 Task: Select Smart Home Devices from Echo & Alexa. Add to cart Amazon Smart Garage Hub (Smart Garage Door Opener with Alexa)-2-. Place order for _x000D_
1043 Spring Hill Rd_x000D_
Sparta, Missouri(MO), 65753, Cell Number (417) 278-4018
Action: Mouse moved to (185, 110)
Screenshot: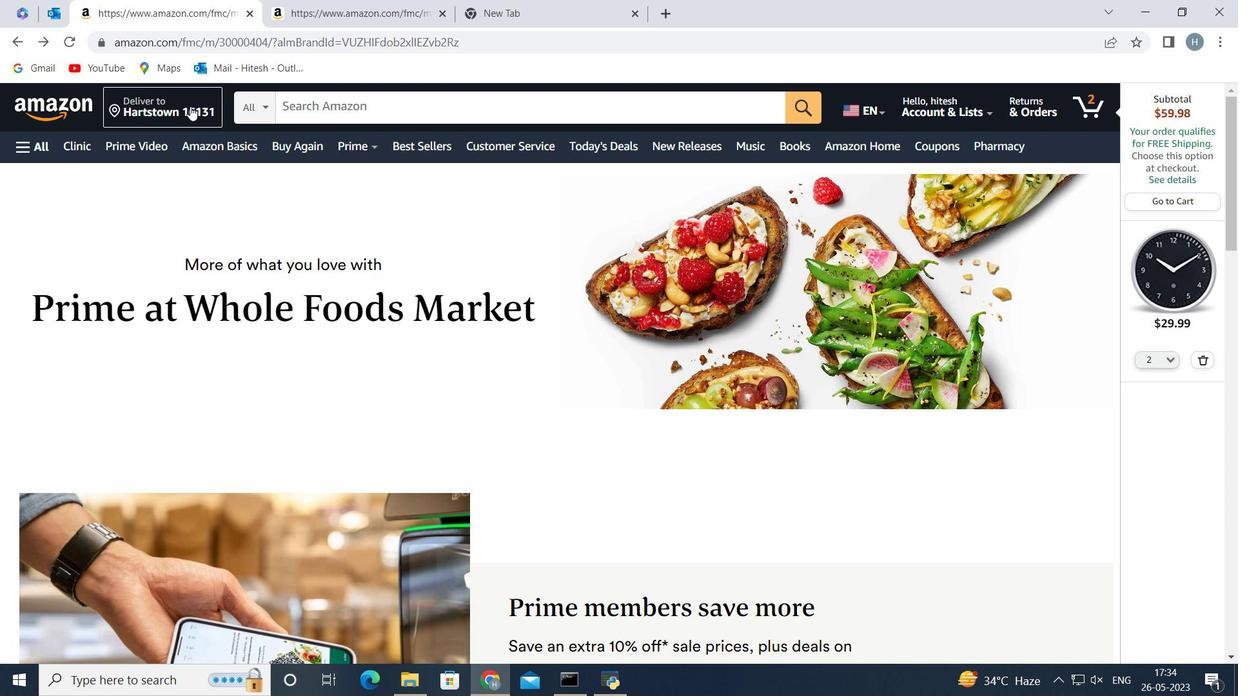 
Action: Mouse pressed left at (185, 110)
Screenshot: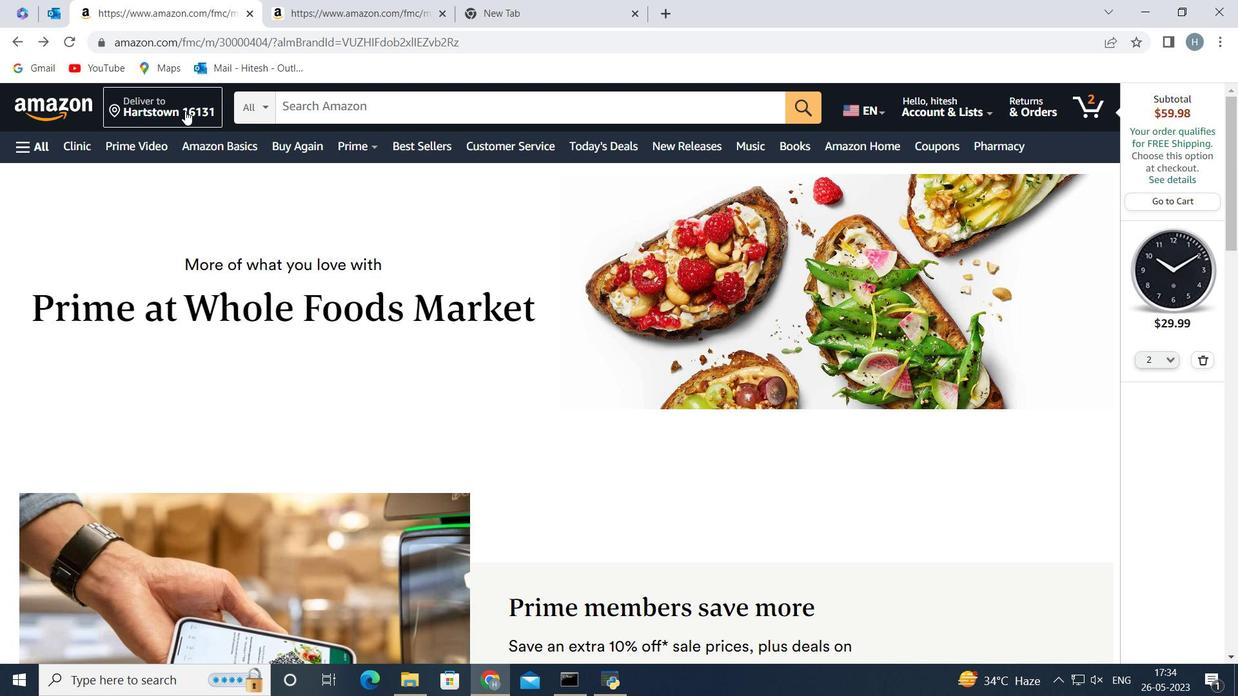 
Action: Mouse moved to (599, 450)
Screenshot: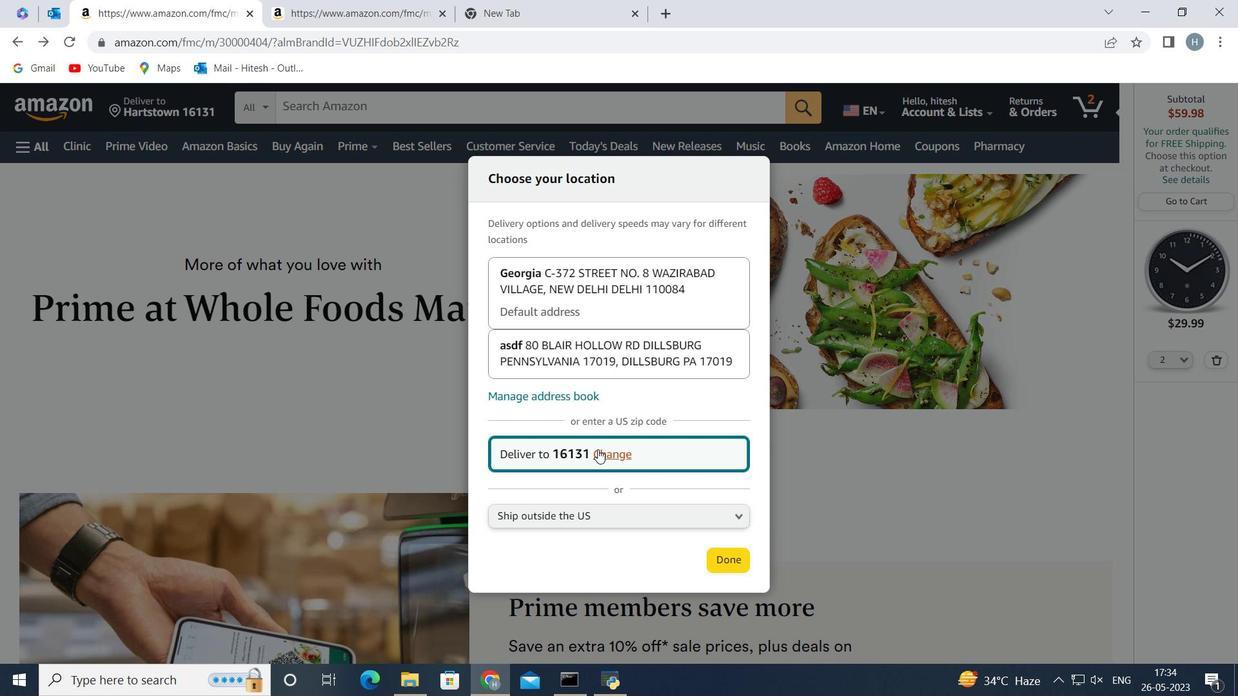 
Action: Mouse pressed left at (599, 450)
Screenshot: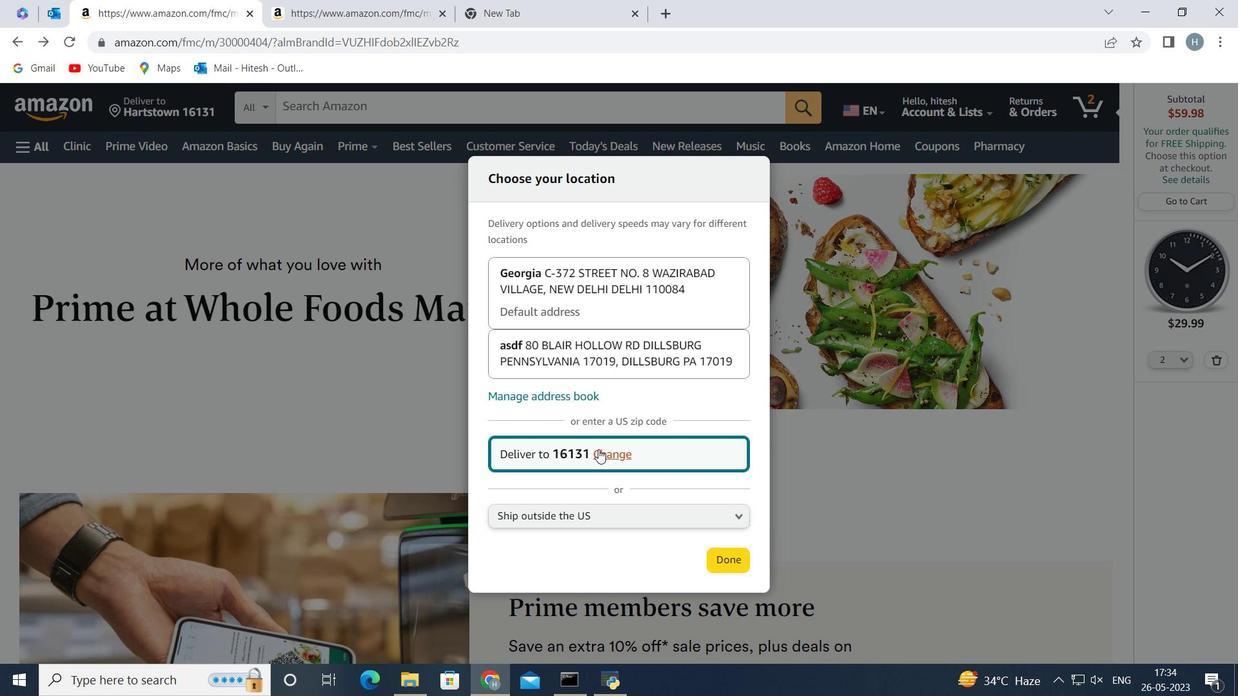 
Action: Mouse moved to (586, 454)
Screenshot: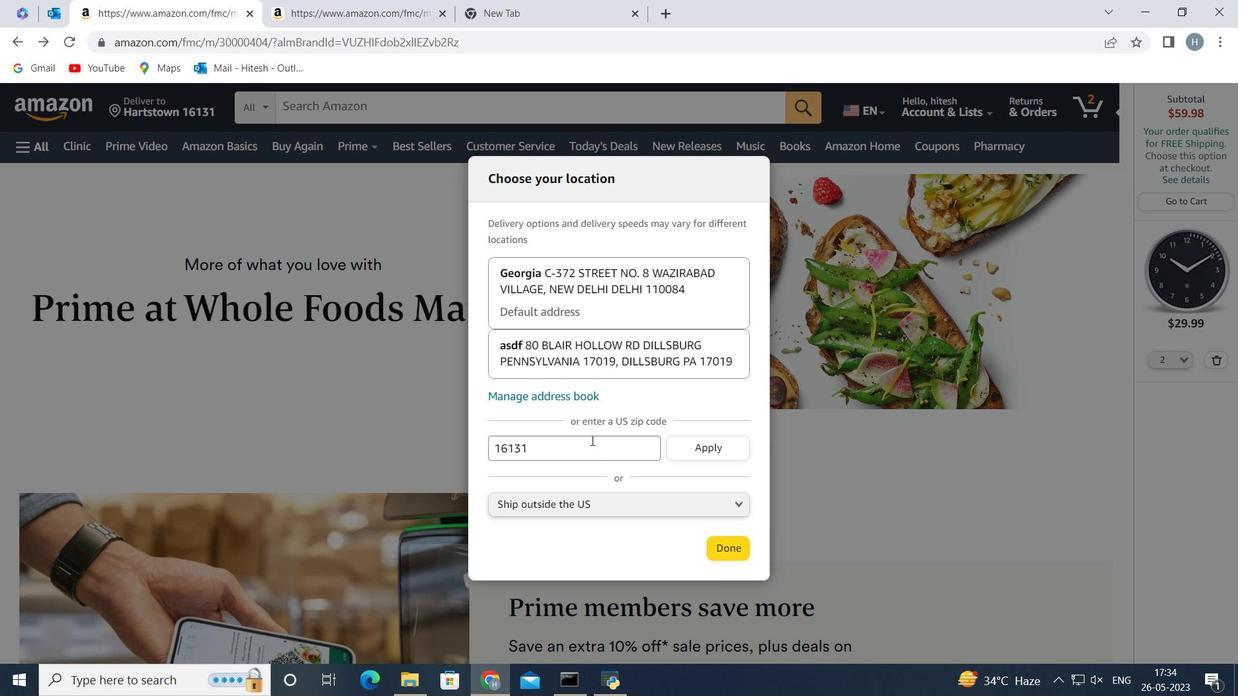 
Action: Mouse pressed left at (586, 454)
Screenshot: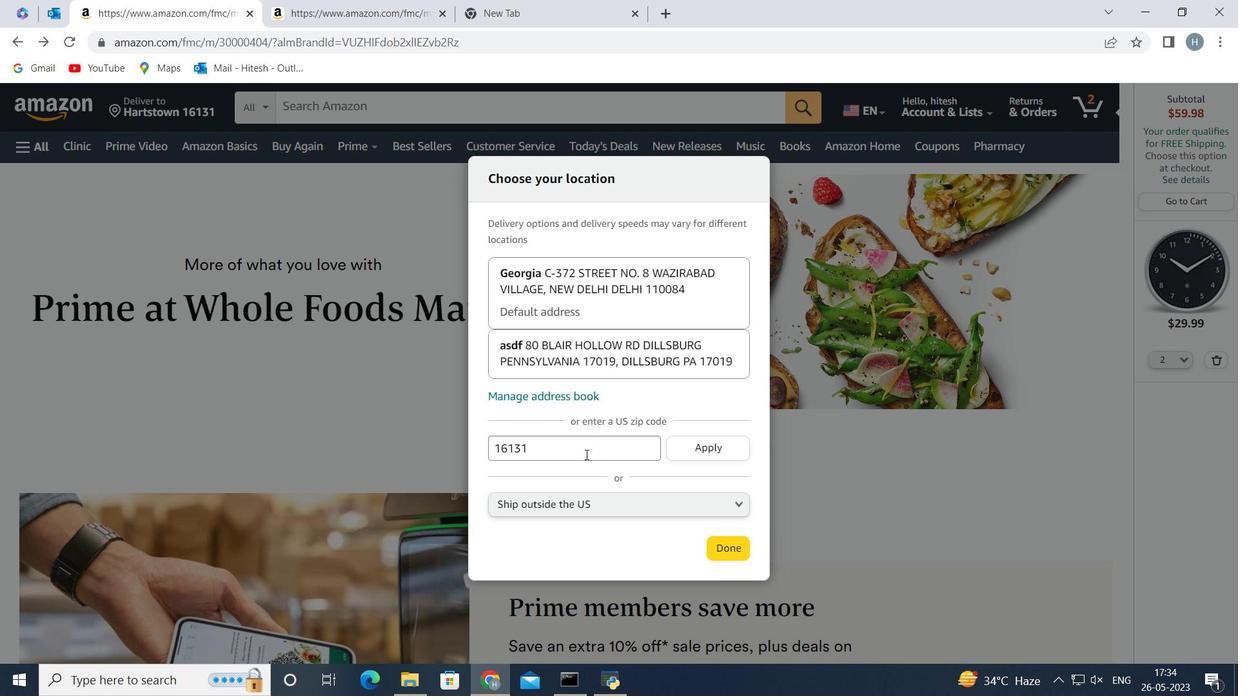 
Action: Mouse moved to (584, 454)
Screenshot: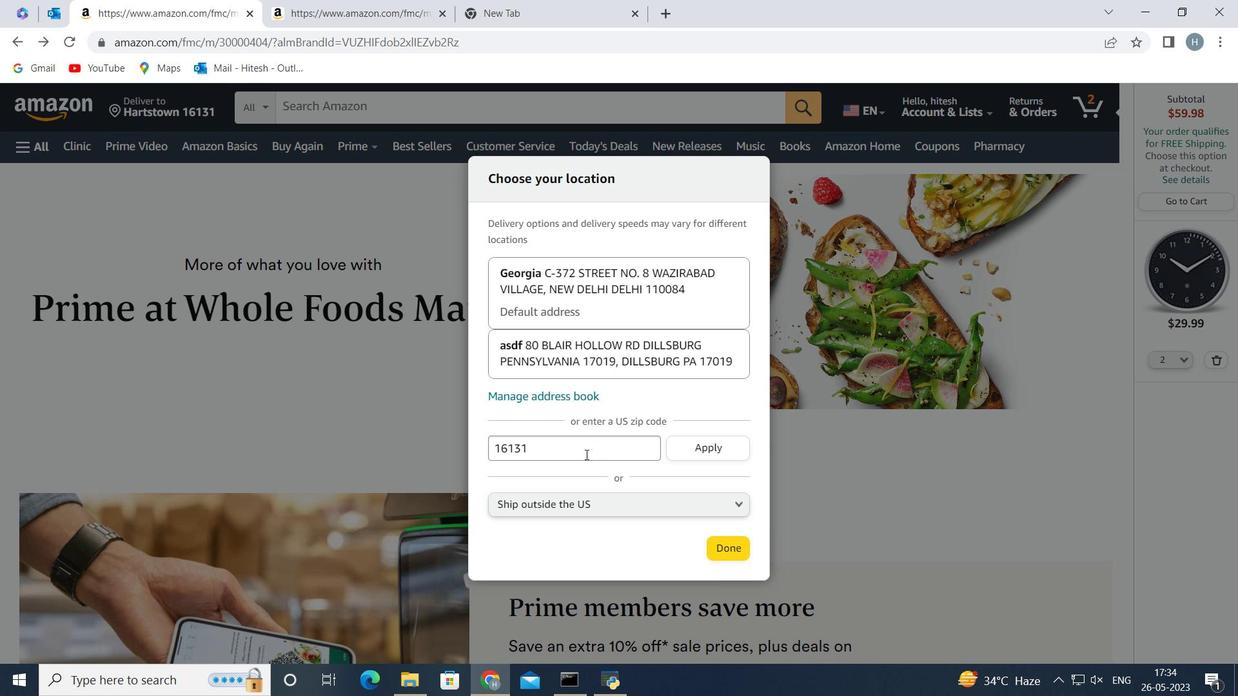 
Action: Key pressed <Key.backspace><Key.backspace><Key.backspace><Key.backspace><Key.backspace><Key.backspace><Key.backspace><Key.backspace><Key.backspace><Key.backspace><Key.backspace><Key.backspace><Key.backspace><Key.backspace><Key.backspace>65753
Screenshot: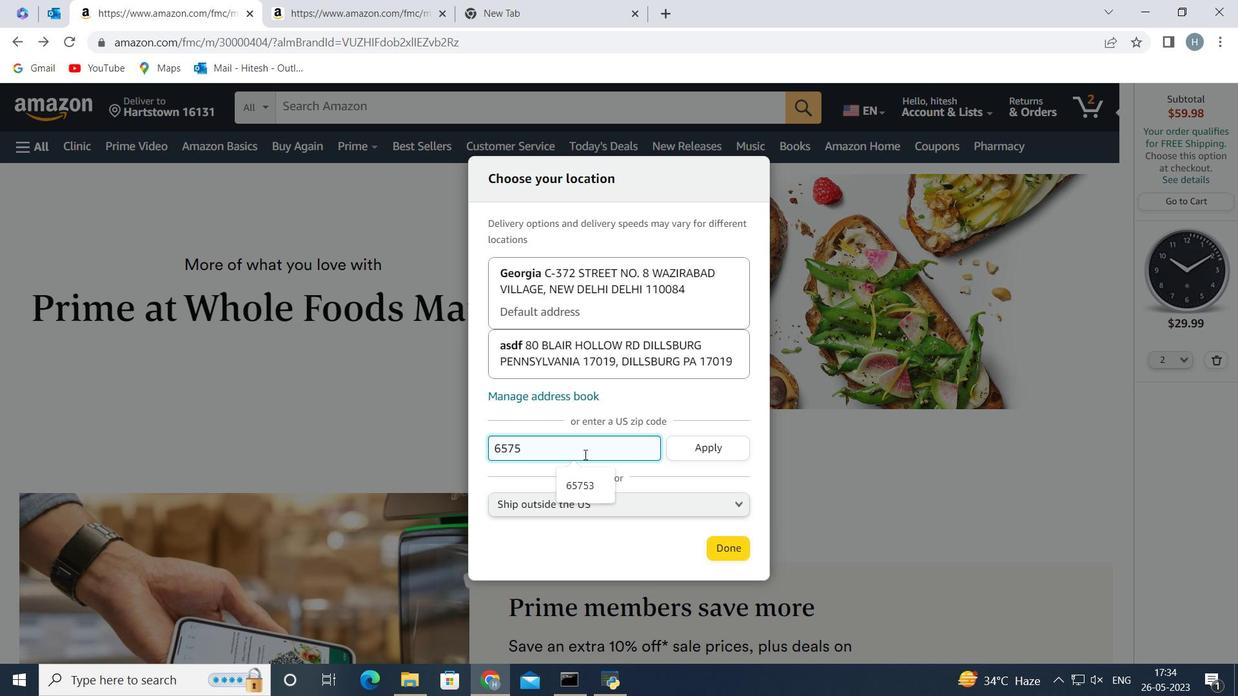 
Action: Mouse moved to (690, 445)
Screenshot: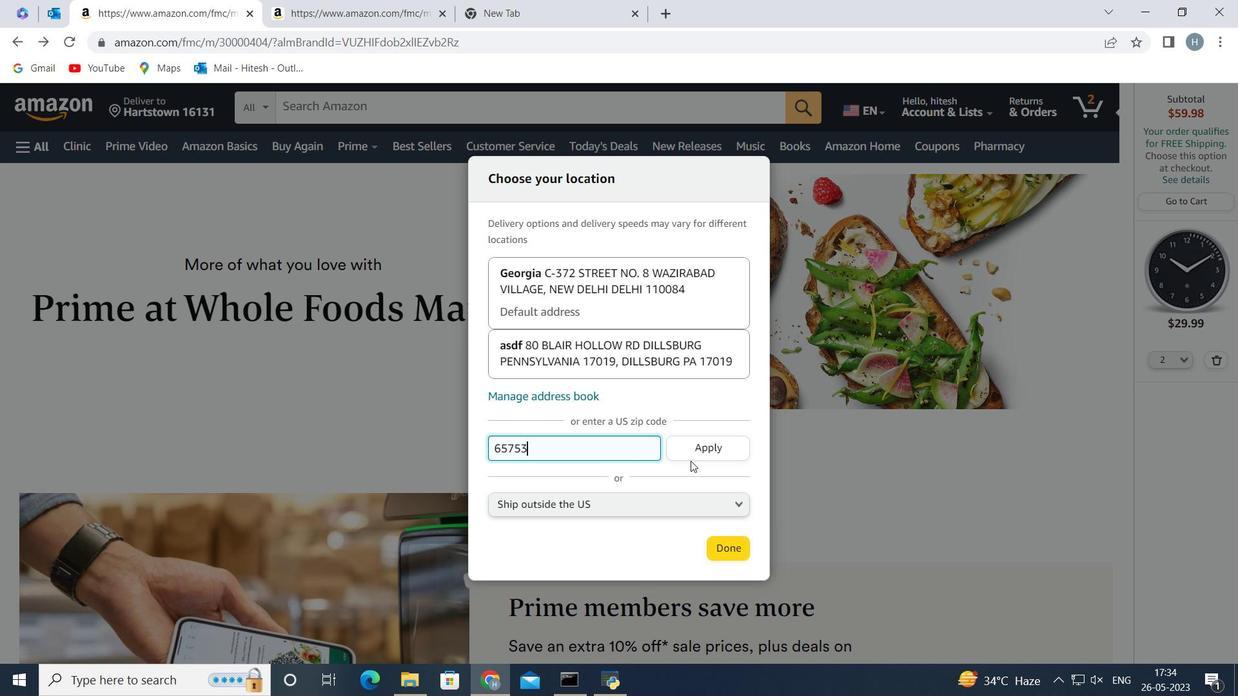 
Action: Mouse pressed left at (690, 445)
Screenshot: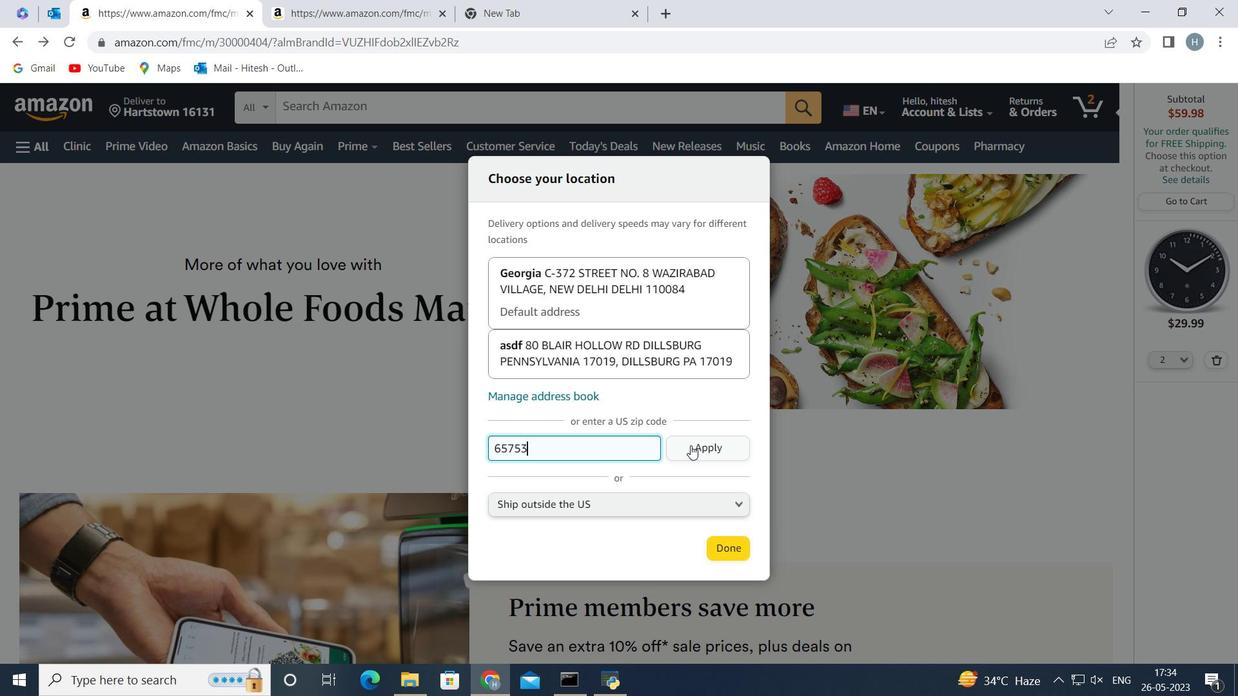 
Action: Mouse moved to (732, 558)
Screenshot: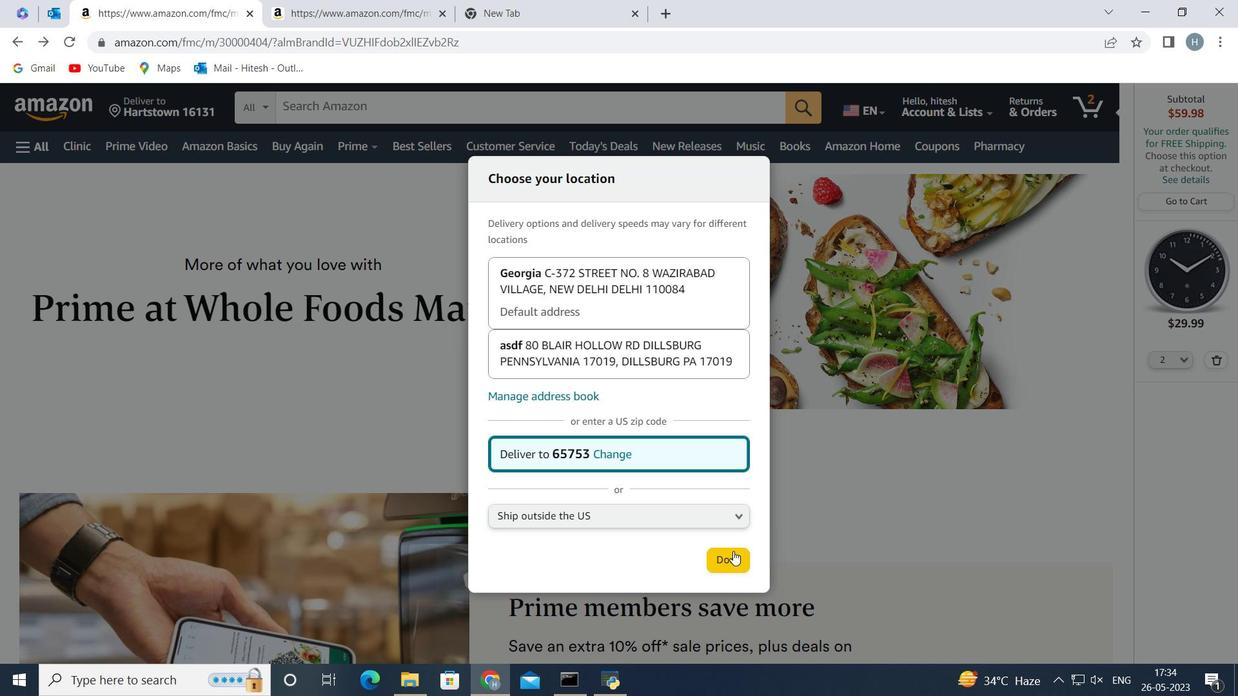 
Action: Mouse pressed left at (732, 558)
Screenshot: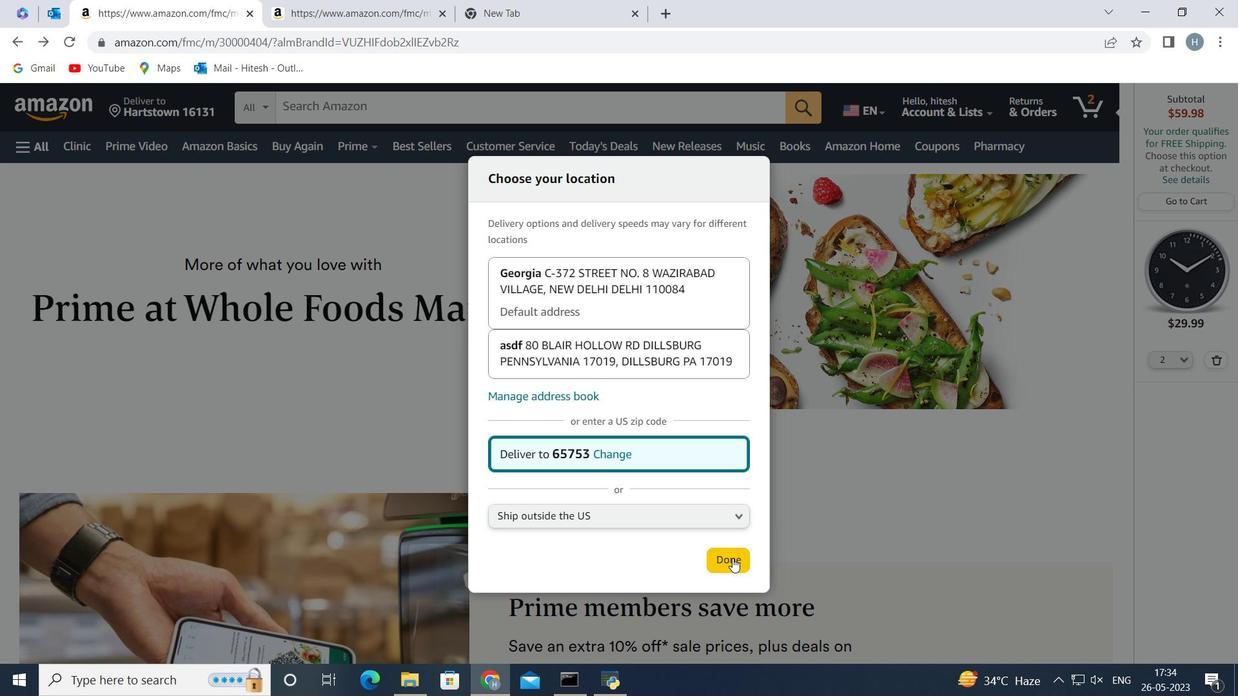 
Action: Mouse moved to (41, 147)
Screenshot: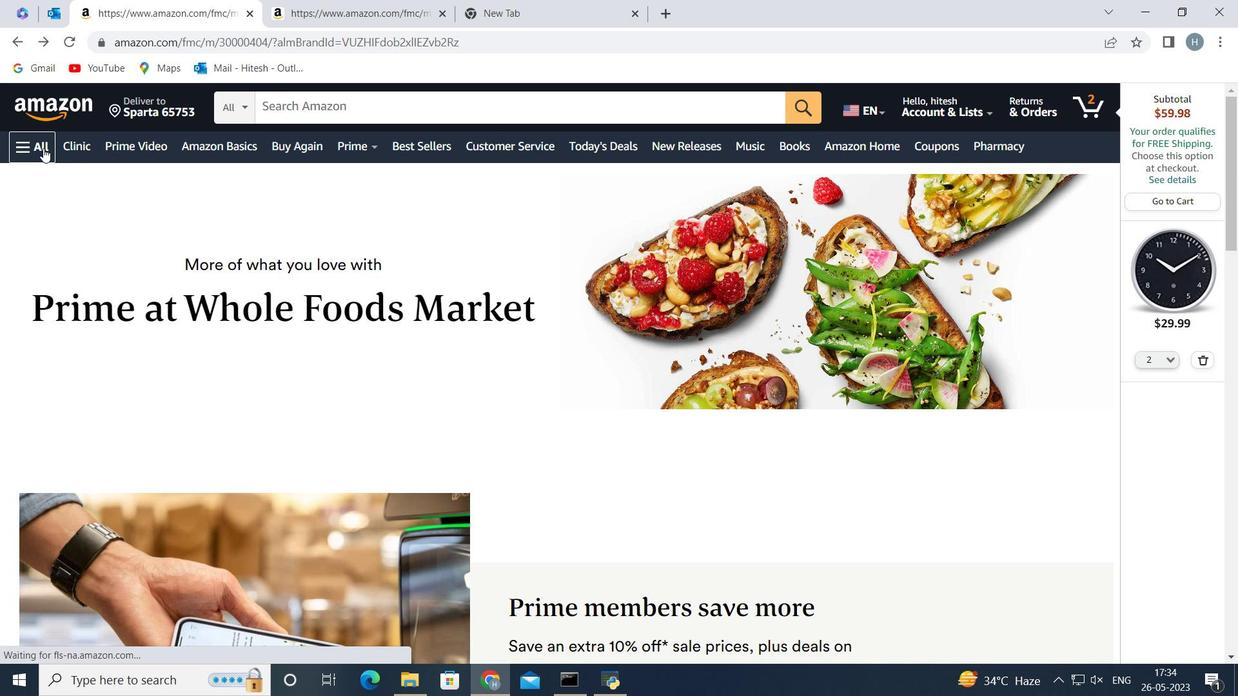 
Action: Mouse pressed left at (41, 147)
Screenshot: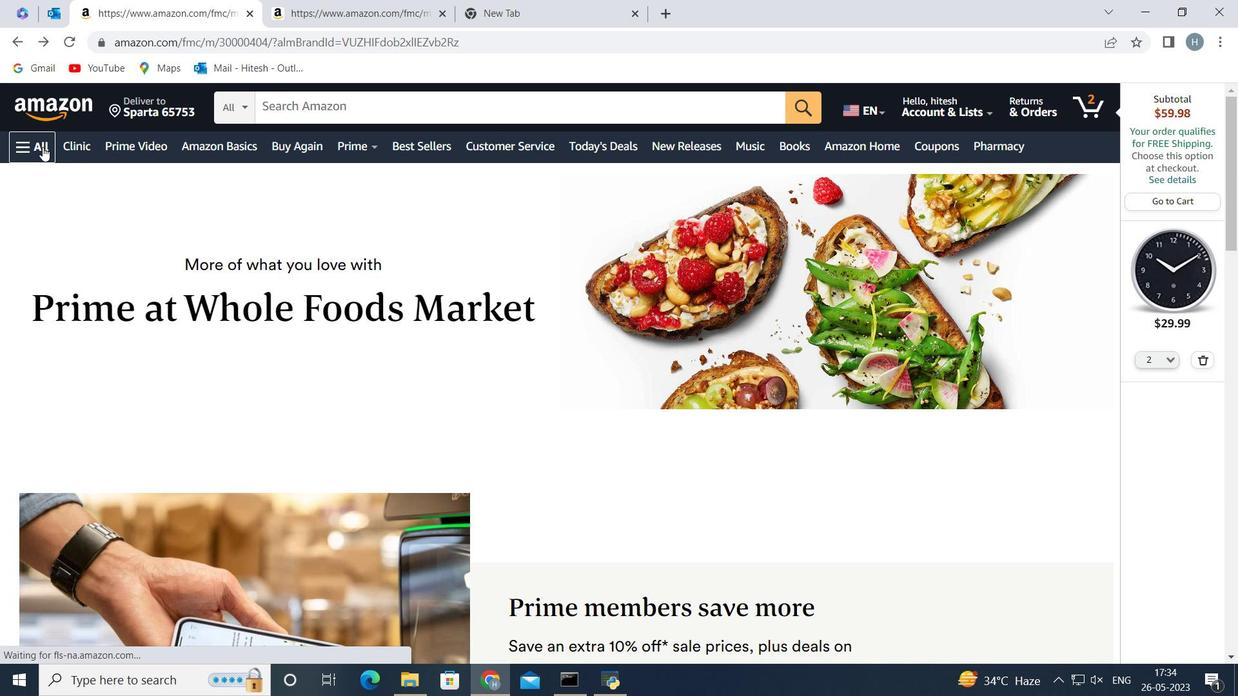 
Action: Mouse moved to (108, 254)
Screenshot: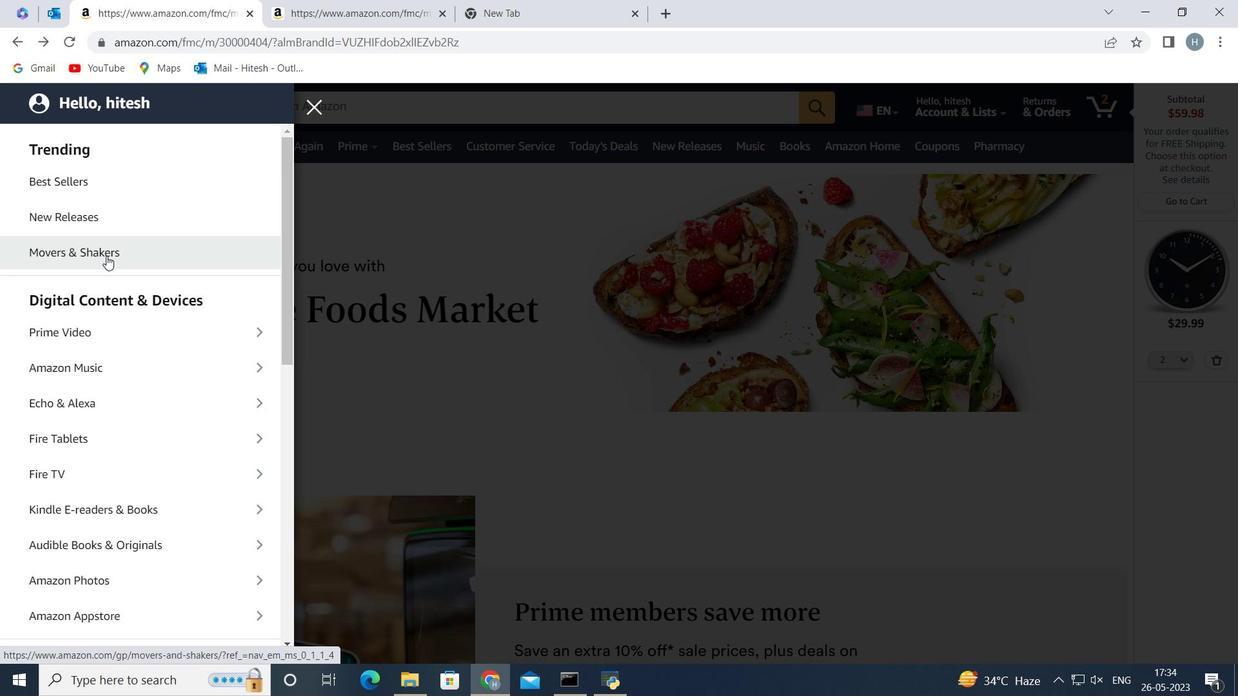 
Action: Mouse scrolled (108, 254) with delta (0, 0)
Screenshot: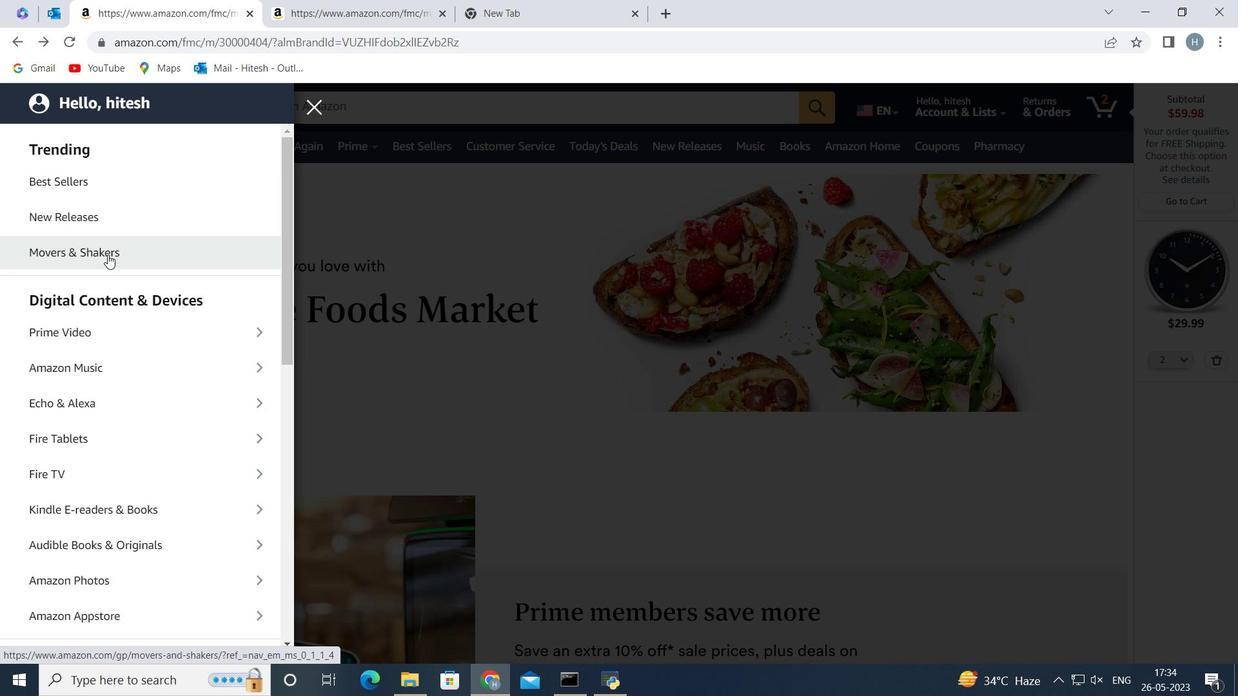 
Action: Mouse scrolled (108, 254) with delta (0, 0)
Screenshot: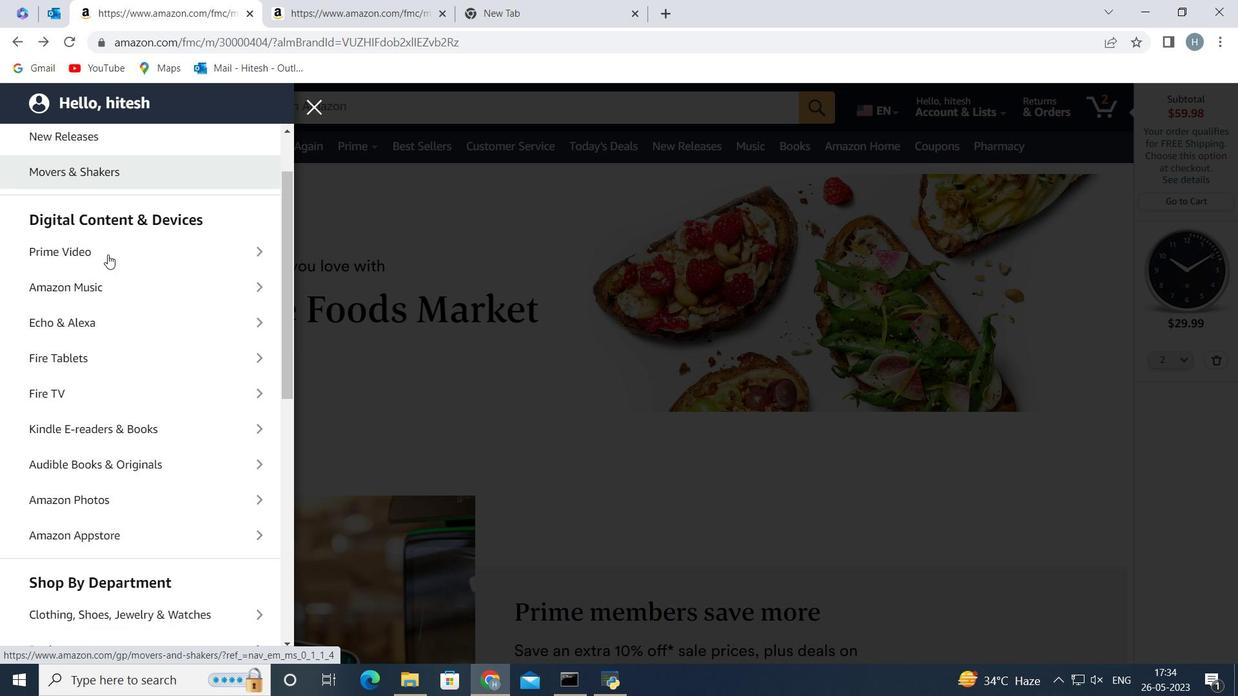 
Action: Mouse moved to (128, 418)
Screenshot: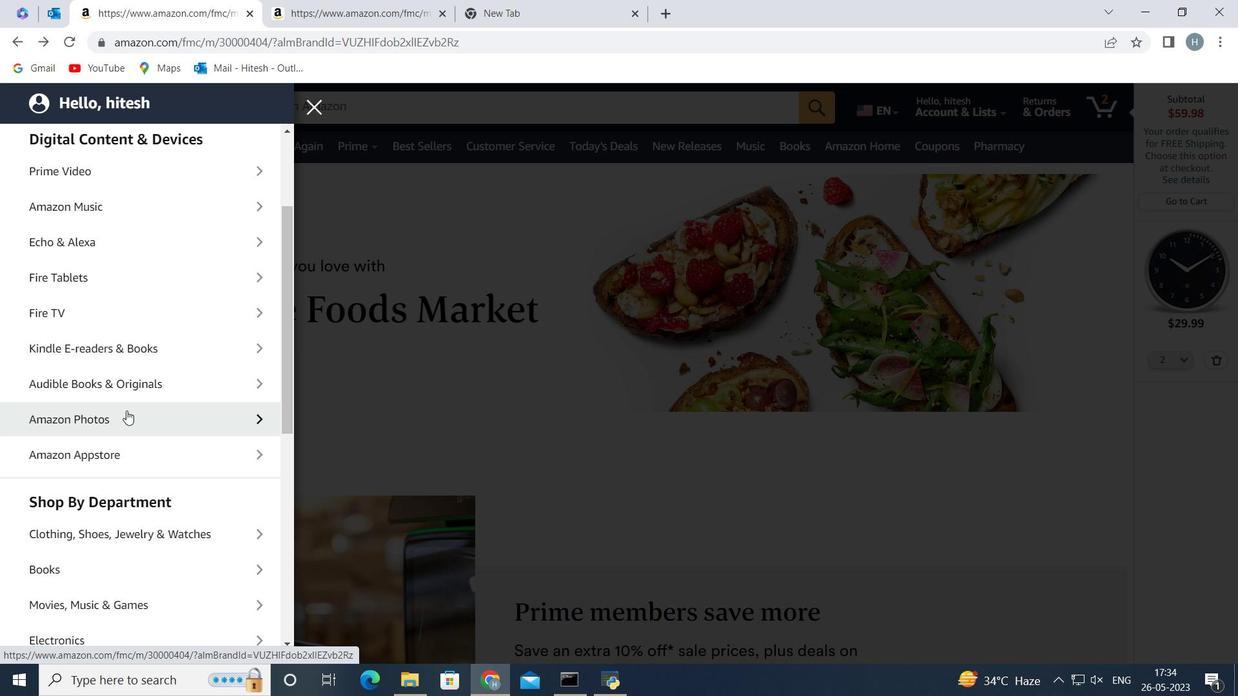 
Action: Mouse scrolled (128, 418) with delta (0, 0)
Screenshot: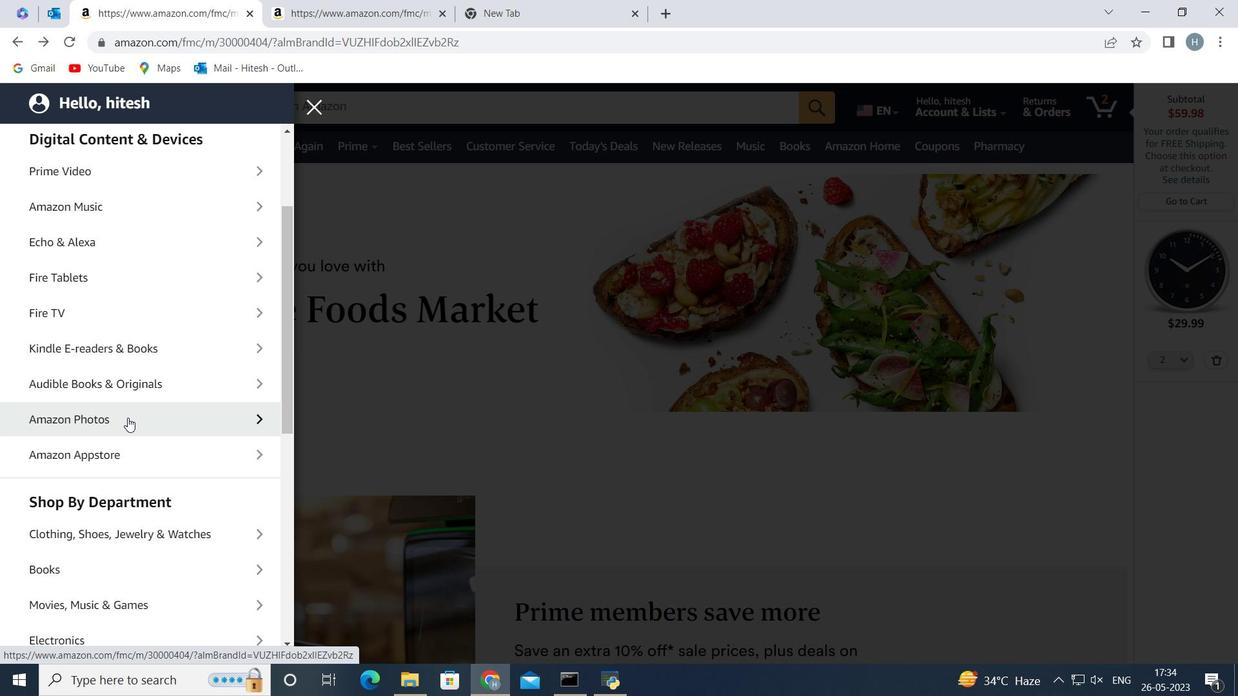 
Action: Mouse scrolled (128, 418) with delta (0, 0)
Screenshot: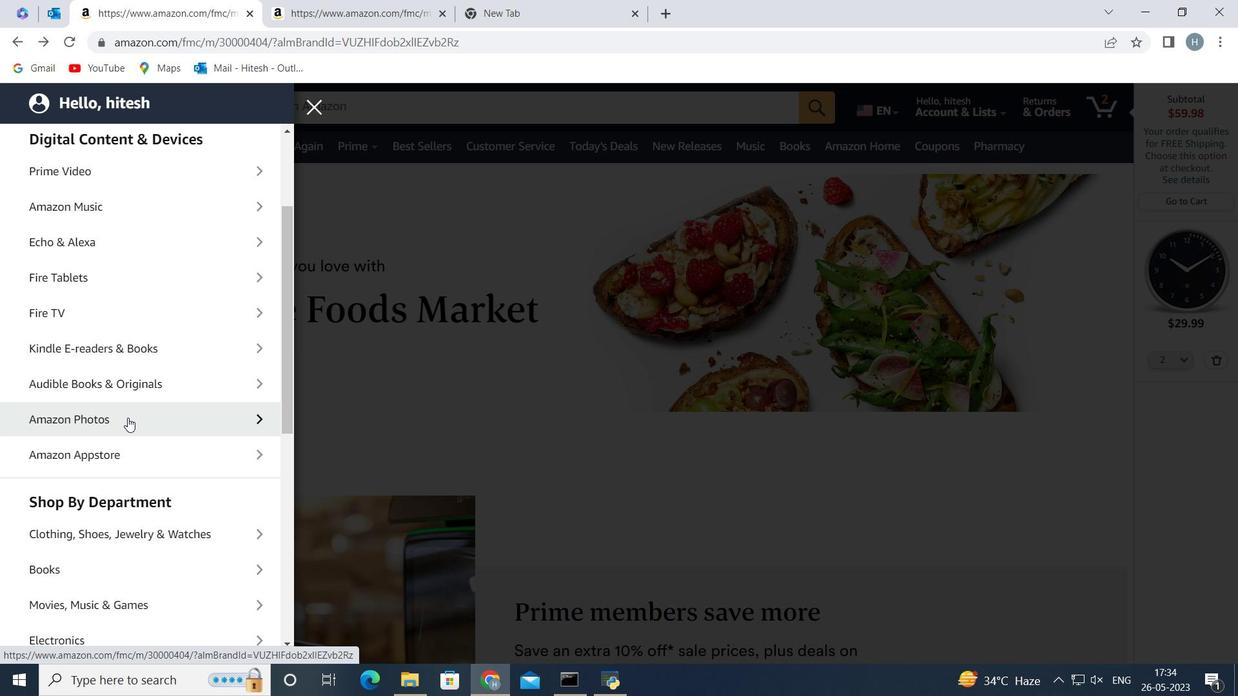 
Action: Mouse moved to (126, 444)
Screenshot: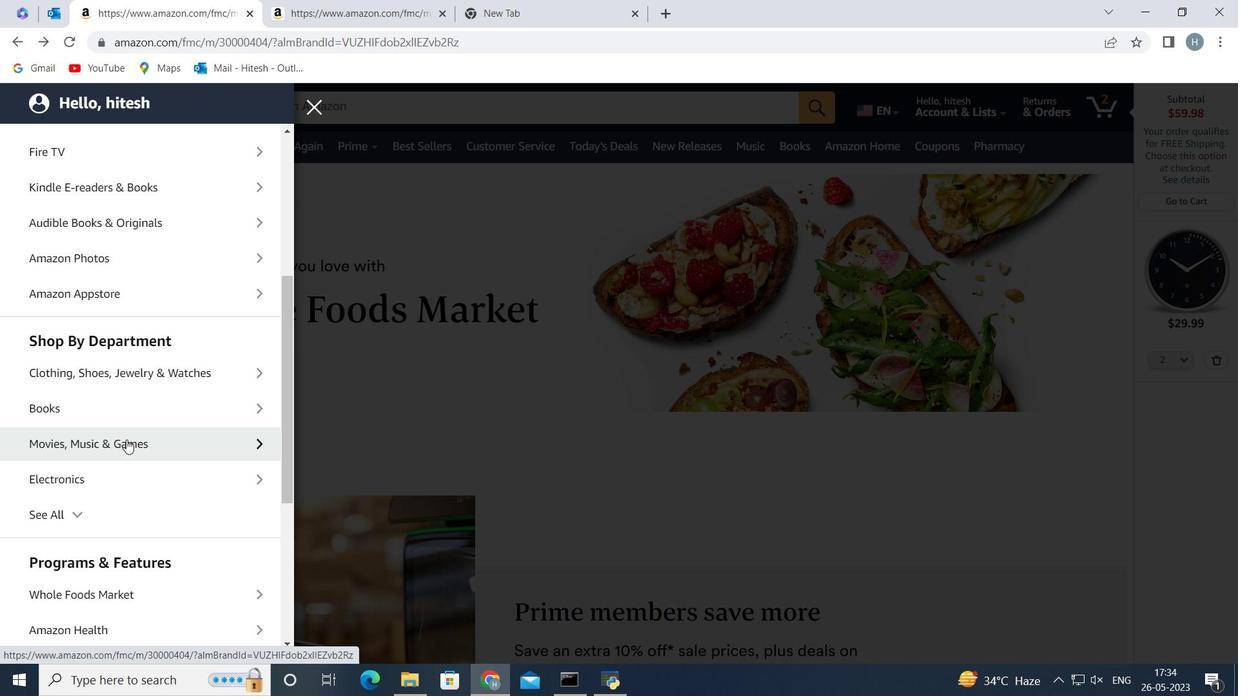 
Action: Mouse scrolled (126, 443) with delta (0, 0)
Screenshot: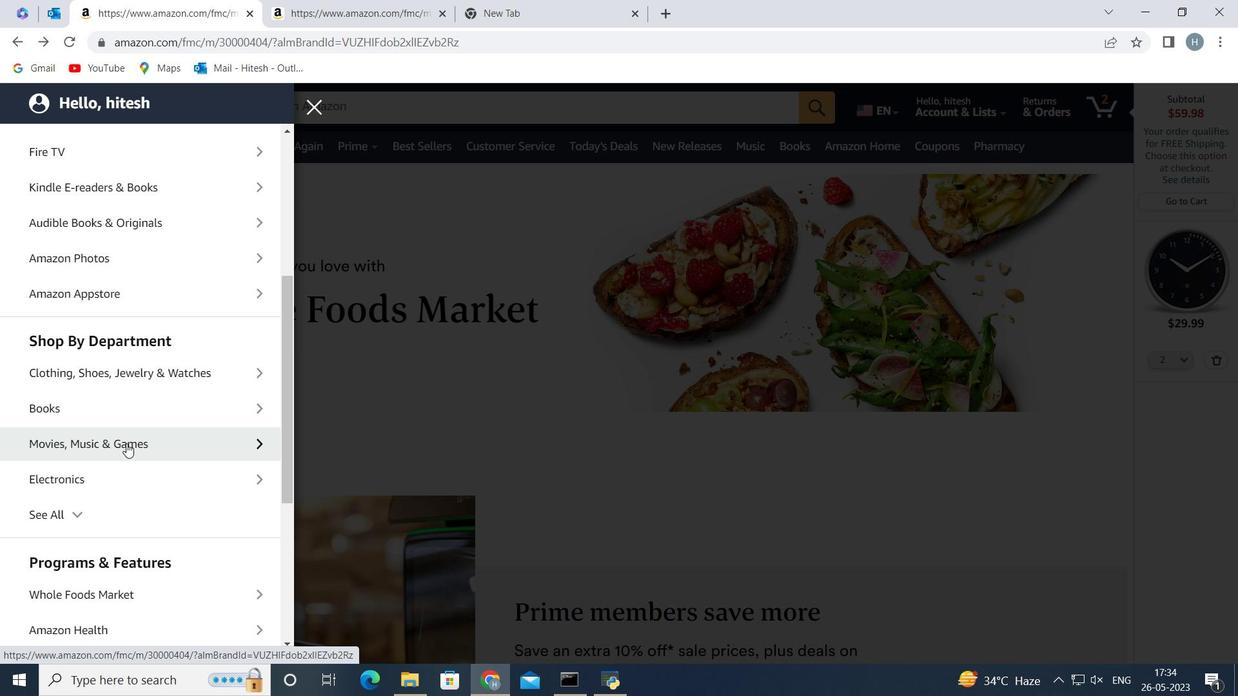 
Action: Mouse moved to (136, 432)
Screenshot: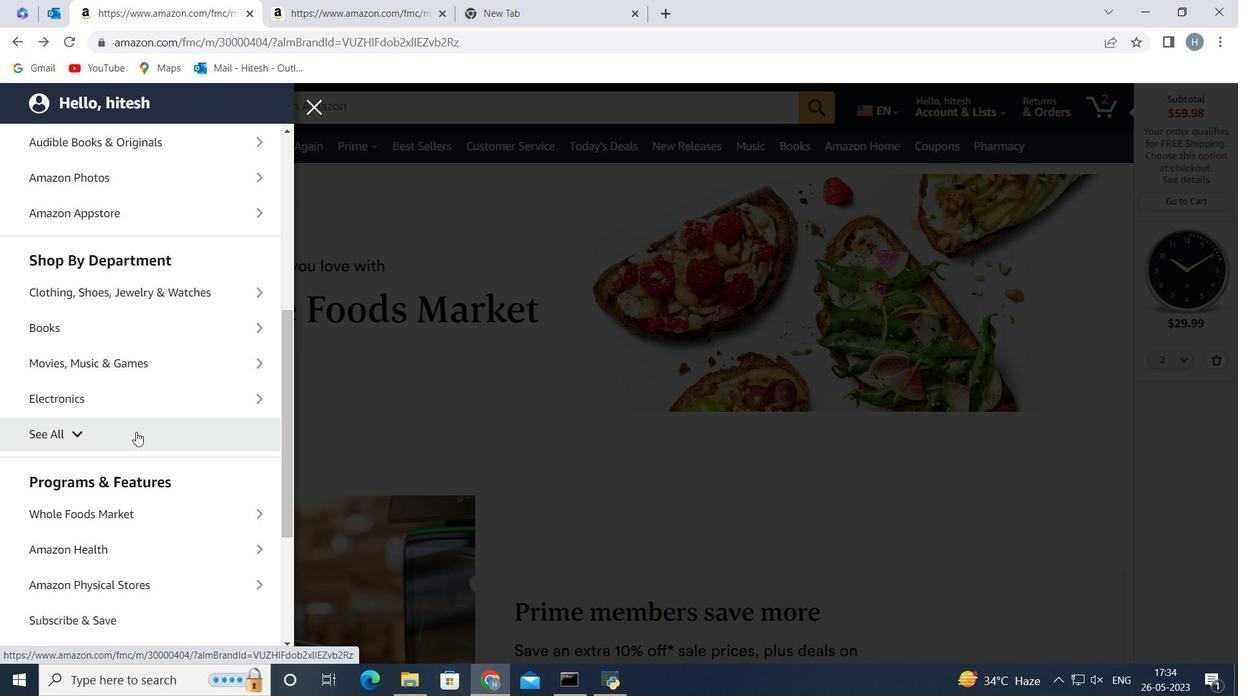 
Action: Mouse scrolled (136, 431) with delta (0, 0)
Screenshot: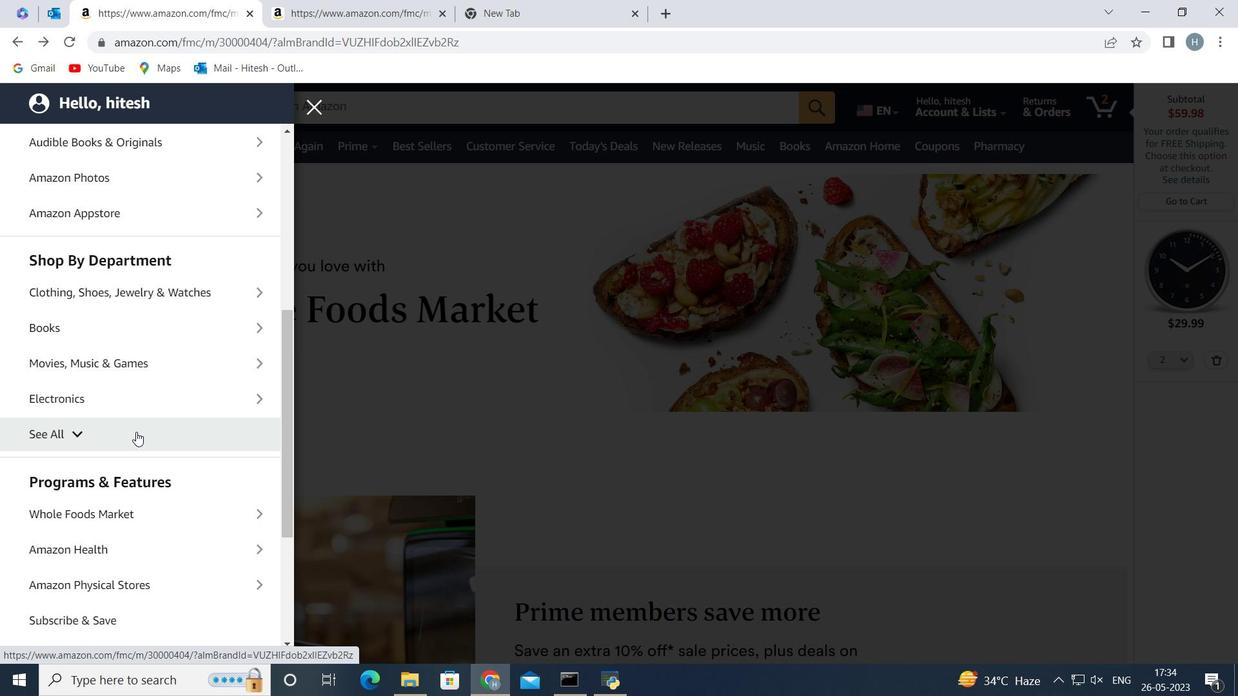 
Action: Mouse scrolled (136, 431) with delta (0, 0)
Screenshot: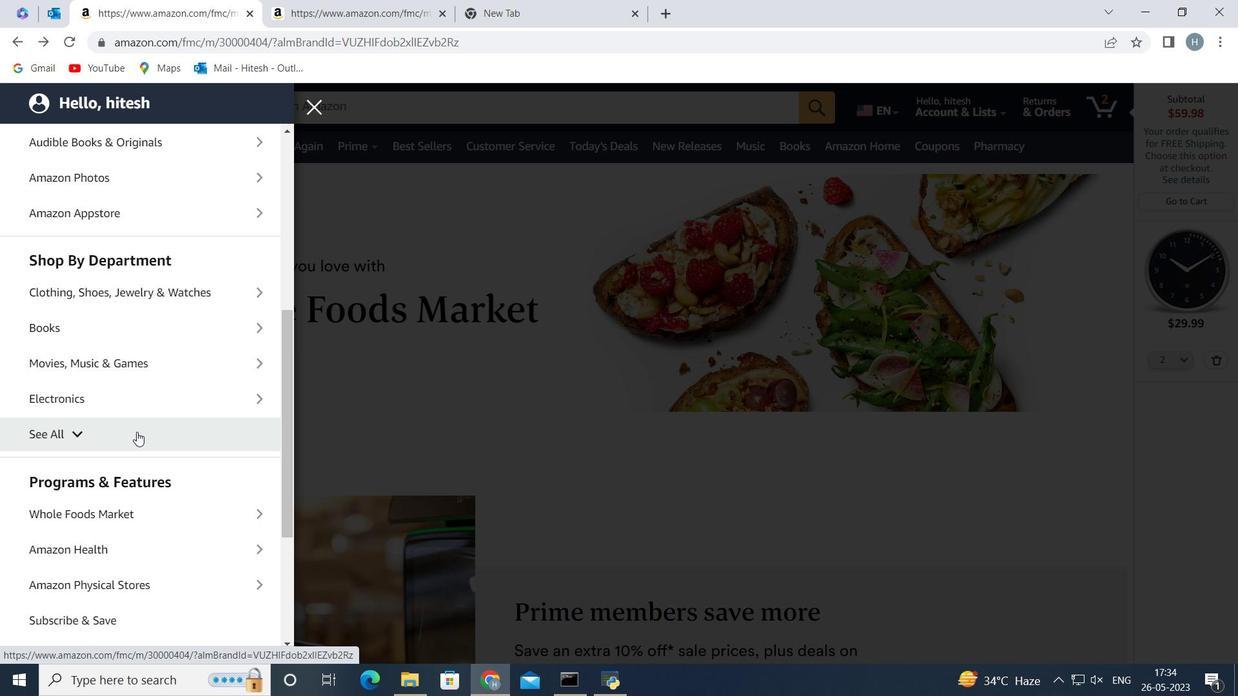 
Action: Mouse moved to (85, 496)
Screenshot: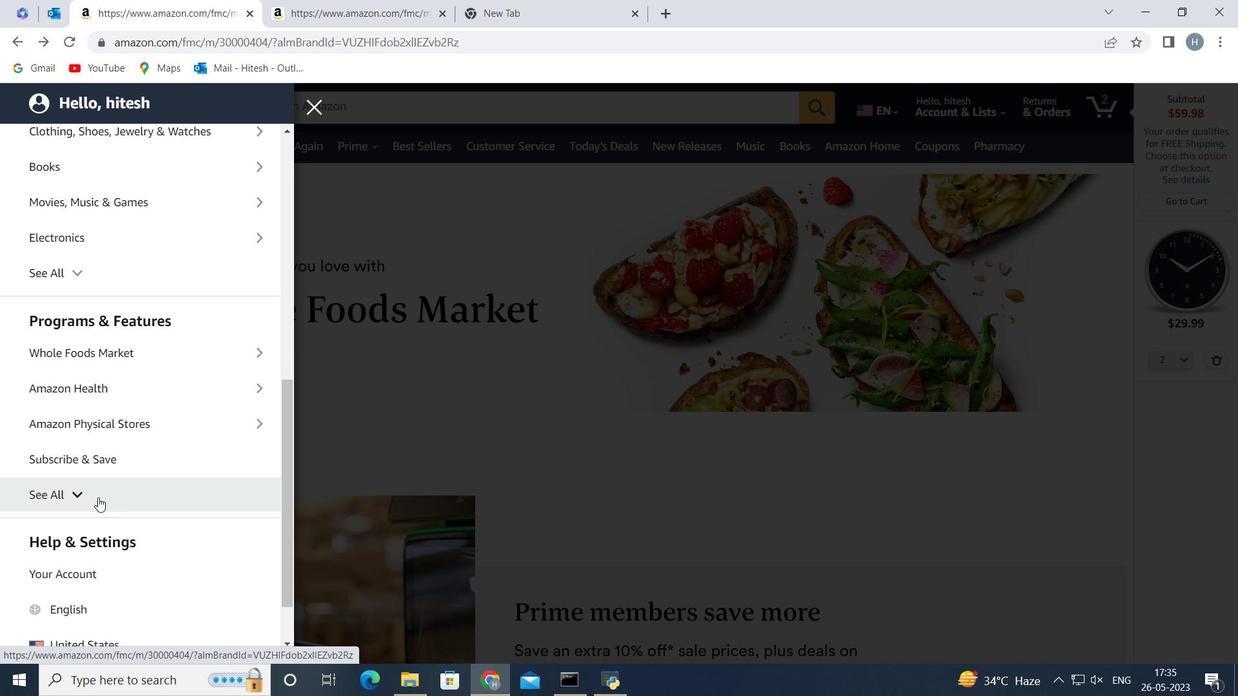 
Action: Mouse pressed left at (85, 496)
Screenshot: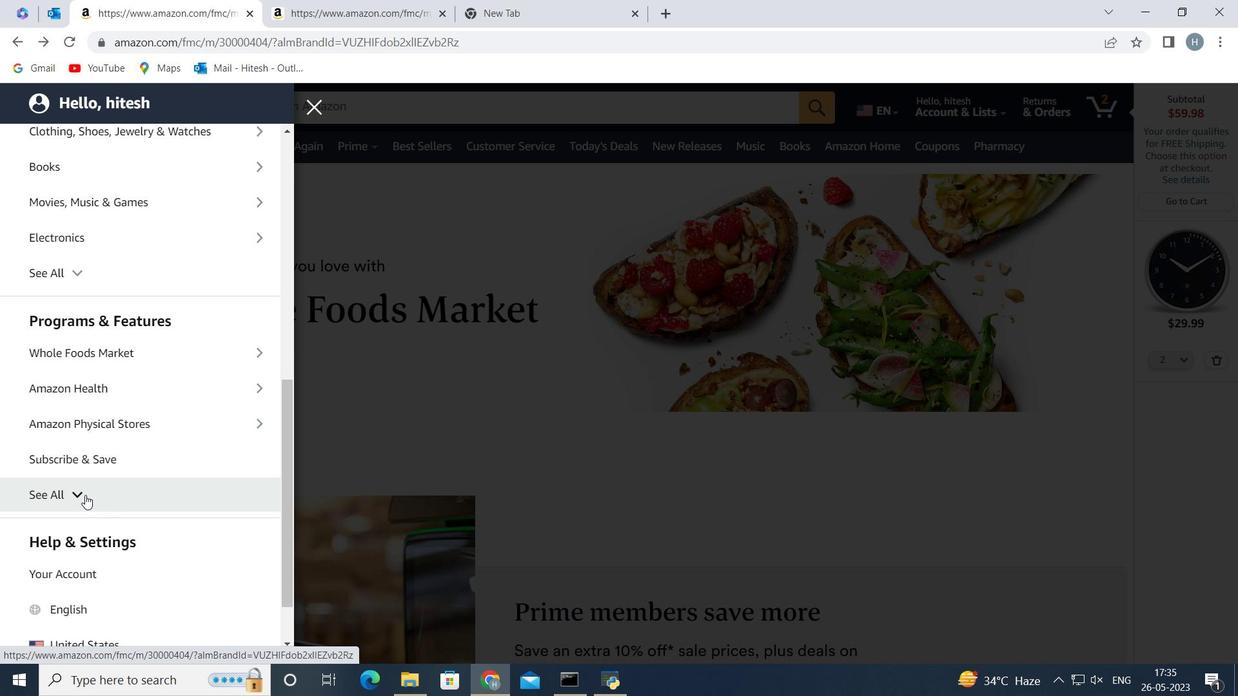 
Action: Mouse moved to (172, 449)
Screenshot: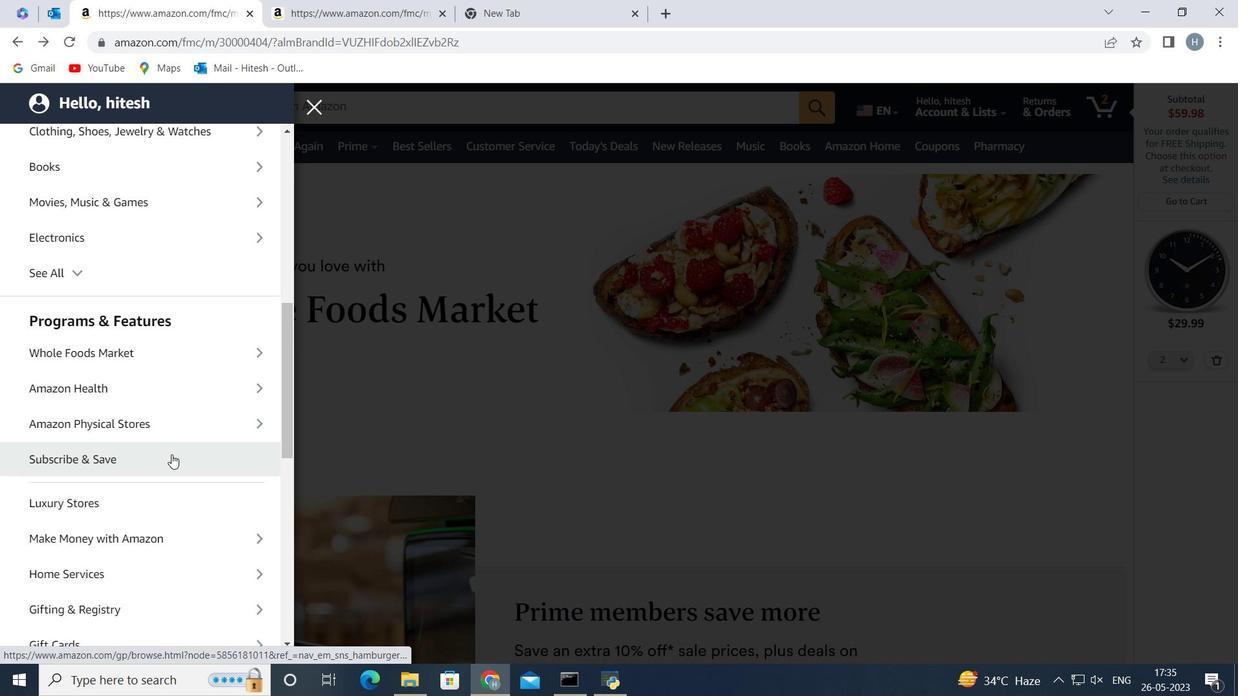 
Action: Mouse scrolled (172, 449) with delta (0, 0)
Screenshot: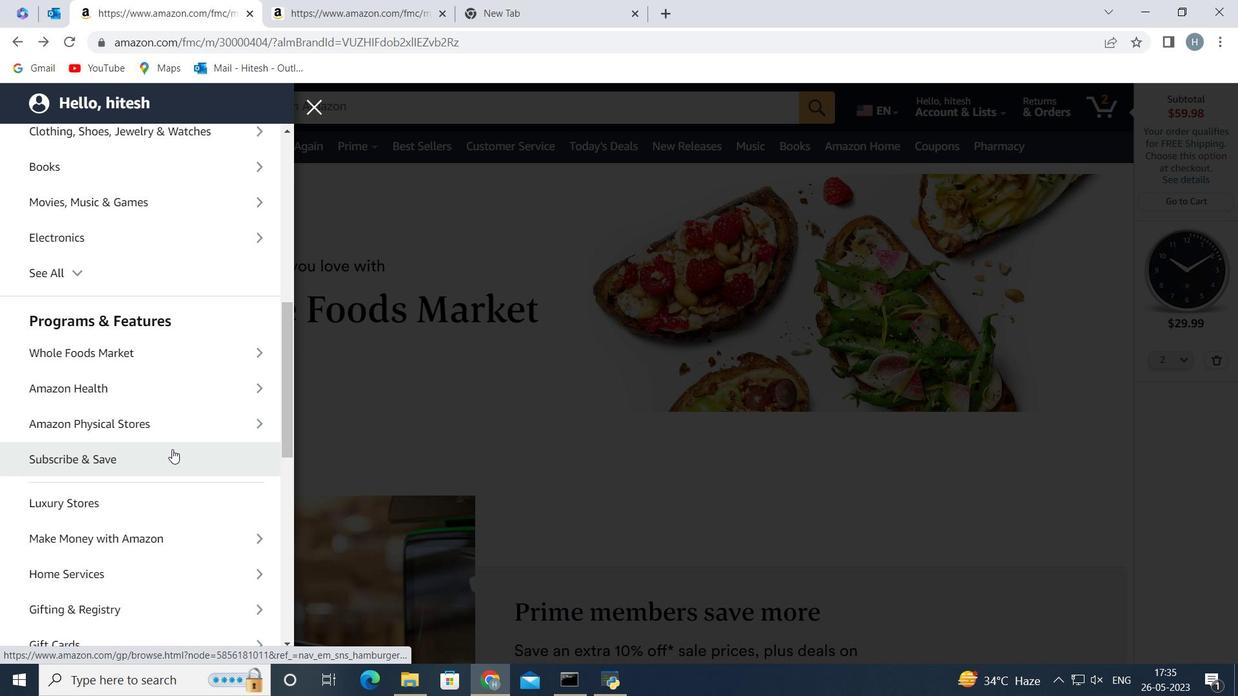 
Action: Mouse moved to (150, 463)
Screenshot: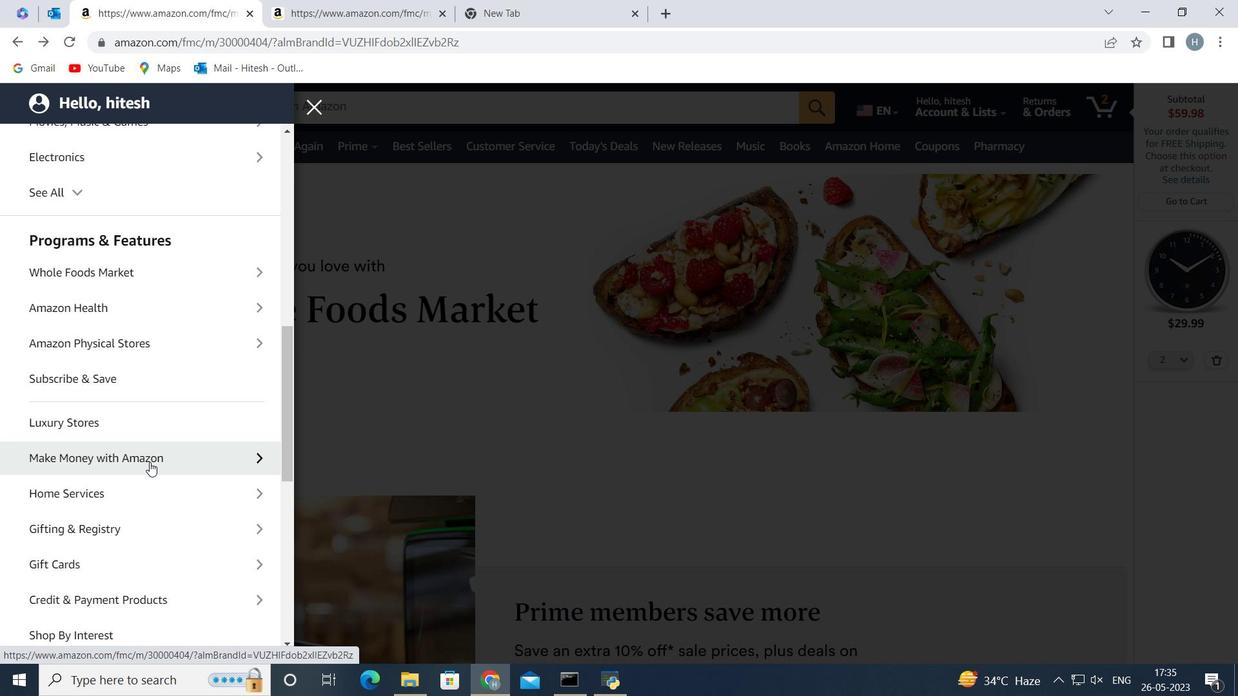 
Action: Mouse scrolled (150, 462) with delta (0, 0)
Screenshot: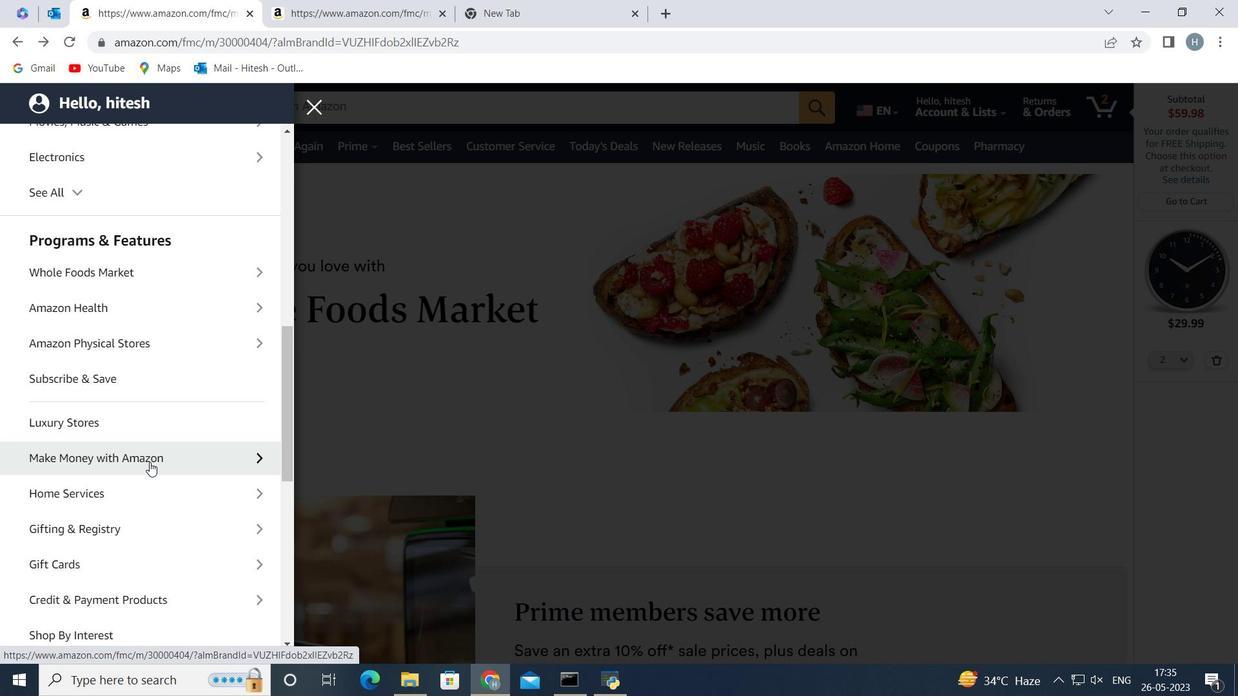 
Action: Mouse moved to (134, 430)
Screenshot: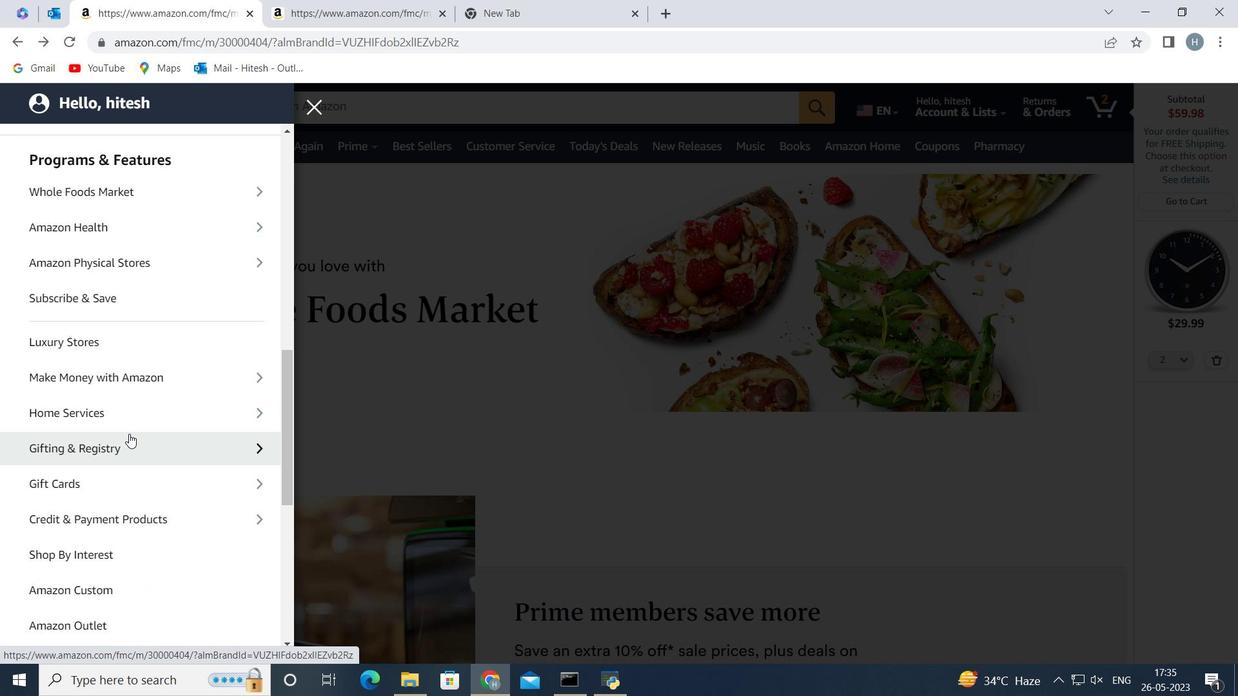 
Action: Mouse scrolled (134, 430) with delta (0, 0)
Screenshot: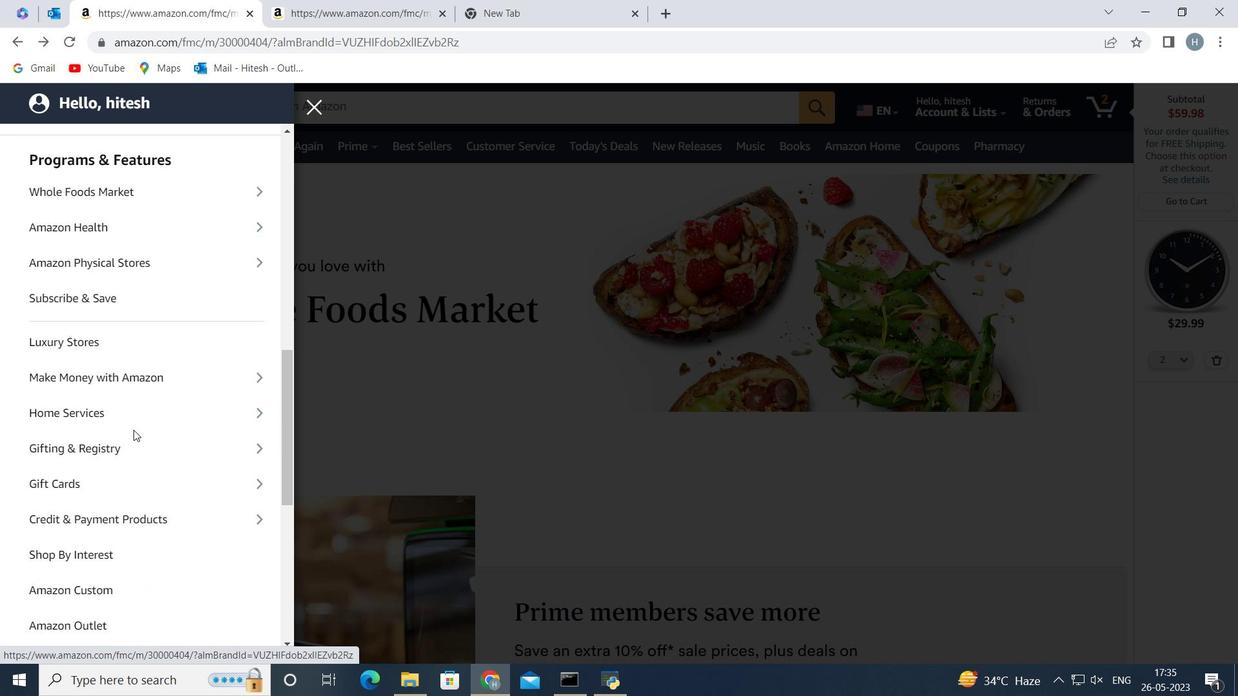 
Action: Mouse moved to (134, 428)
Screenshot: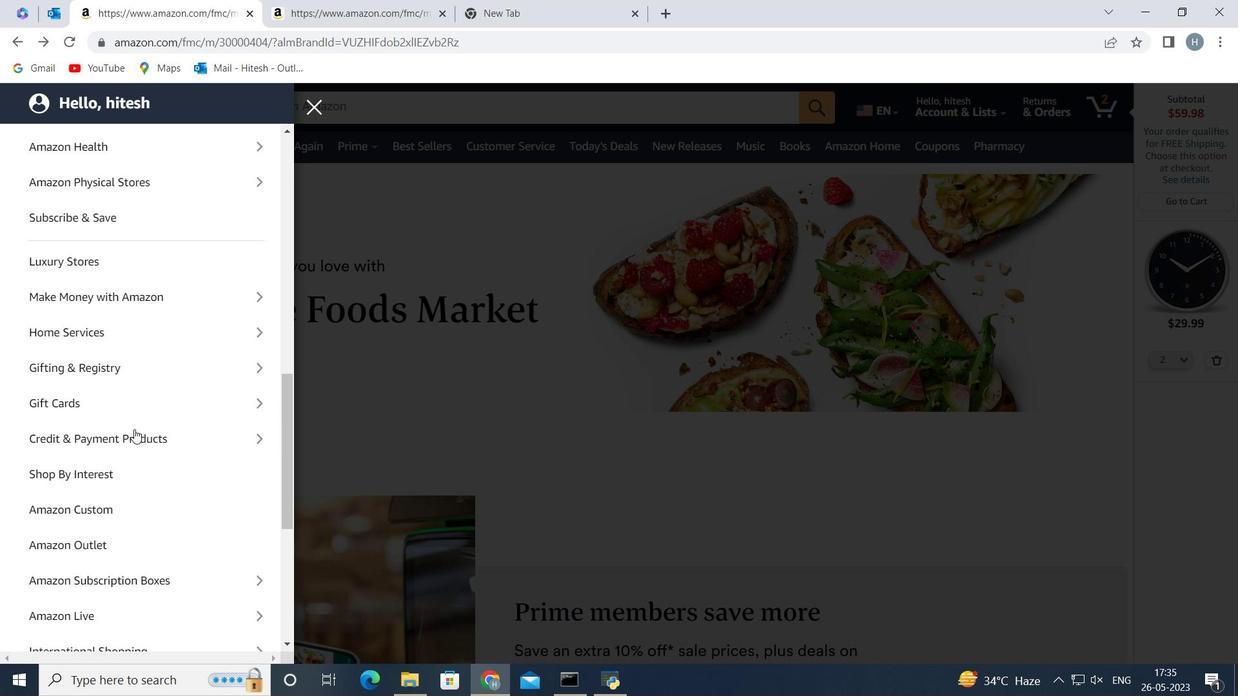 
Action: Mouse scrolled (134, 427) with delta (0, 0)
Screenshot: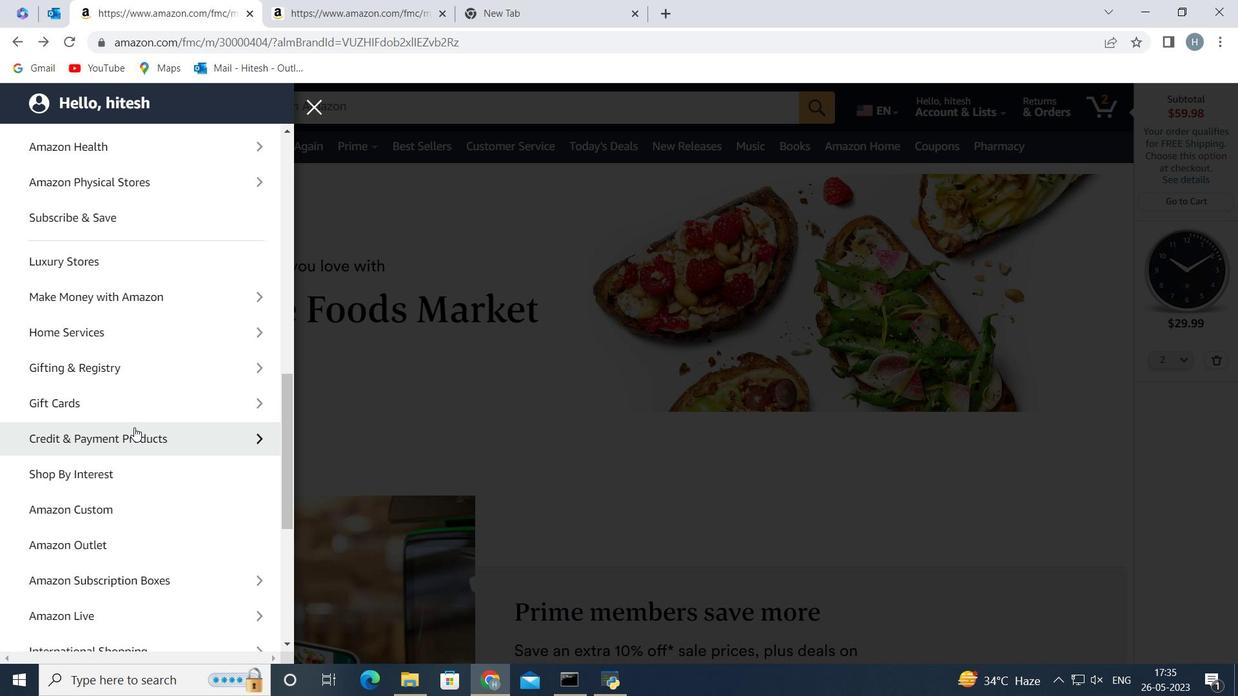 
Action: Mouse scrolled (134, 427) with delta (0, 0)
Screenshot: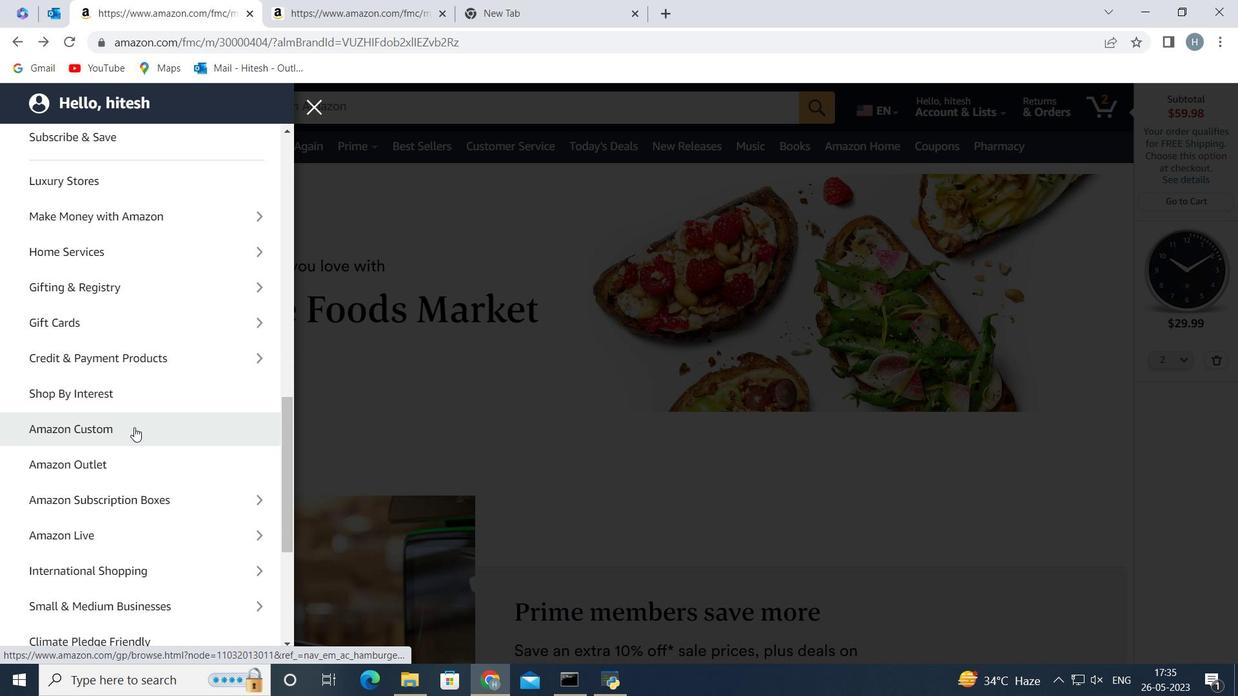 
Action: Mouse scrolled (134, 427) with delta (0, 0)
Screenshot: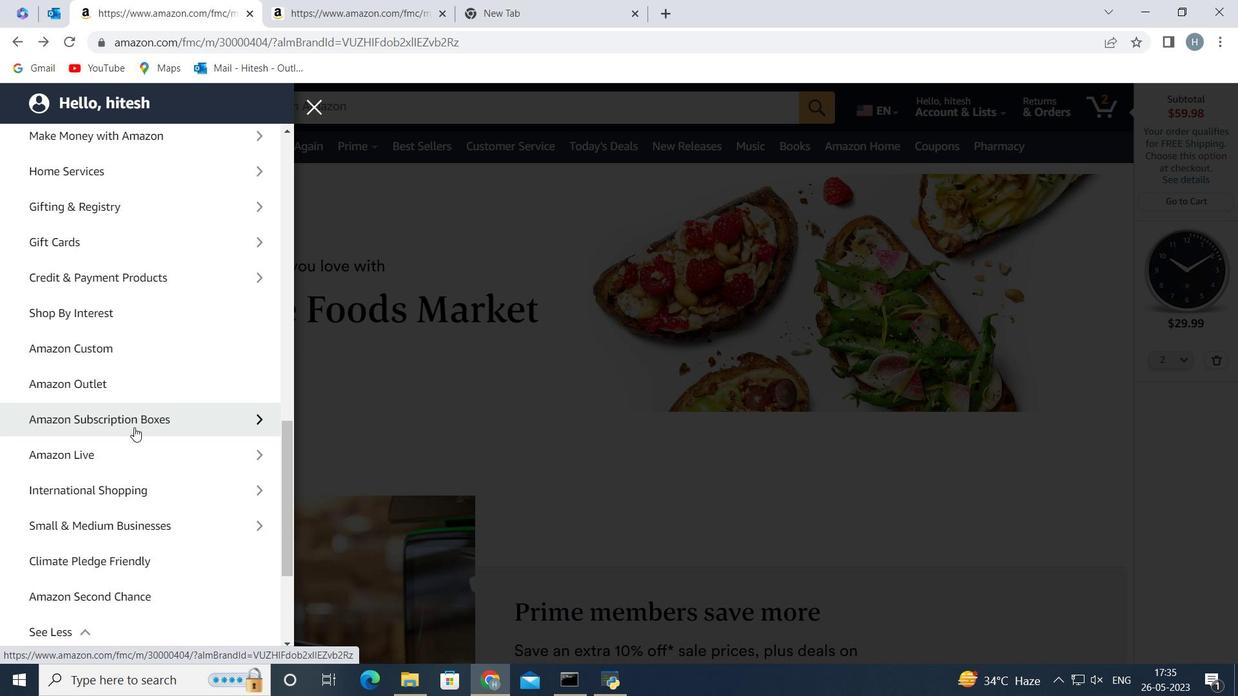 
Action: Mouse moved to (172, 407)
Screenshot: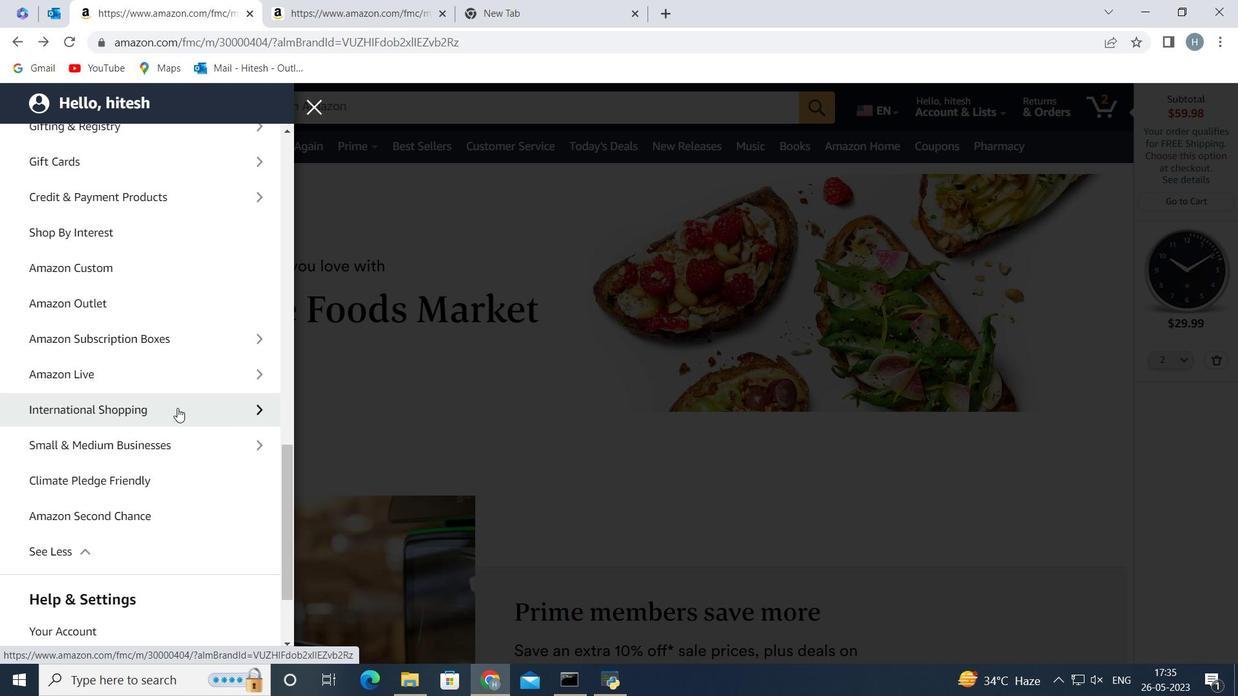 
Action: Mouse scrolled (172, 407) with delta (0, 0)
Screenshot: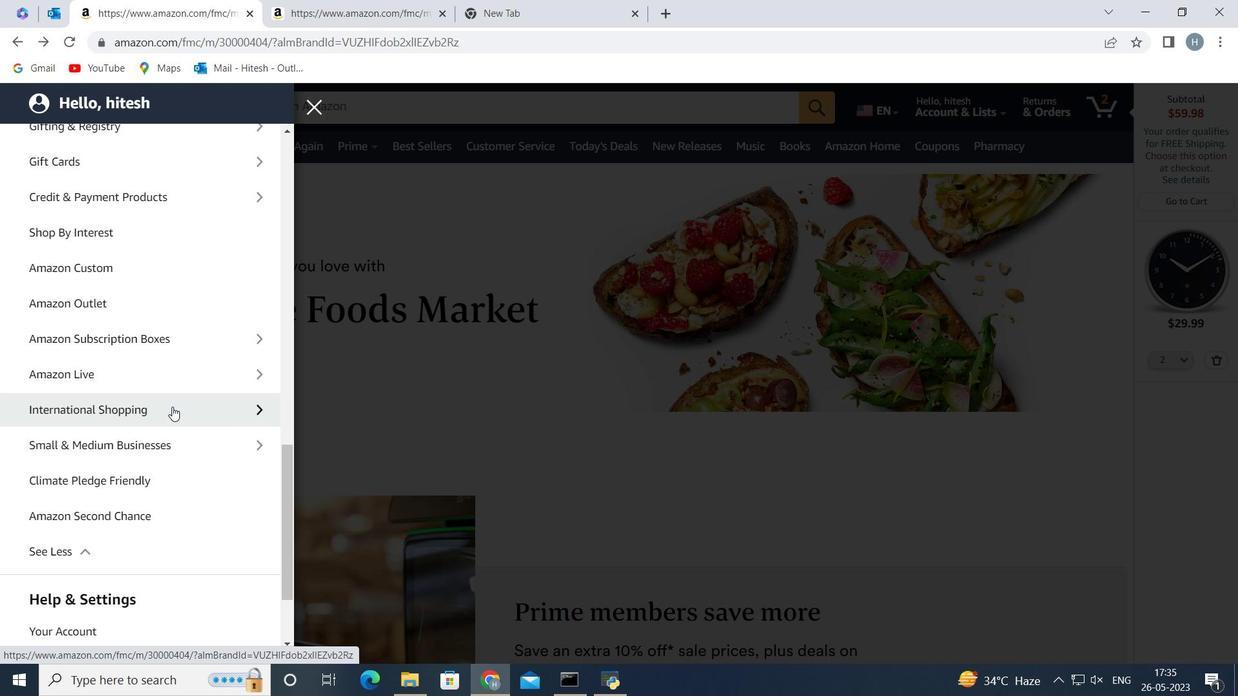 
Action: Mouse scrolled (172, 407) with delta (0, 0)
Screenshot: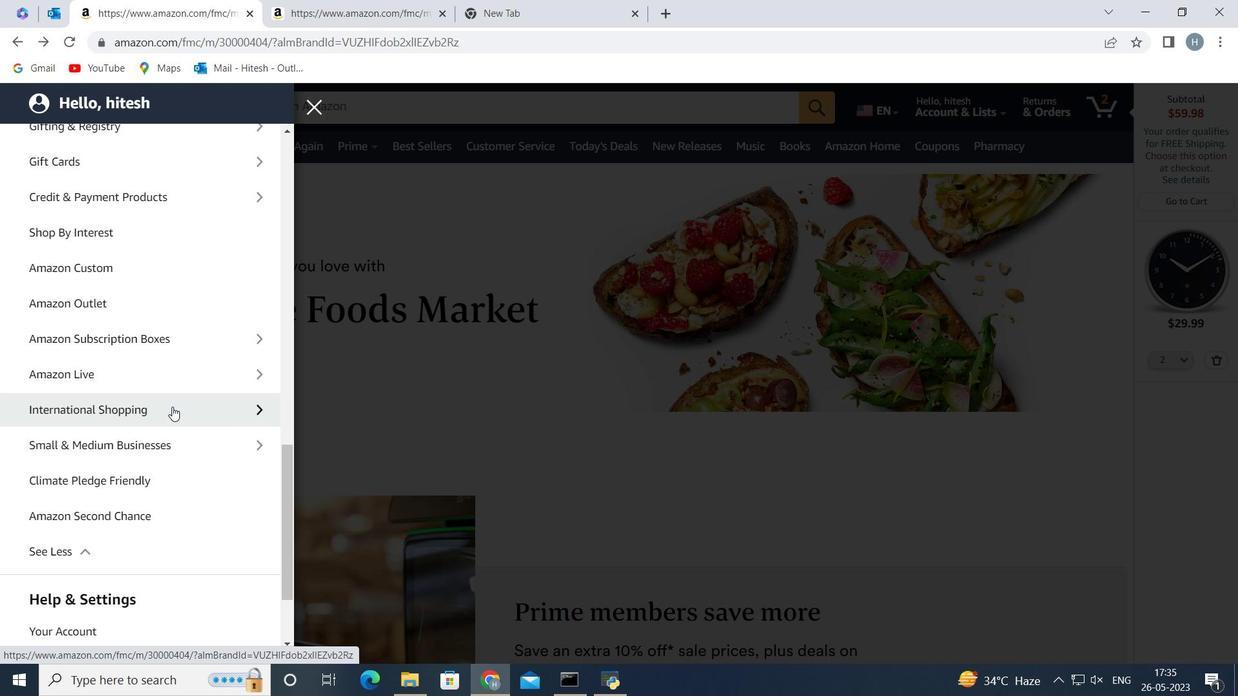 
Action: Mouse scrolled (172, 406) with delta (0, 0)
Screenshot: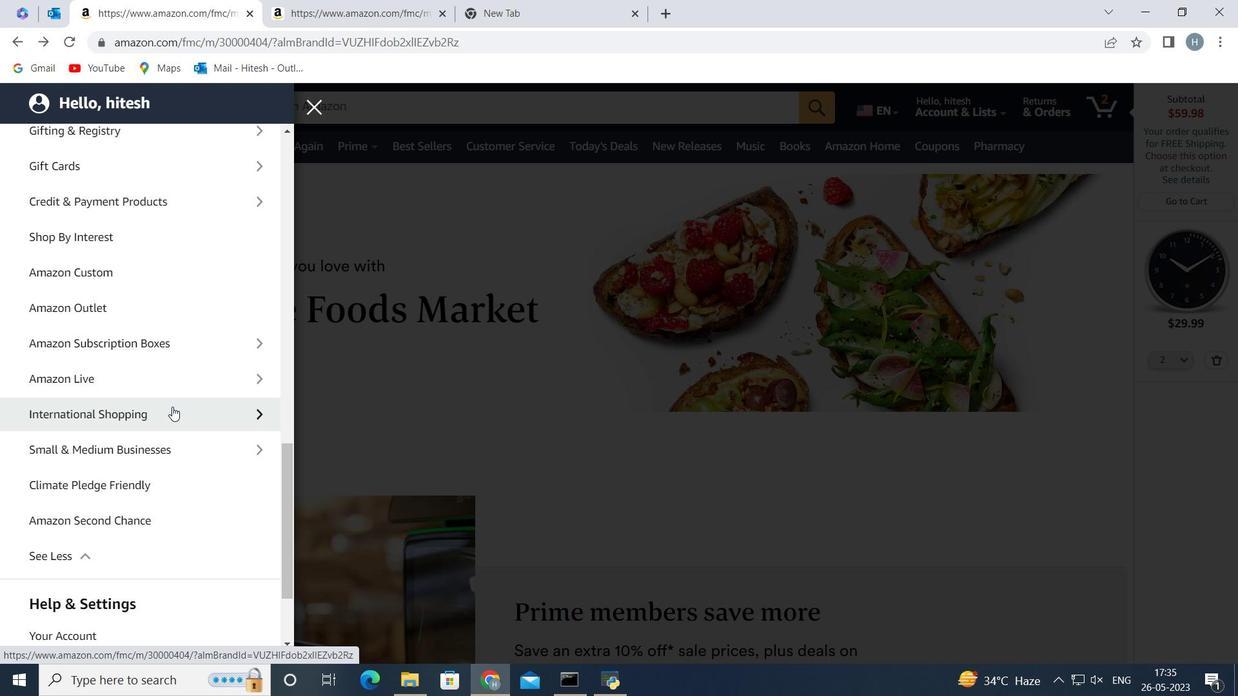 
Action: Mouse scrolled (172, 406) with delta (0, 0)
Screenshot: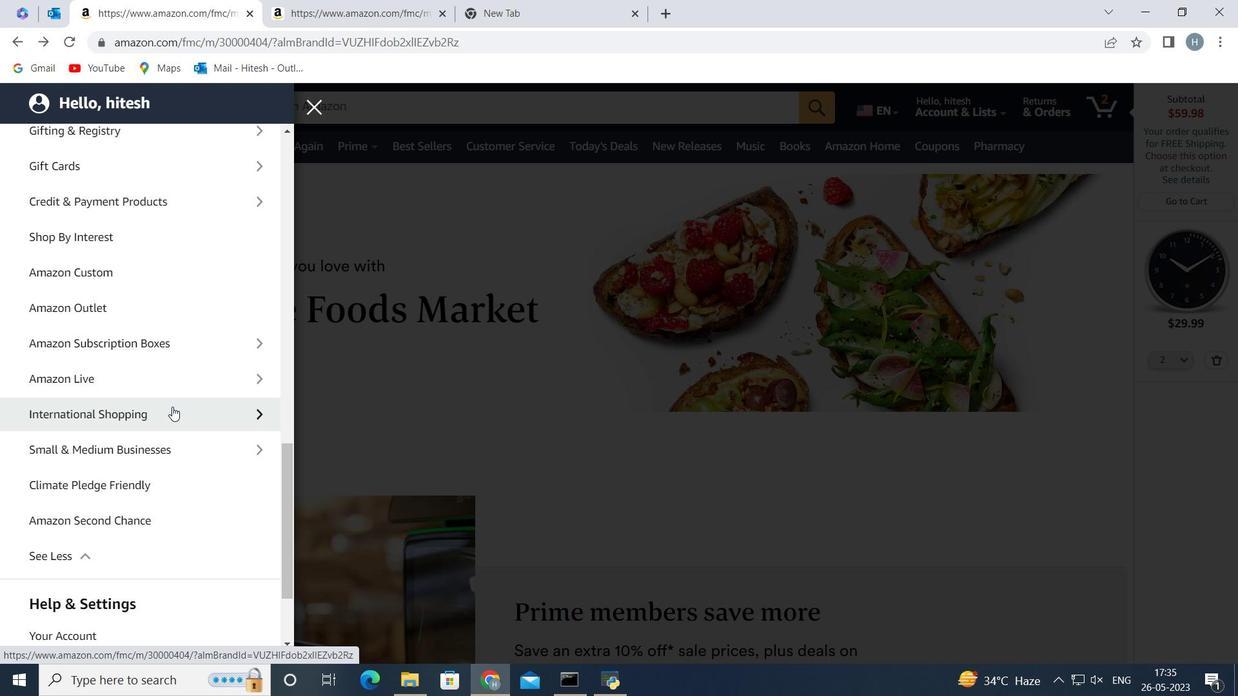 
Action: Mouse scrolled (172, 406) with delta (0, 0)
Screenshot: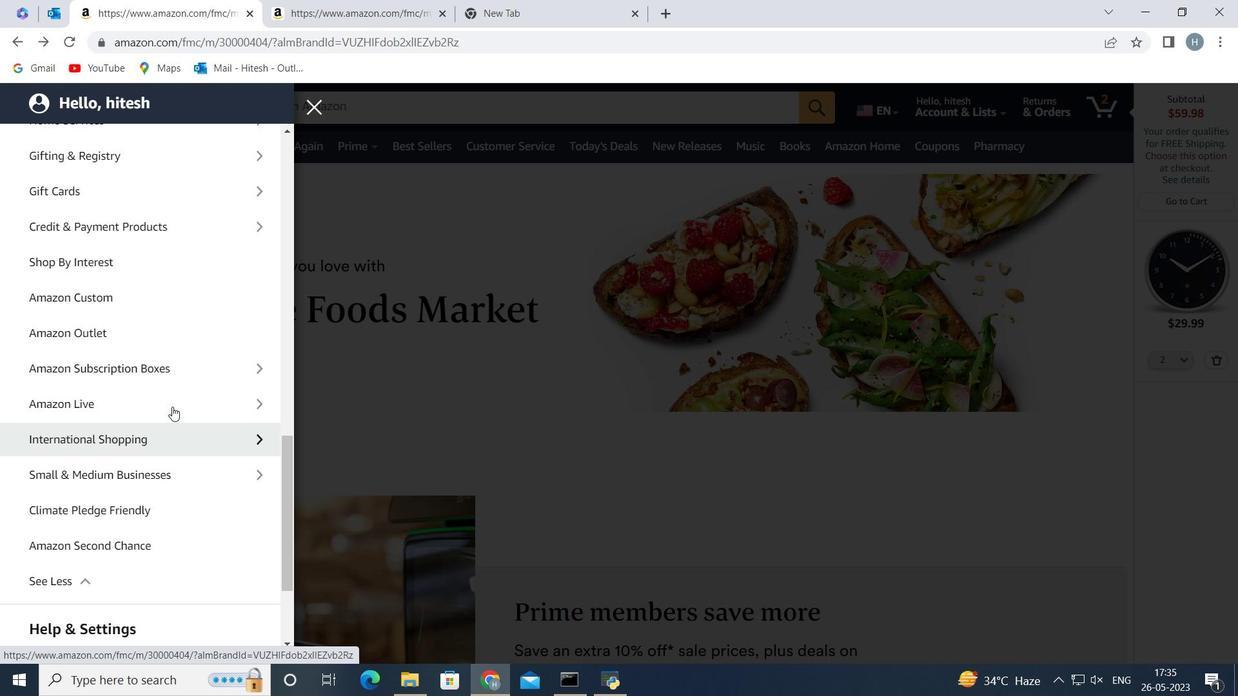 
Action: Mouse scrolled (172, 406) with delta (0, 0)
Screenshot: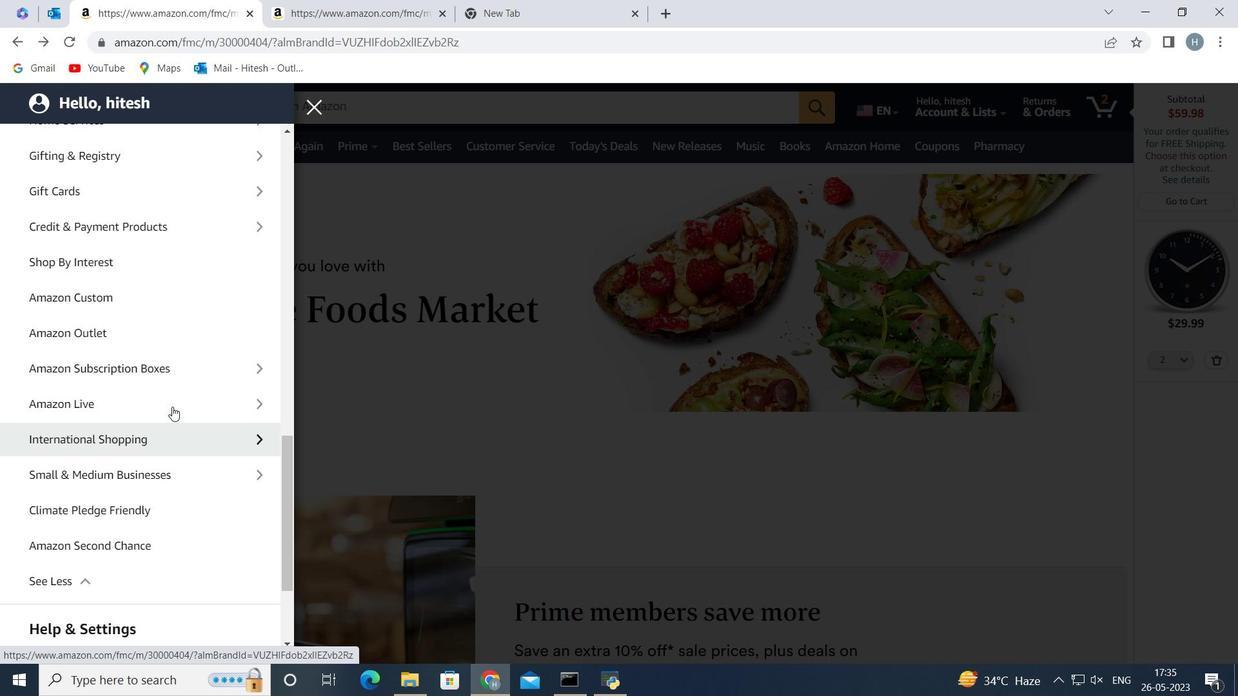 
Action: Mouse scrolled (172, 406) with delta (0, 0)
Screenshot: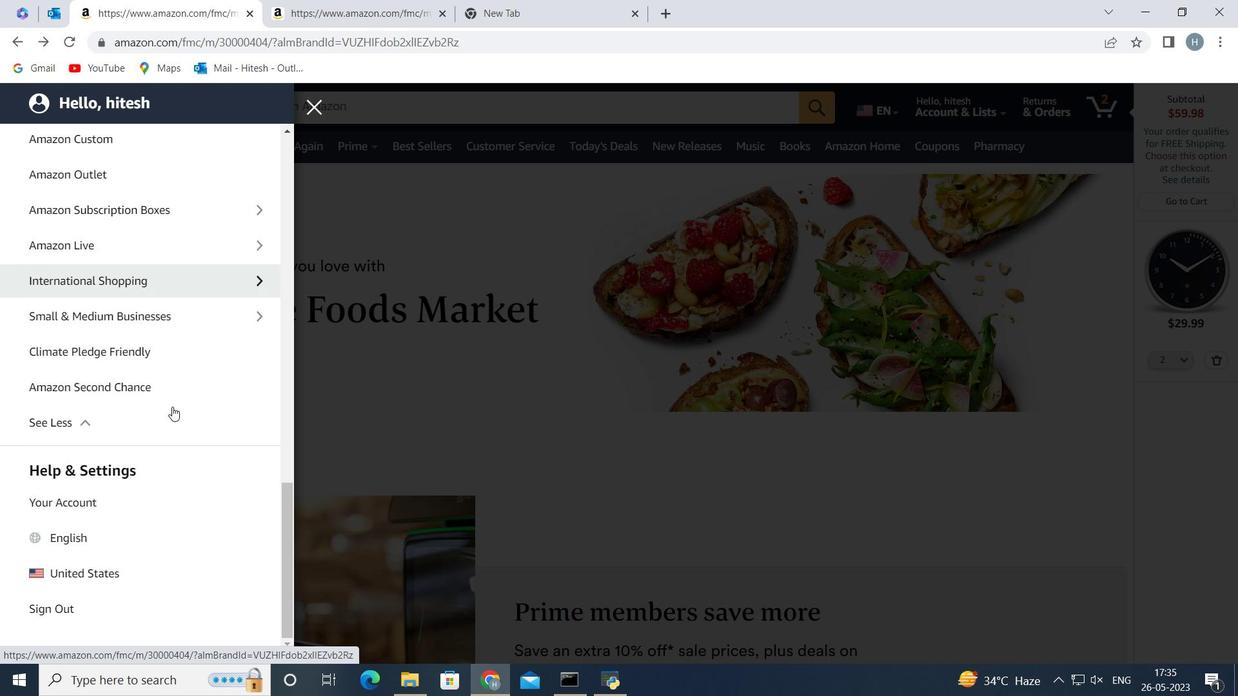 
Action: Mouse scrolled (172, 406) with delta (0, 0)
Screenshot: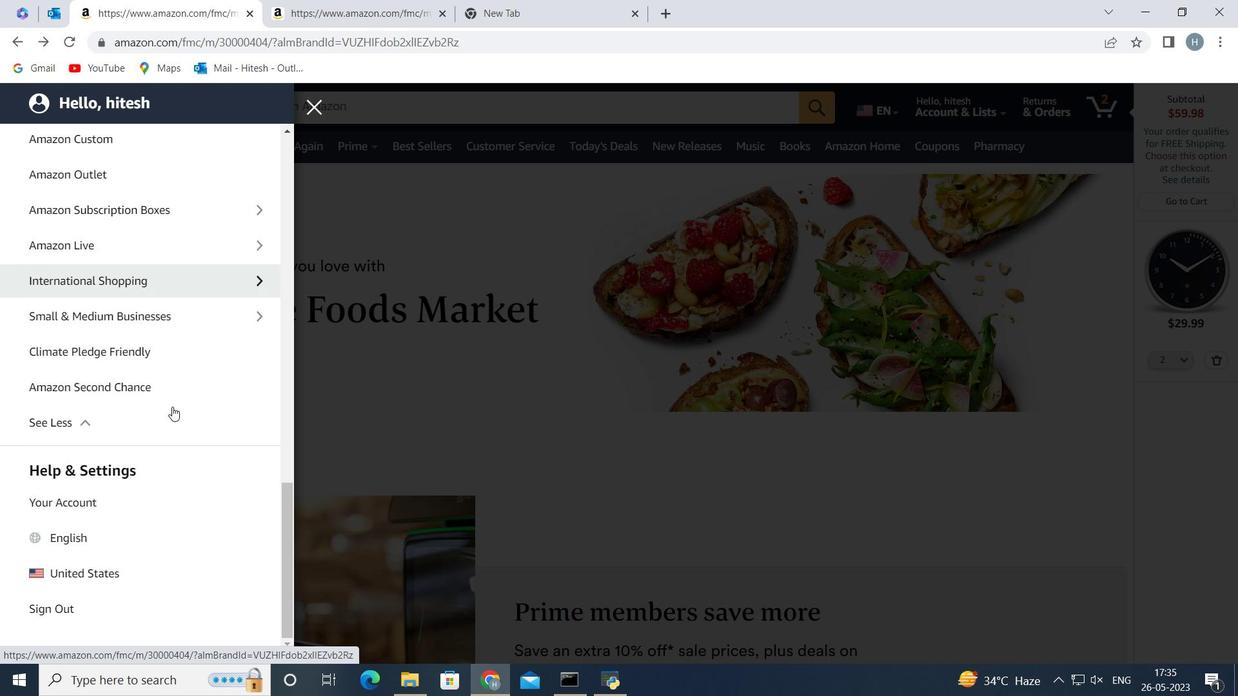 
Action: Mouse scrolled (172, 406) with delta (0, 0)
Screenshot: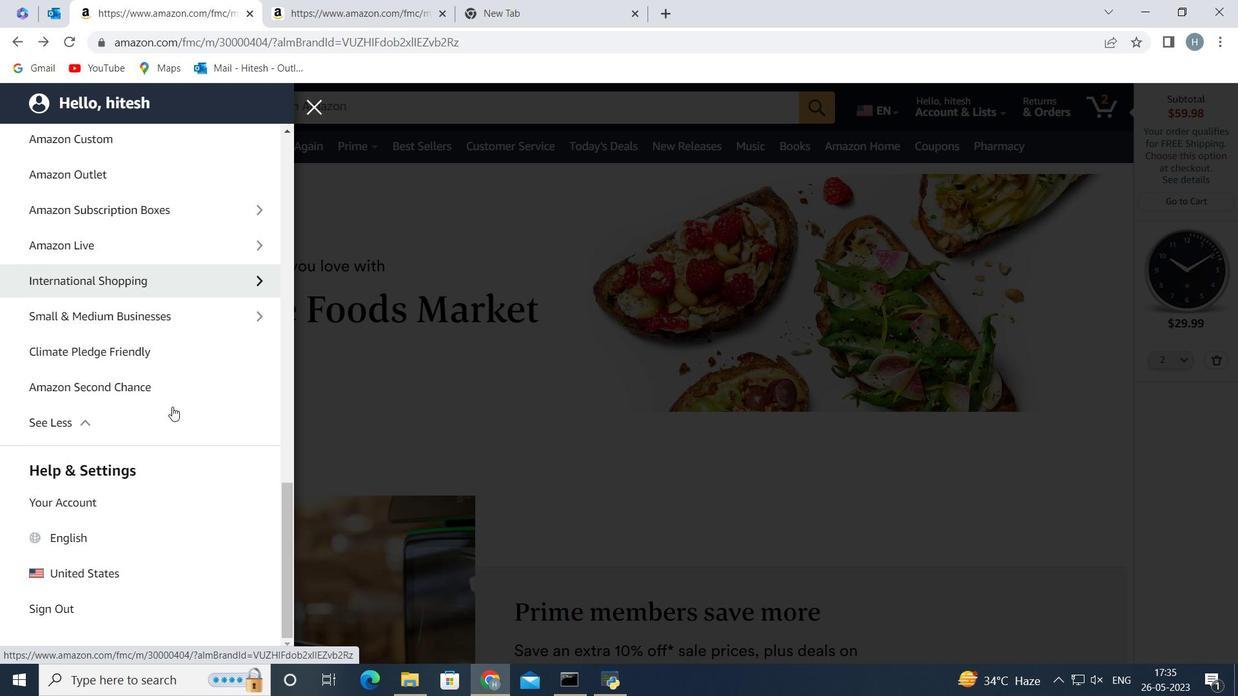 
Action: Mouse moved to (167, 407)
Screenshot: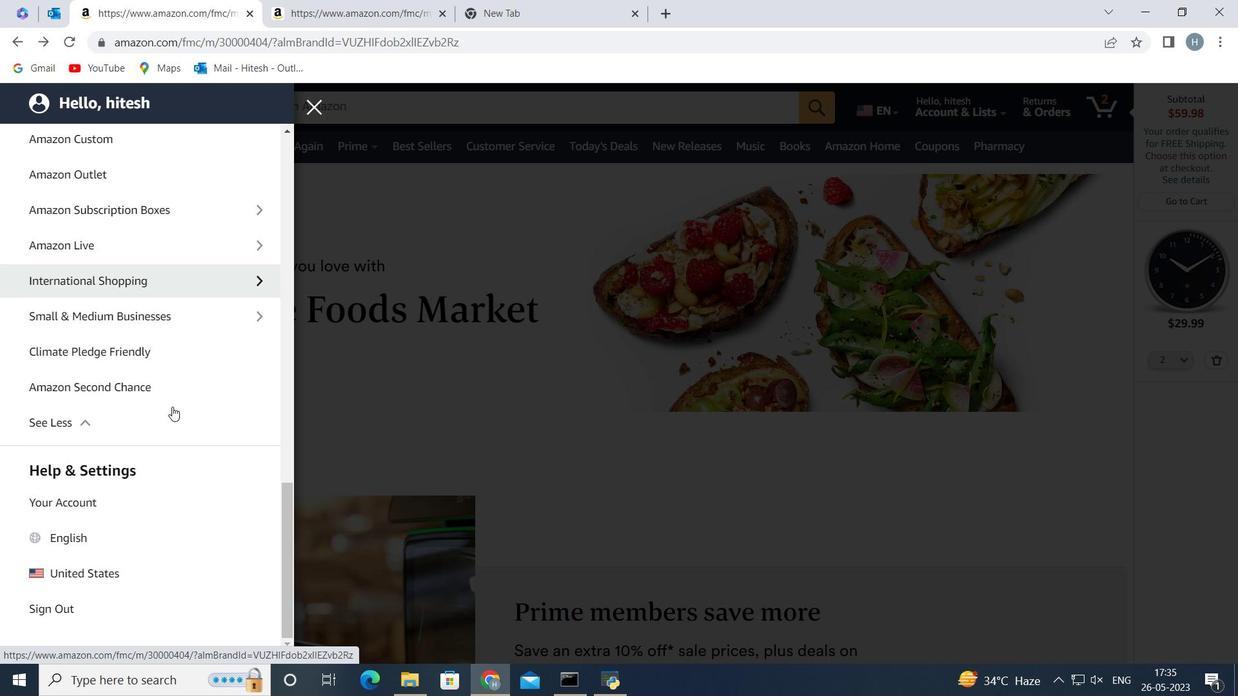 
Action: Mouse scrolled (167, 407) with delta (0, 0)
Screenshot: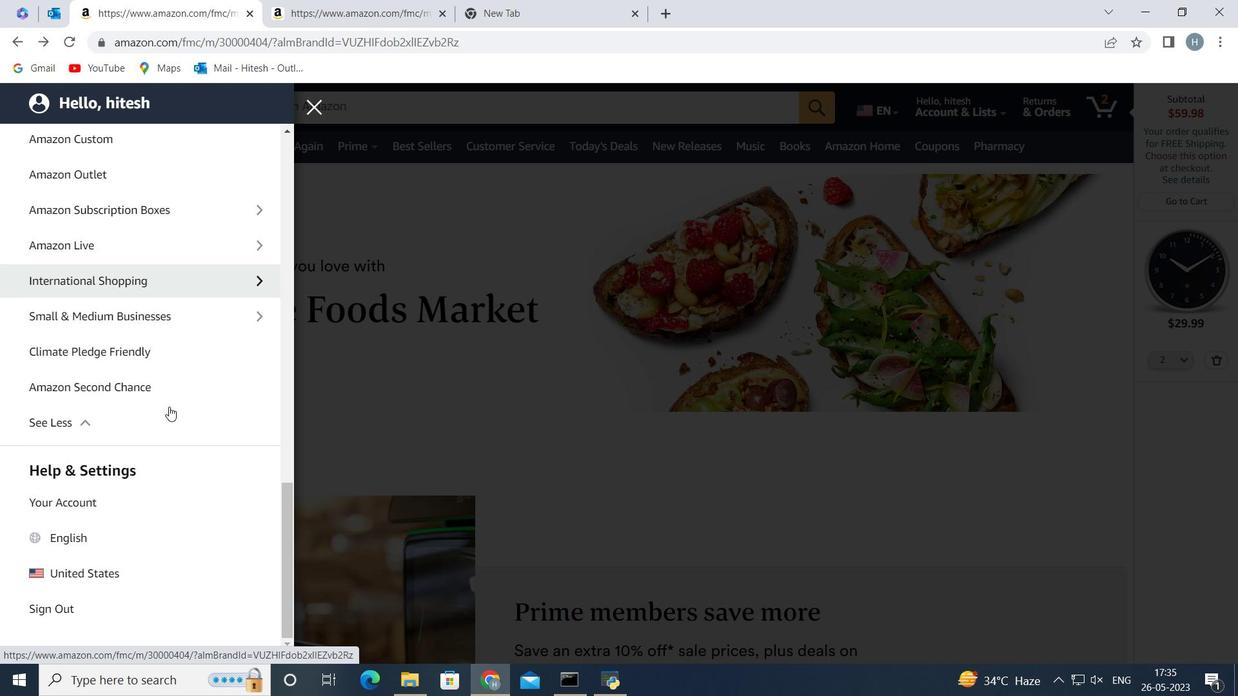 
Action: Mouse scrolled (167, 407) with delta (0, 0)
Screenshot: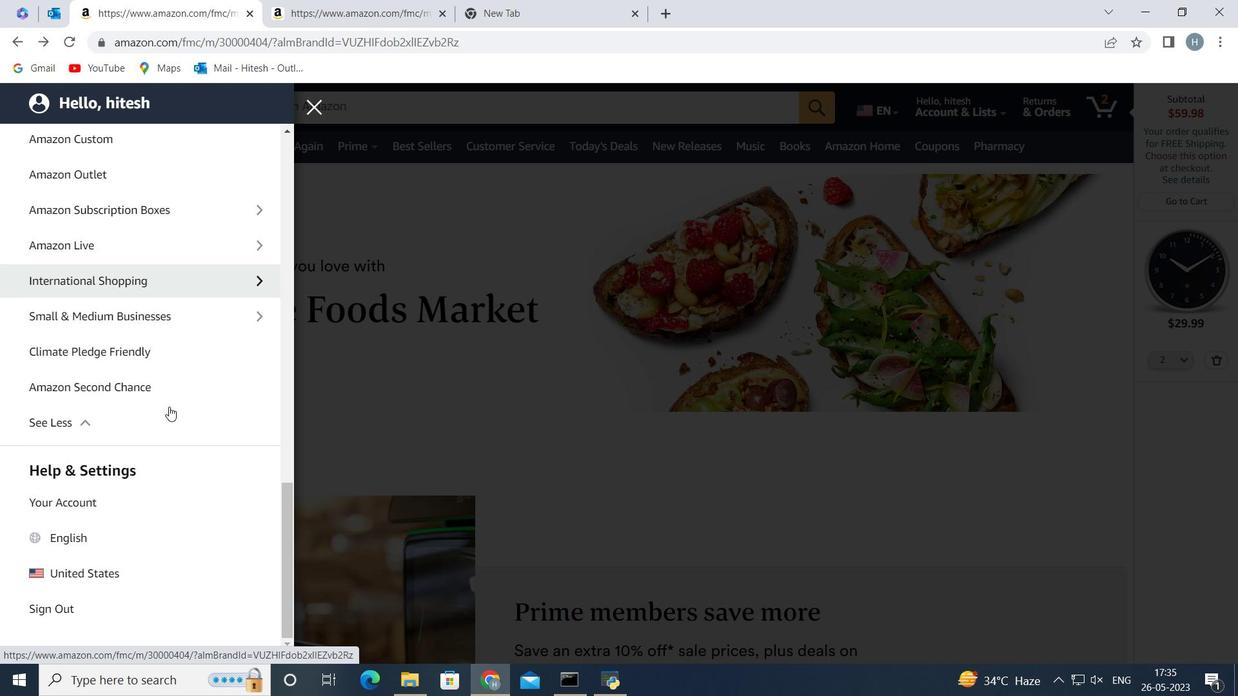 
Action: Mouse scrolled (167, 407) with delta (0, 0)
Screenshot: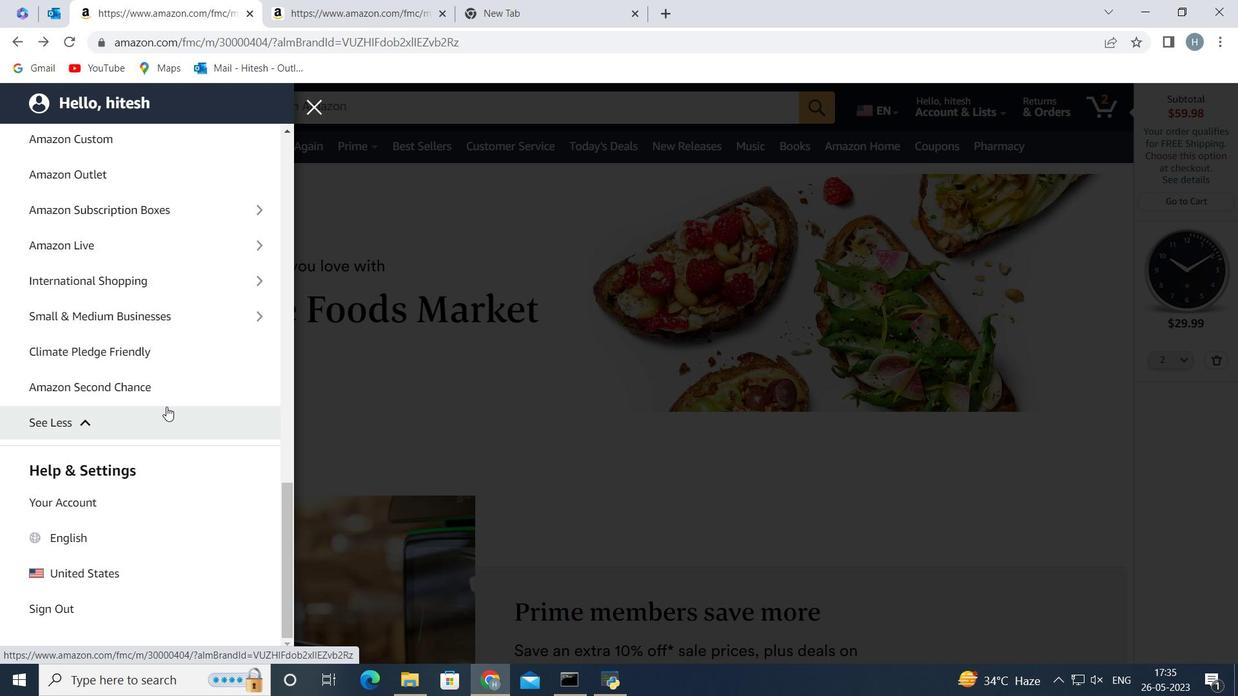 
Action: Mouse scrolled (167, 407) with delta (0, 0)
Screenshot: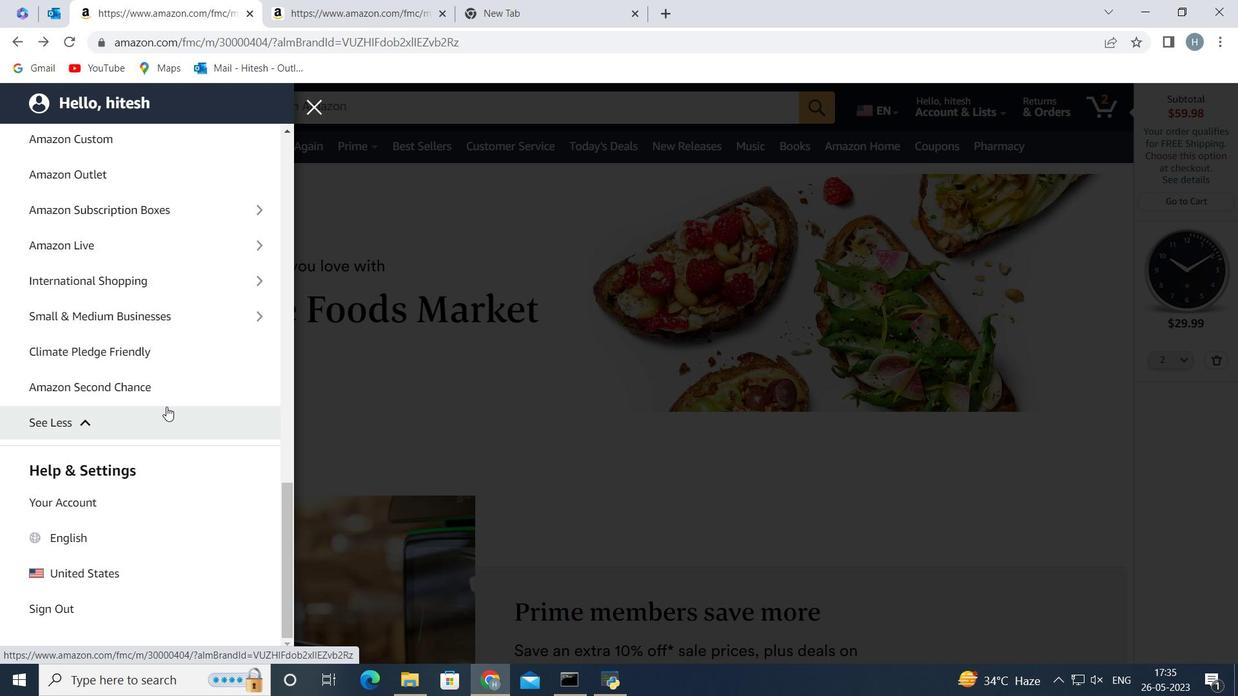 
Action: Mouse scrolled (167, 407) with delta (0, 0)
Screenshot: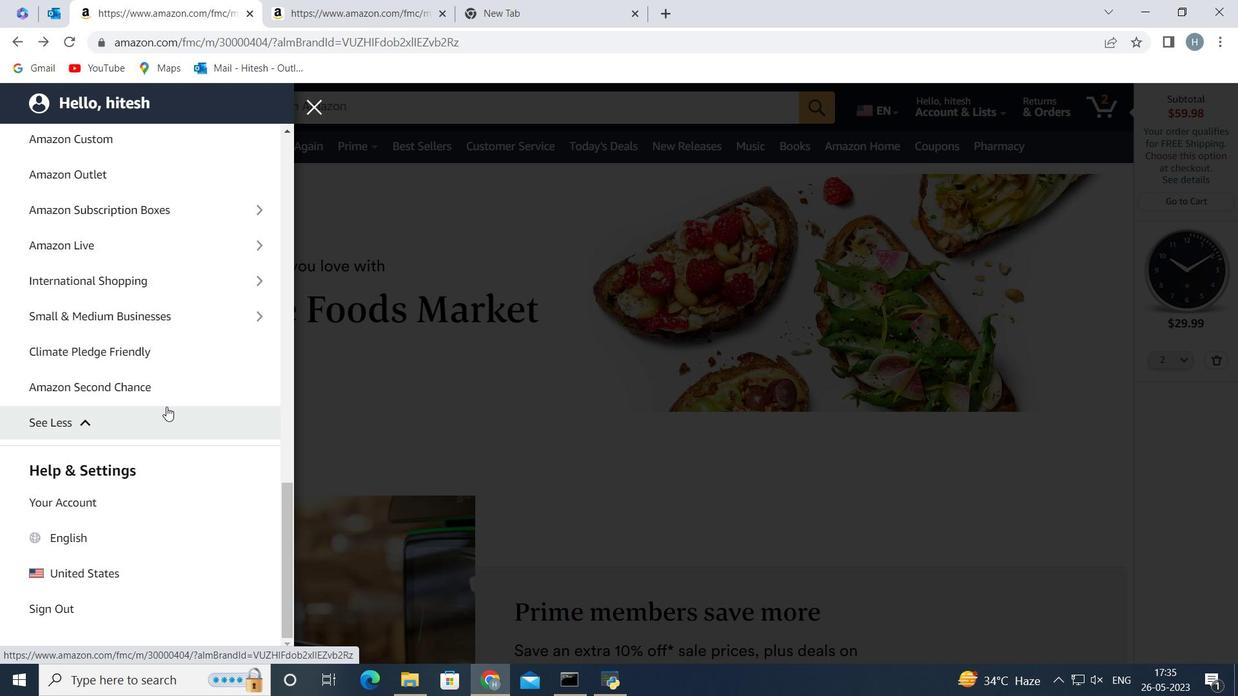 
Action: Mouse moved to (166, 407)
Screenshot: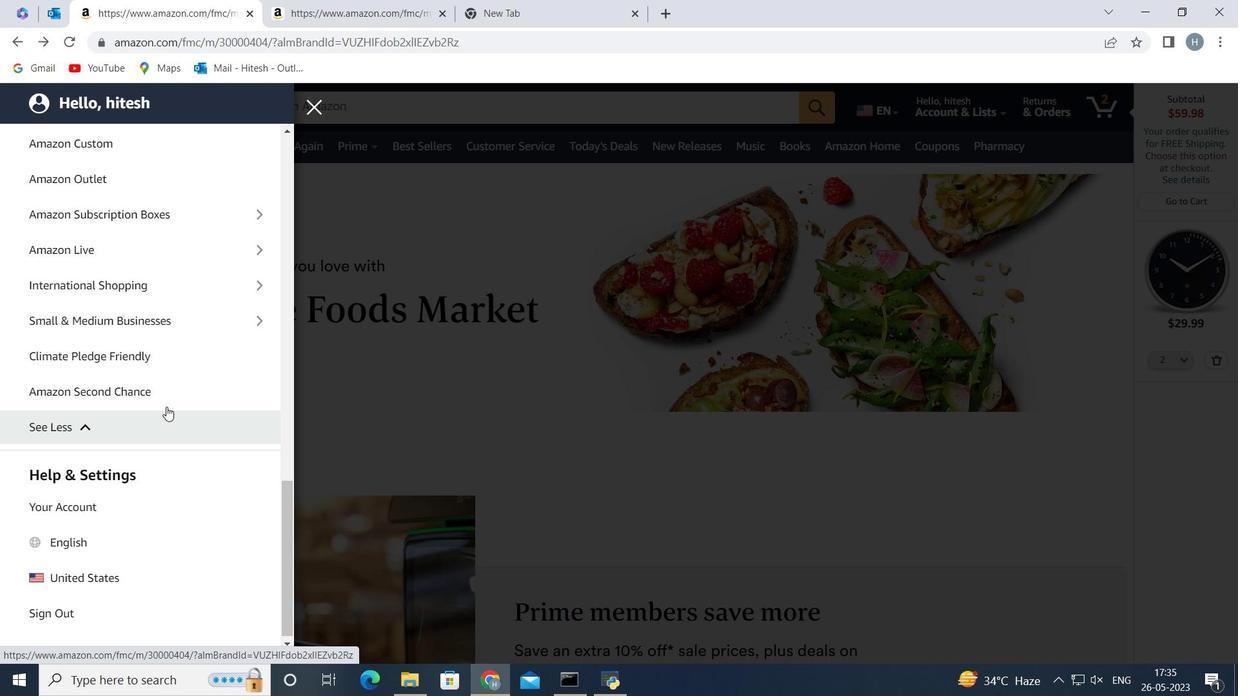 
Action: Mouse scrolled (166, 407) with delta (0, 0)
Screenshot: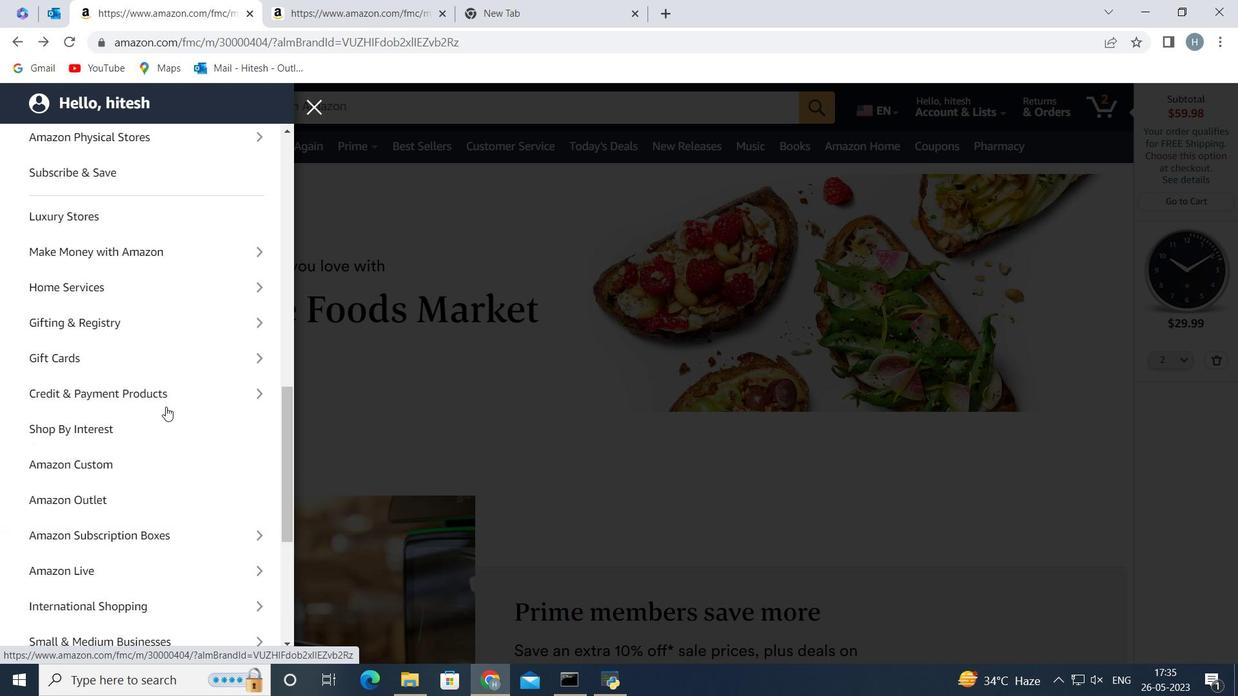 
Action: Mouse scrolled (166, 407) with delta (0, 0)
Screenshot: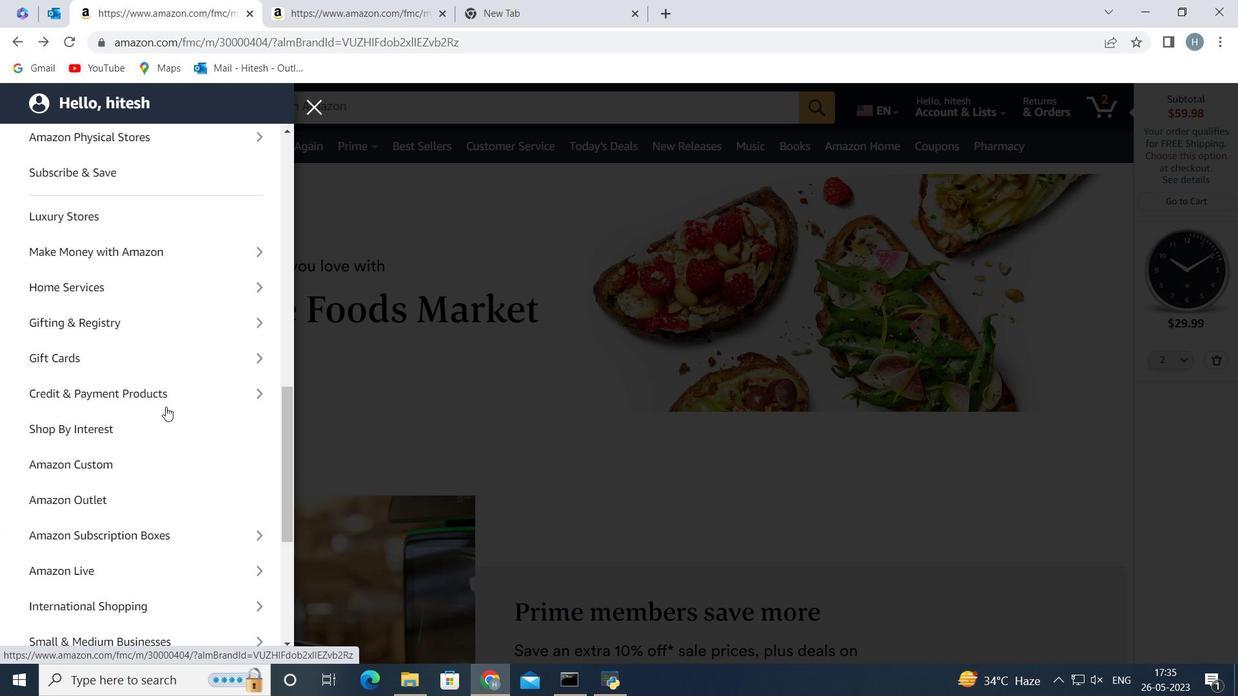 
Action: Mouse scrolled (166, 407) with delta (0, 0)
Screenshot: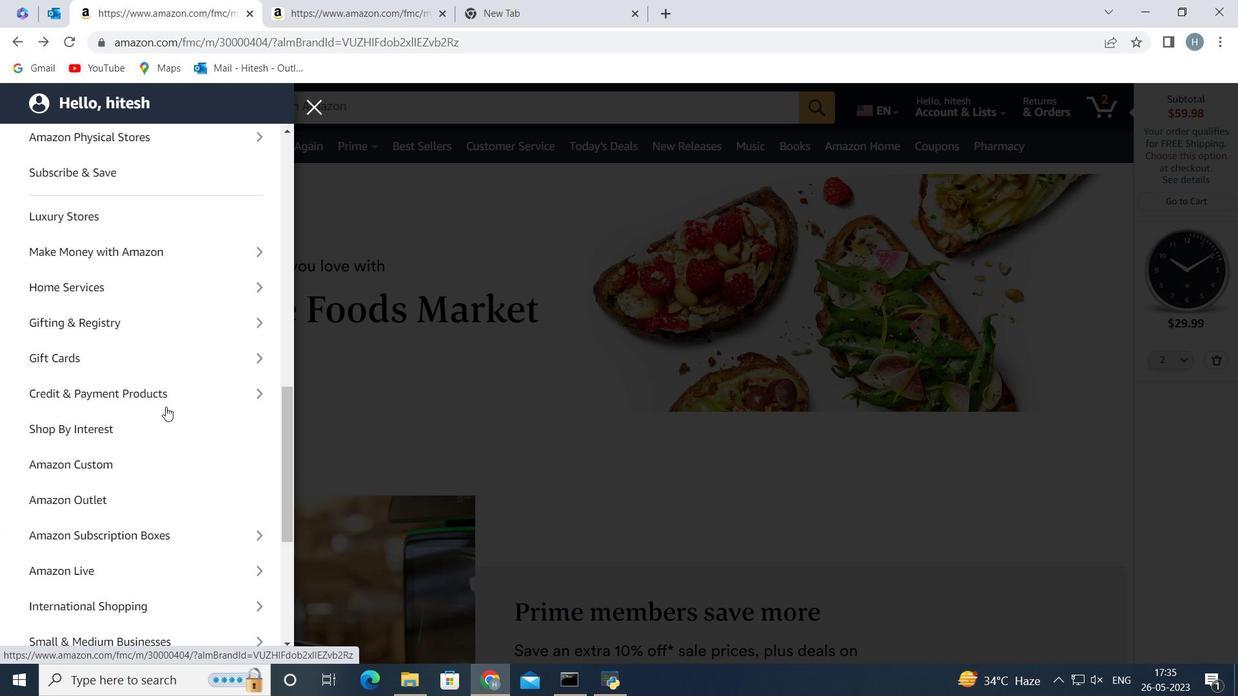
Action: Mouse scrolled (166, 407) with delta (0, 0)
Screenshot: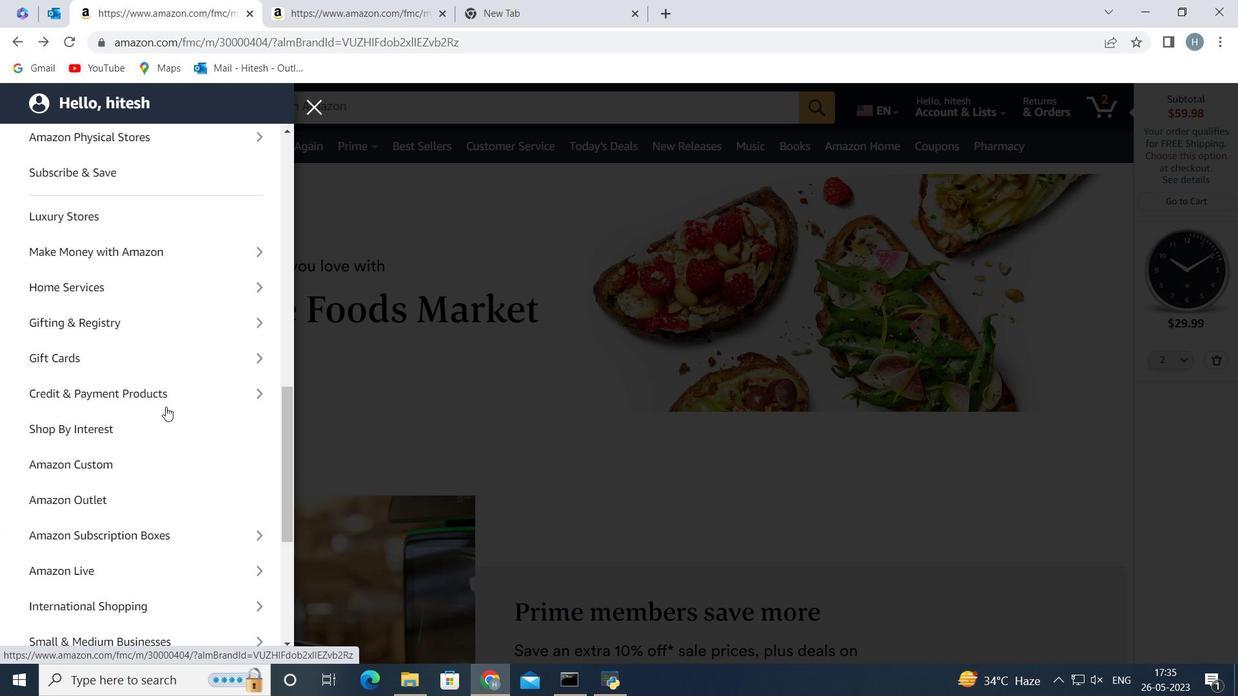 
Action: Mouse scrolled (166, 407) with delta (0, 0)
Screenshot: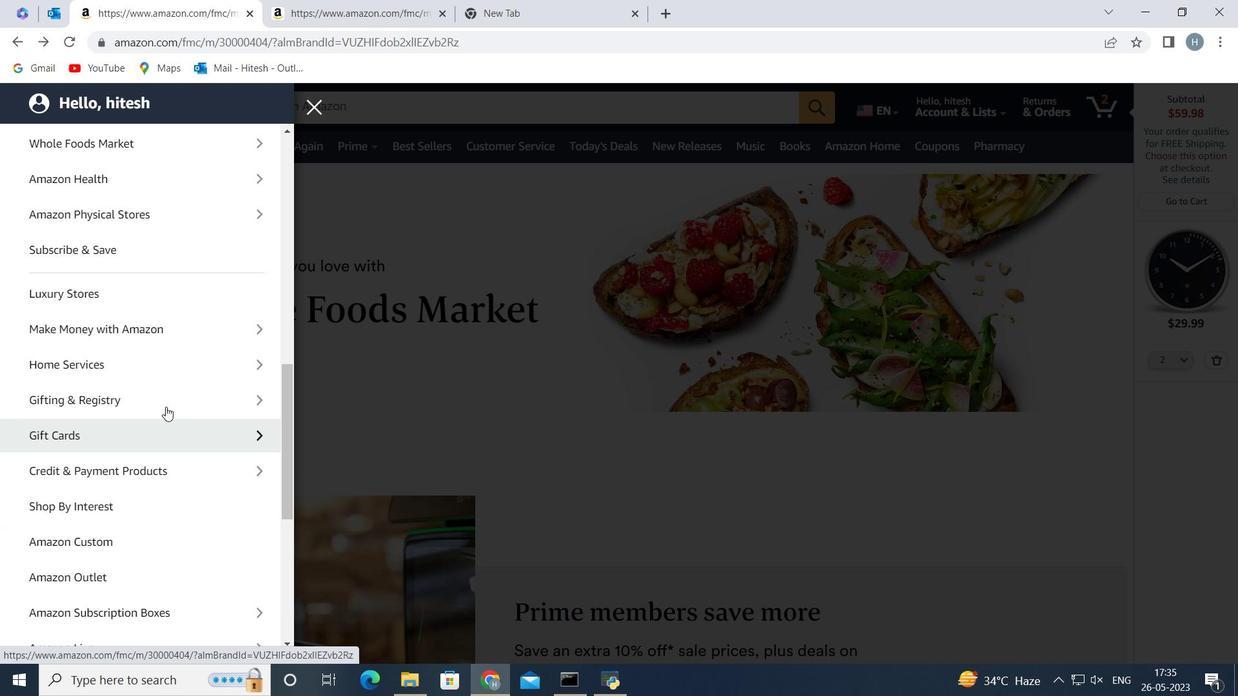 
Action: Mouse scrolled (166, 407) with delta (0, 0)
Screenshot: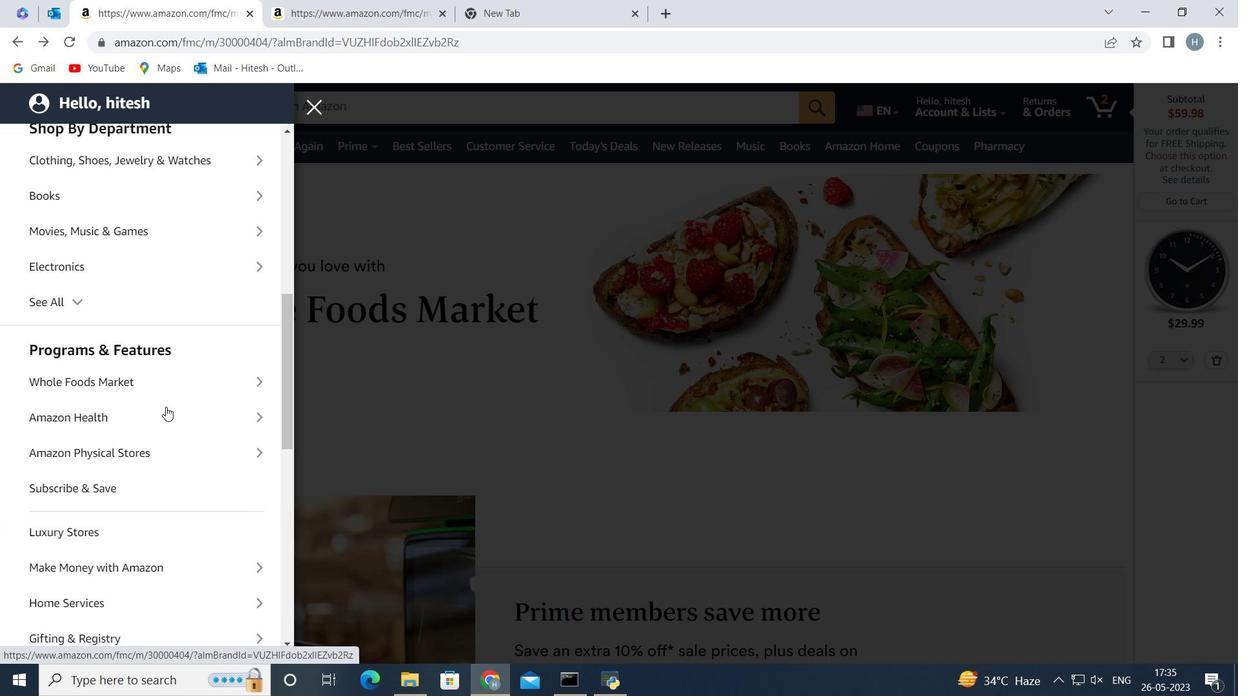 
Action: Mouse scrolled (166, 407) with delta (0, 0)
Screenshot: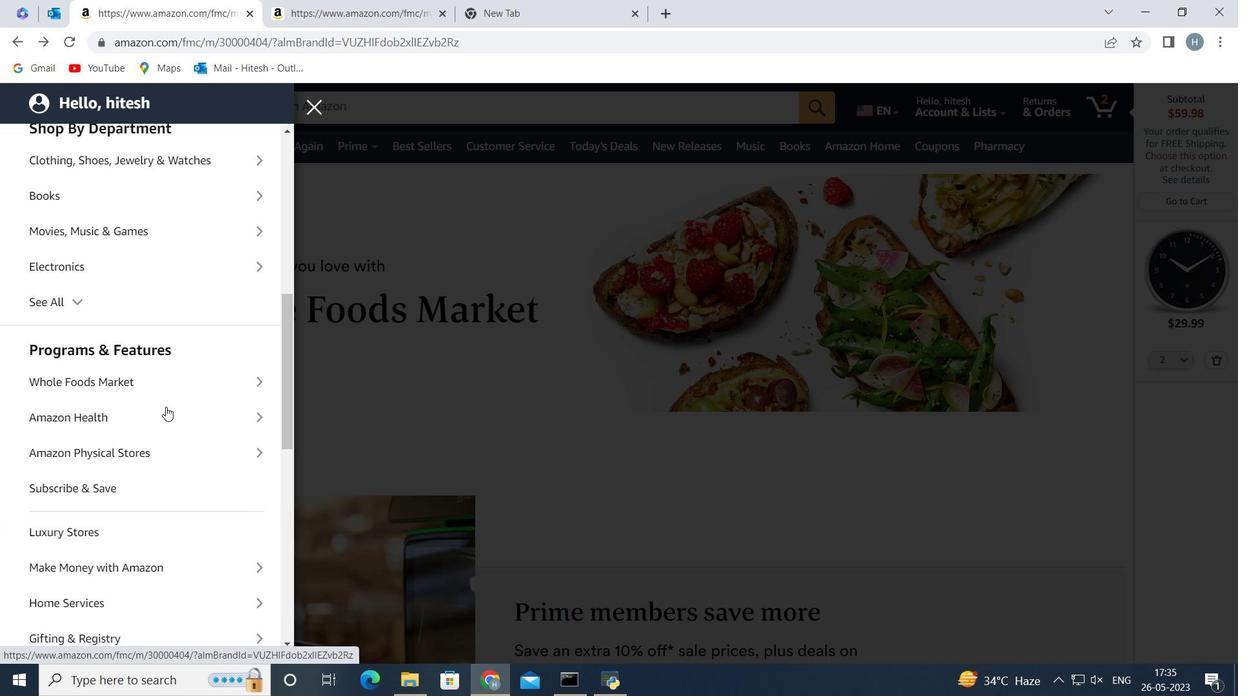
Action: Mouse scrolled (166, 407) with delta (0, 0)
Screenshot: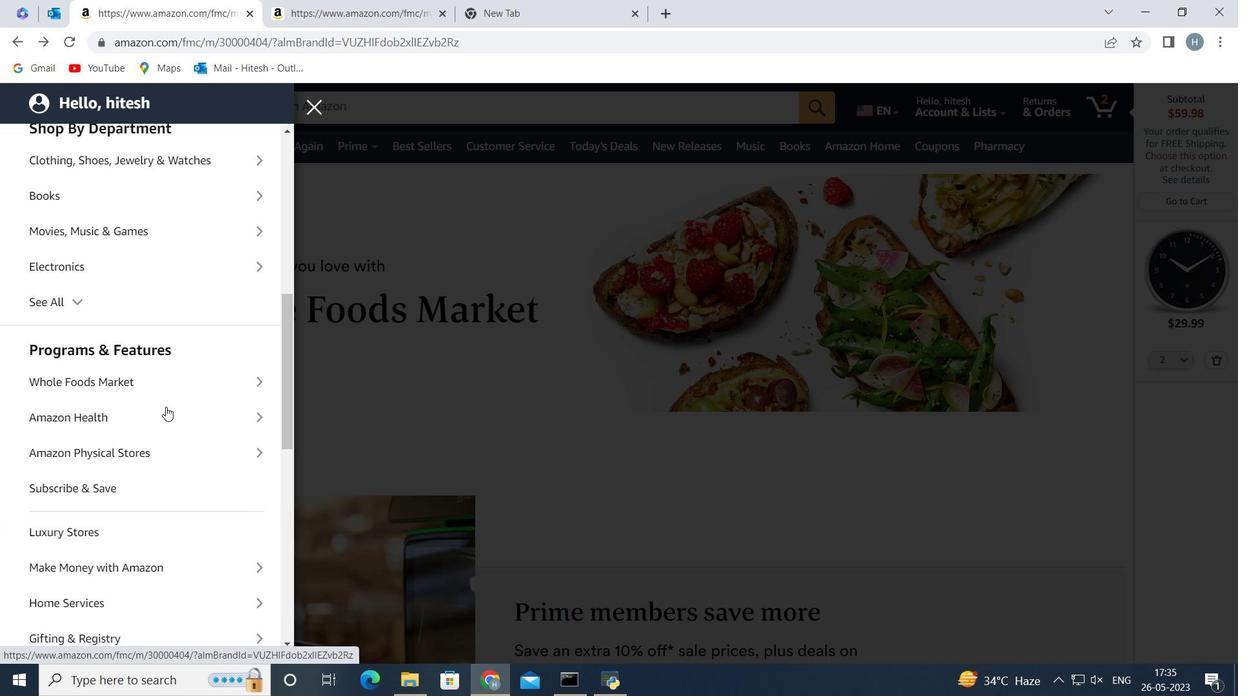 
Action: Mouse scrolled (166, 407) with delta (0, 0)
Screenshot: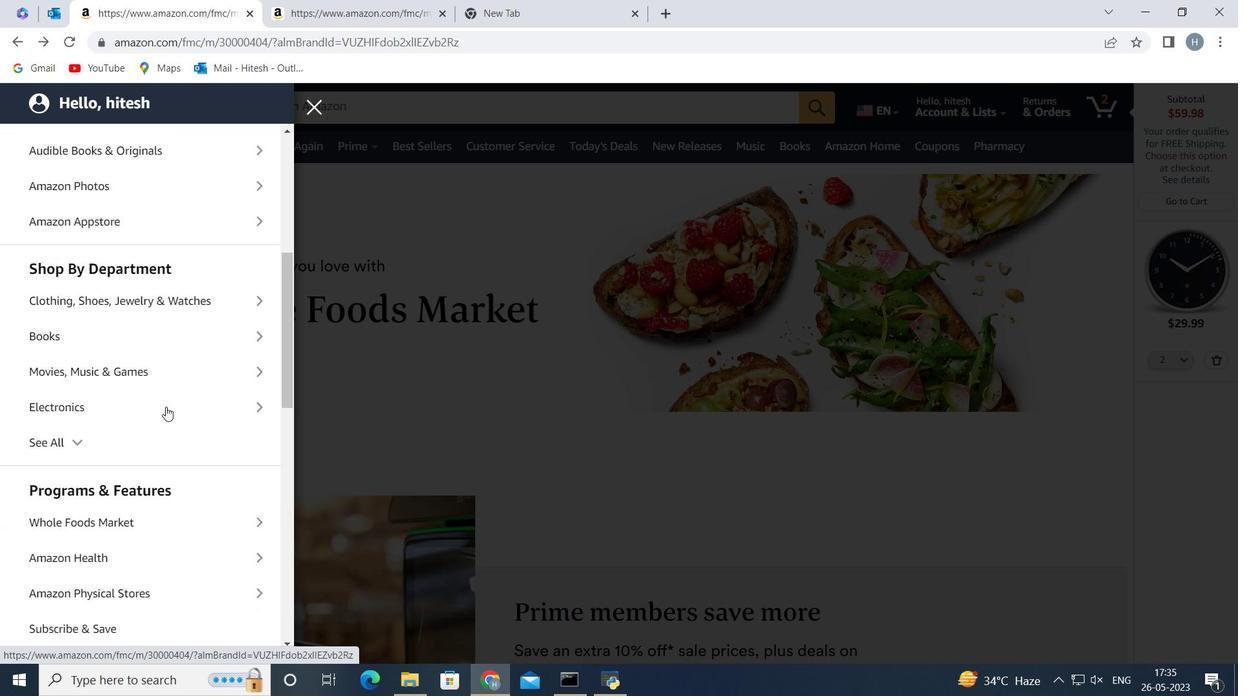 
Action: Mouse scrolled (166, 407) with delta (0, 0)
Screenshot: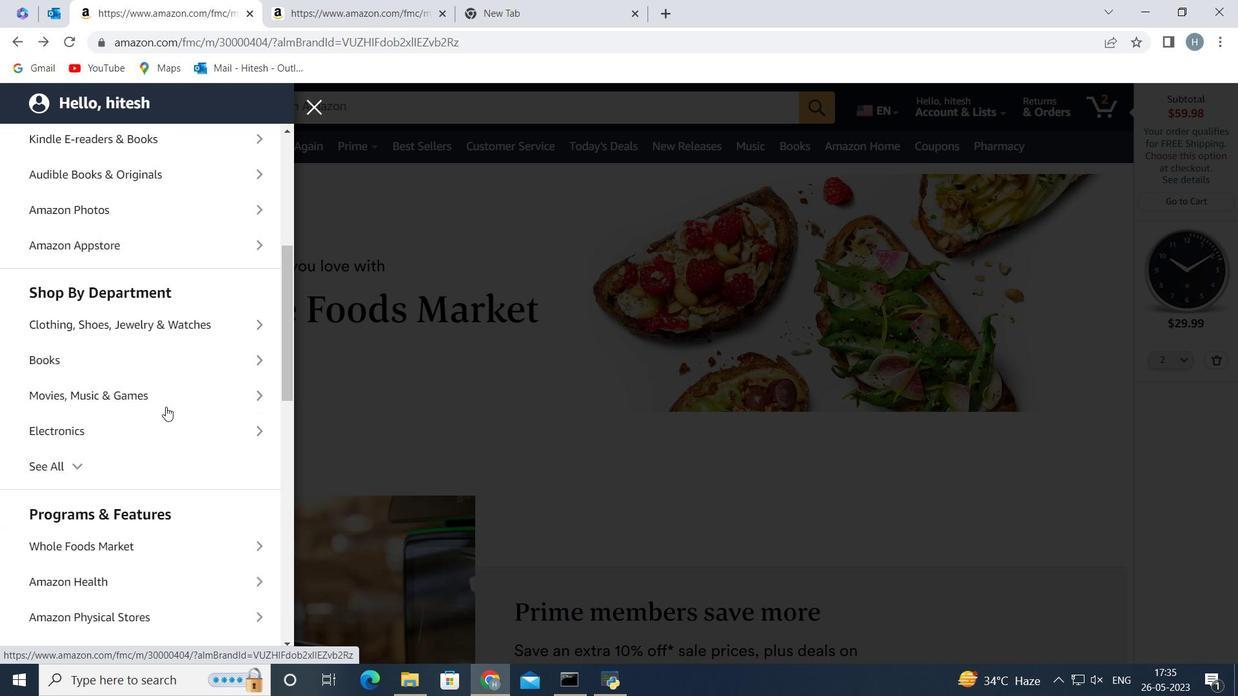 
Action: Mouse scrolled (166, 407) with delta (0, 0)
Screenshot: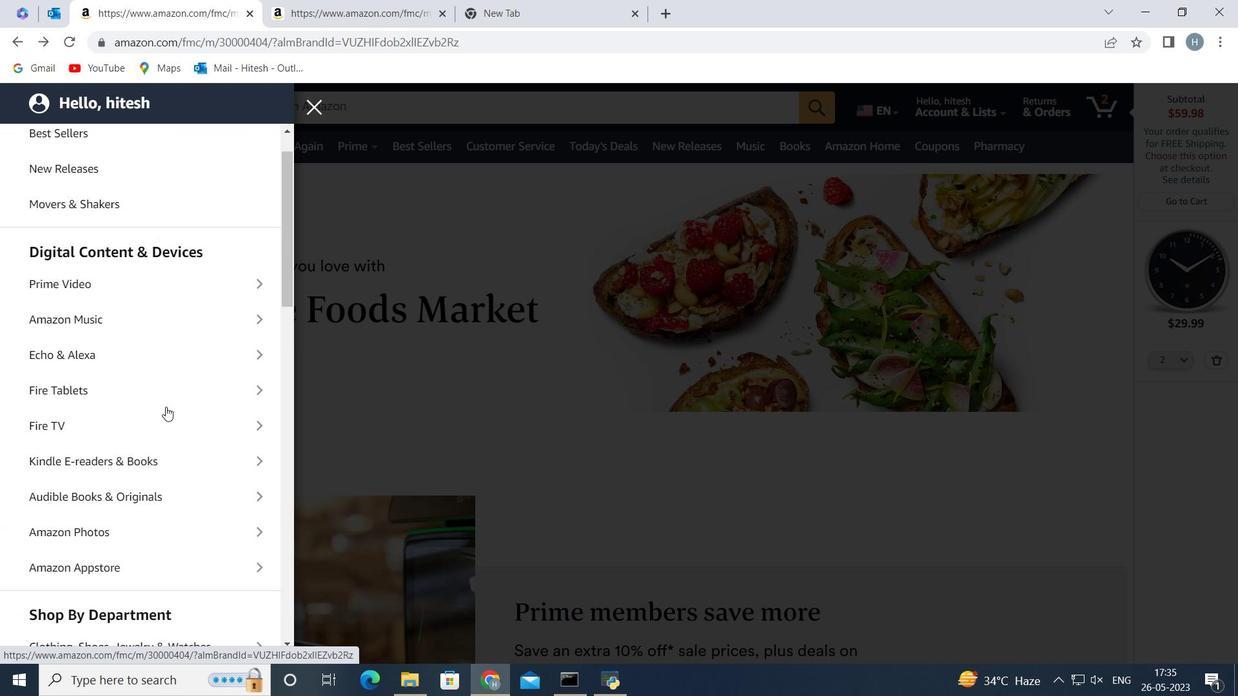 
Action: Mouse scrolled (166, 407) with delta (0, 0)
Screenshot: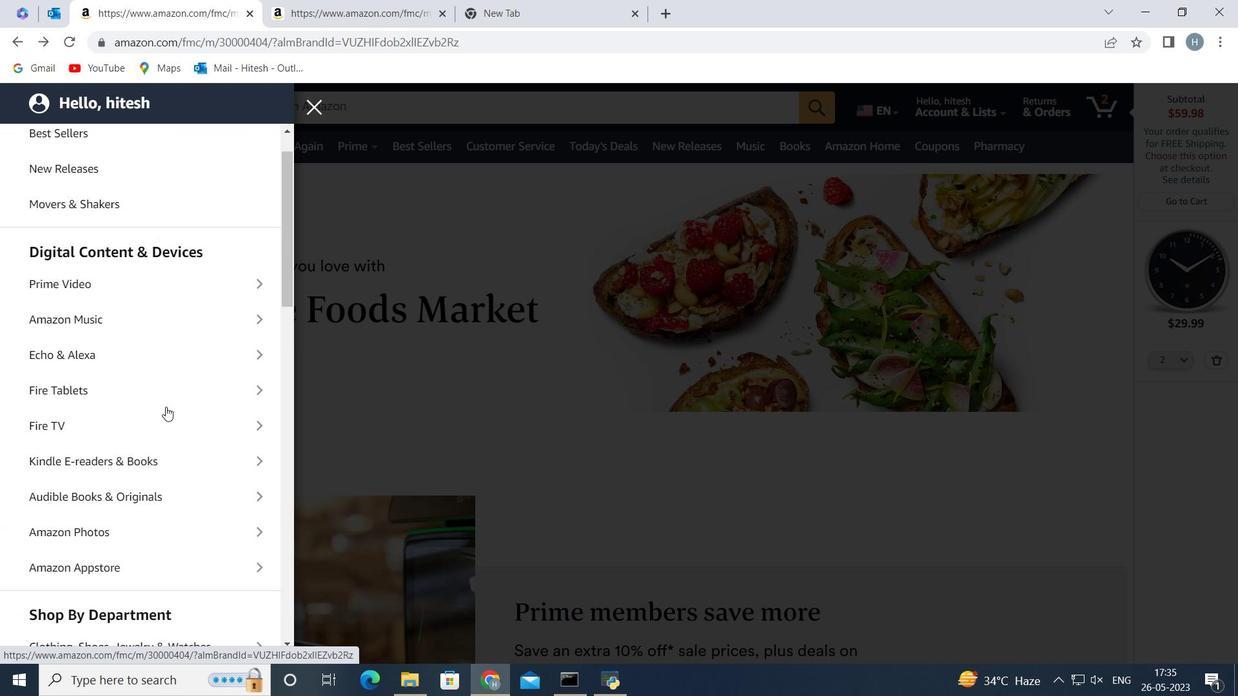 
Action: Mouse scrolled (166, 407) with delta (0, 0)
Screenshot: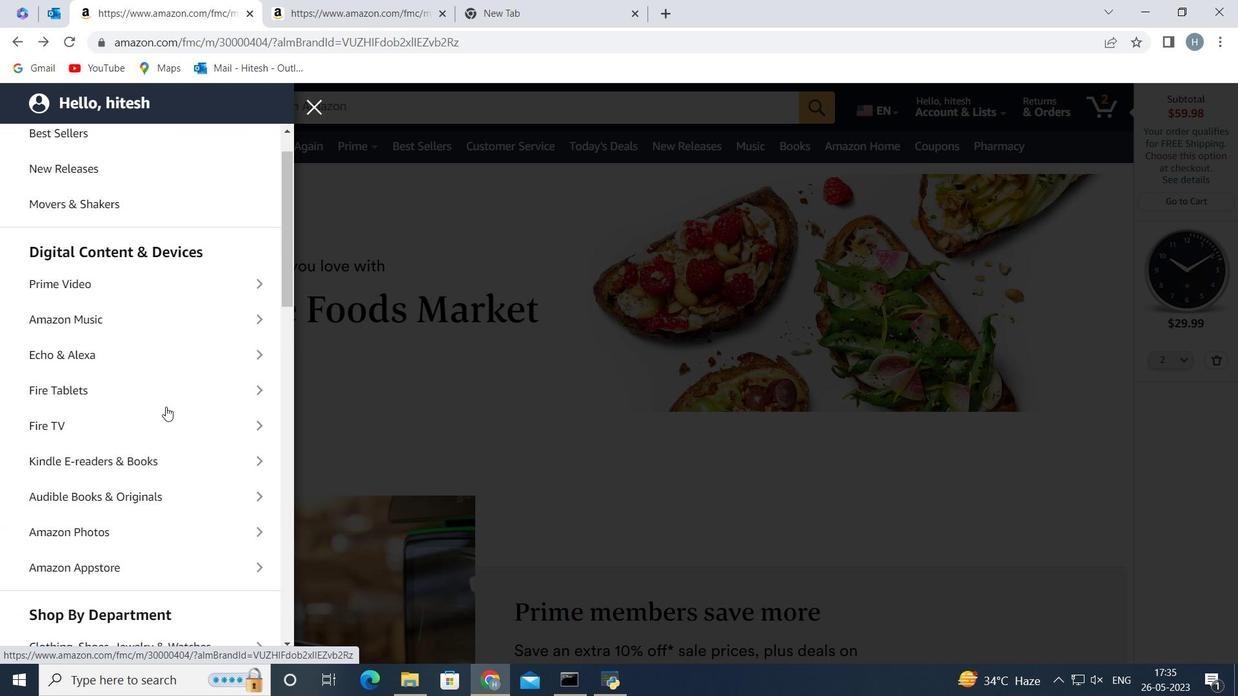 
Action: Mouse scrolled (166, 406) with delta (0, 0)
Screenshot: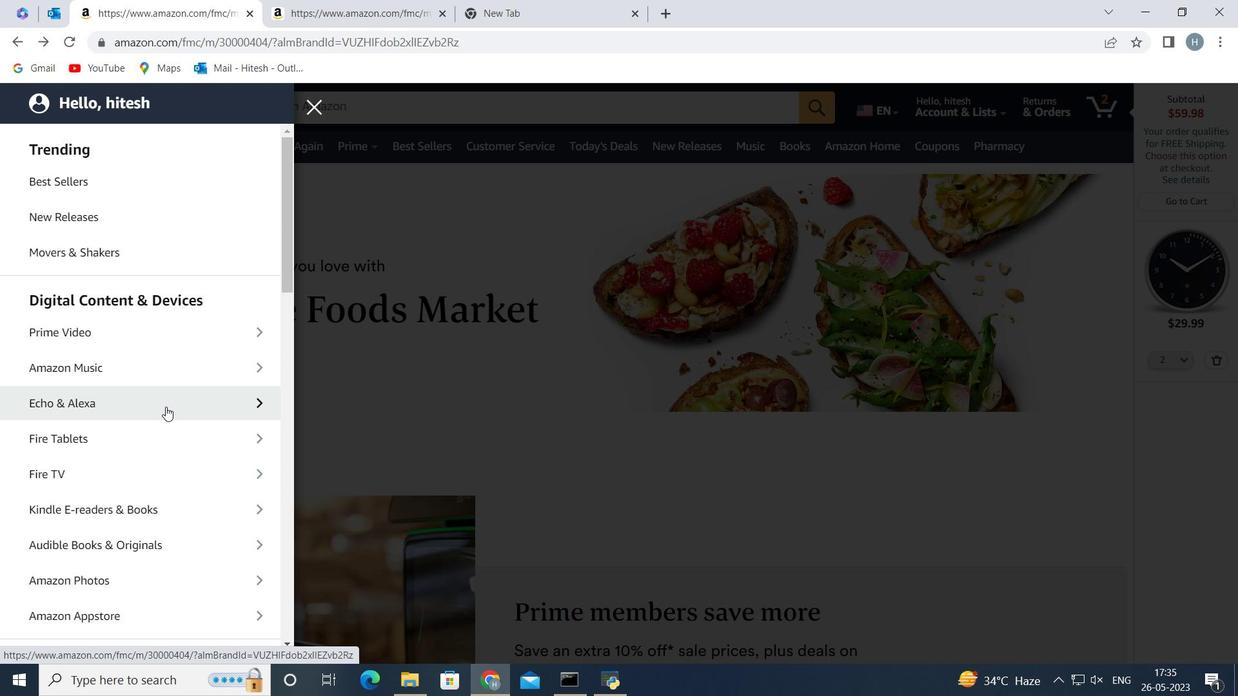 
Action: Mouse moved to (167, 320)
Screenshot: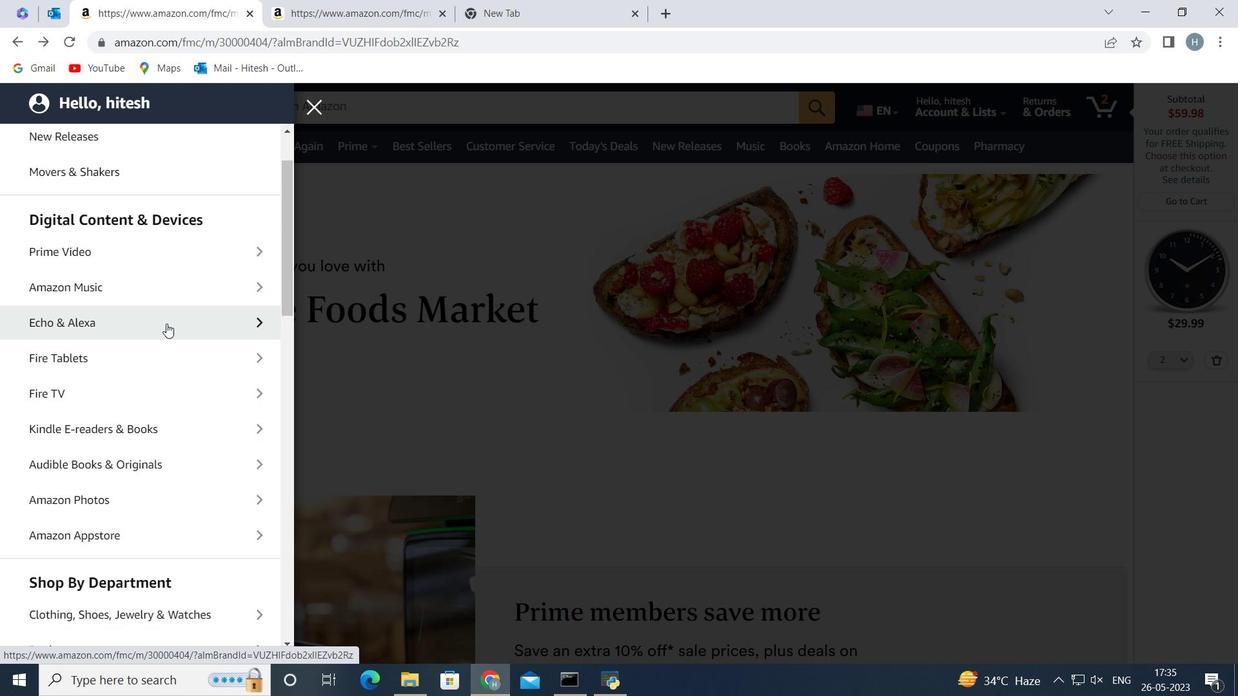 
Action: Mouse pressed left at (167, 320)
Screenshot: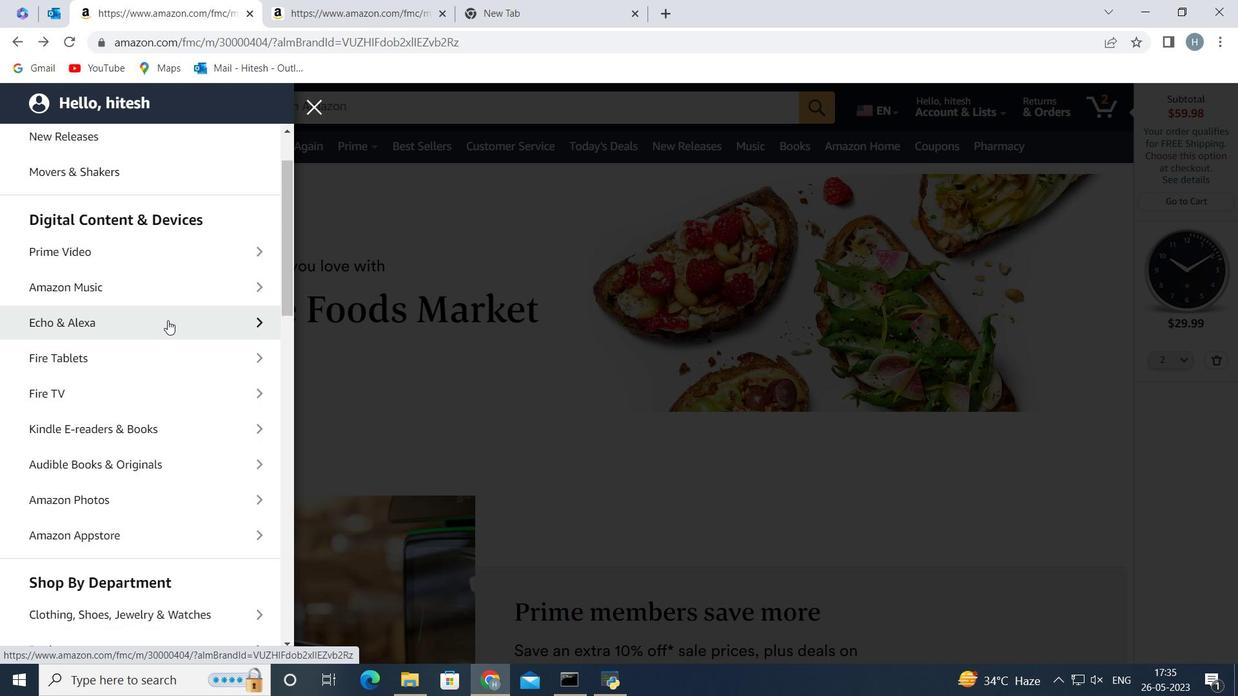 
Action: Mouse moved to (165, 240)
Screenshot: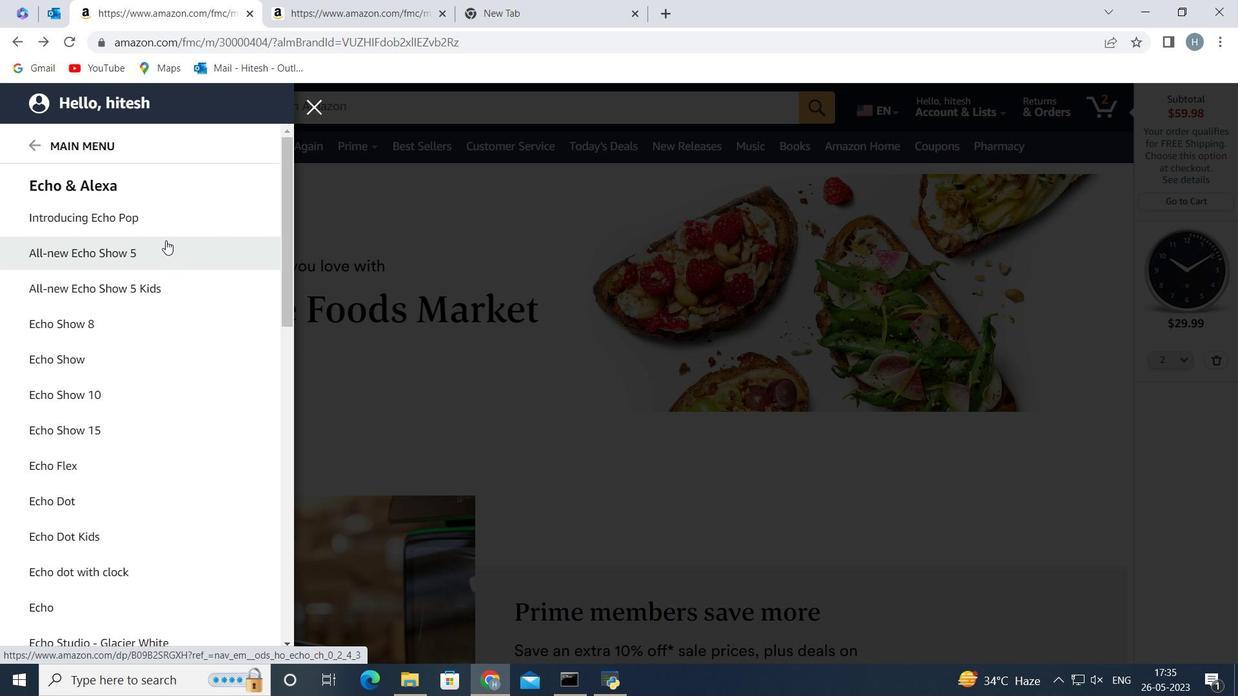 
Action: Mouse scrolled (165, 239) with delta (0, 0)
Screenshot: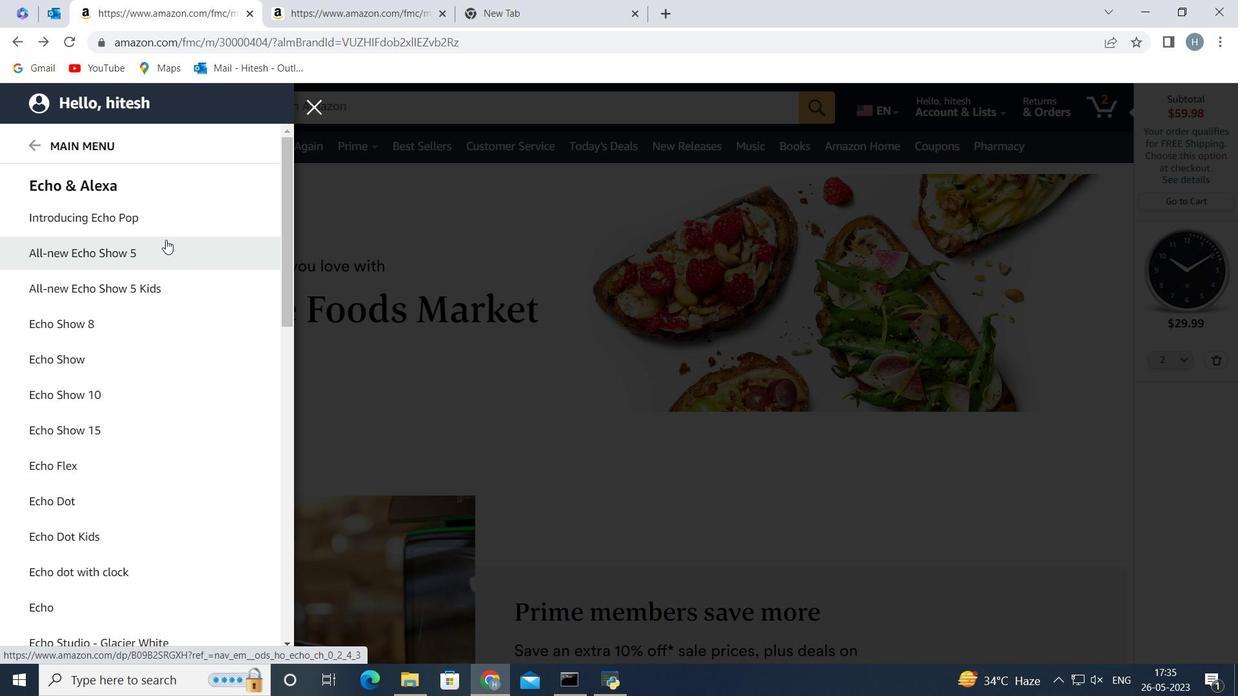 
Action: Mouse scrolled (165, 239) with delta (0, 0)
Screenshot: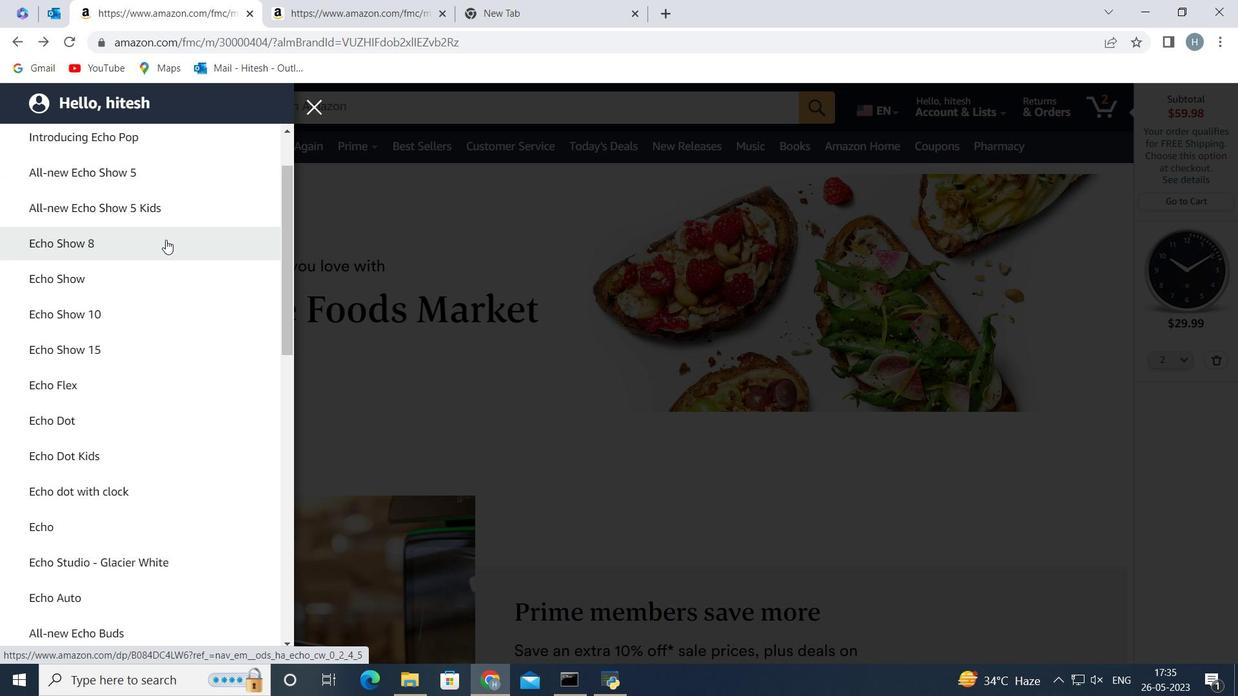 
Action: Mouse scrolled (165, 239) with delta (0, 0)
Screenshot: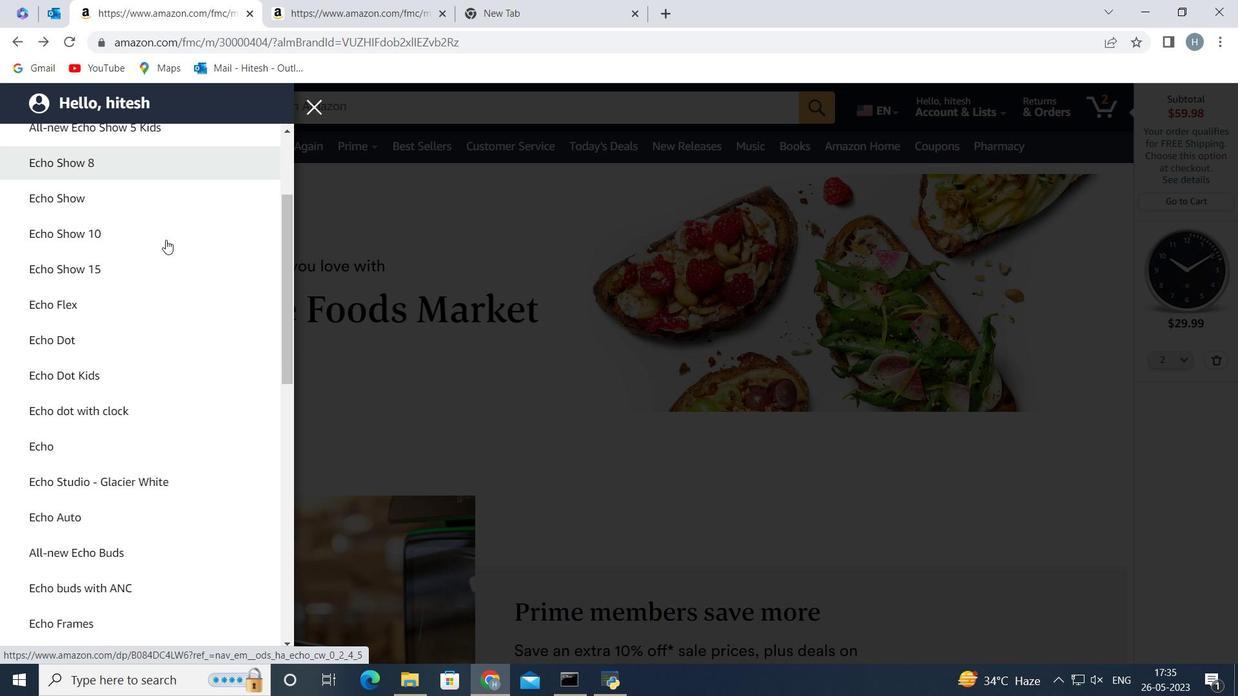 
Action: Mouse scrolled (165, 239) with delta (0, 0)
Screenshot: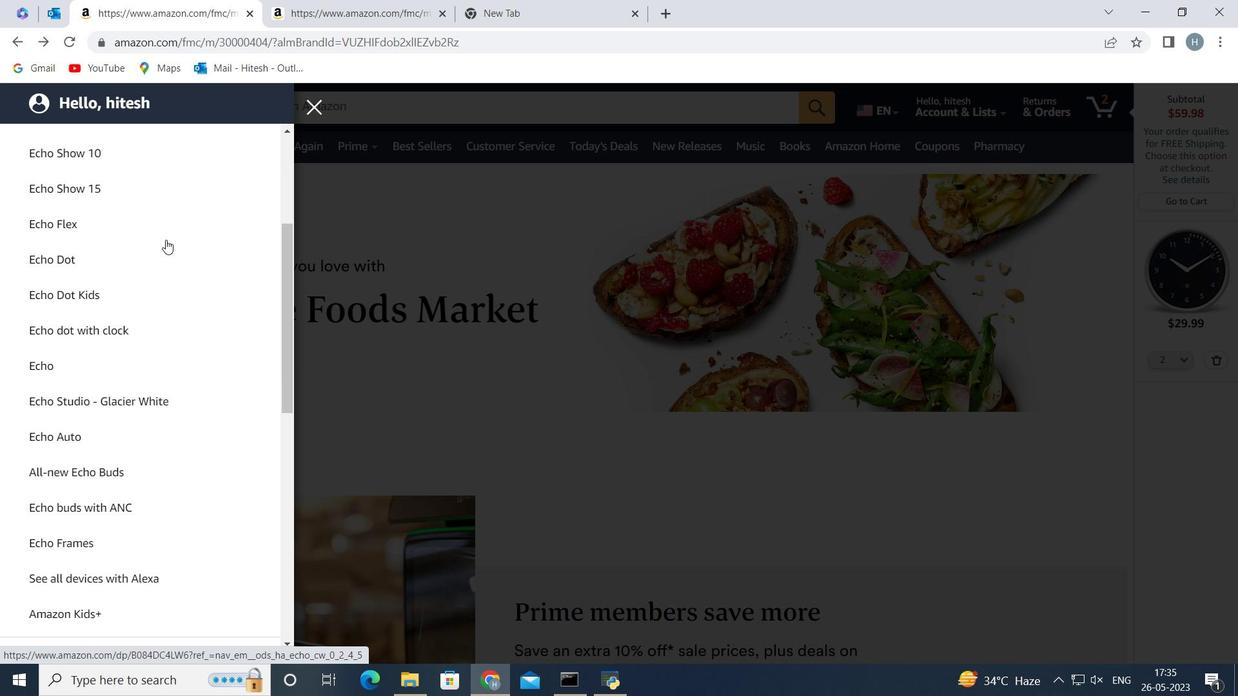 
Action: Mouse scrolled (165, 239) with delta (0, 0)
Screenshot: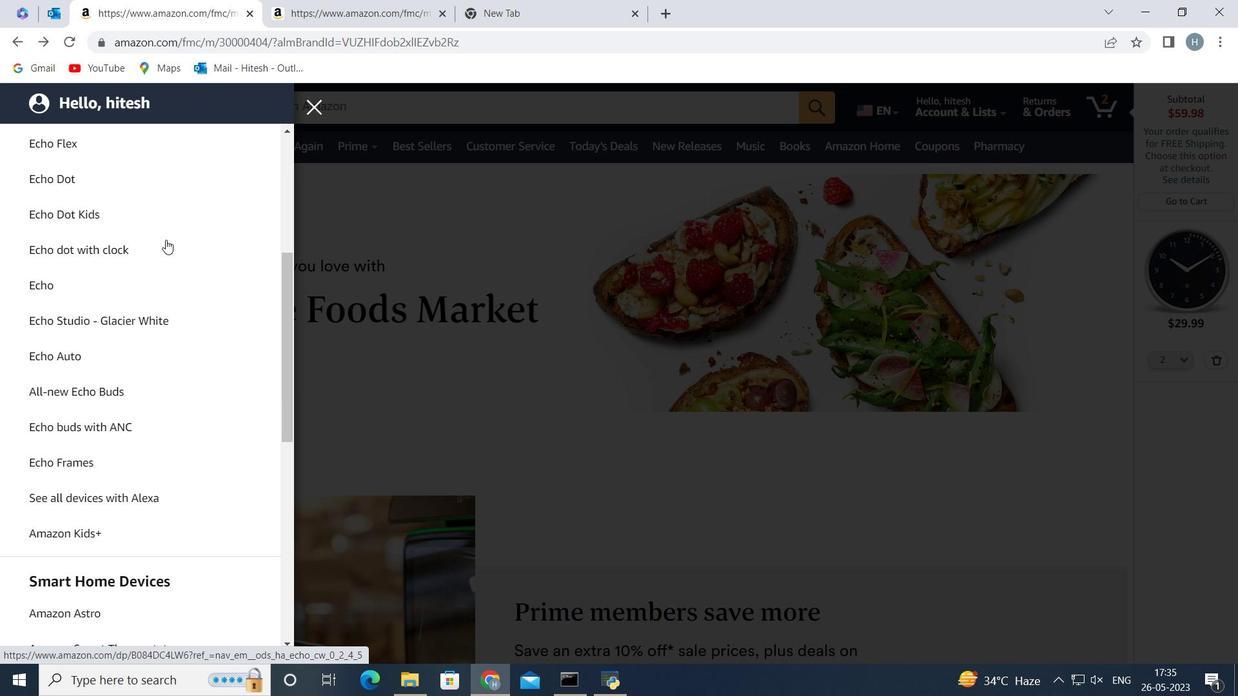 
Action: Mouse moved to (171, 329)
Screenshot: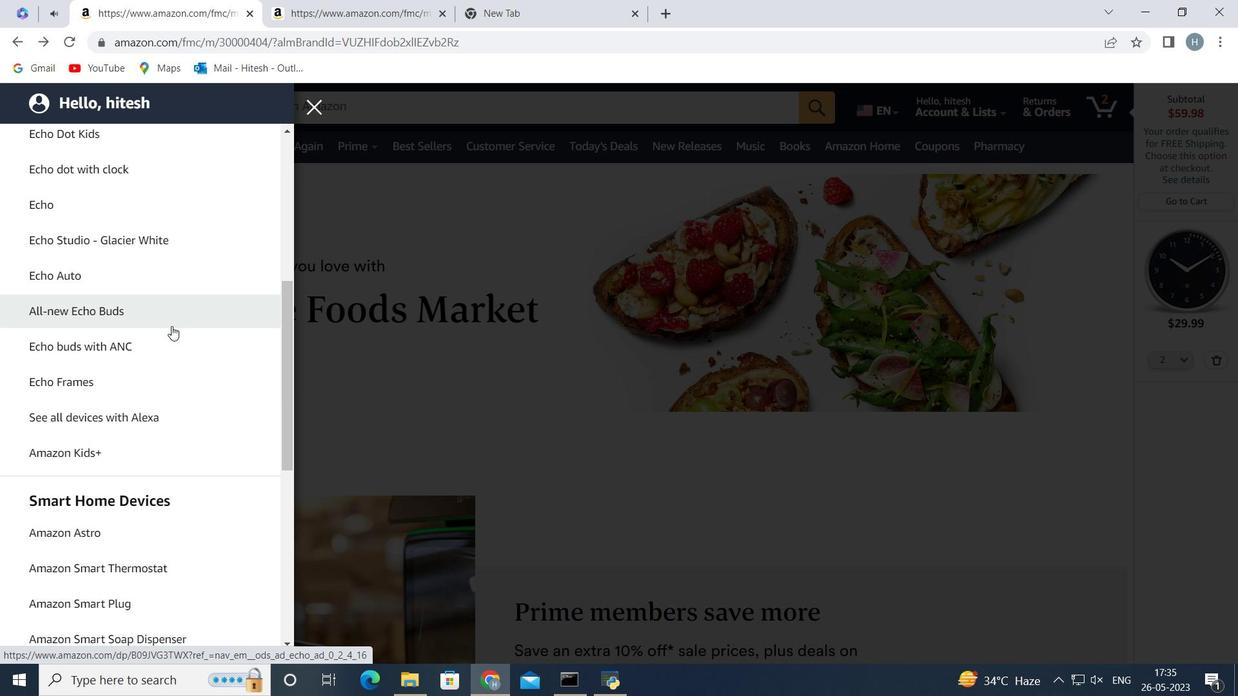 
Action: Mouse scrolled (171, 328) with delta (0, 0)
Screenshot: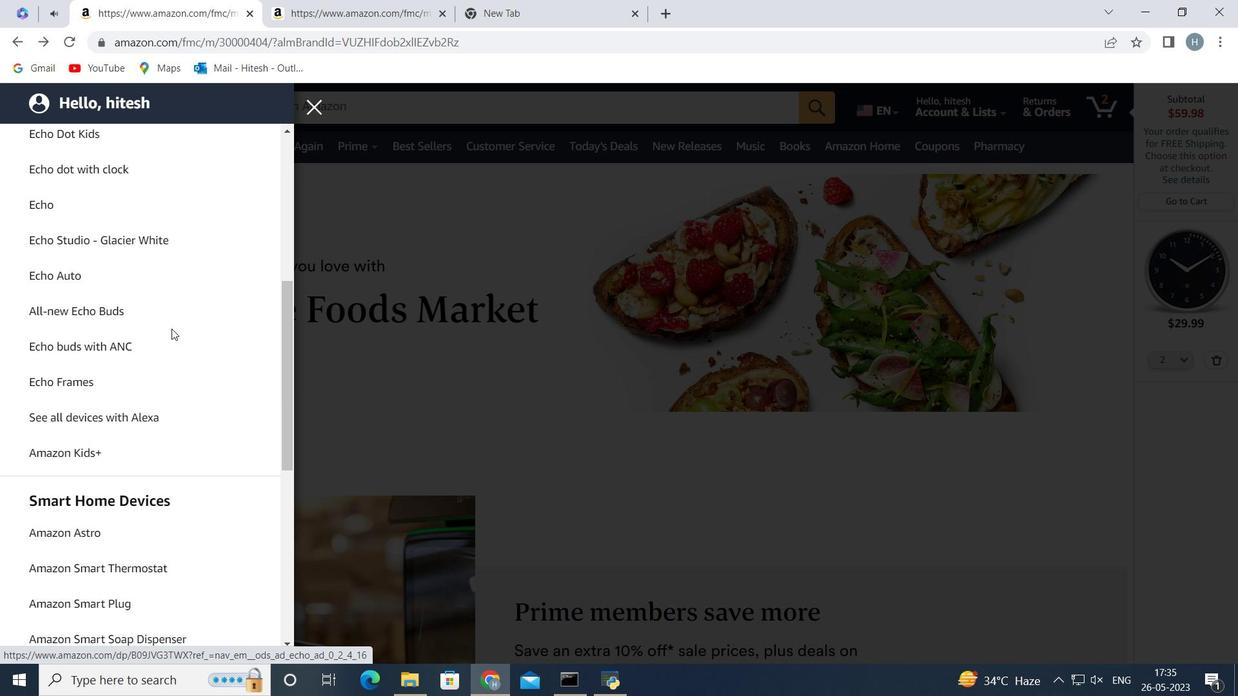 
Action: Mouse moved to (172, 325)
Screenshot: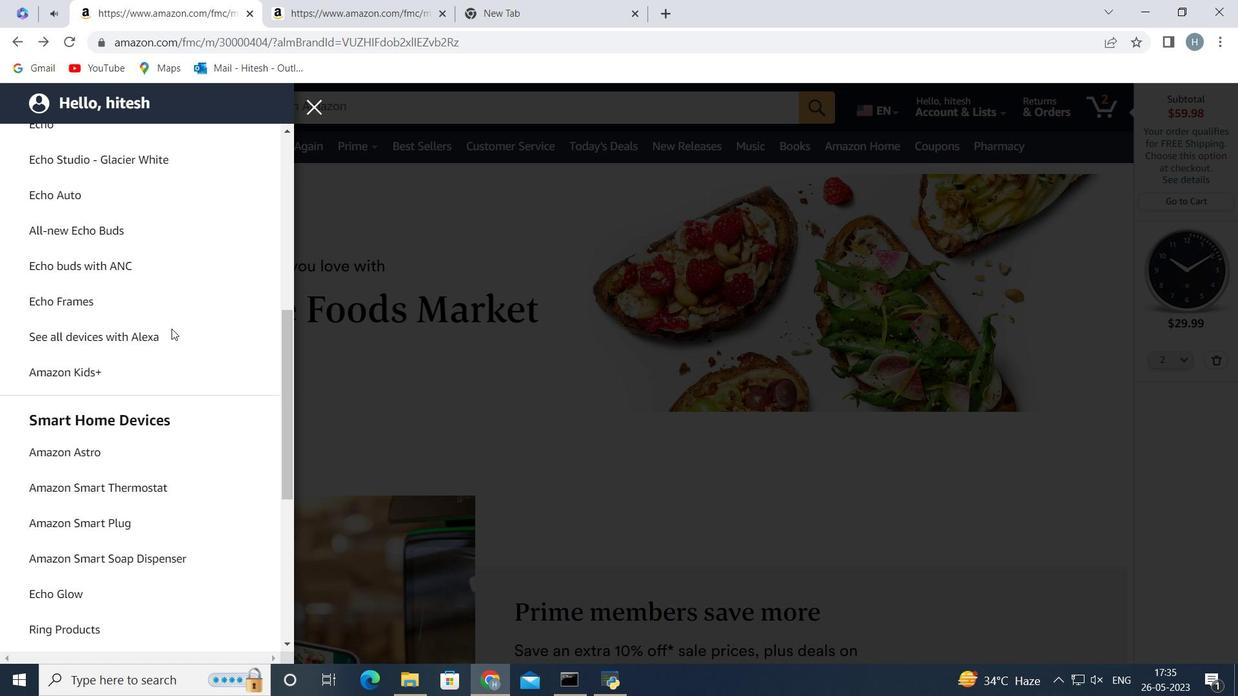 
Action: Mouse scrolled (172, 324) with delta (0, 0)
Screenshot: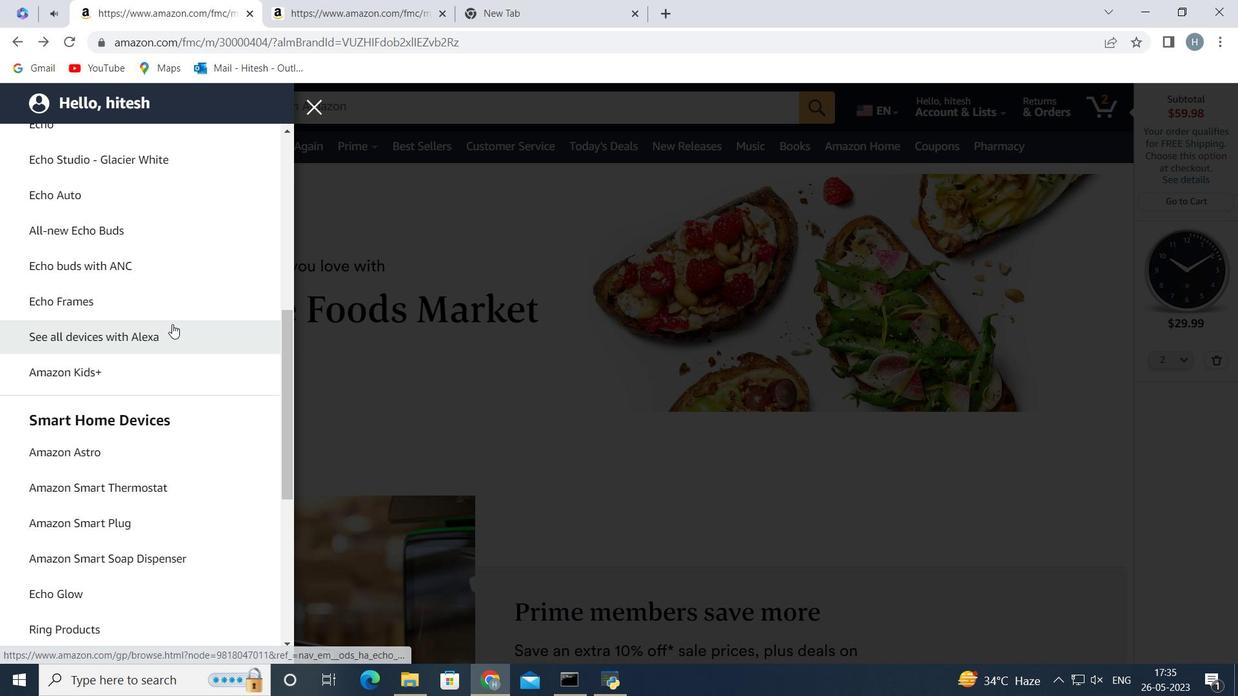 
Action: Mouse moved to (172, 324)
Screenshot: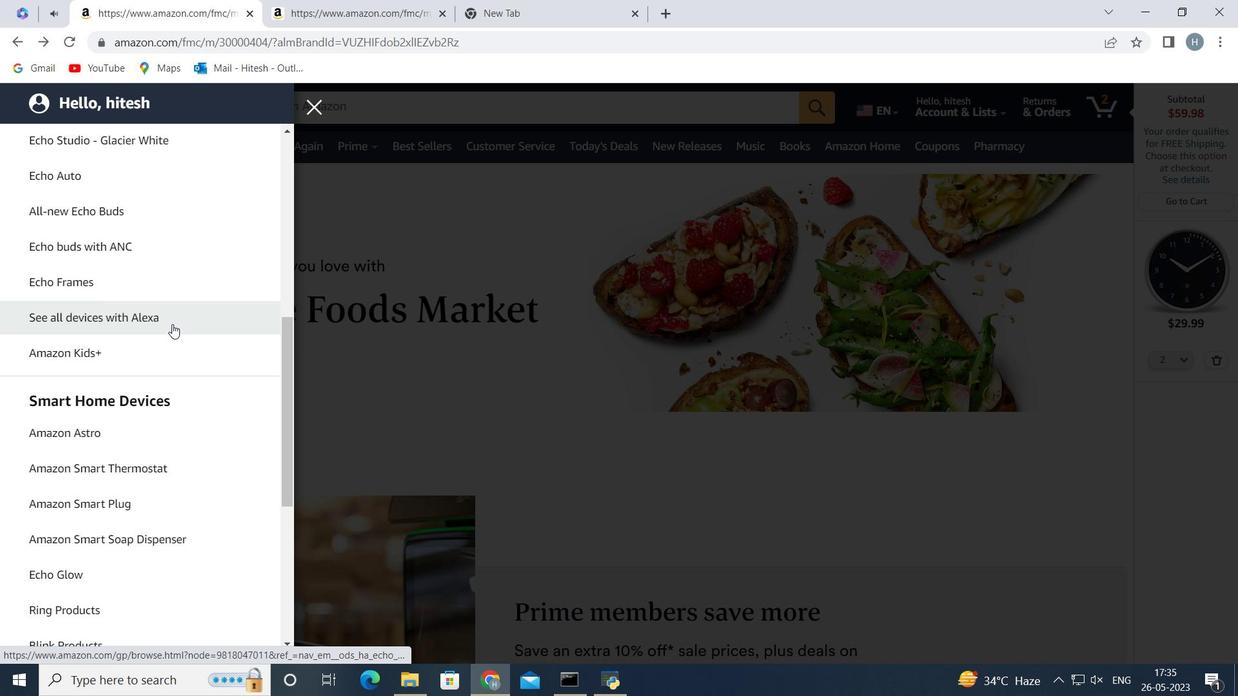 
Action: Mouse scrolled (172, 323) with delta (0, 0)
Screenshot: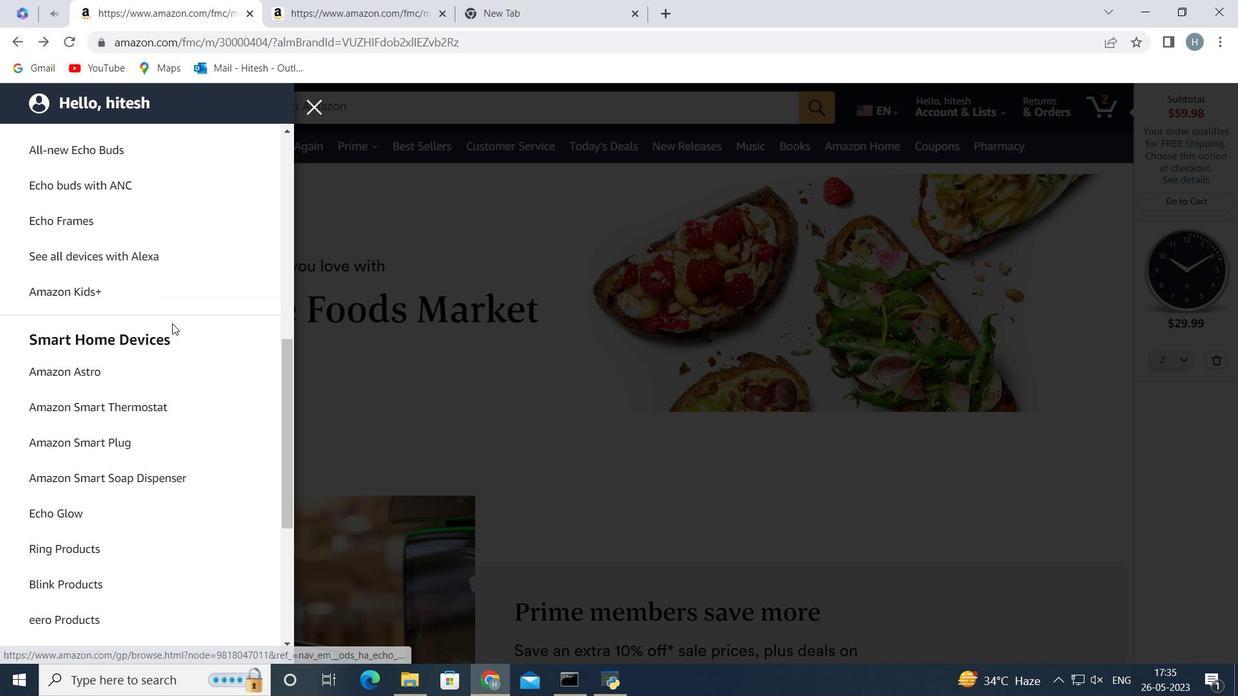 
Action: Mouse moved to (201, 332)
Screenshot: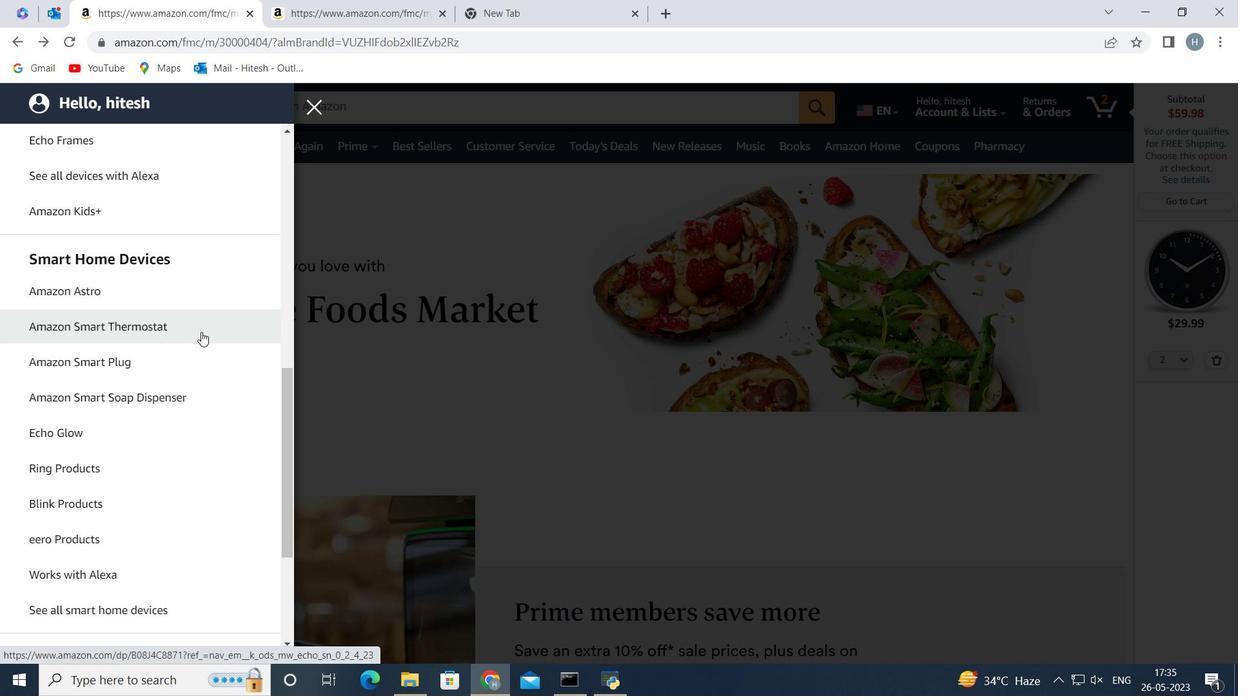 
Action: Mouse scrolled (201, 331) with delta (0, 0)
Screenshot: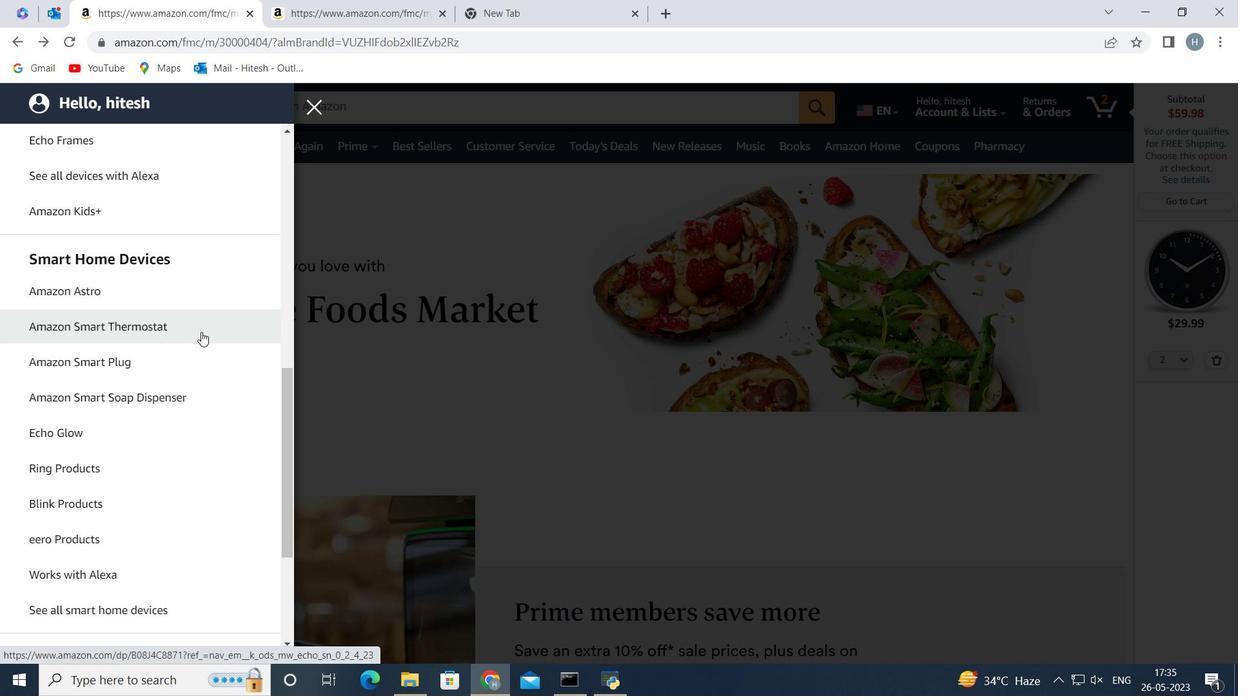
Action: Mouse moved to (207, 324)
Screenshot: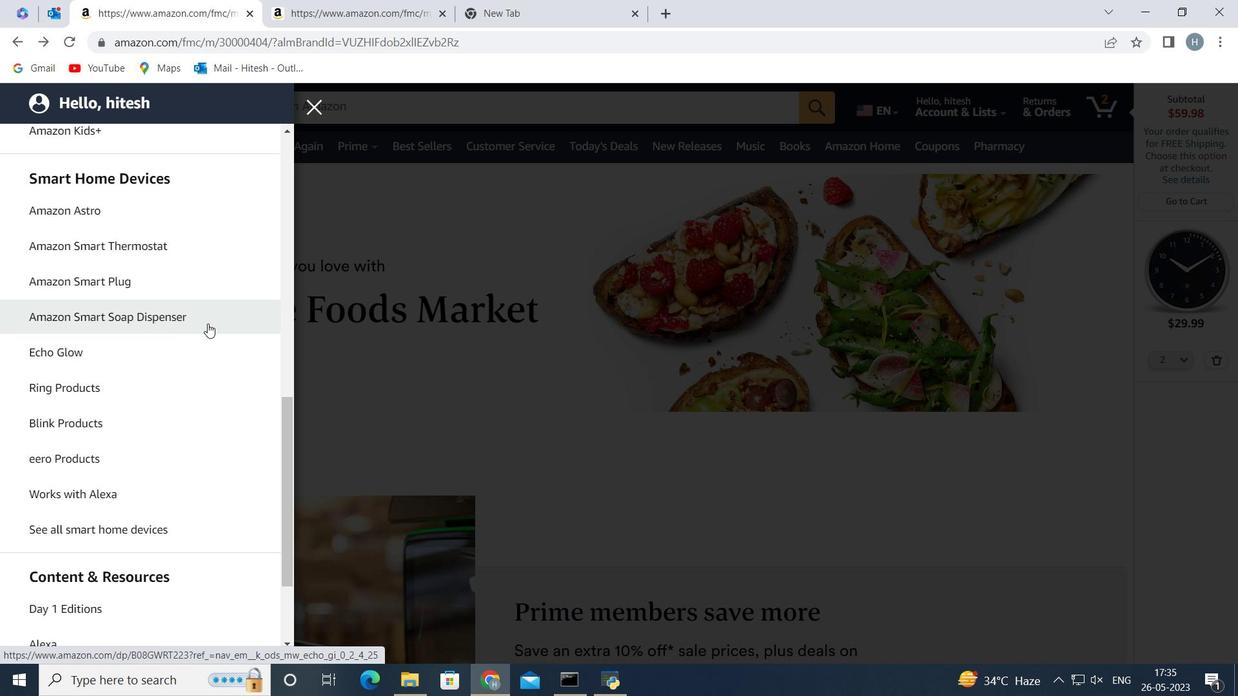 
Action: Mouse scrolled (207, 323) with delta (0, 0)
Screenshot: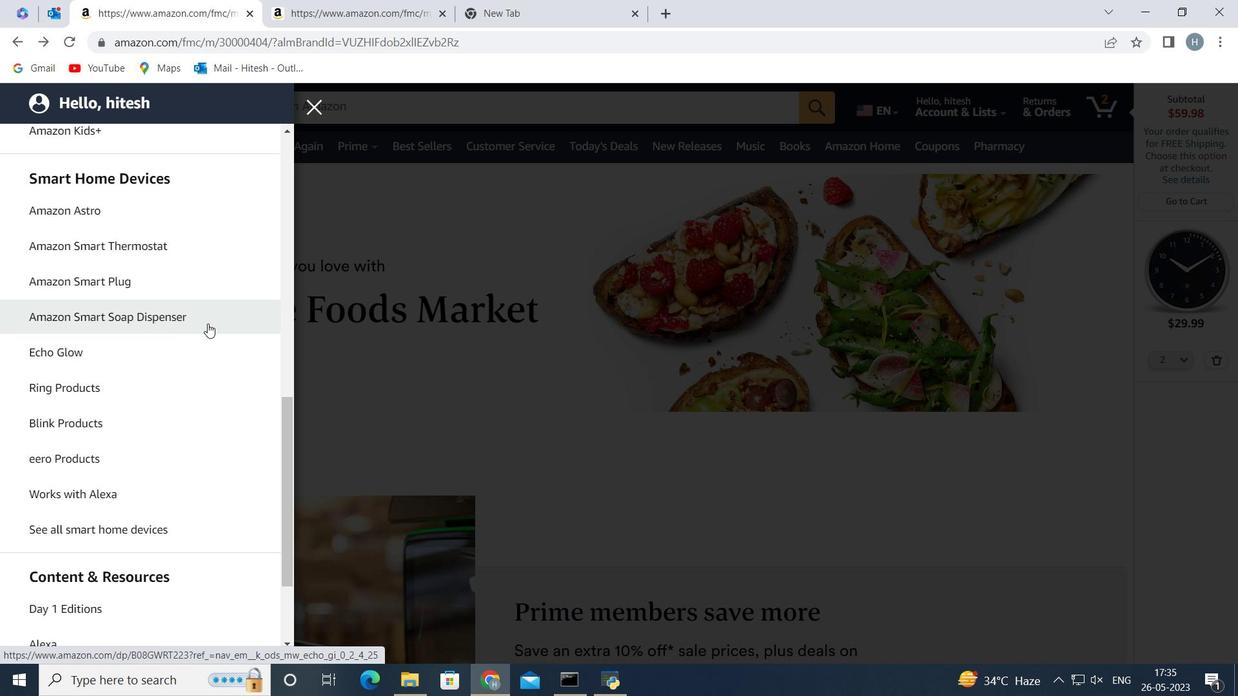 
Action: Mouse moved to (184, 335)
Screenshot: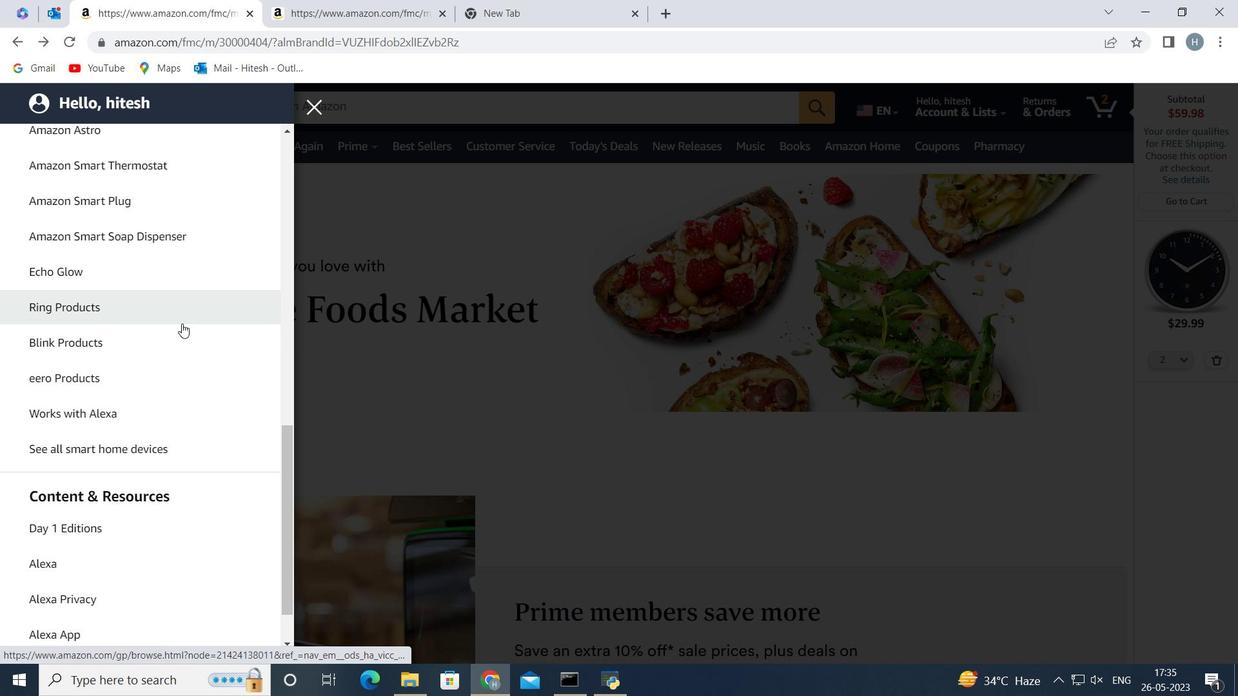 
Action: Mouse scrolled (184, 334) with delta (0, 0)
Screenshot: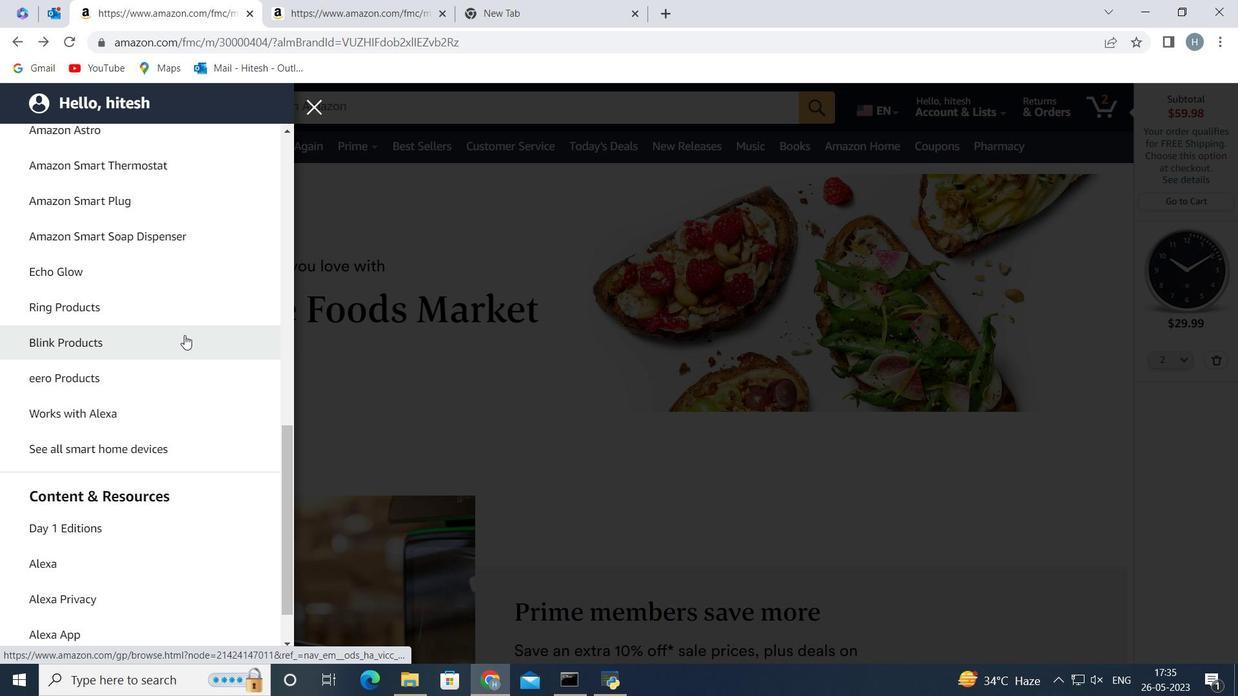 
Action: Mouse scrolled (184, 334) with delta (0, 0)
Screenshot: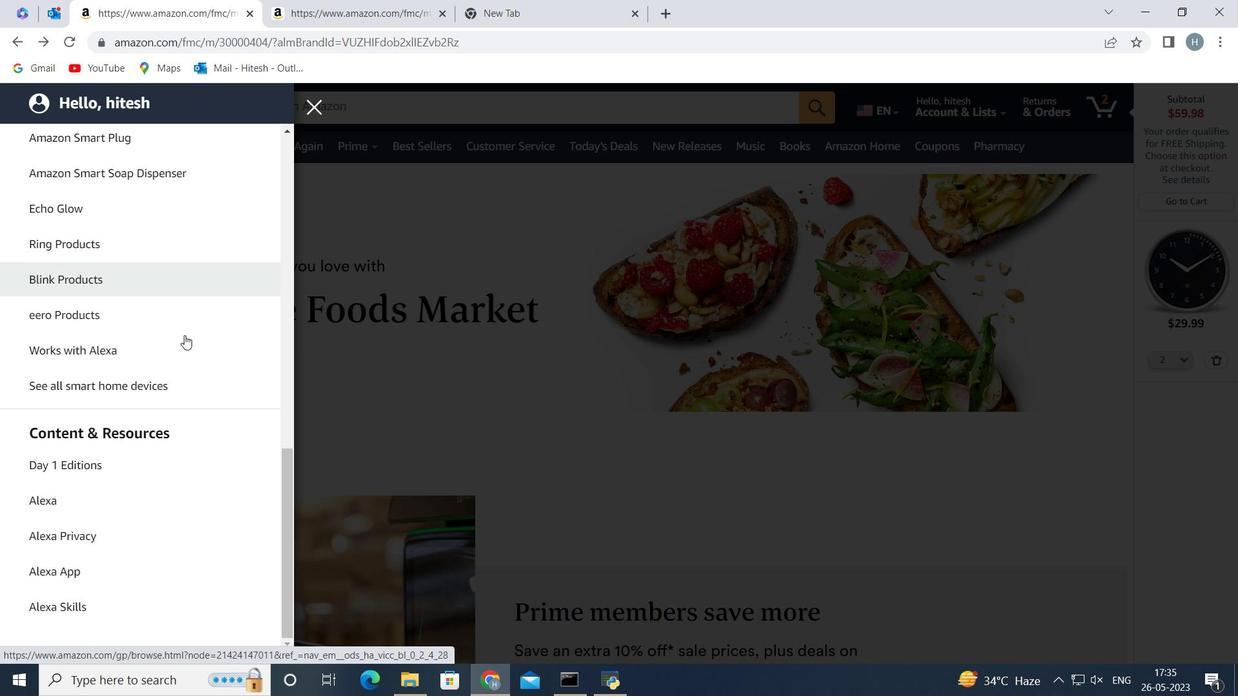 
Action: Mouse moved to (182, 426)
Screenshot: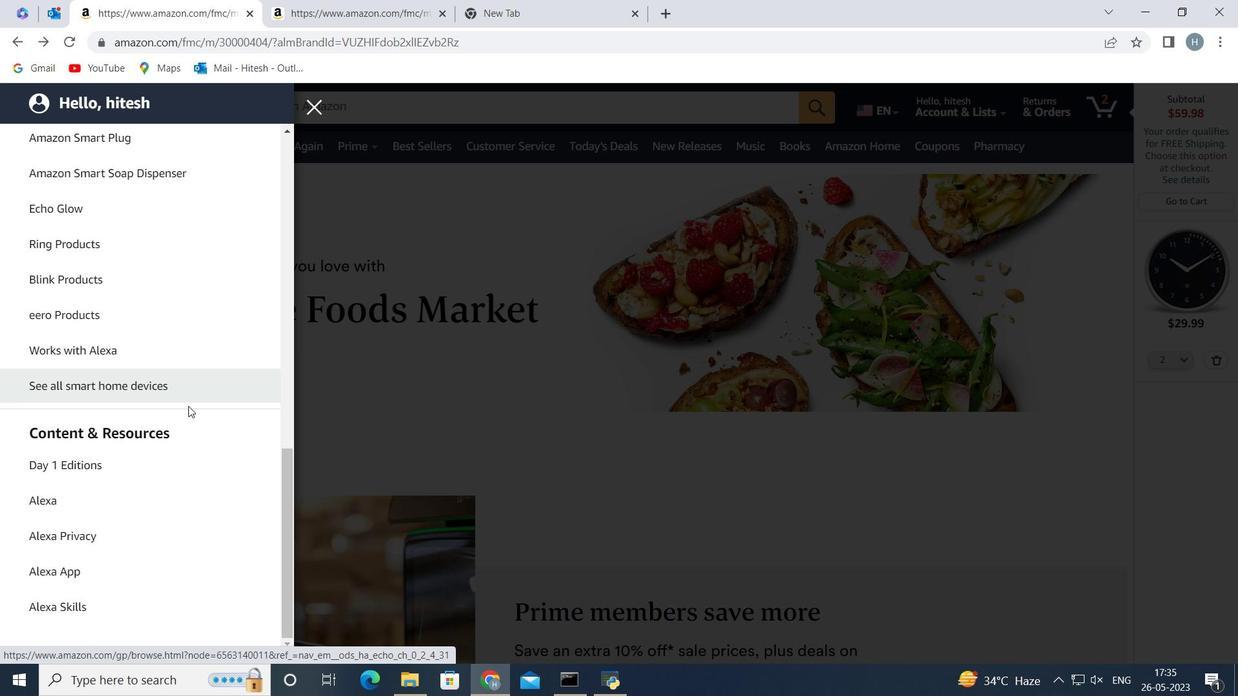 
Action: Mouse scrolled (182, 425) with delta (0, 0)
Screenshot: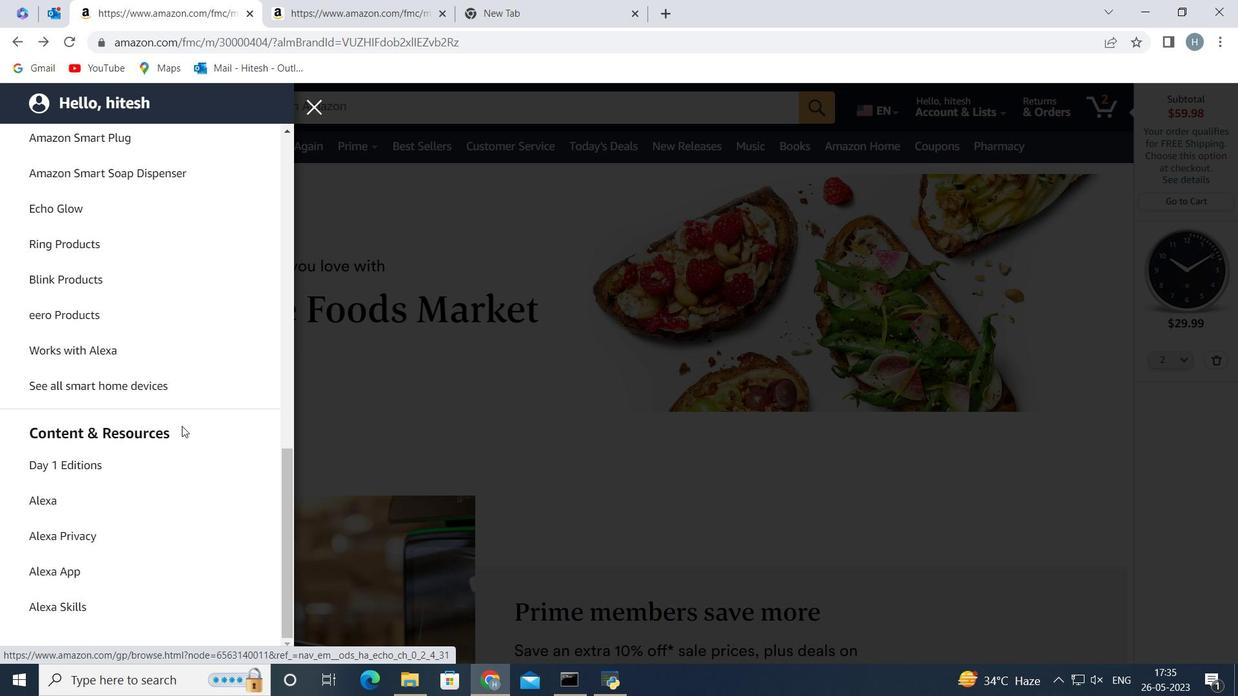 
Action: Mouse scrolled (182, 425) with delta (0, 0)
Screenshot: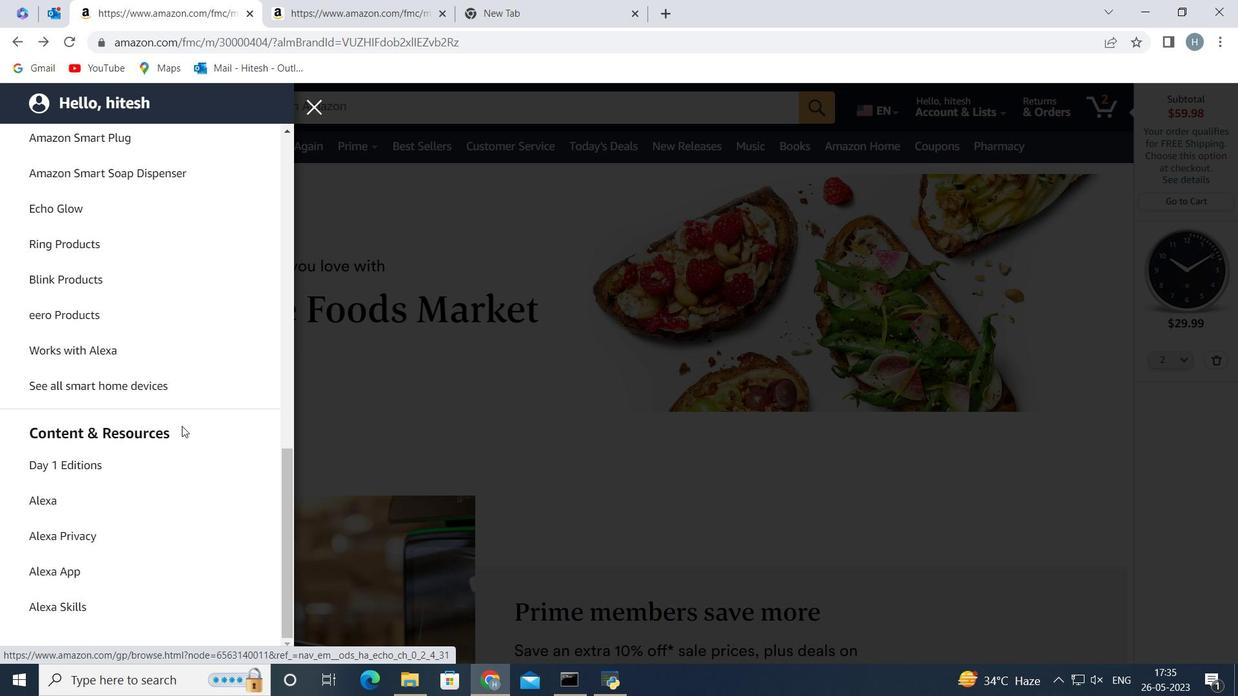 
Action: Mouse moved to (119, 520)
Screenshot: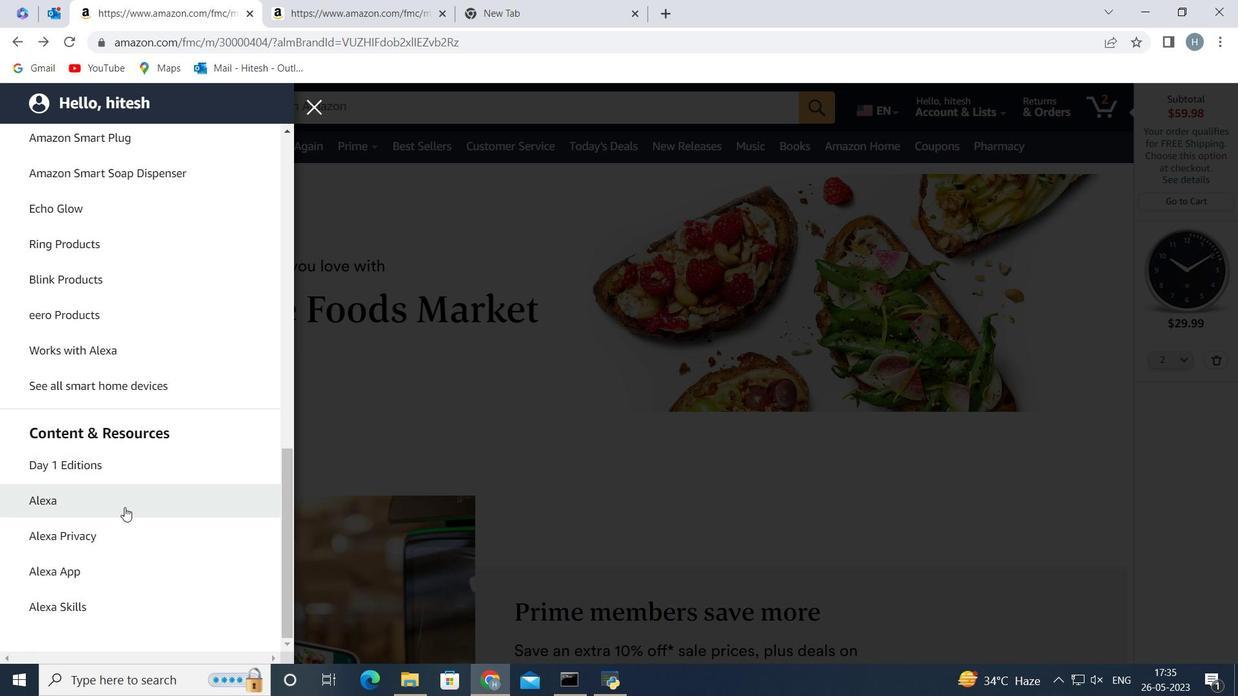
Action: Mouse scrolled (119, 520) with delta (0, 0)
Screenshot: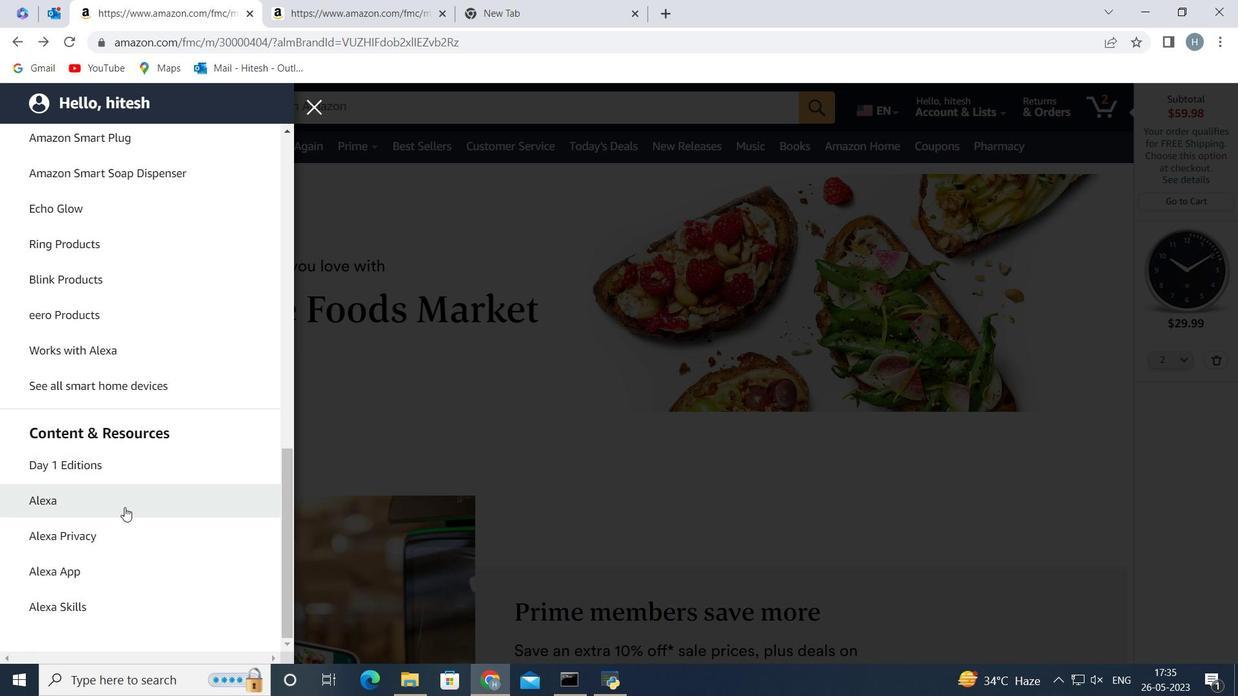 
Action: Mouse moved to (176, 371)
Screenshot: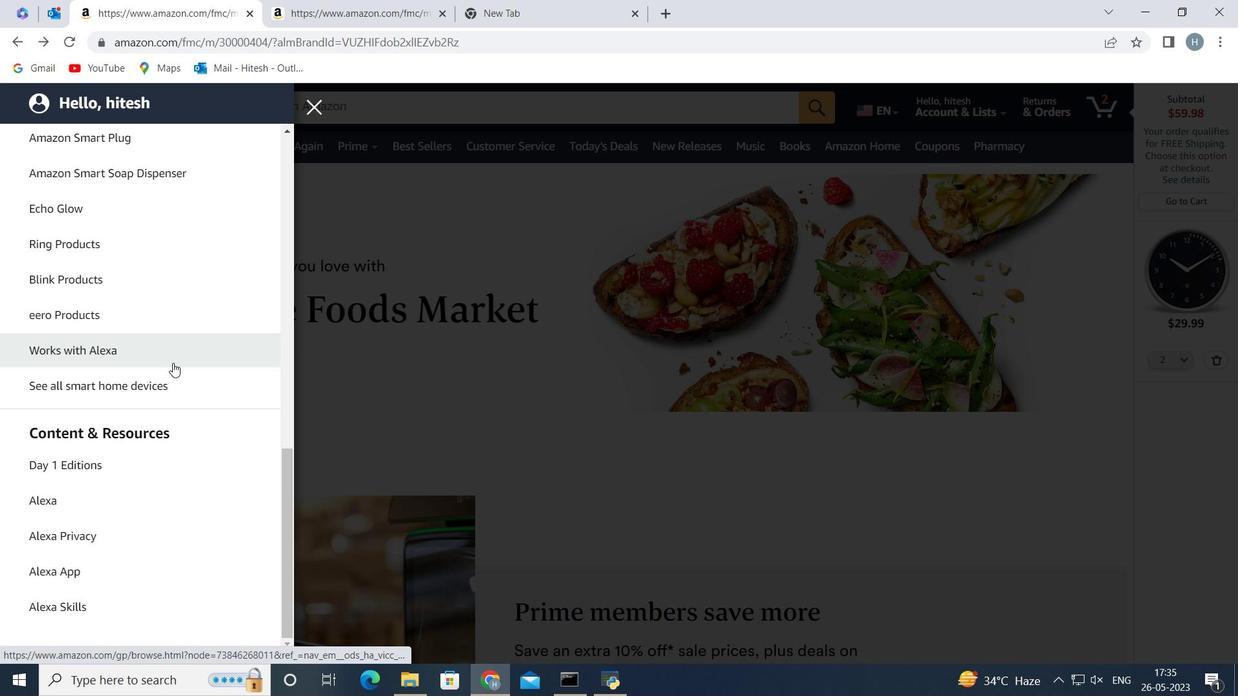 
Action: Mouse pressed left at (176, 371)
Screenshot: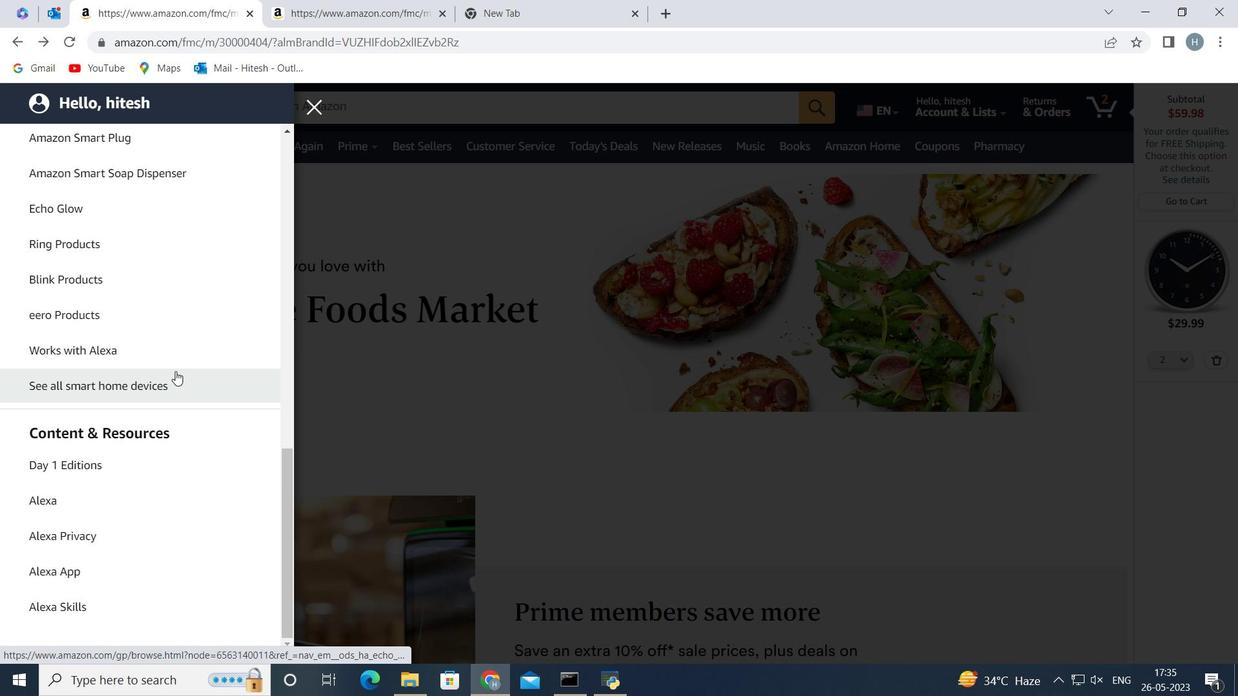 
Action: Mouse moved to (149, 394)
Screenshot: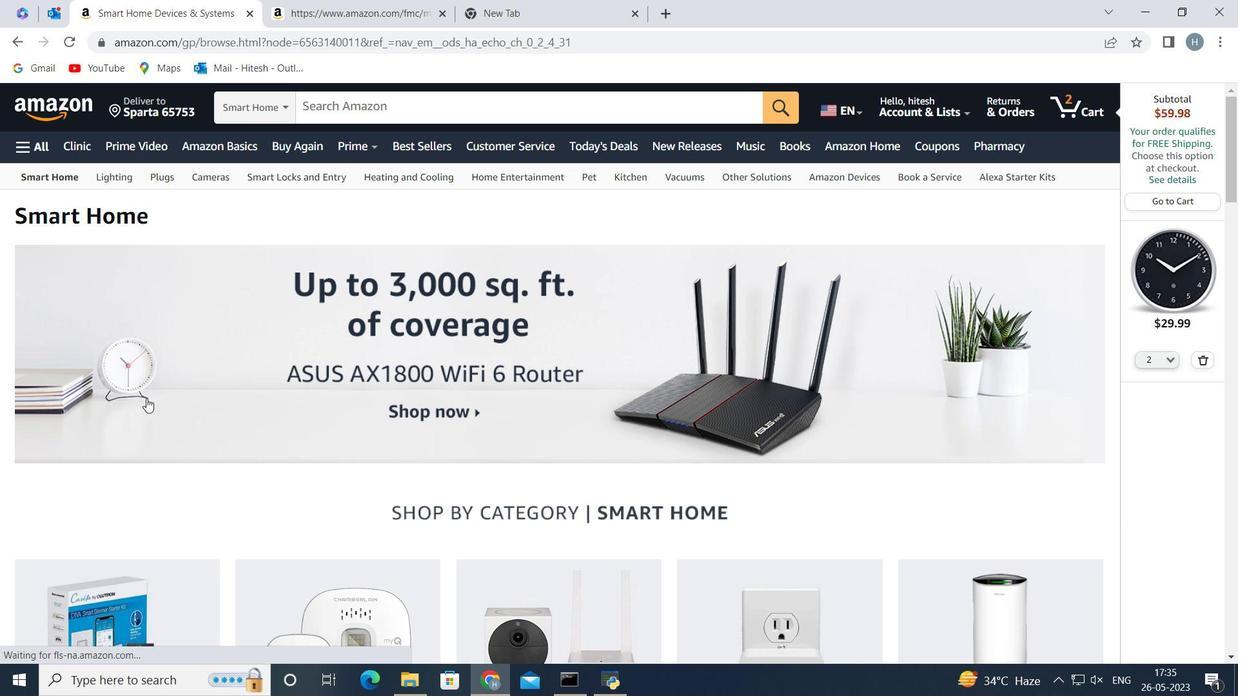 
Action: Mouse scrolled (149, 393) with delta (0, 0)
Screenshot: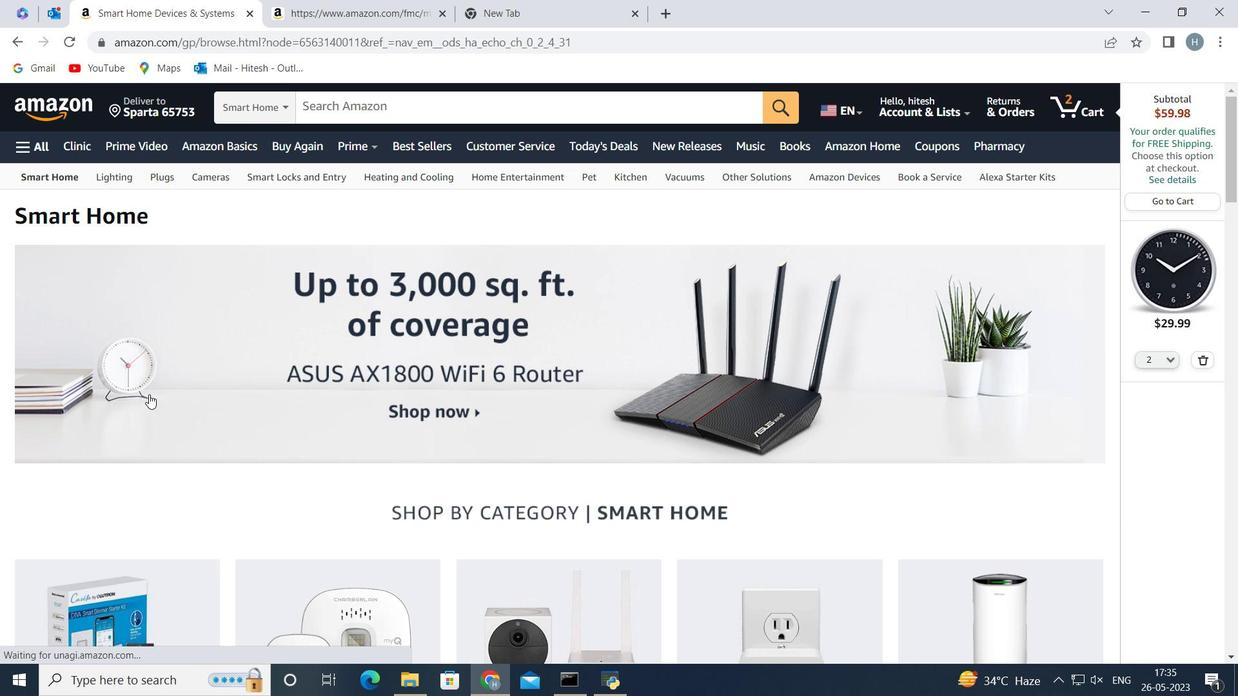 
Action: Mouse moved to (254, 370)
Screenshot: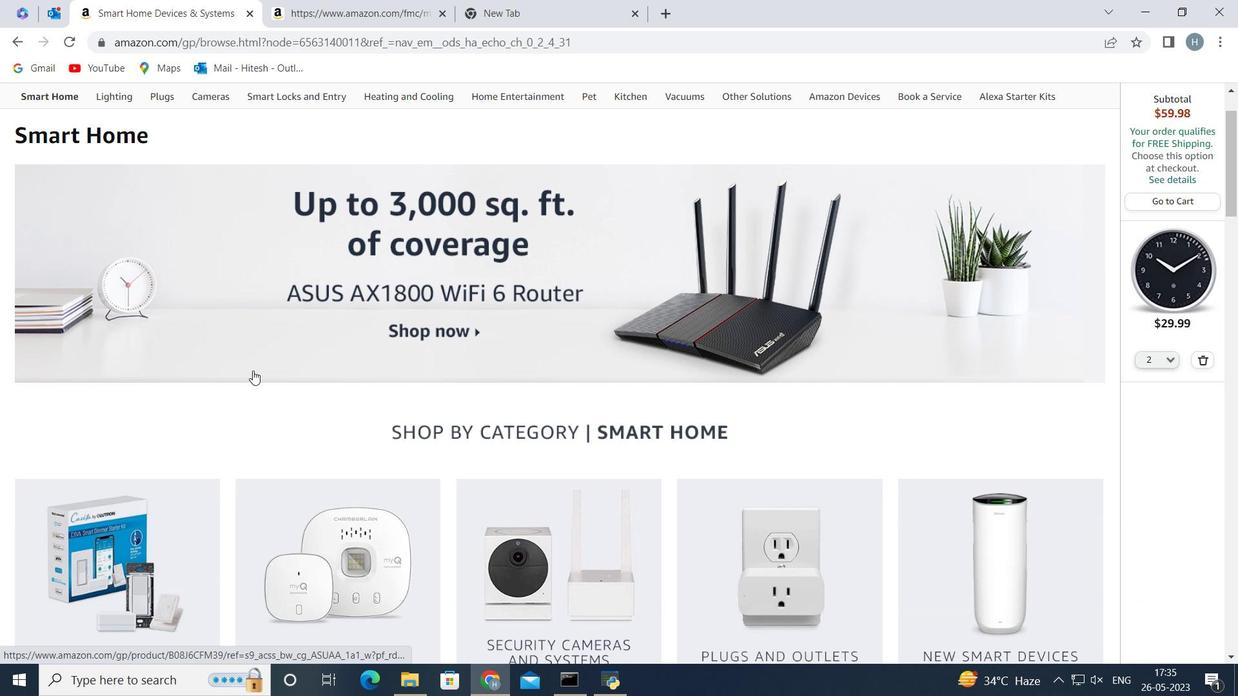 
Action: Mouse scrolled (254, 370) with delta (0, 0)
Screenshot: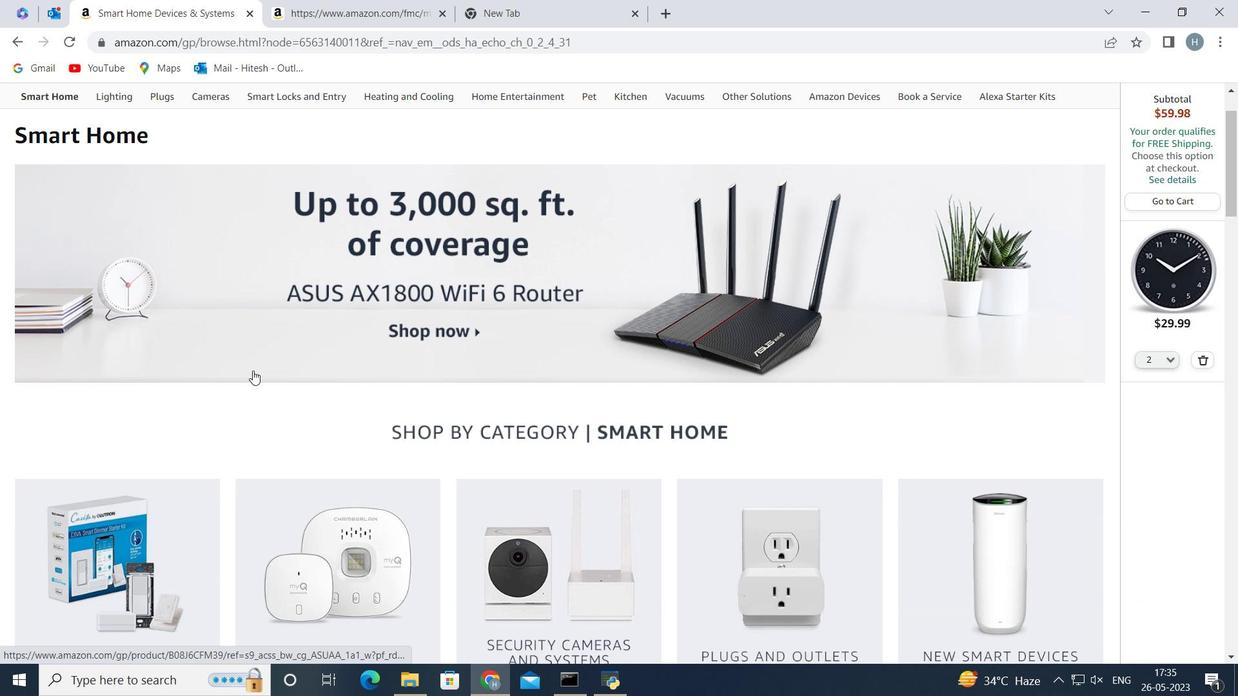 
Action: Mouse scrolled (254, 370) with delta (0, 0)
Screenshot: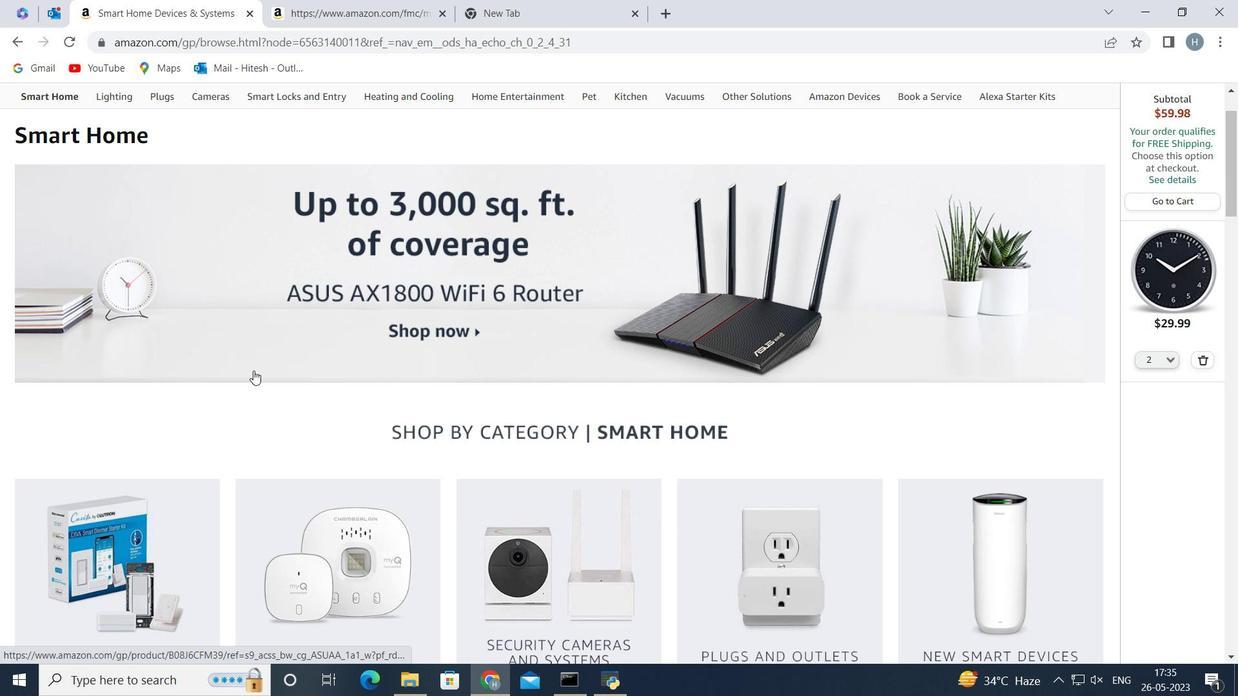 
Action: Mouse moved to (663, 427)
Screenshot: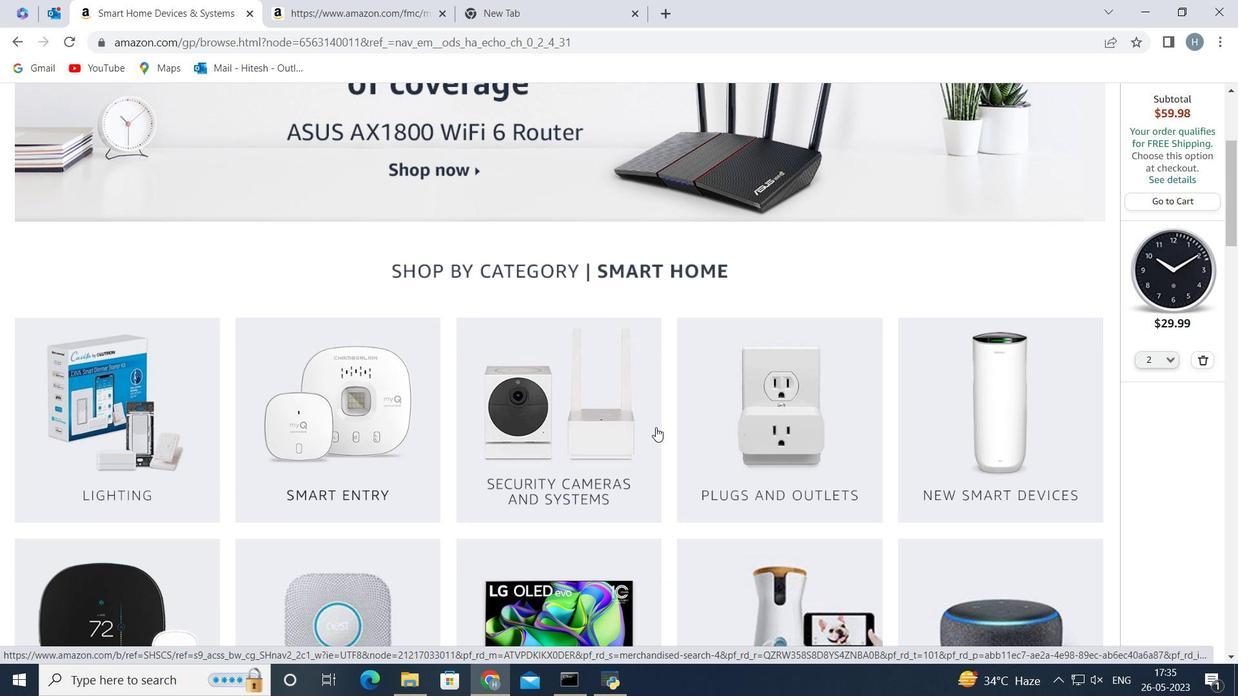 
Action: Mouse scrolled (663, 427) with delta (0, 0)
Screenshot: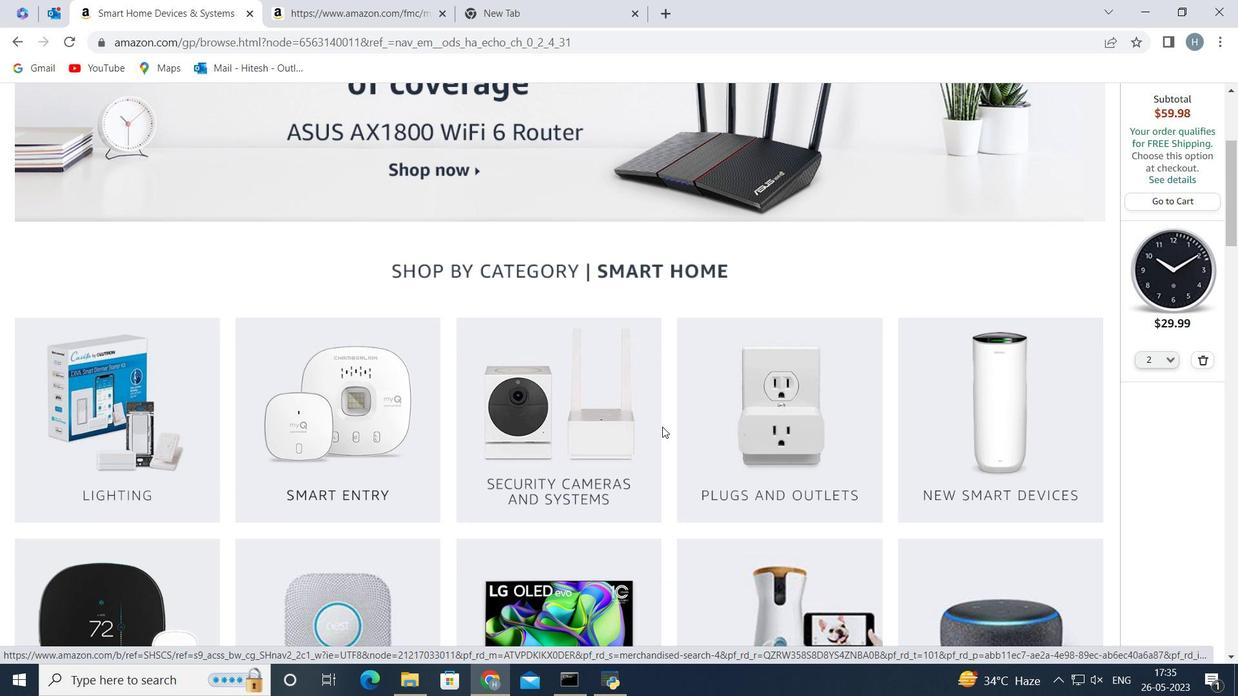 
Action: Mouse moved to (1023, 374)
Screenshot: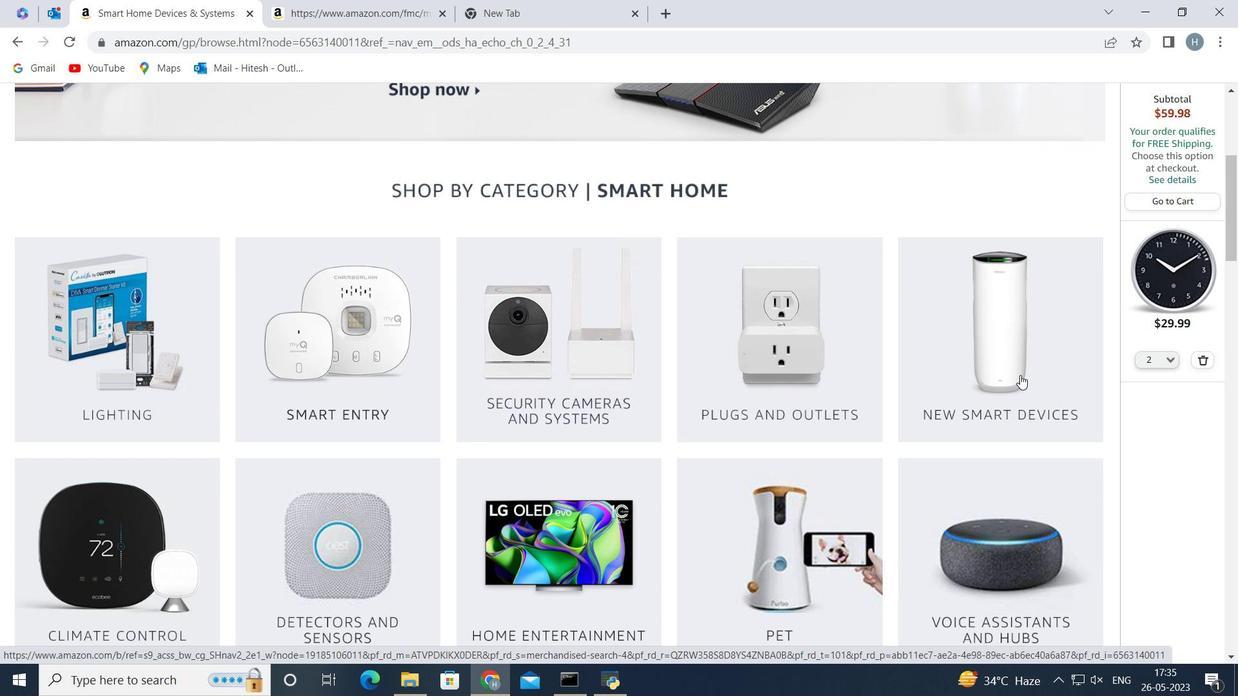 
Action: Mouse scrolled (1023, 374) with delta (0, 0)
Screenshot: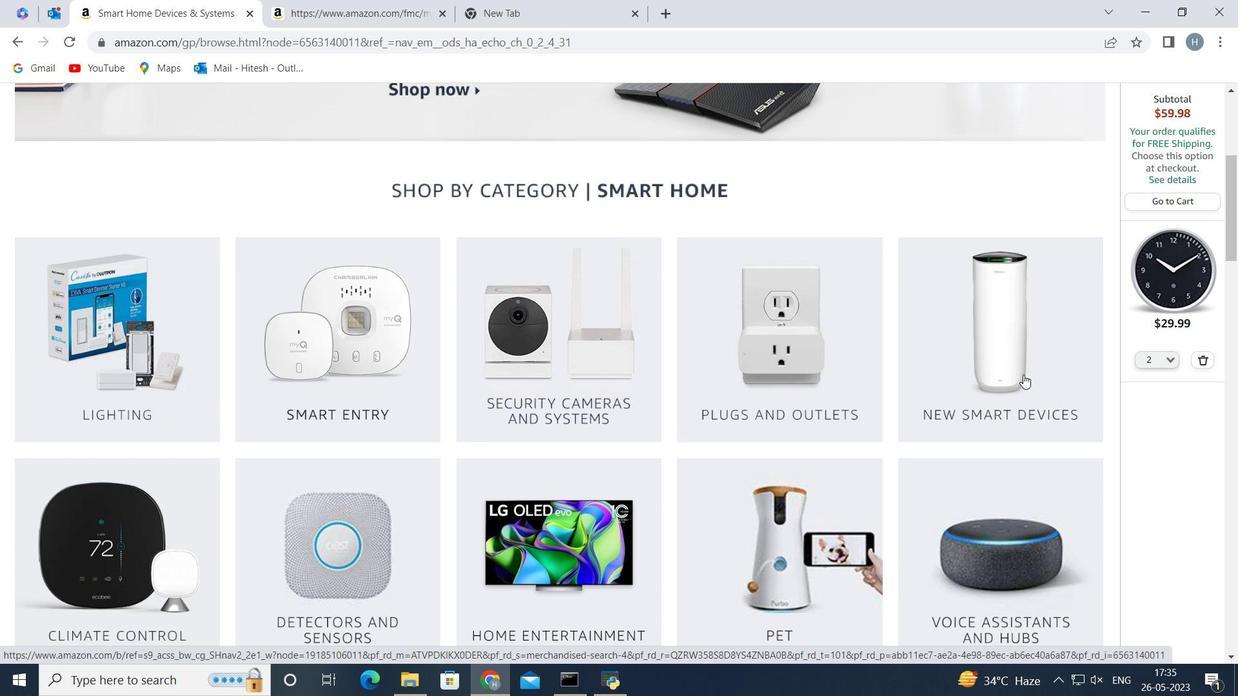 
Action: Mouse scrolled (1023, 374) with delta (0, 0)
Screenshot: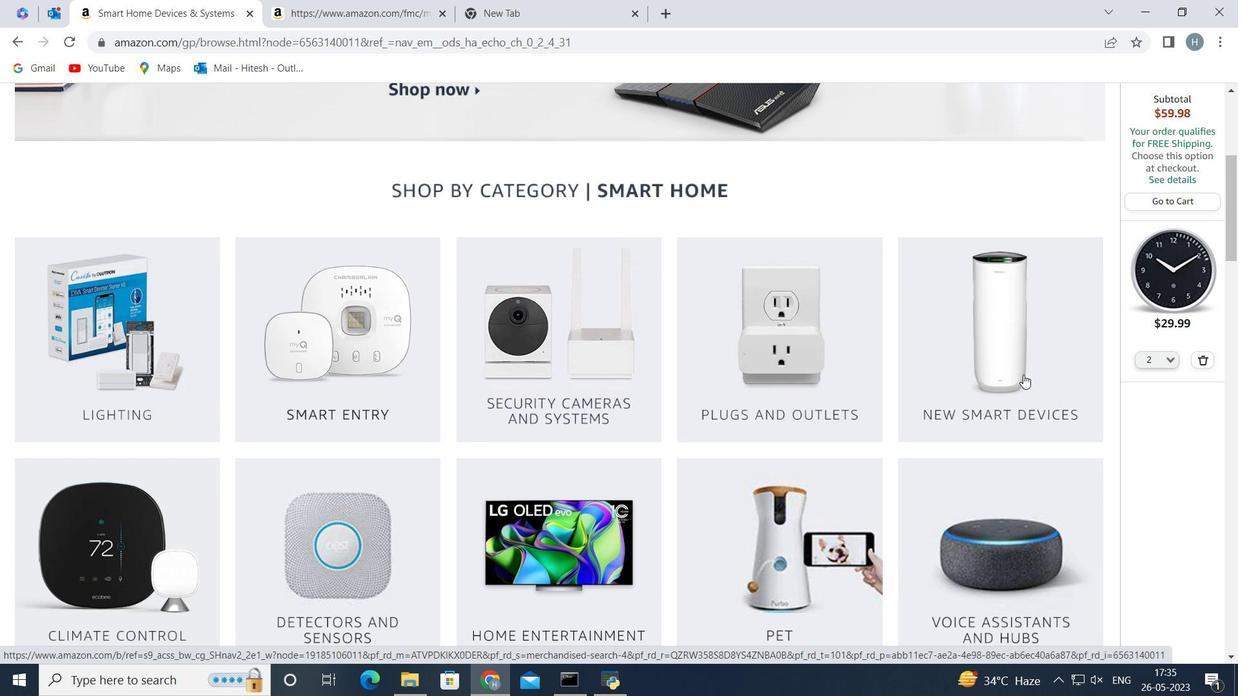 
Action: Mouse moved to (963, 421)
Screenshot: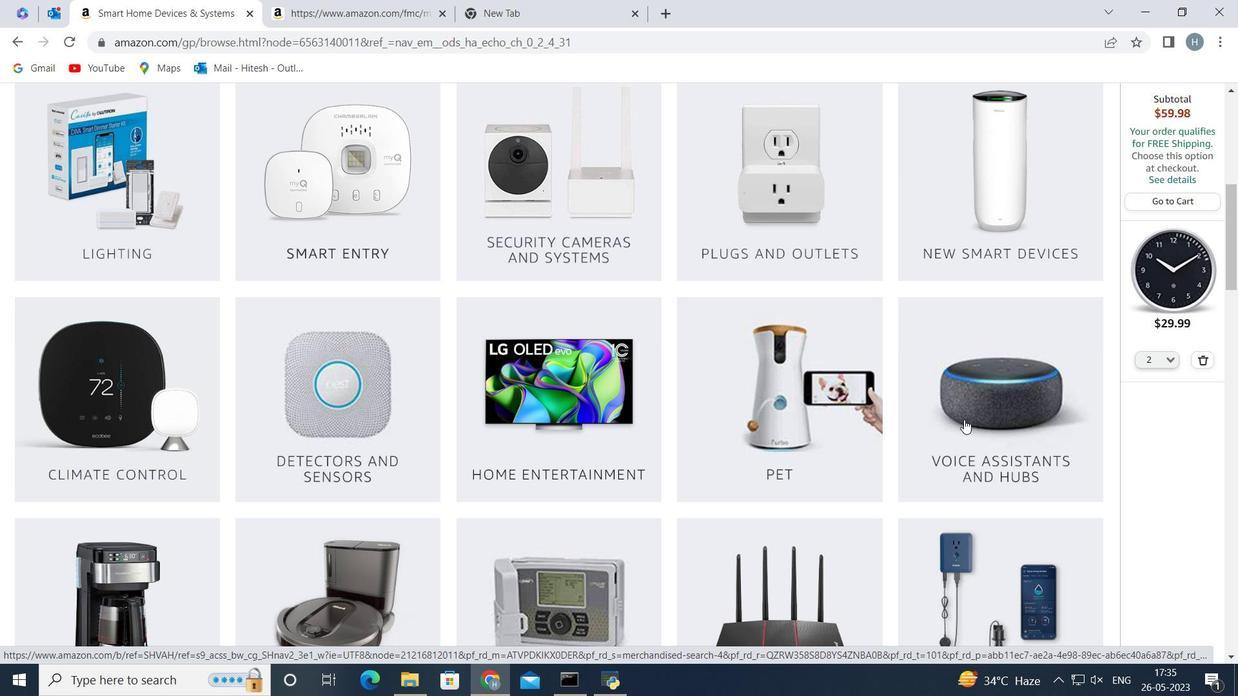 
Action: Mouse scrolled (963, 420) with delta (0, 0)
Screenshot: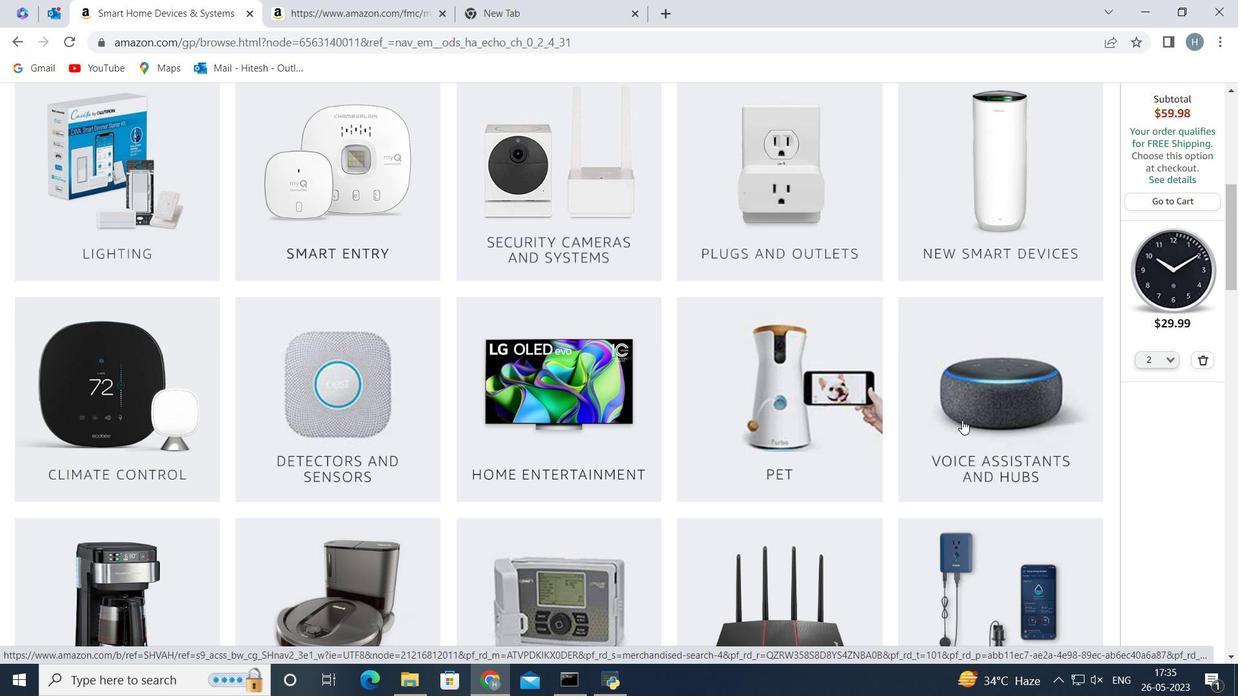 
Action: Mouse scrolled (963, 420) with delta (0, 0)
Screenshot: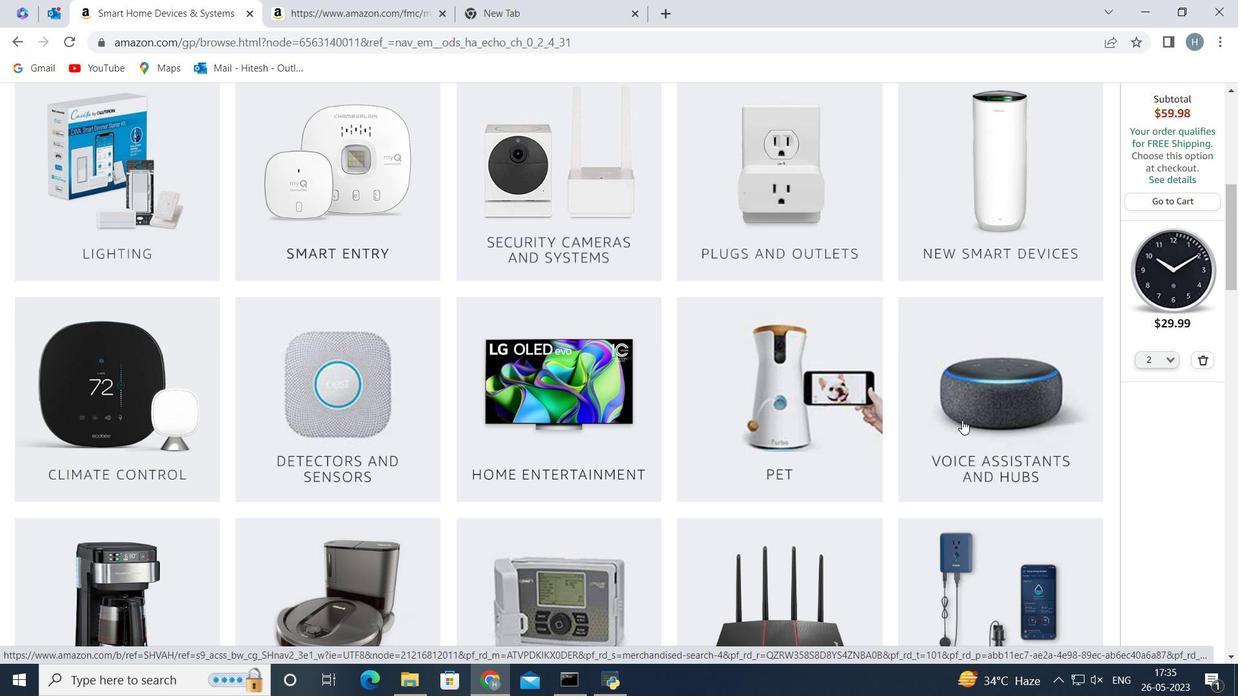 
Action: Mouse scrolled (963, 420) with delta (0, 0)
Screenshot: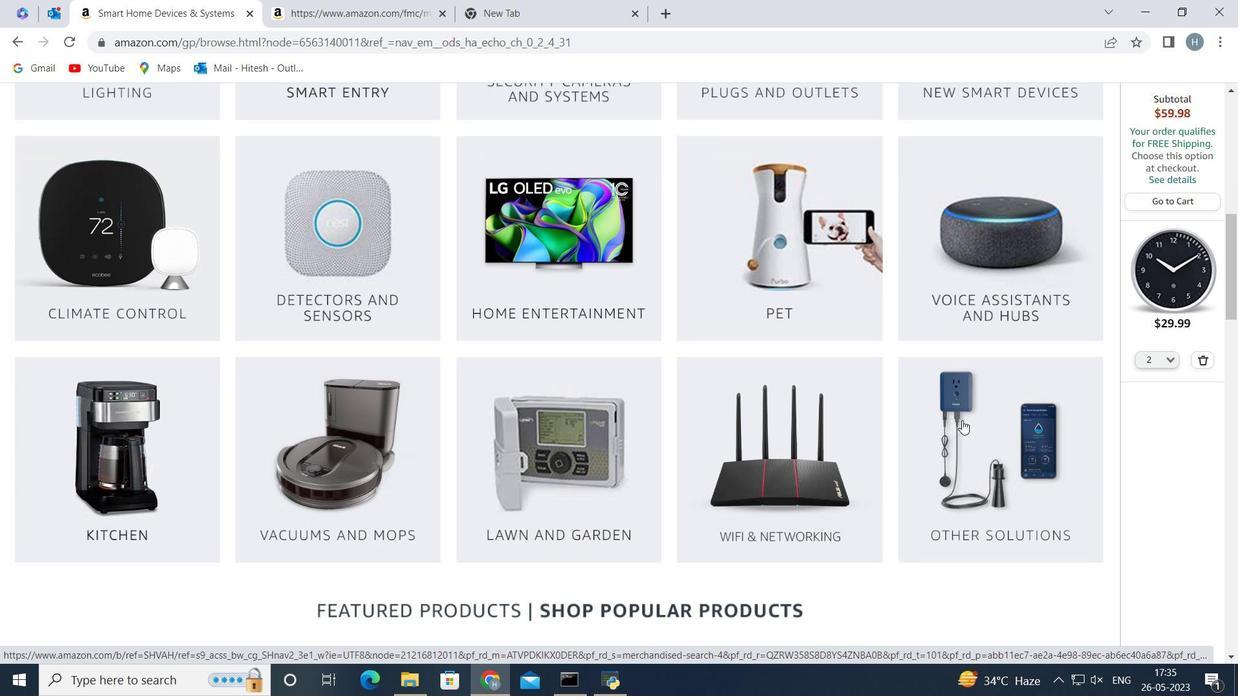 
Action: Mouse scrolled (963, 420) with delta (0, 0)
Screenshot: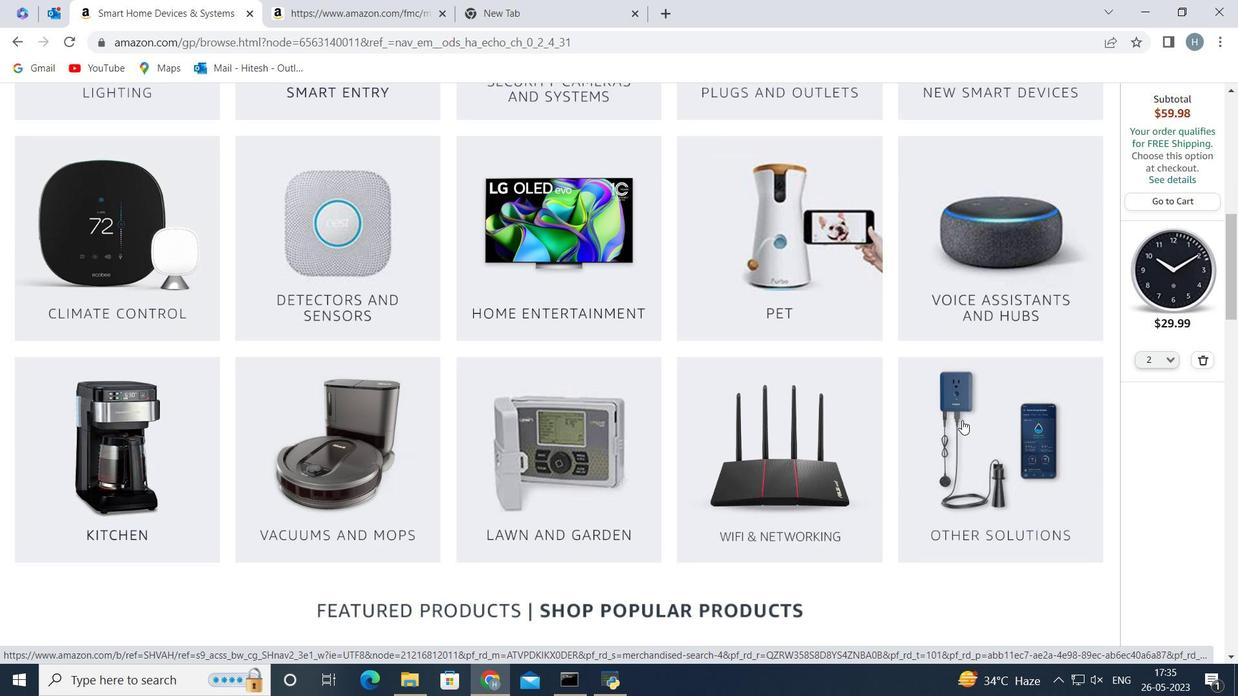 
Action: Mouse moved to (883, 423)
Screenshot: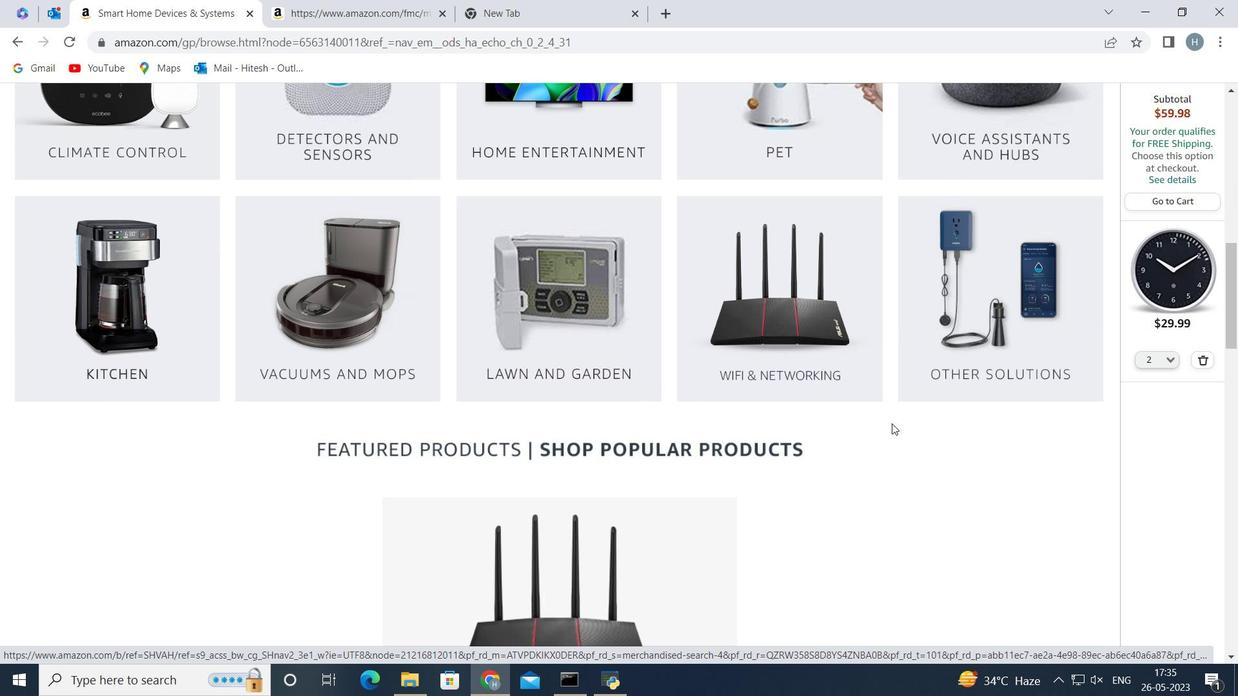 
Action: Mouse scrolled (883, 422) with delta (0, 0)
Screenshot: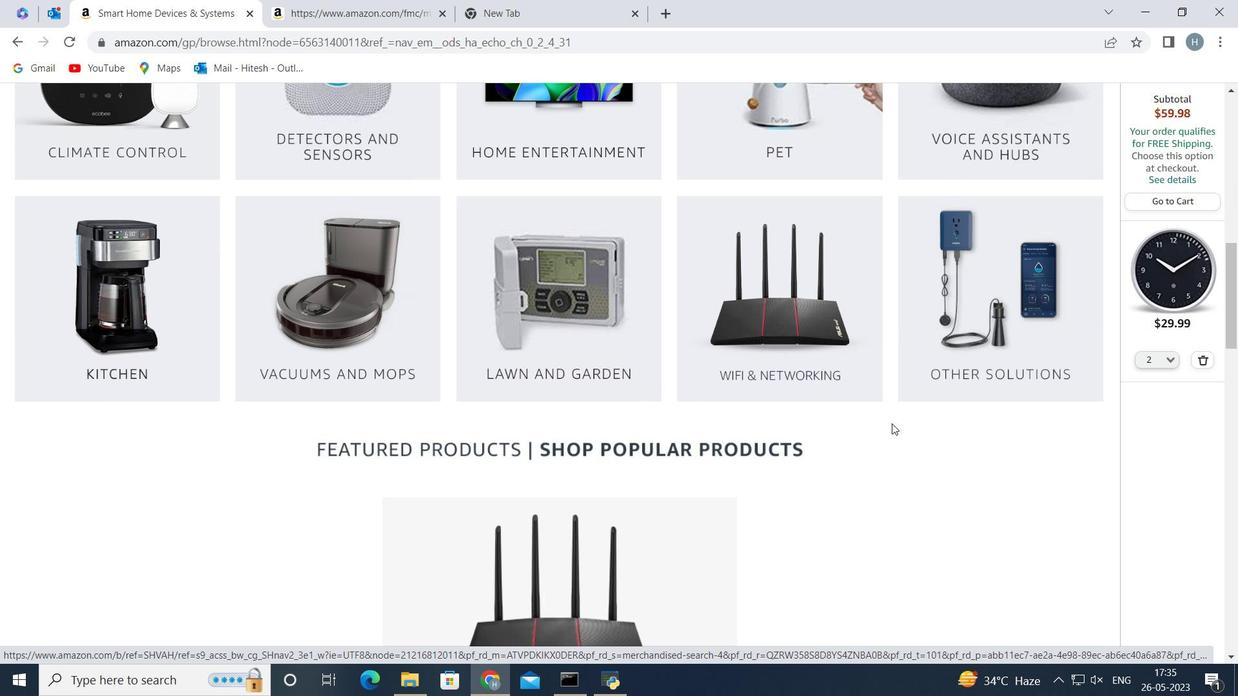 
Action: Mouse moved to (882, 423)
Screenshot: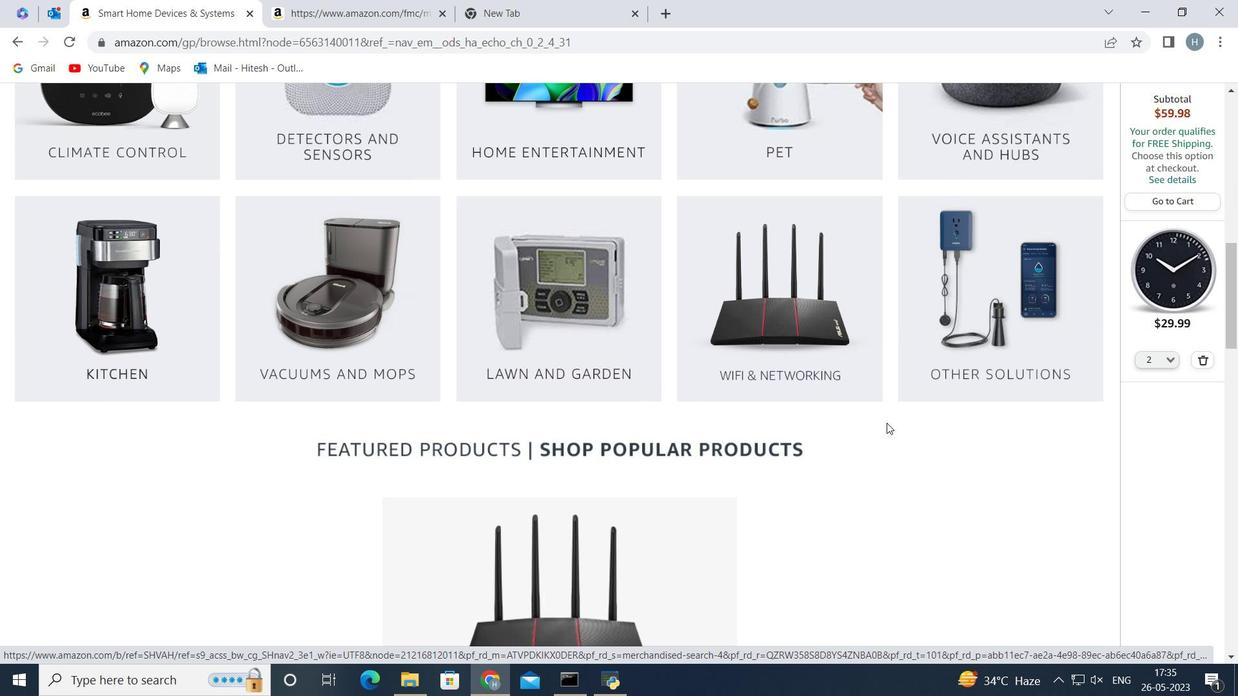 
Action: Mouse scrolled (882, 422) with delta (0, 0)
Screenshot: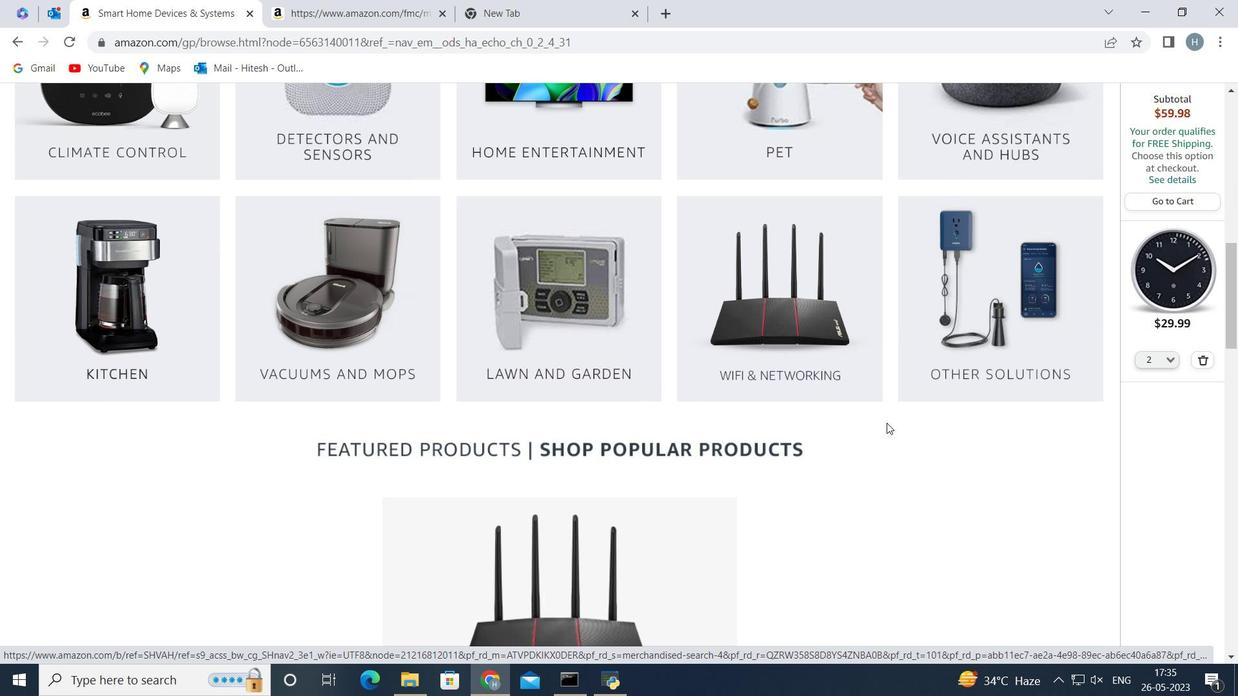 
Action: Mouse moved to (841, 418)
Screenshot: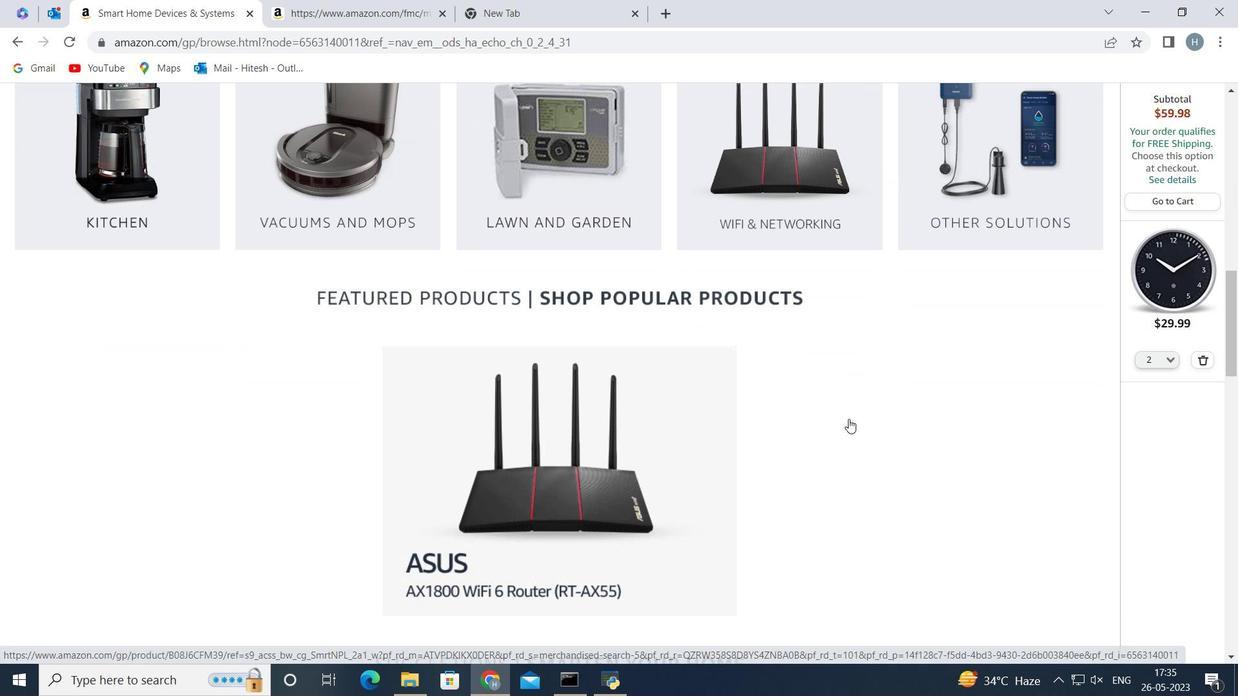 
Action: Mouse scrolled (841, 417) with delta (0, 0)
Screenshot: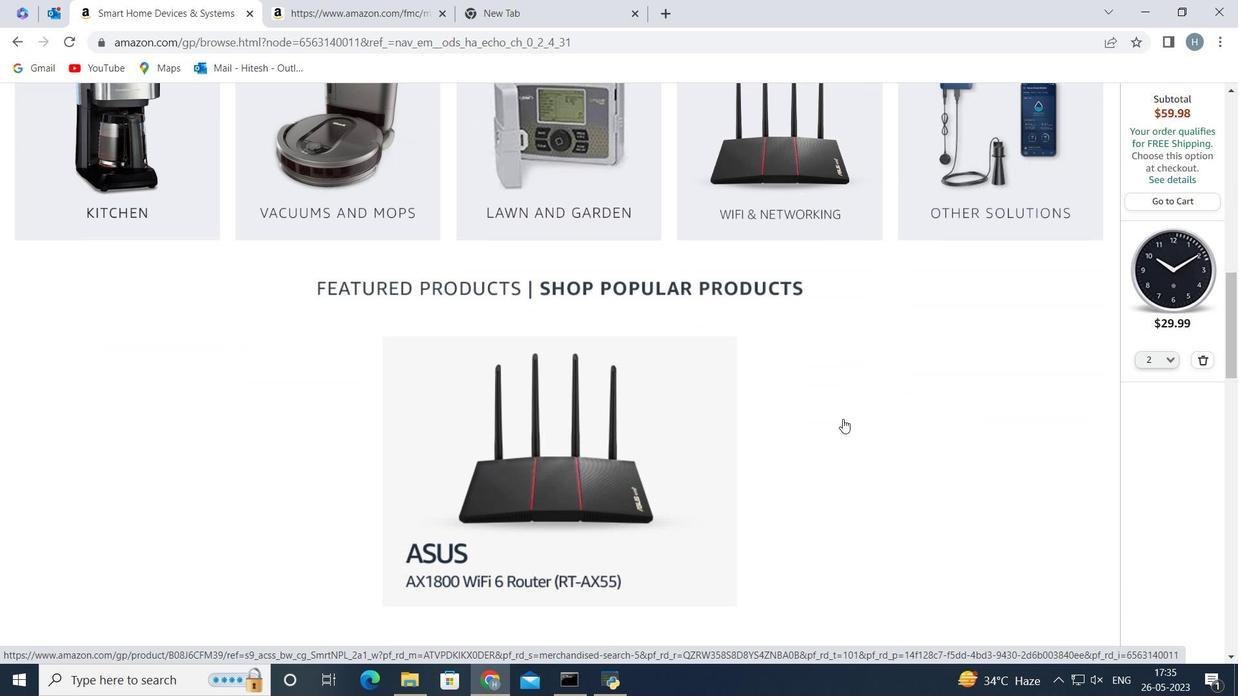 
Action: Mouse scrolled (841, 417) with delta (0, 0)
Screenshot: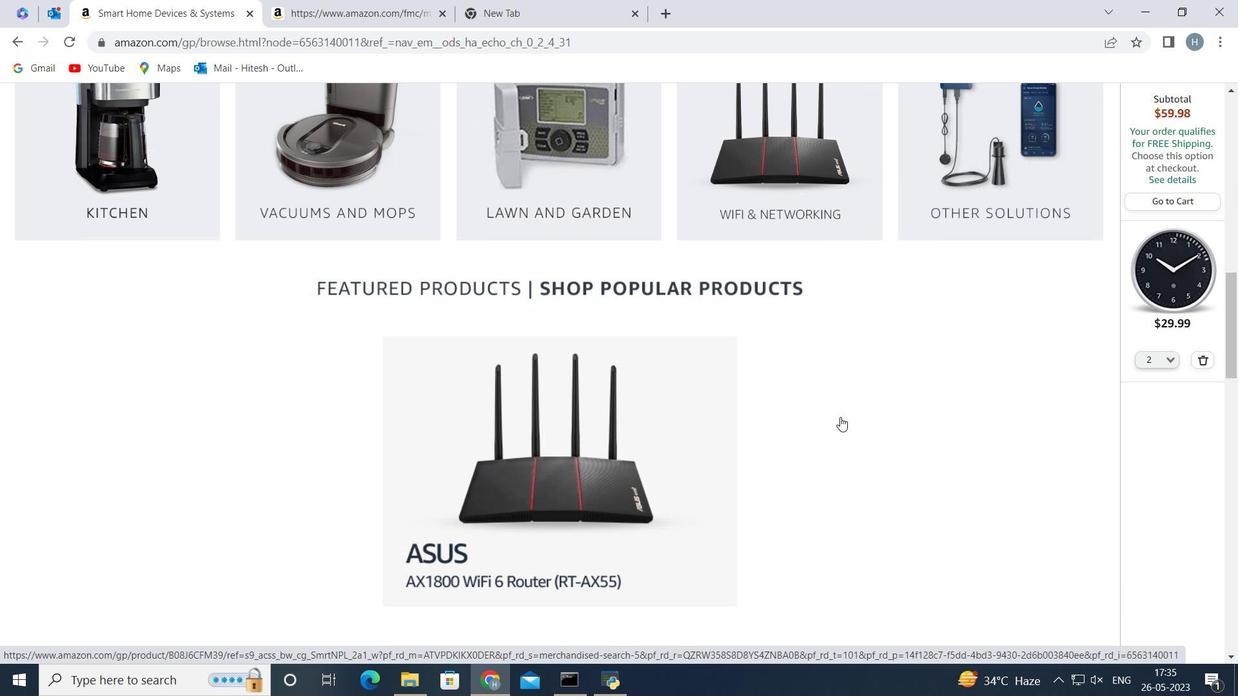 
Action: Mouse scrolled (841, 417) with delta (0, 0)
Screenshot: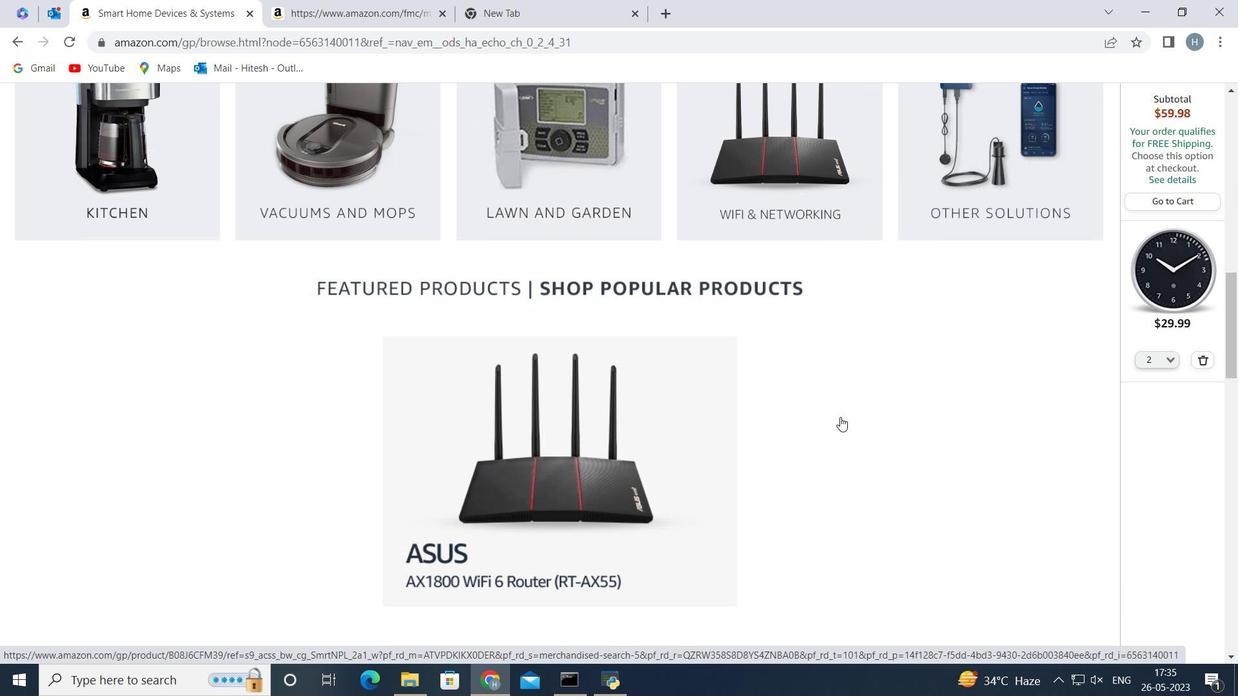 
Action: Mouse scrolled (841, 417) with delta (0, 0)
Screenshot: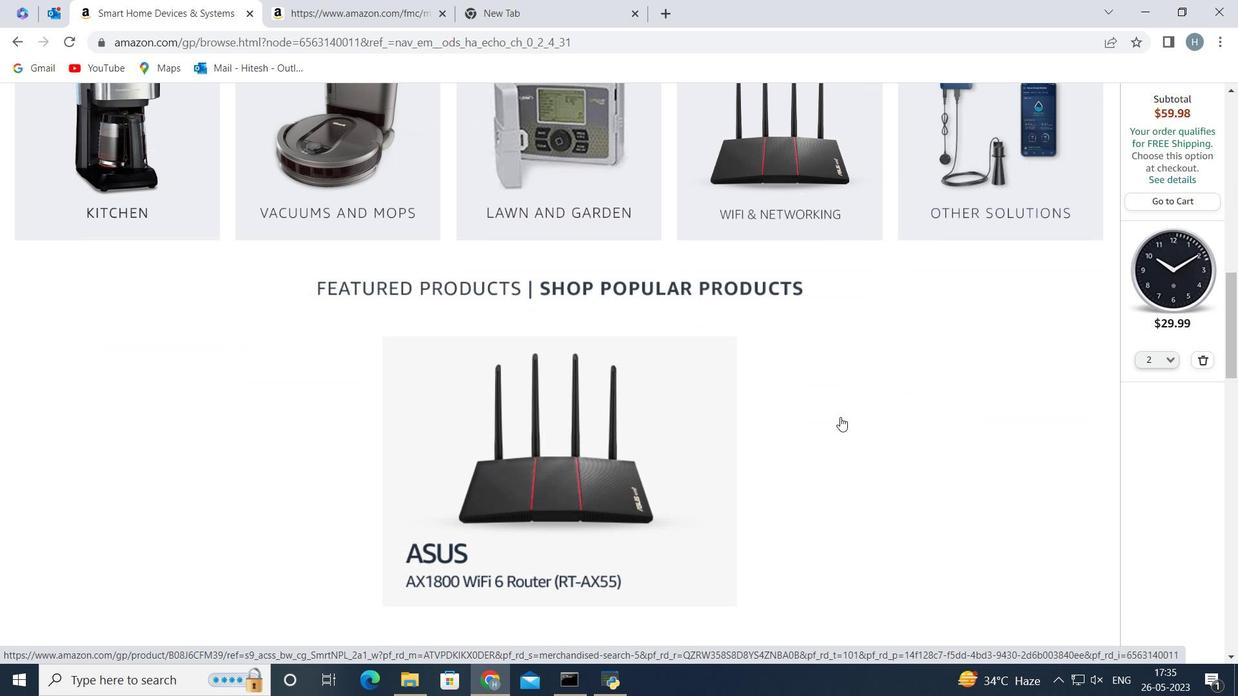 
Action: Mouse scrolled (841, 417) with delta (0, 0)
Screenshot: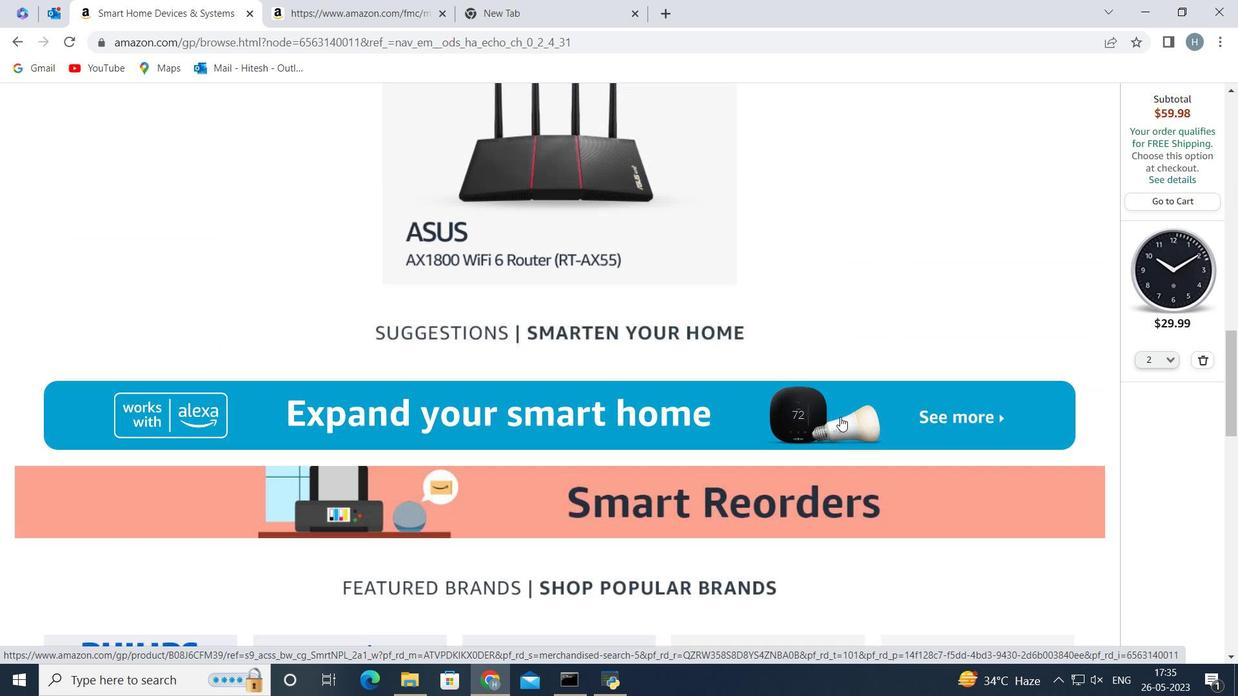 
Action: Mouse scrolled (841, 417) with delta (0, 0)
Screenshot: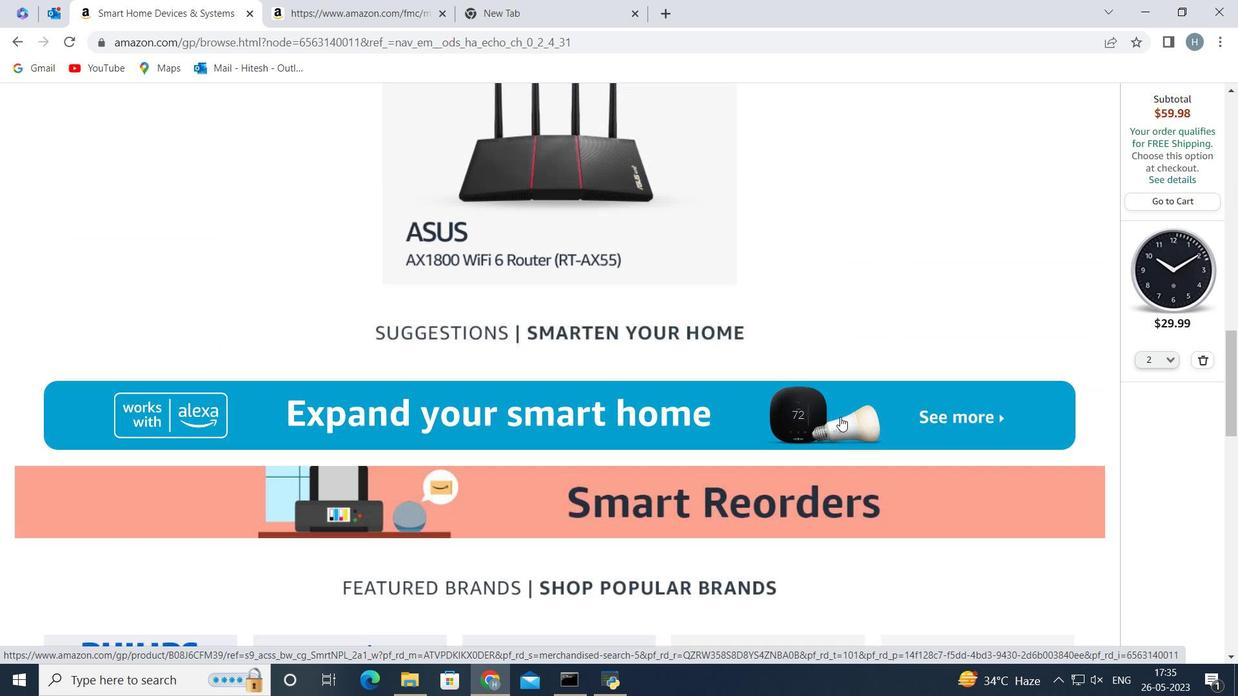 
Action: Mouse scrolled (841, 417) with delta (0, 0)
Screenshot: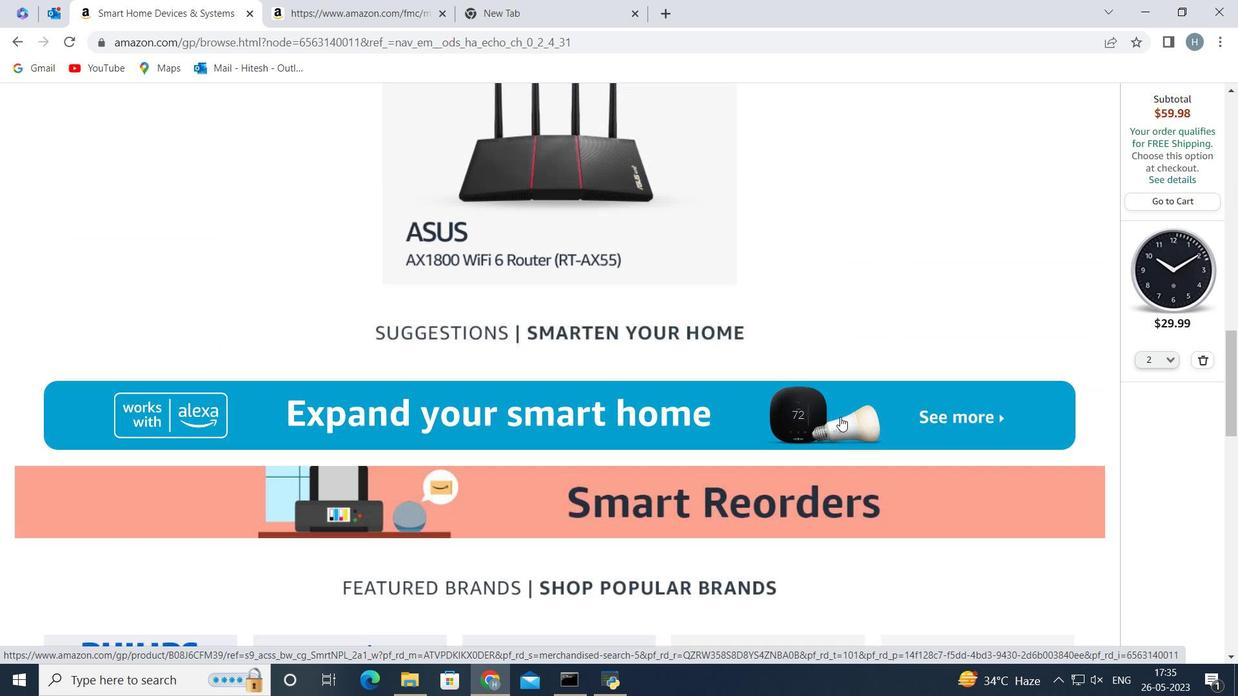 
Action: Mouse scrolled (841, 417) with delta (0, 0)
Screenshot: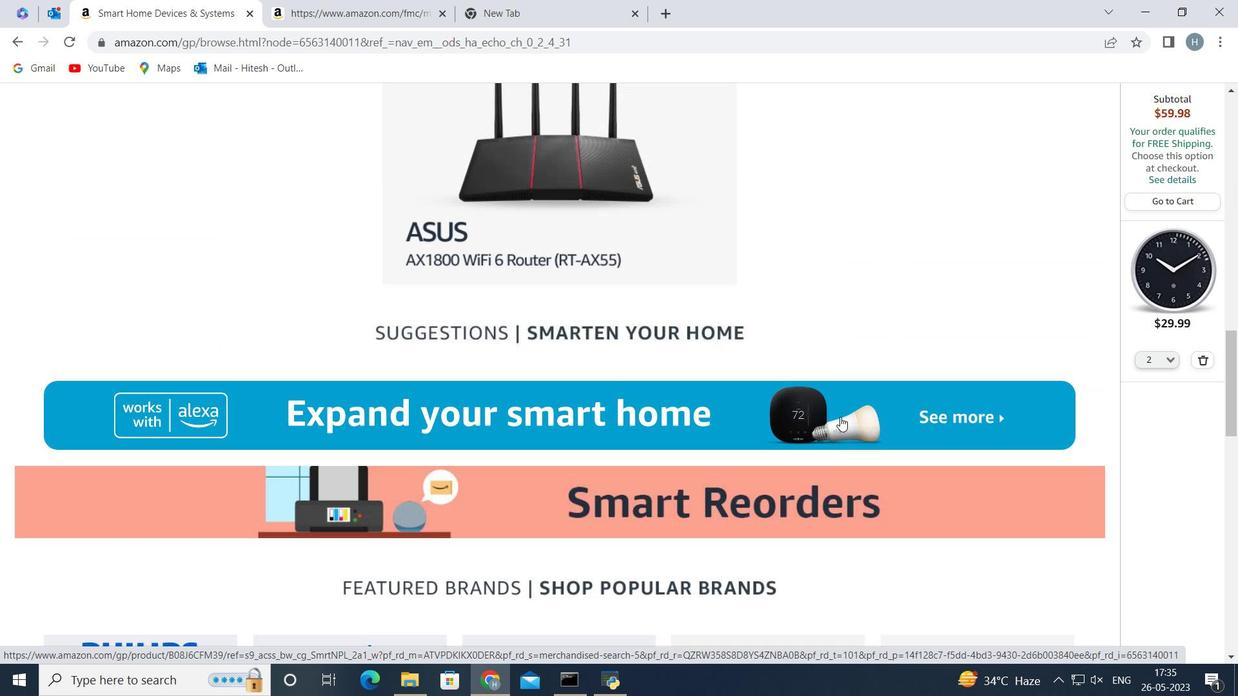 
Action: Mouse scrolled (841, 417) with delta (0, 0)
Screenshot: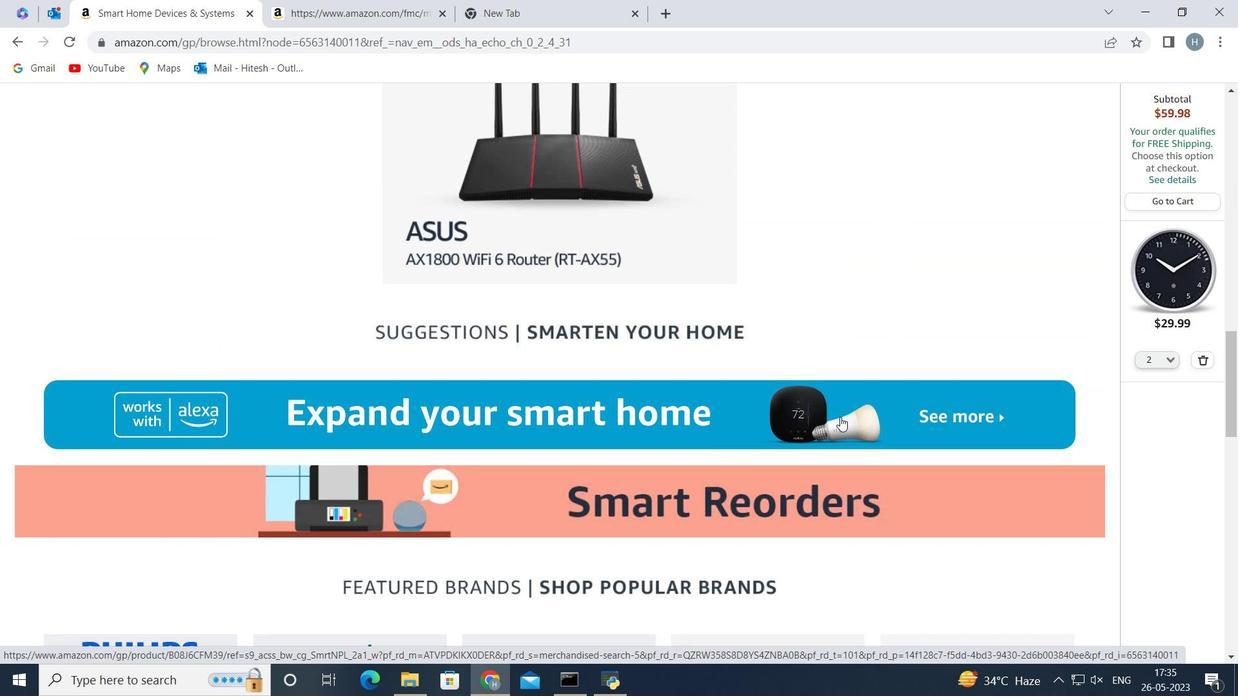 
Action: Mouse moved to (767, 411)
Screenshot: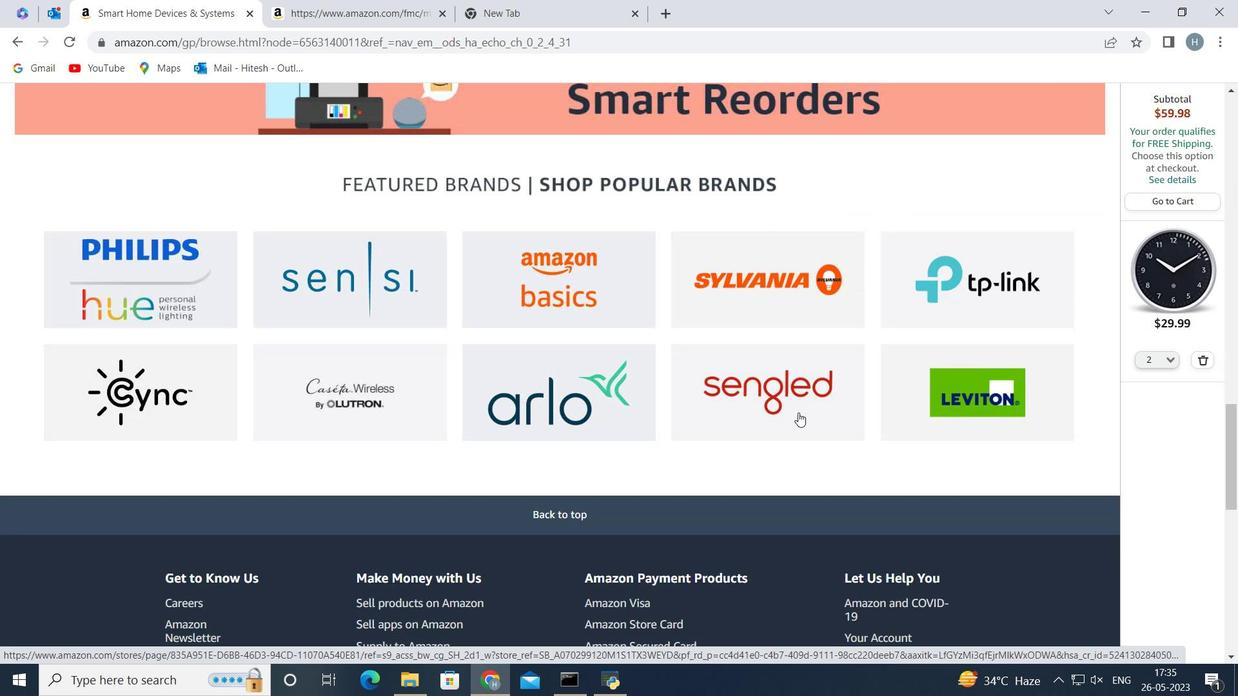 
Action: Mouse scrolled (767, 412) with delta (0, 0)
Screenshot: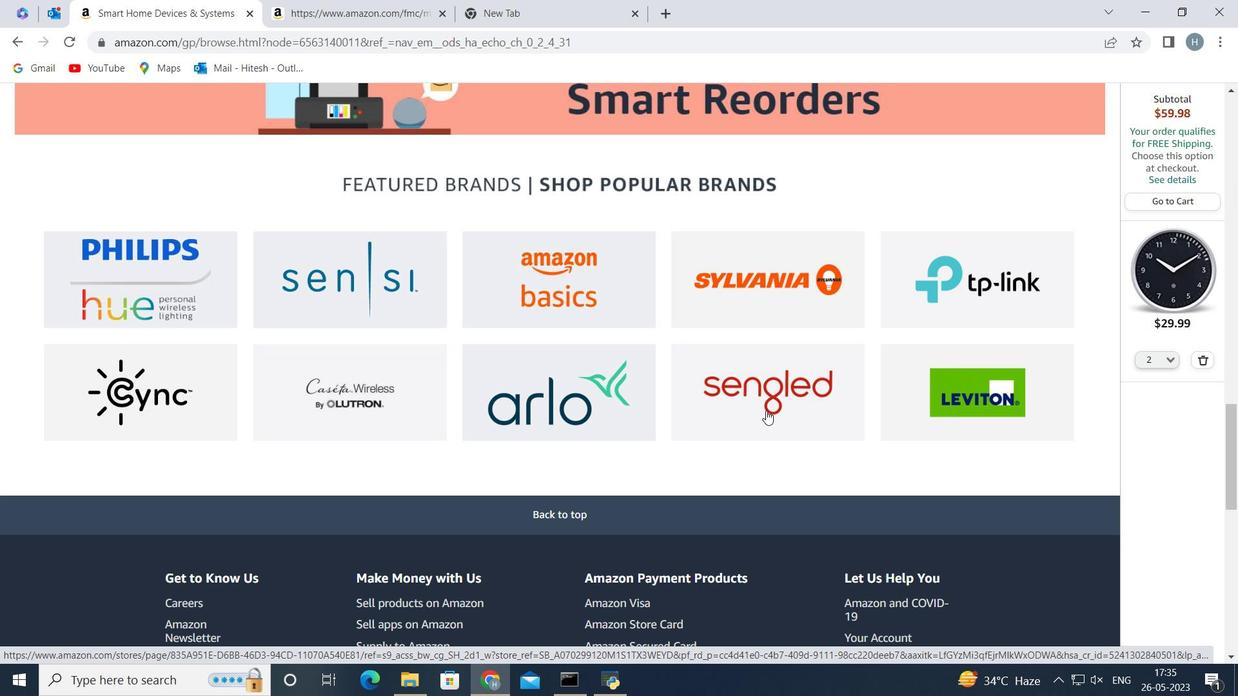 
Action: Mouse scrolled (767, 412) with delta (0, 0)
Screenshot: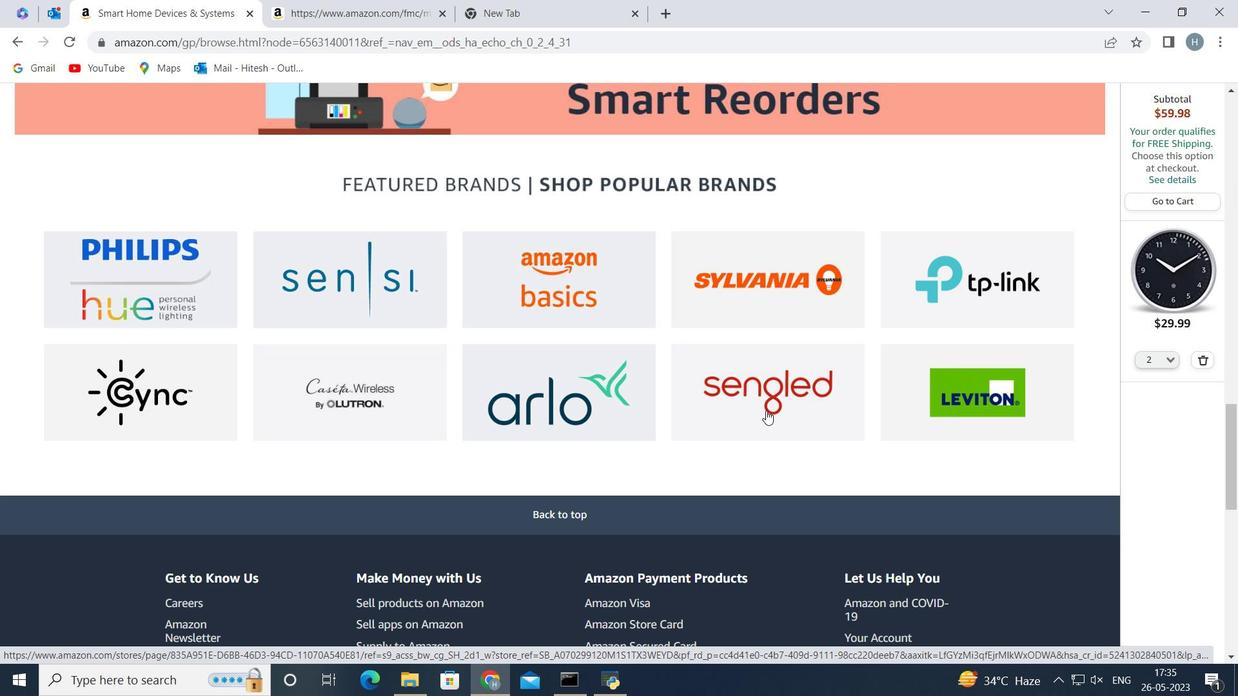 
Action: Mouse scrolled (767, 412) with delta (0, 0)
Screenshot: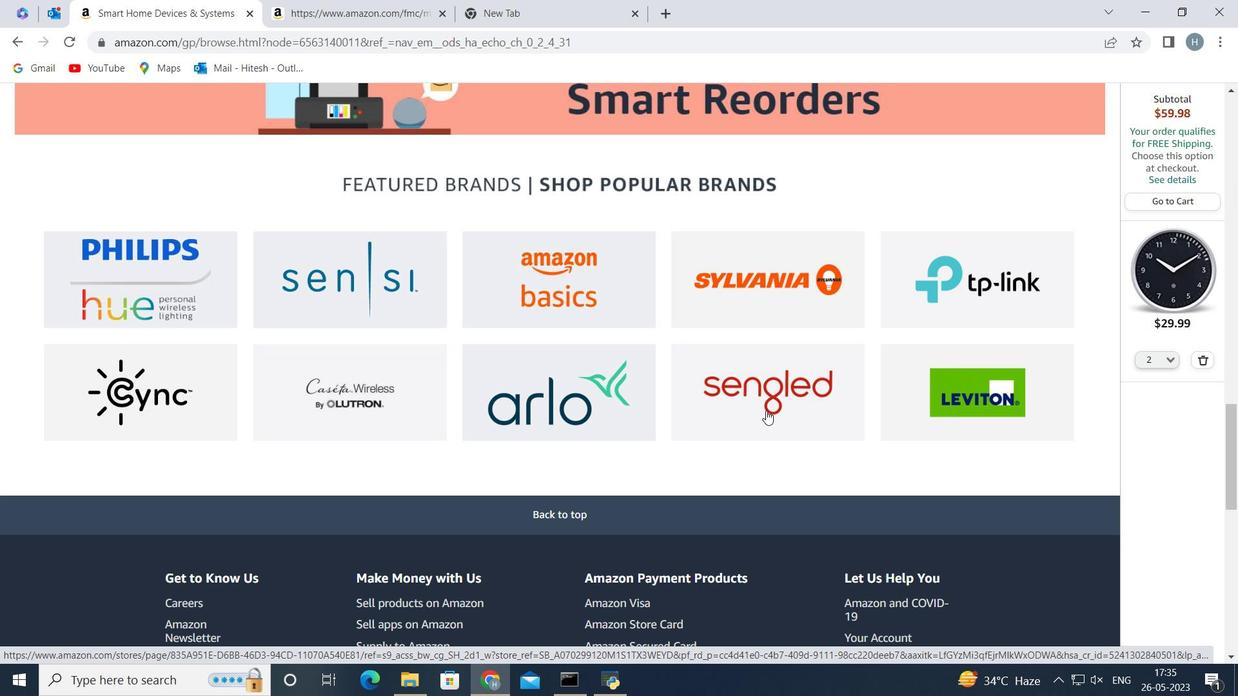 
Action: Mouse scrolled (767, 412) with delta (0, 0)
Screenshot: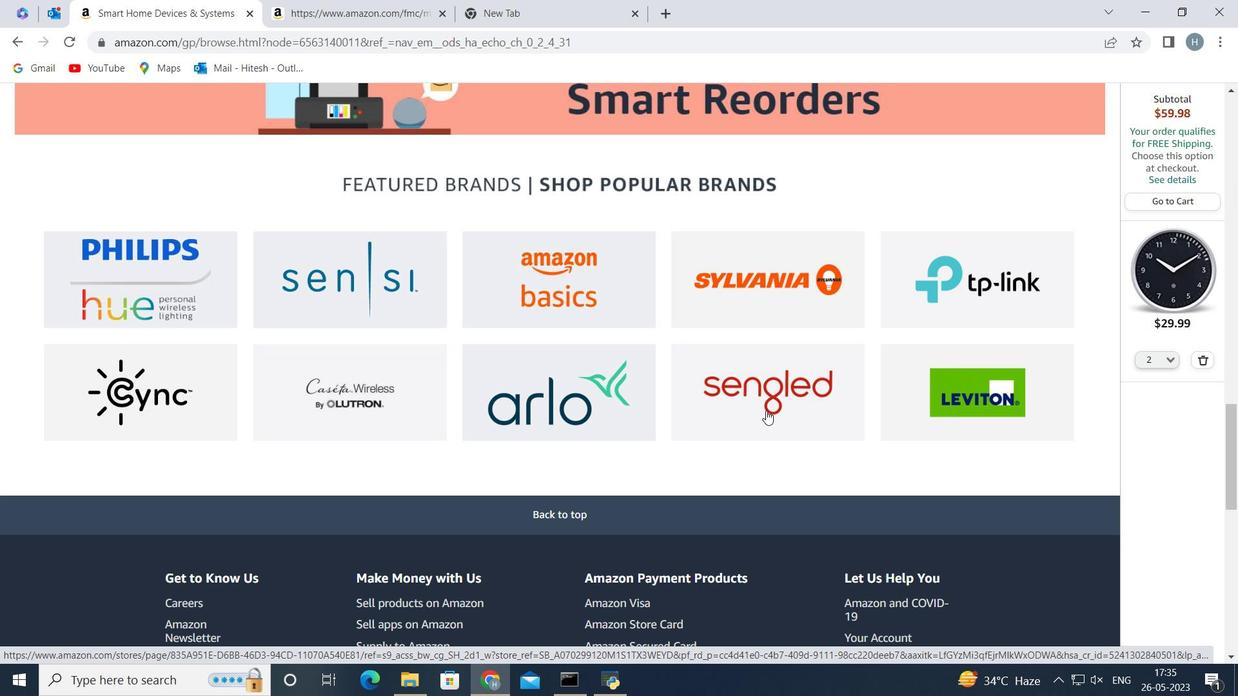 
Action: Mouse scrolled (767, 412) with delta (0, 0)
Screenshot: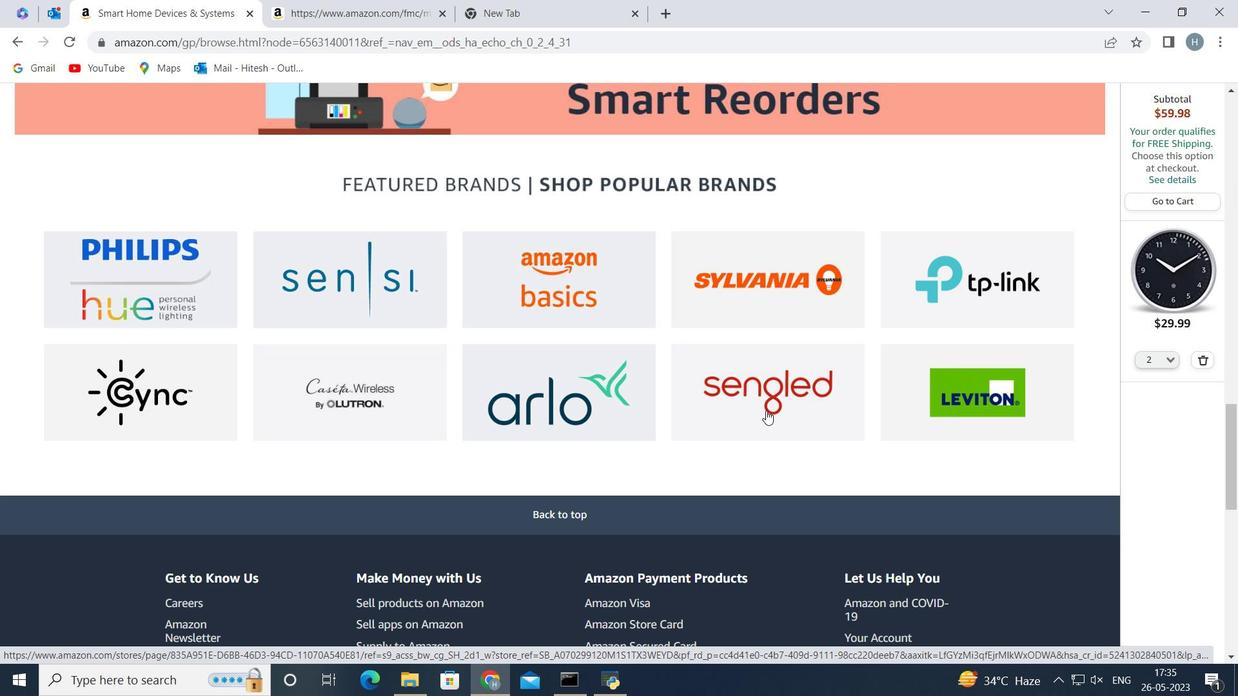 
Action: Mouse scrolled (767, 412) with delta (0, 0)
Screenshot: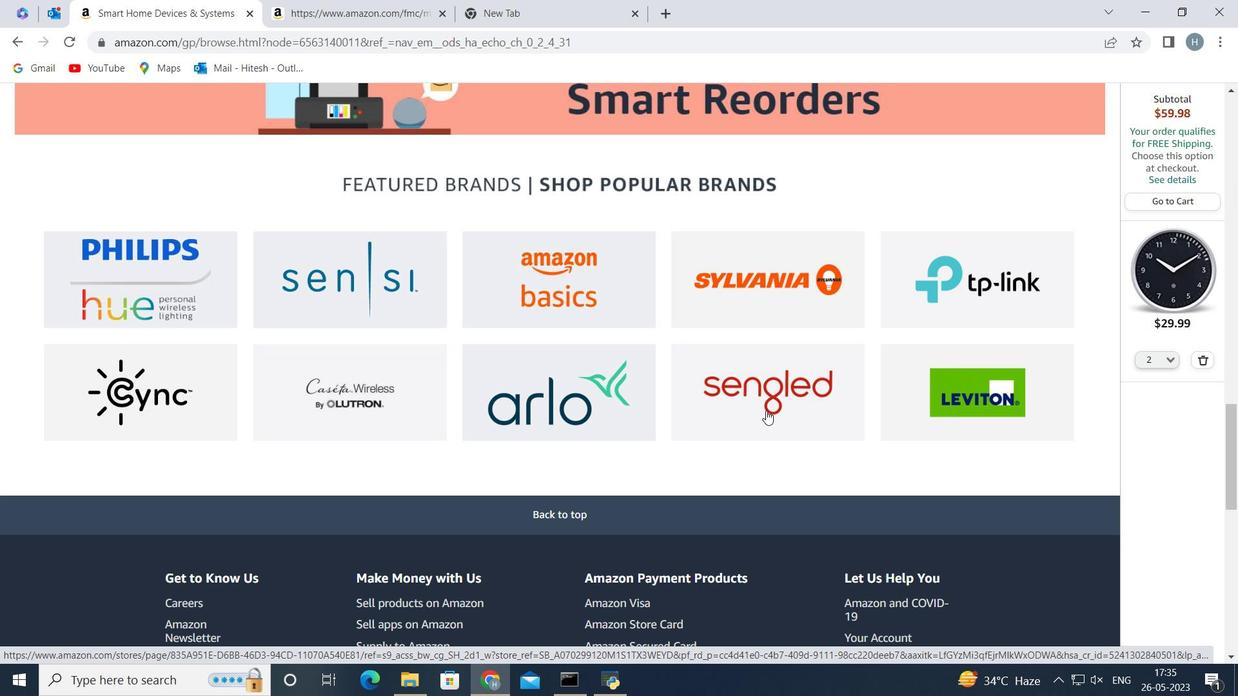 
Action: Mouse scrolled (767, 412) with delta (0, 0)
Screenshot: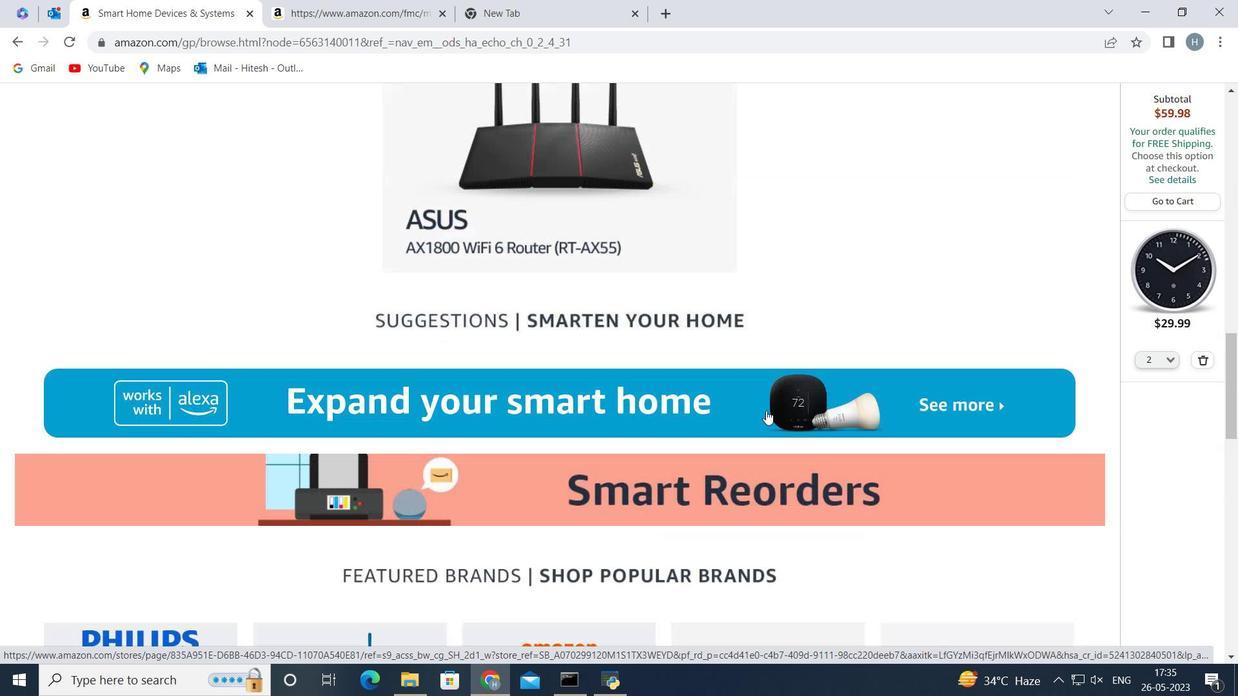 
Action: Mouse scrolled (767, 412) with delta (0, 0)
Screenshot: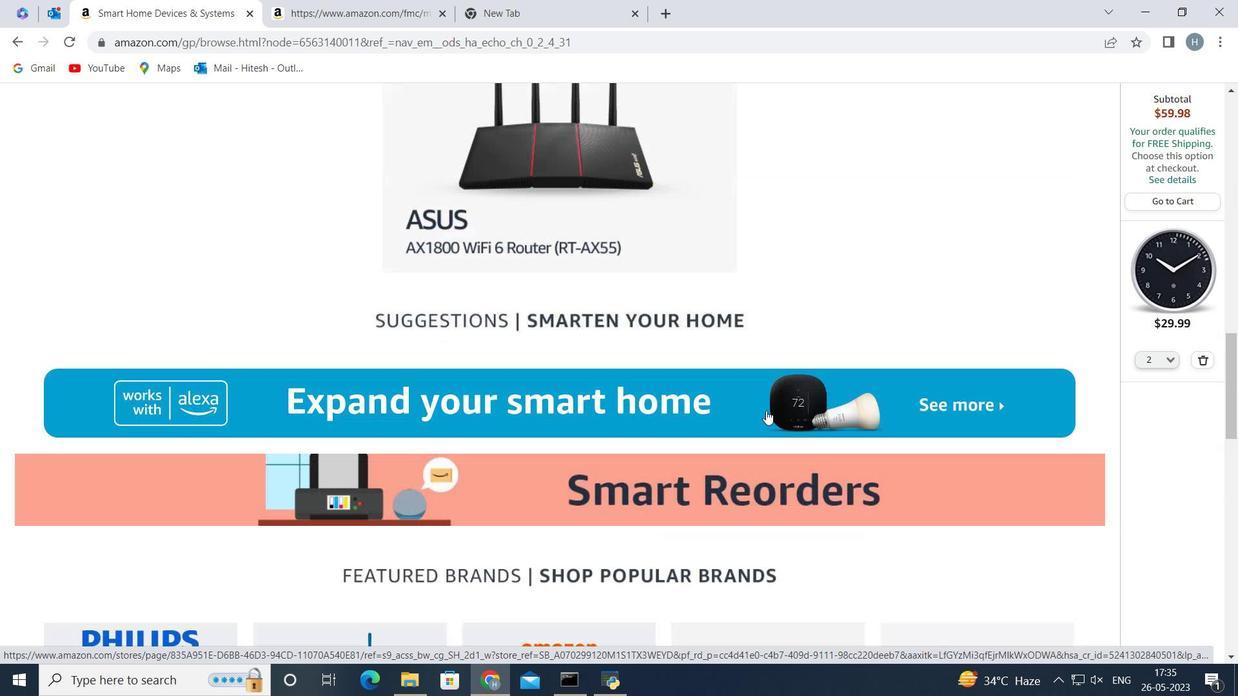 
Action: Mouse scrolled (767, 412) with delta (0, 0)
Screenshot: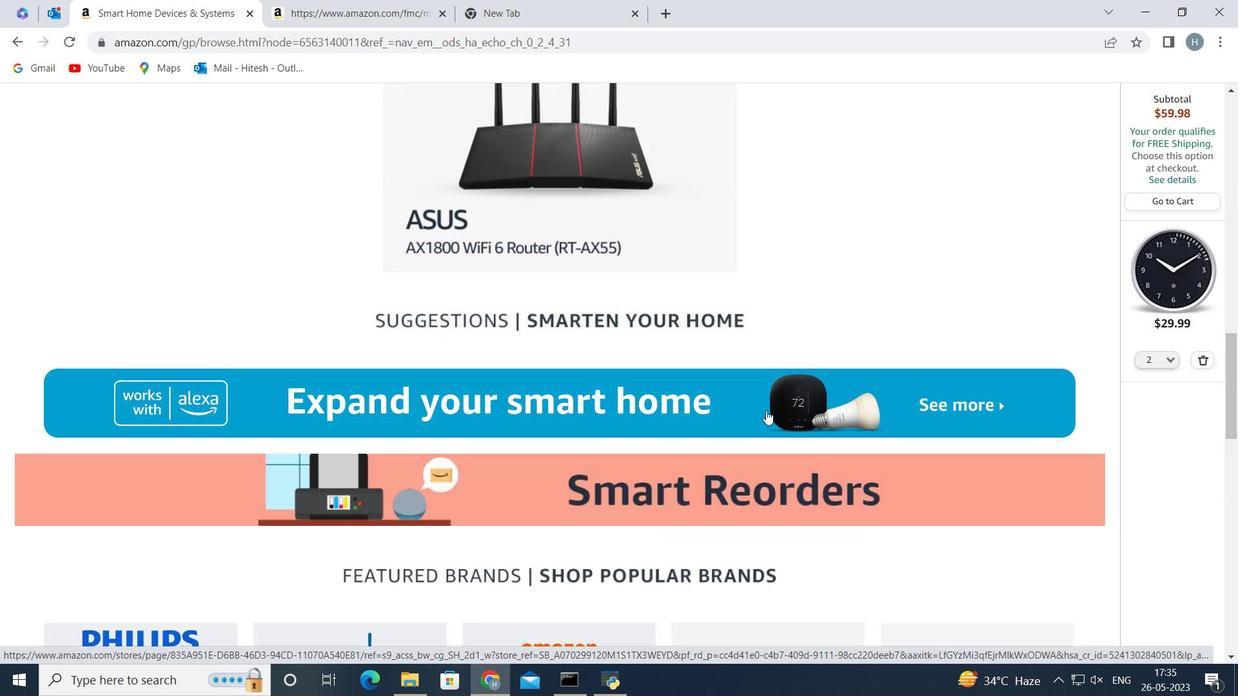 
Action: Mouse scrolled (767, 412) with delta (0, 0)
Screenshot: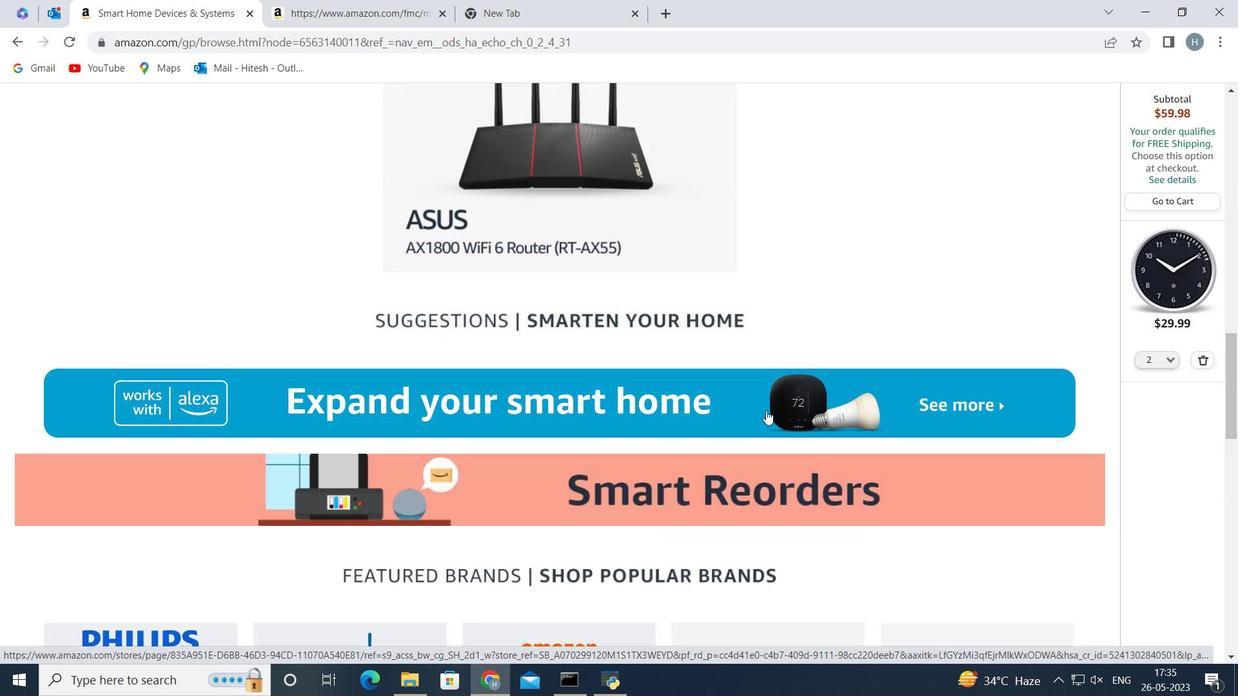 
Action: Mouse scrolled (767, 412) with delta (0, 0)
Screenshot: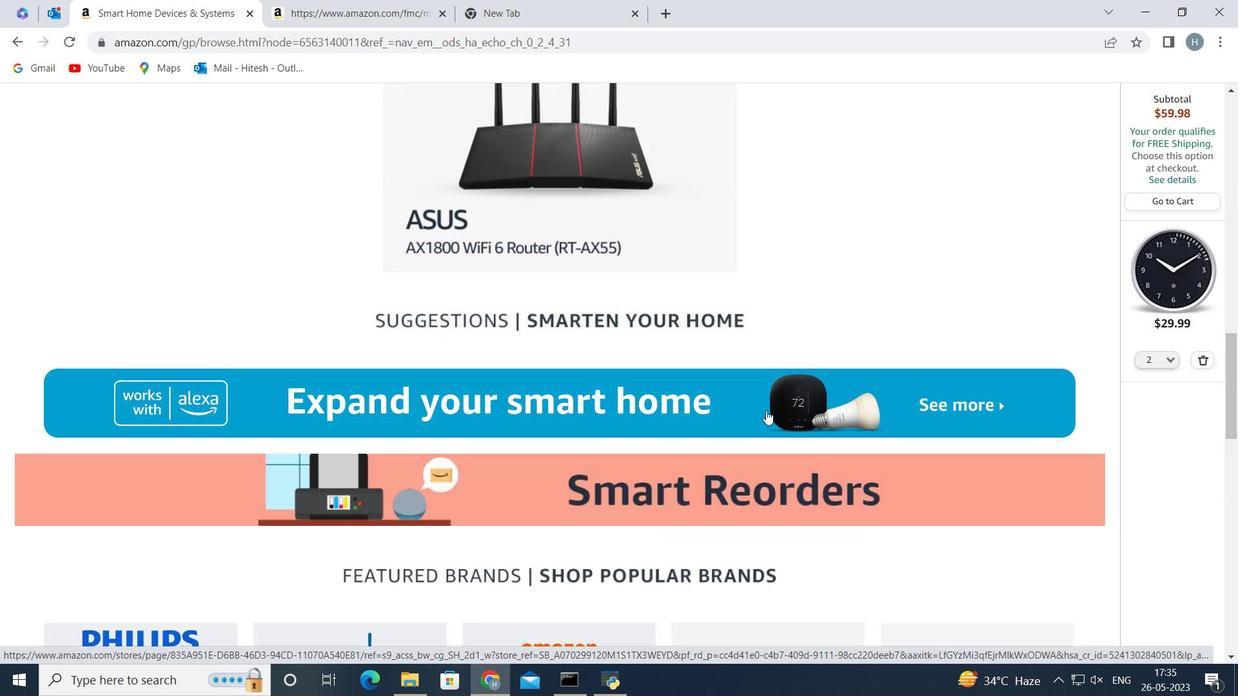 
Action: Mouse scrolled (767, 412) with delta (0, 0)
Screenshot: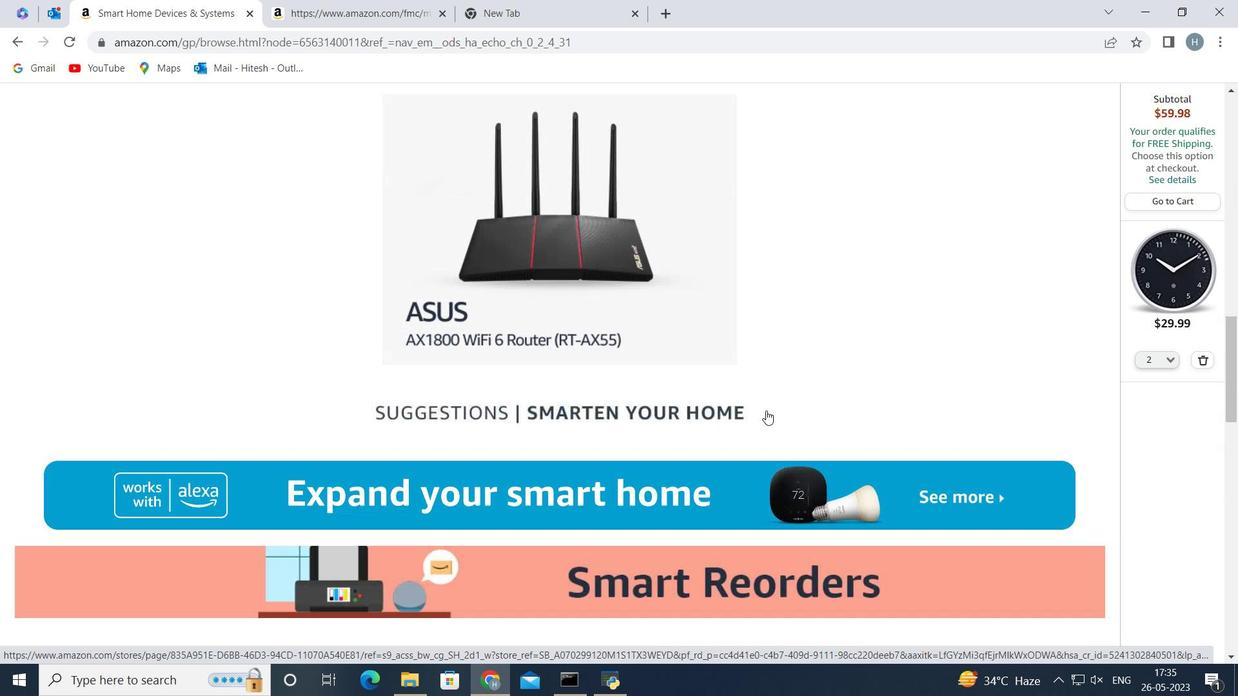 
Action: Mouse scrolled (767, 412) with delta (0, 0)
Screenshot: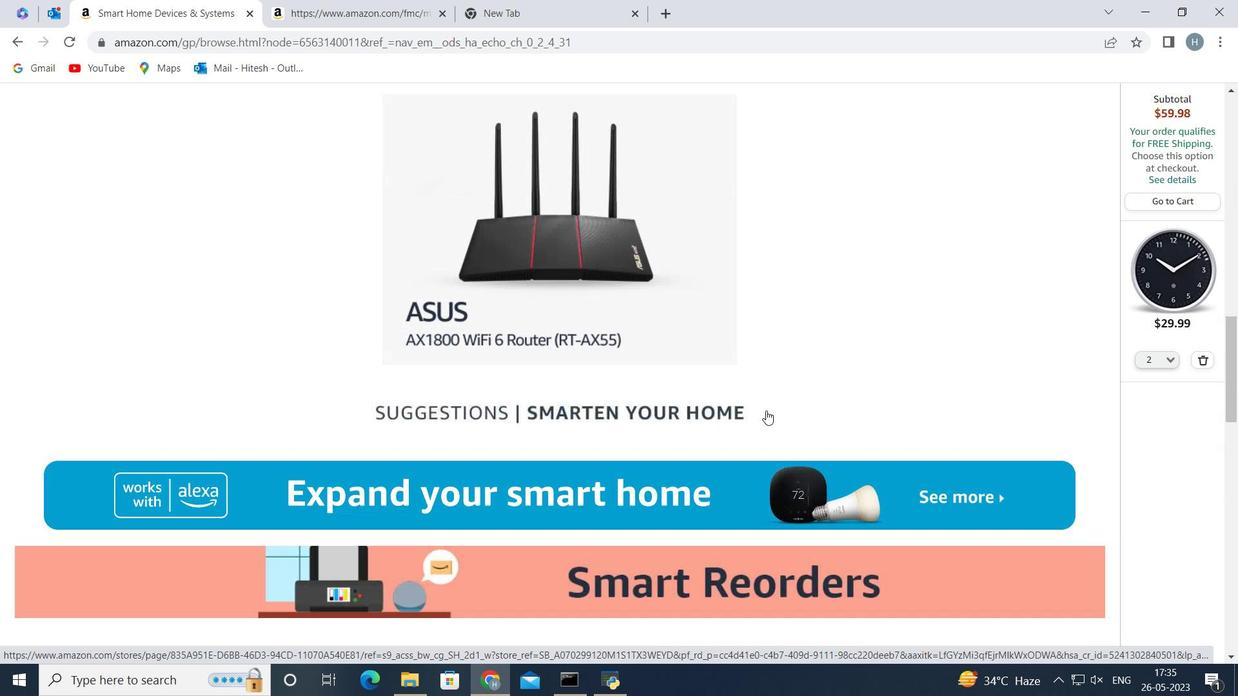 
Action: Mouse scrolled (767, 412) with delta (0, 0)
Screenshot: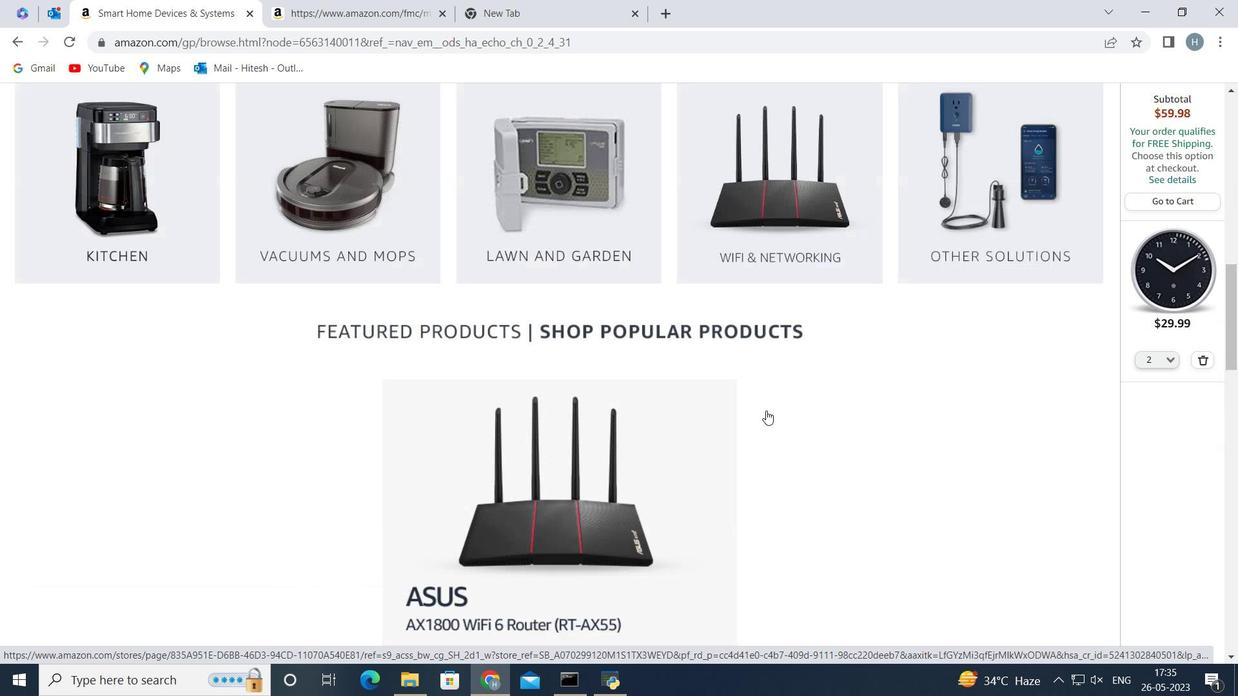 
Action: Mouse scrolled (767, 412) with delta (0, 0)
Screenshot: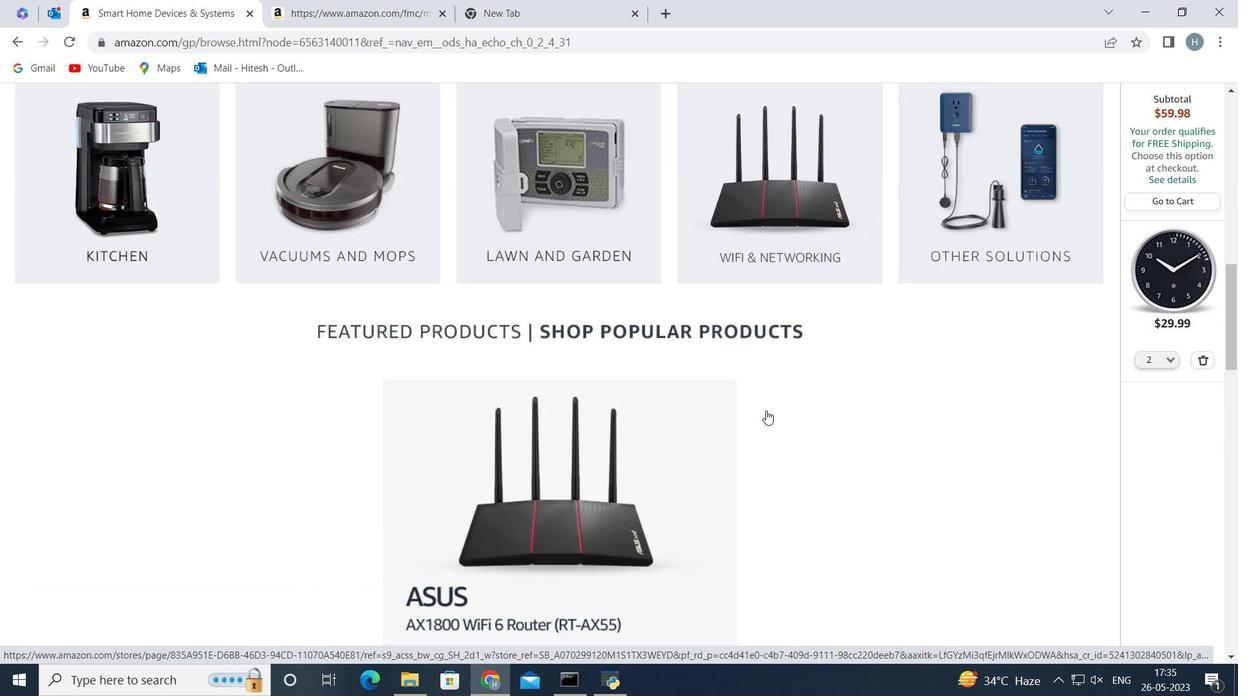 
Action: Mouse scrolled (767, 412) with delta (0, 0)
Screenshot: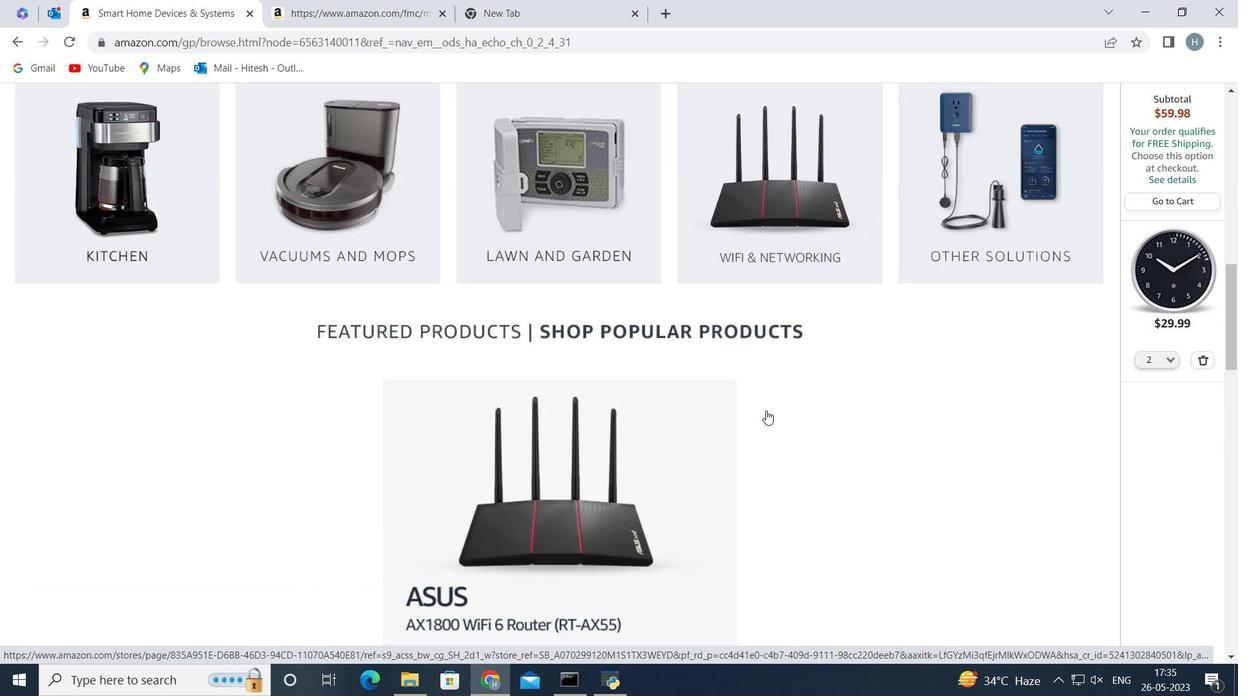 
Action: Mouse scrolled (767, 412) with delta (0, 0)
Screenshot: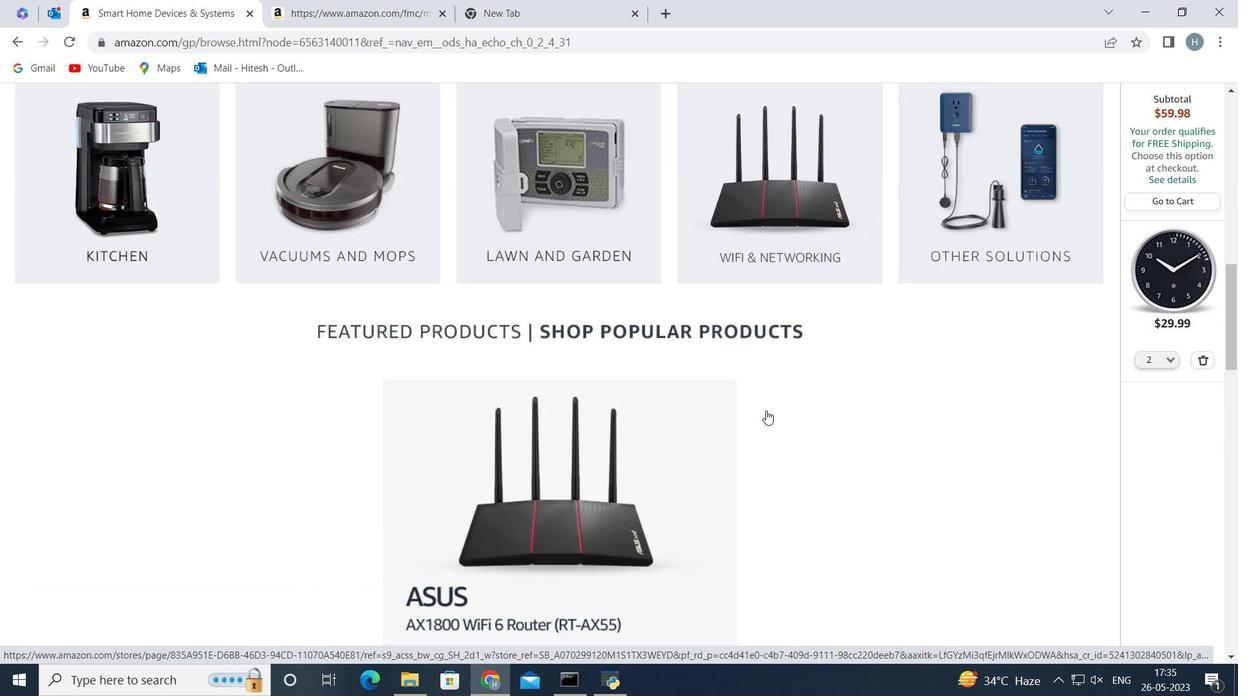 
Action: Mouse scrolled (767, 412) with delta (0, 0)
Screenshot: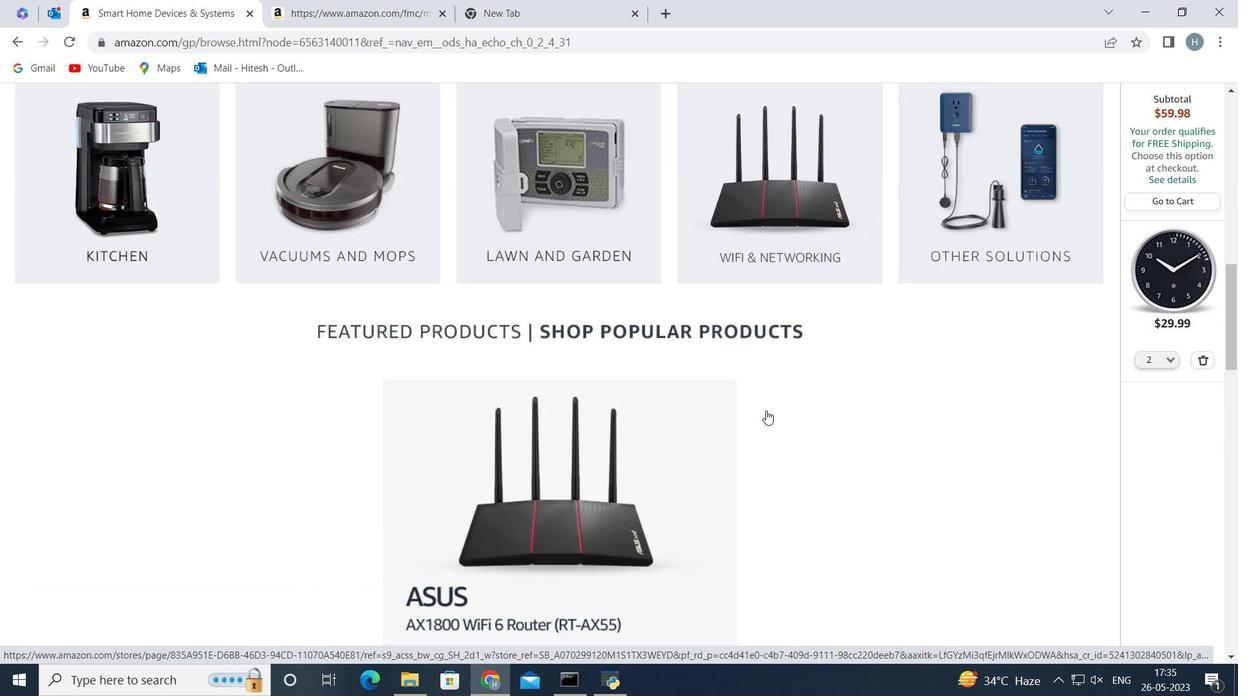 
Action: Mouse scrolled (767, 412) with delta (0, 0)
Screenshot: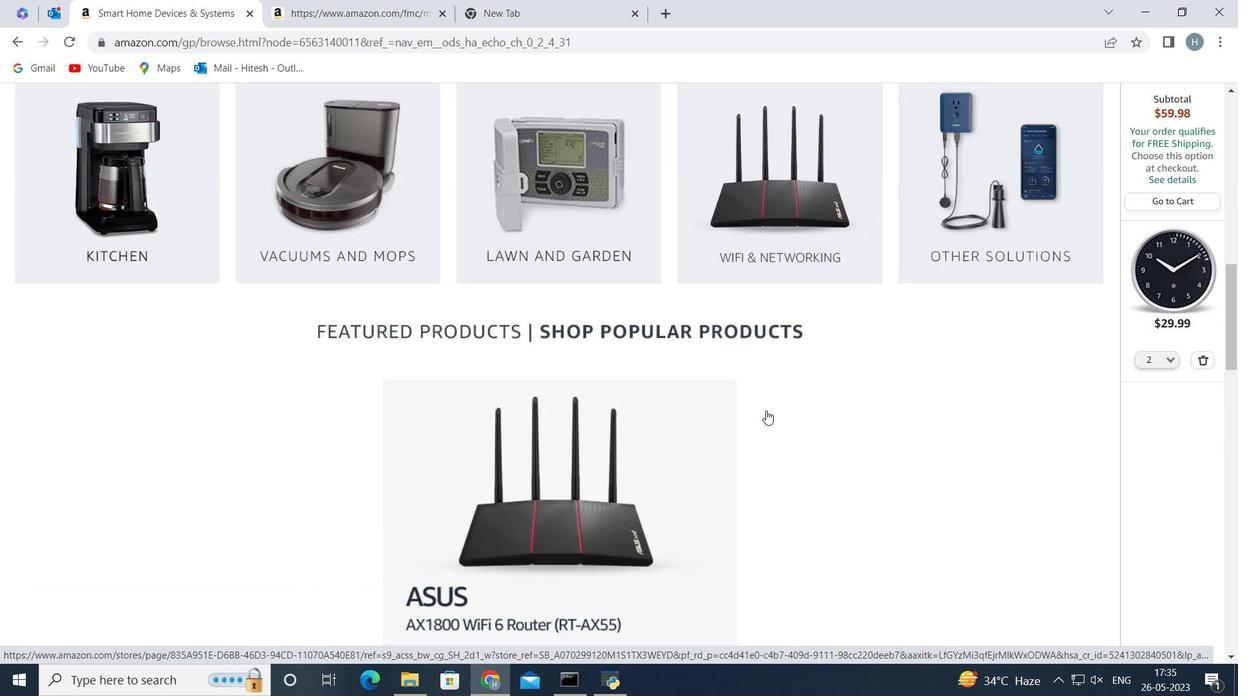 
Action: Mouse scrolled (767, 412) with delta (0, 0)
Screenshot: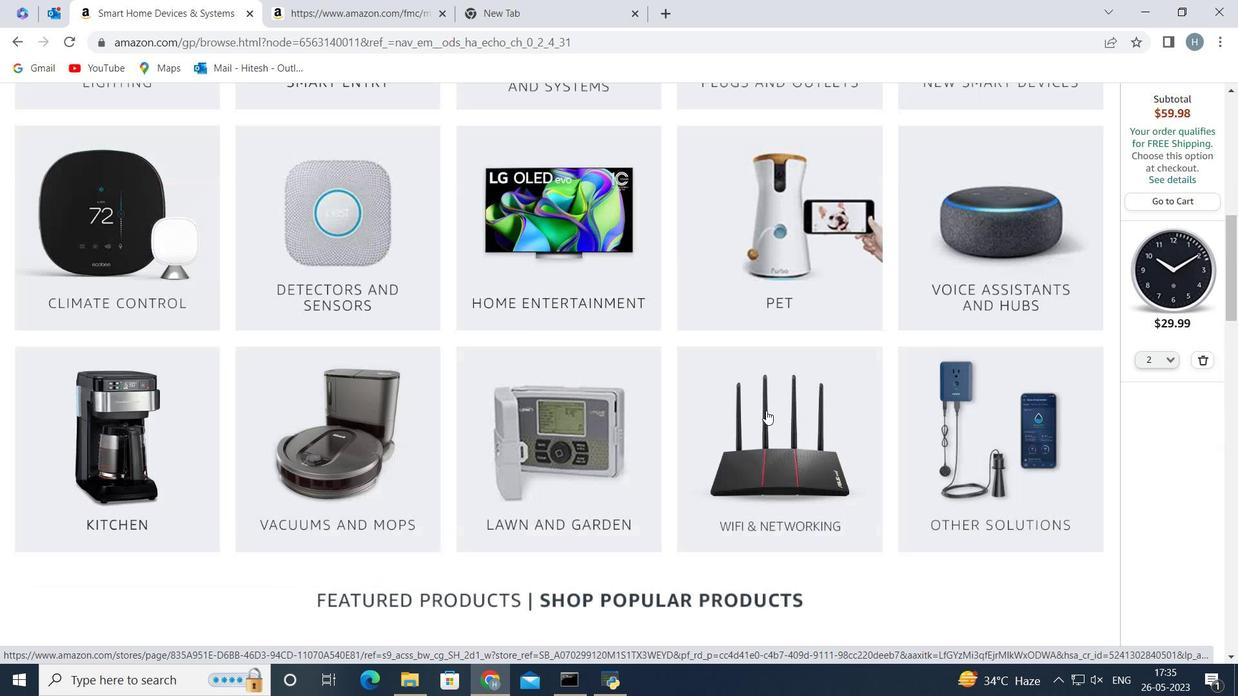 
Action: Mouse scrolled (767, 412) with delta (0, 0)
Screenshot: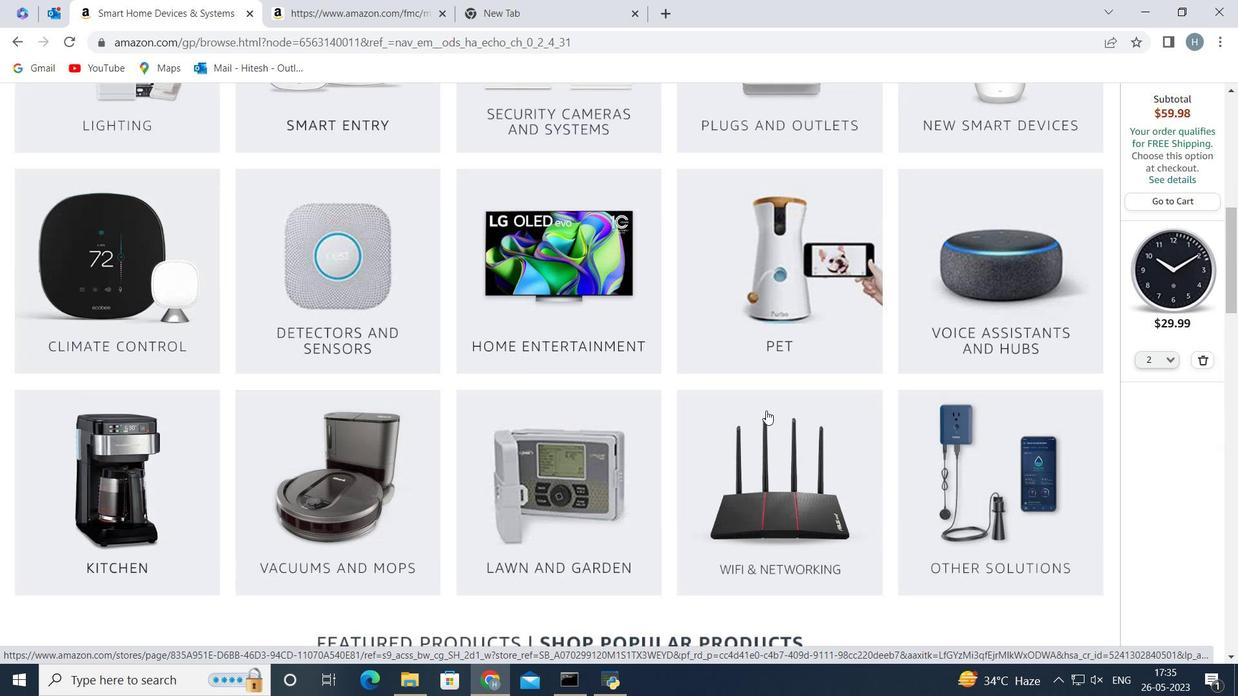 
Action: Mouse scrolled (767, 412) with delta (0, 0)
Screenshot: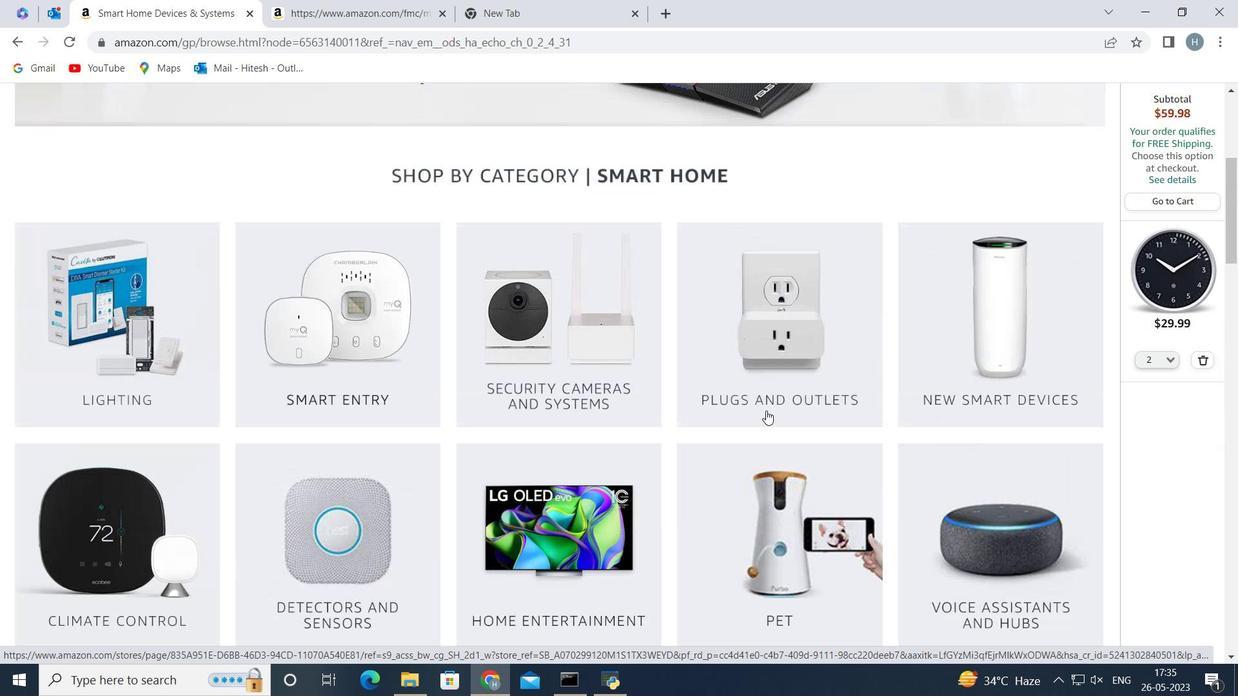 
Action: Mouse scrolled (767, 412) with delta (0, 0)
Screenshot: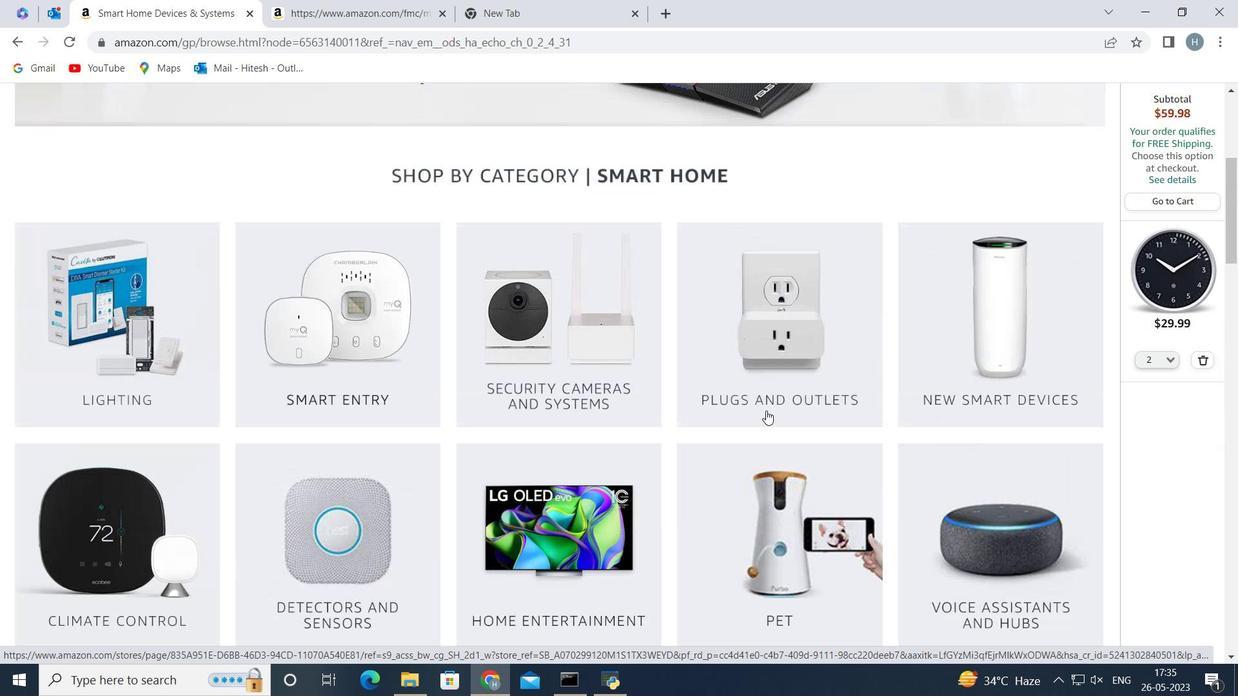 
Action: Mouse scrolled (767, 412) with delta (0, 0)
Screenshot: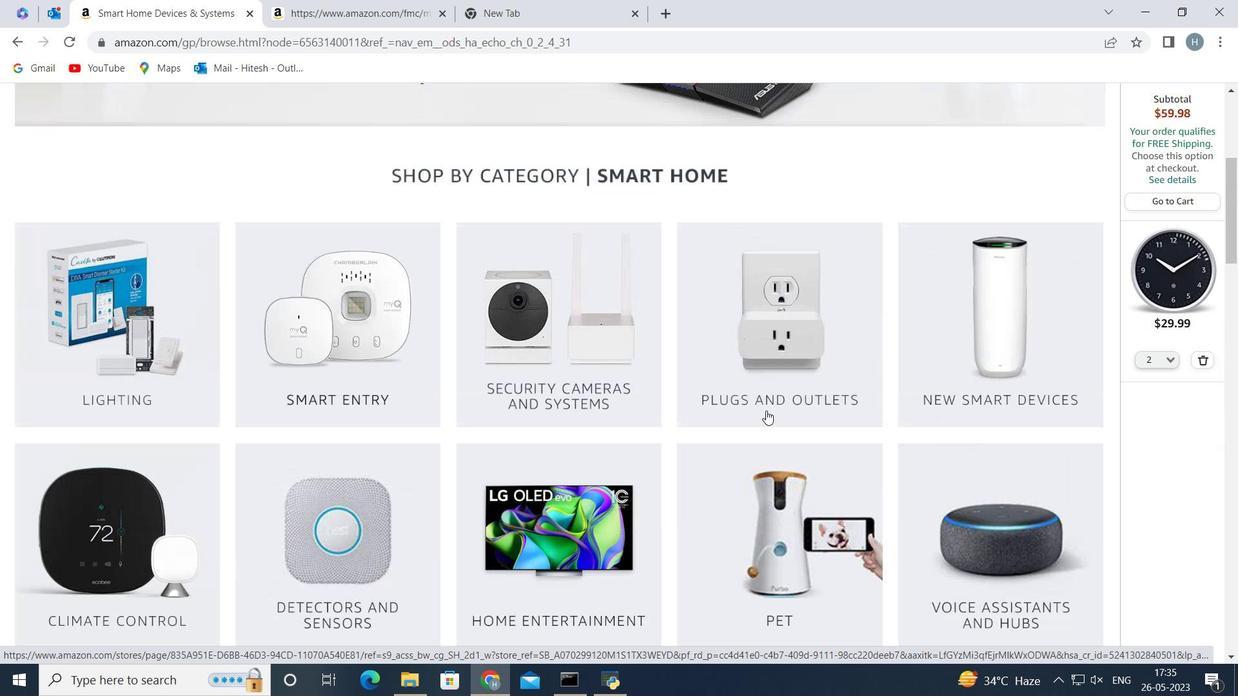 
Action: Mouse scrolled (767, 412) with delta (0, 0)
Screenshot: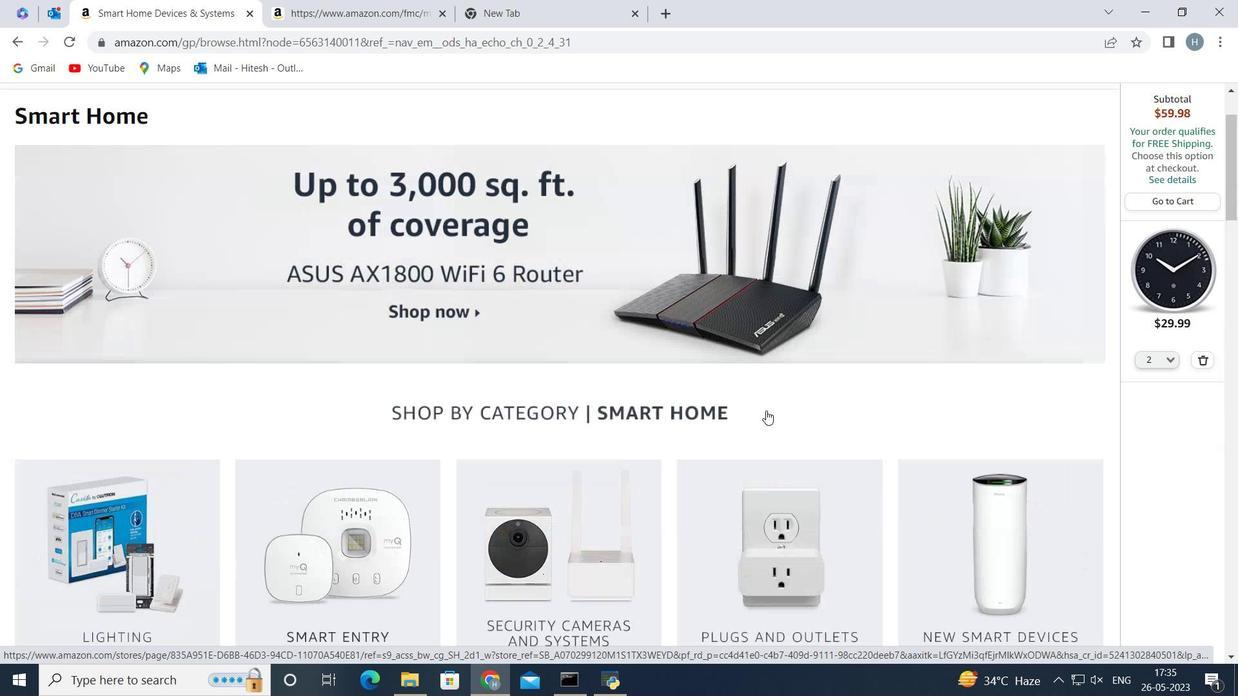 
Action: Mouse scrolled (767, 412) with delta (0, 0)
Screenshot: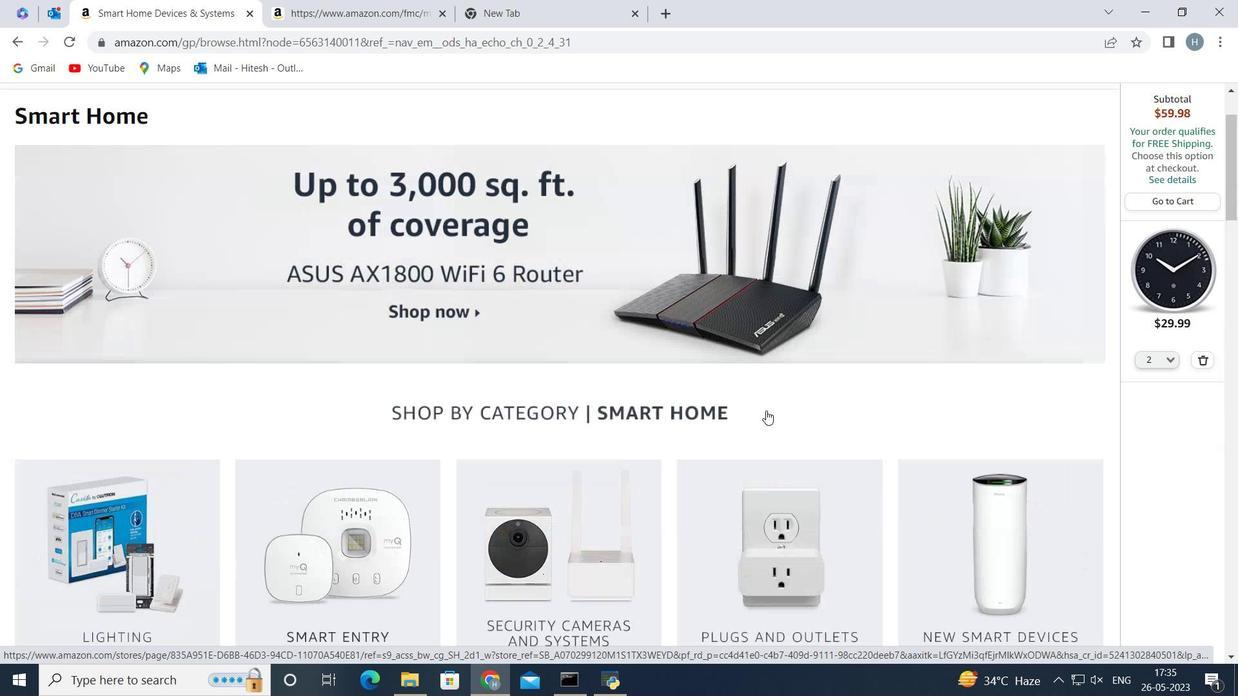 
Action: Mouse moved to (539, 110)
Screenshot: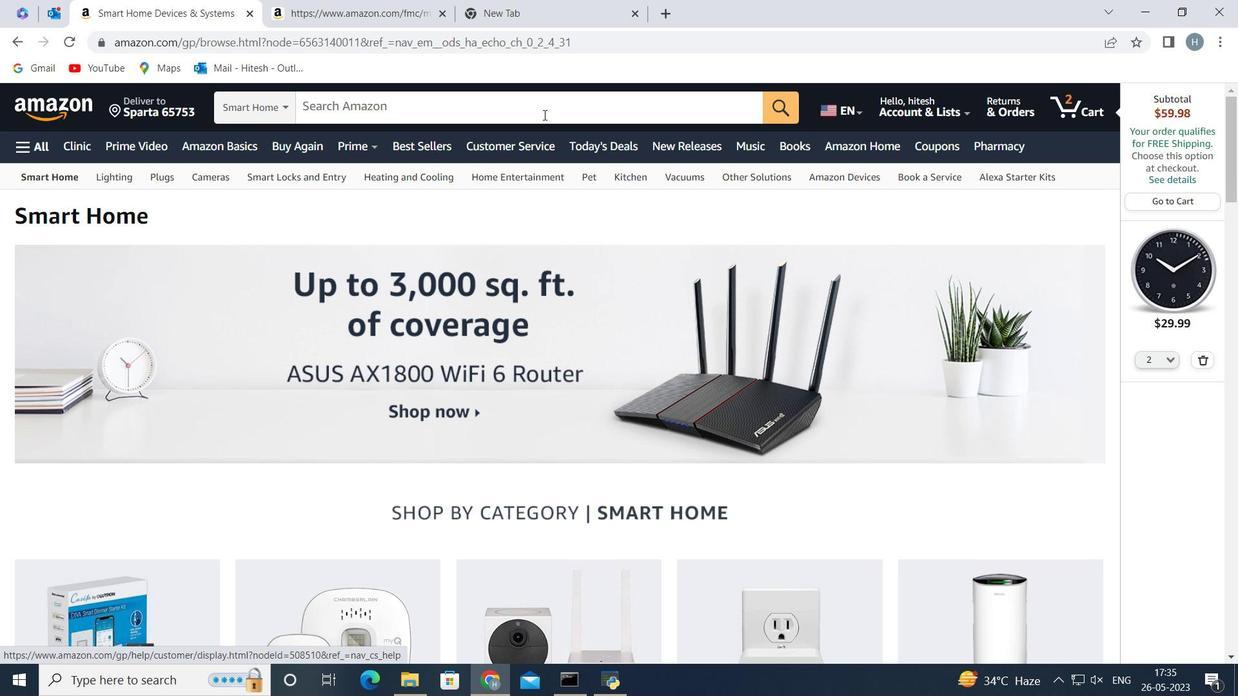 
Action: Mouse pressed left at (539, 110)
Screenshot: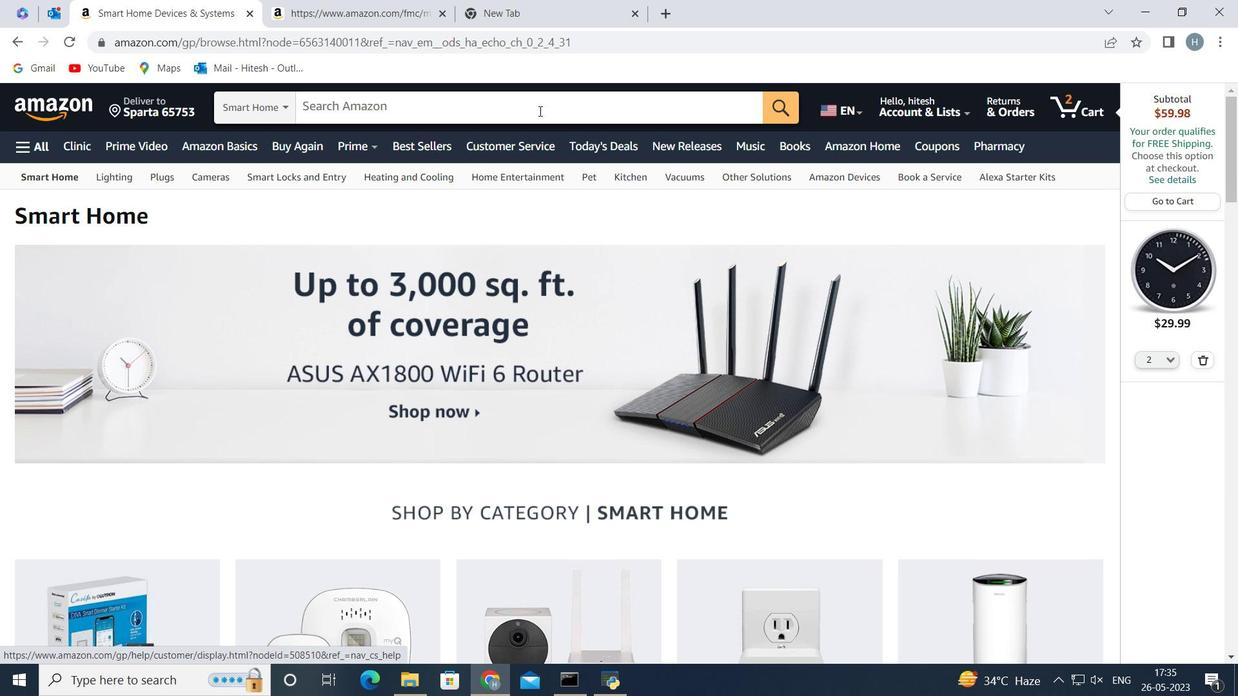 
Action: Mouse moved to (542, 109)
Screenshot: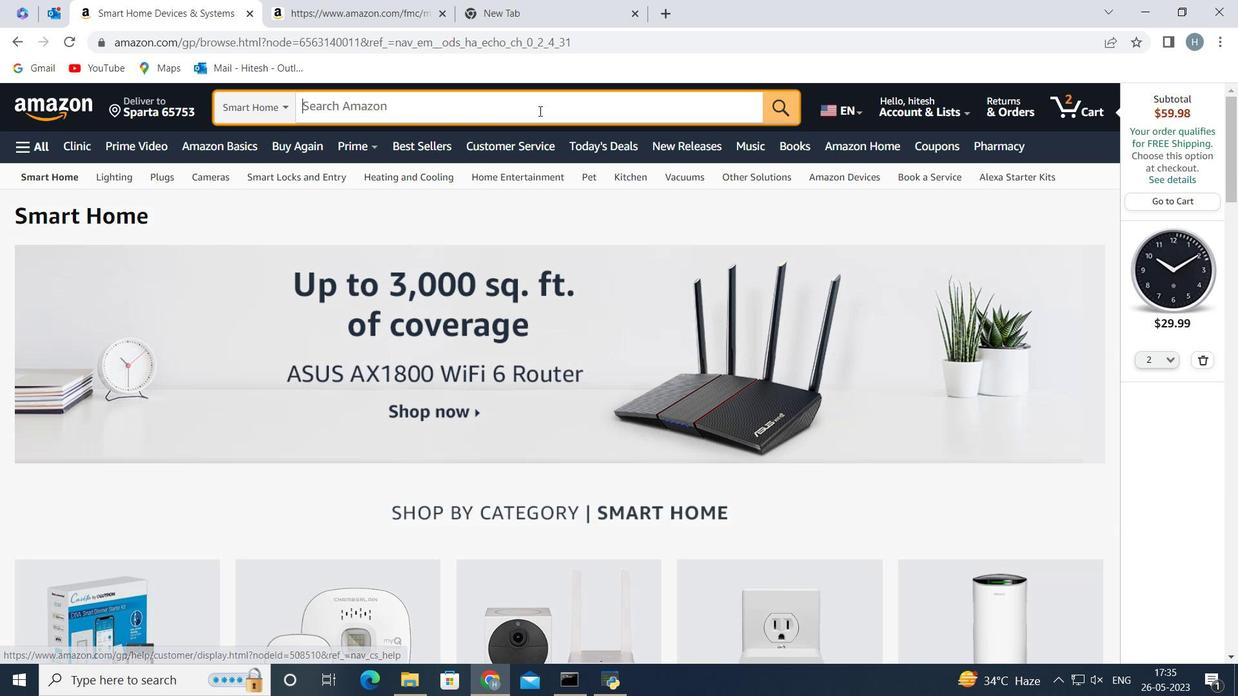 
Action: Key pressed <Key.shift><Key.shift>Amazon<Key.space><Key.shift>Smart<Key.space><Key.shift>Garage<Key.enter>
Screenshot: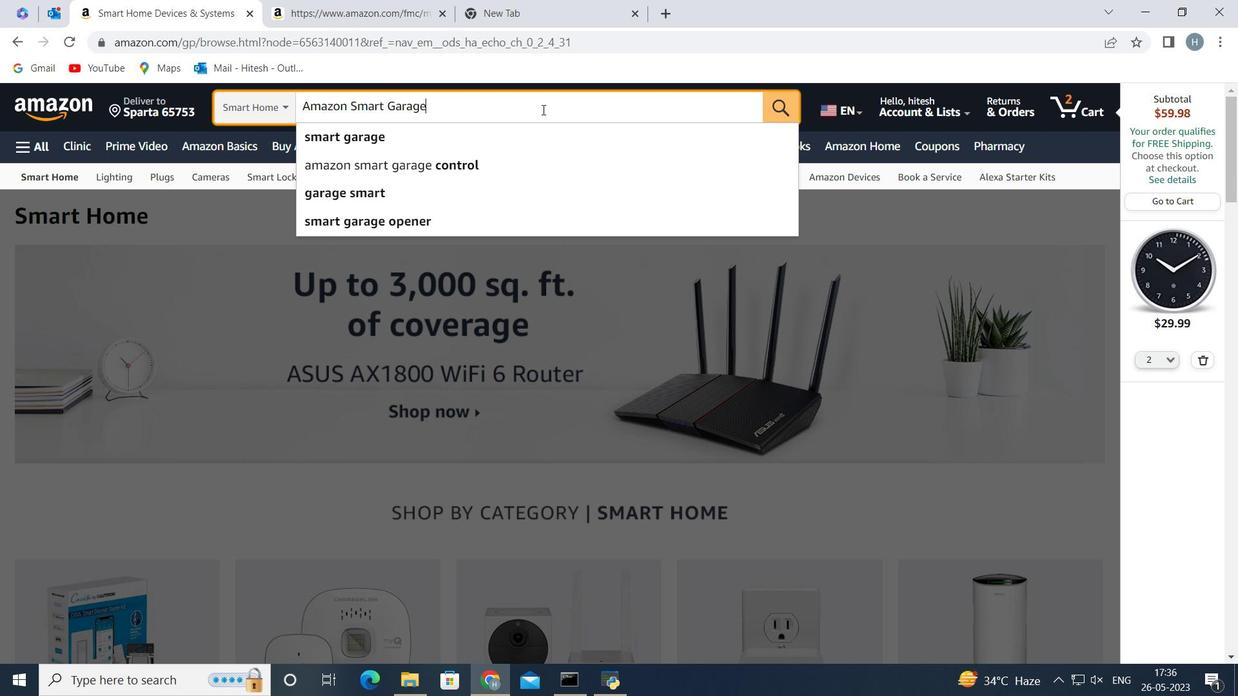 
Action: Mouse moved to (534, 268)
Screenshot: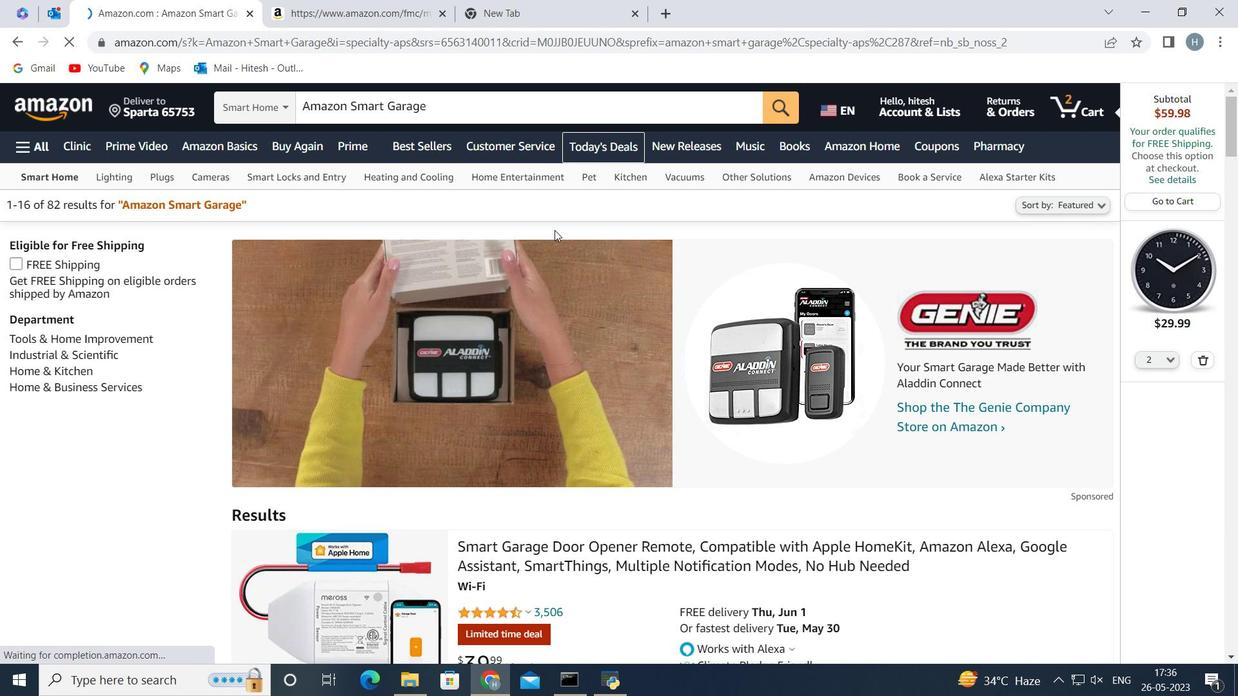 
Action: Mouse scrolled (534, 267) with delta (0, 0)
Screenshot: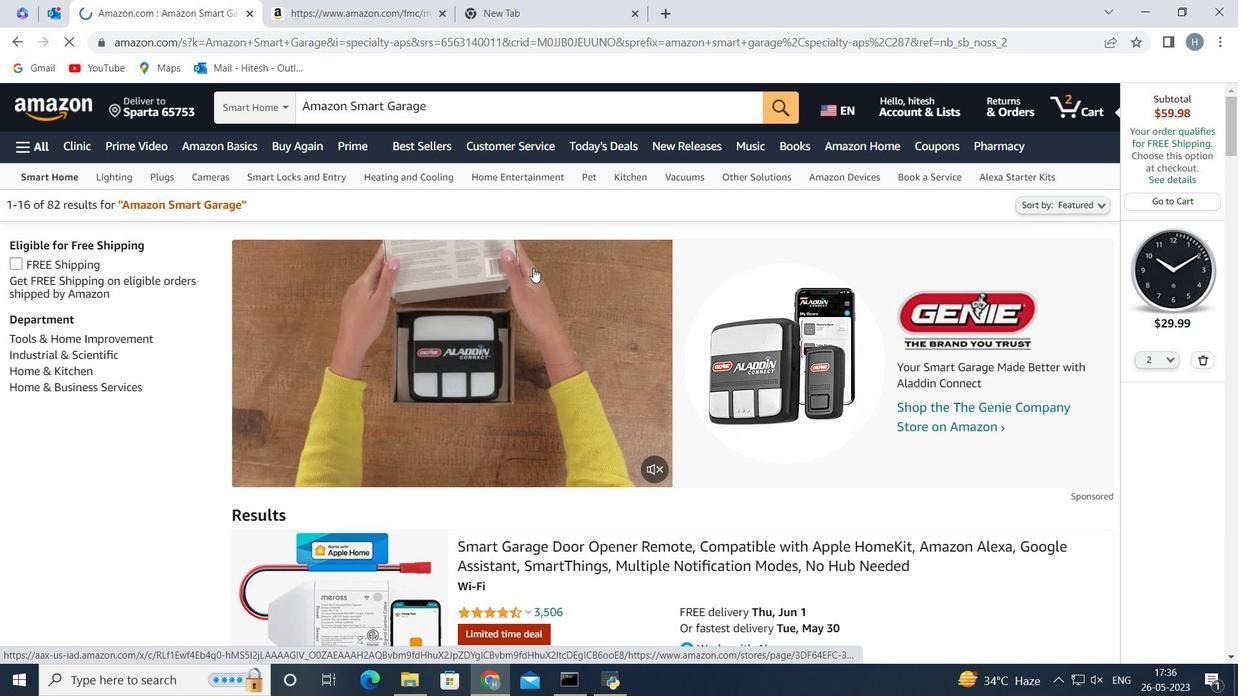 
Action: Mouse moved to (534, 265)
Screenshot: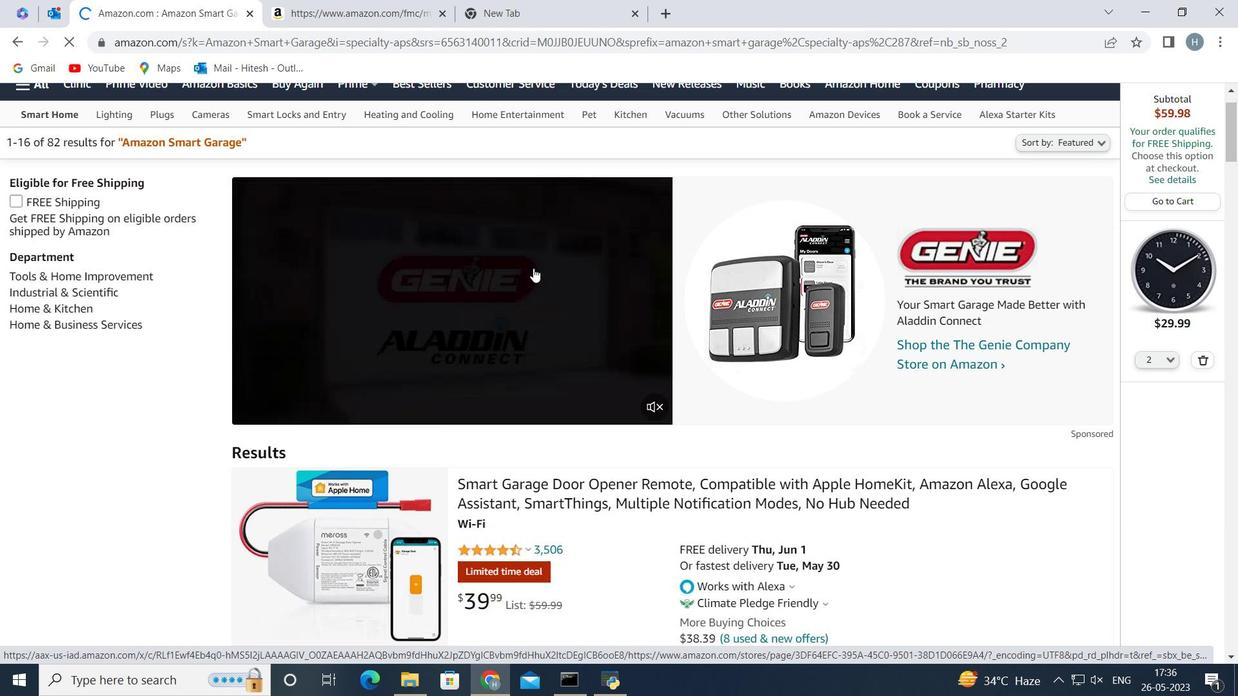 
Action: Mouse scrolled (534, 264) with delta (0, 0)
Screenshot: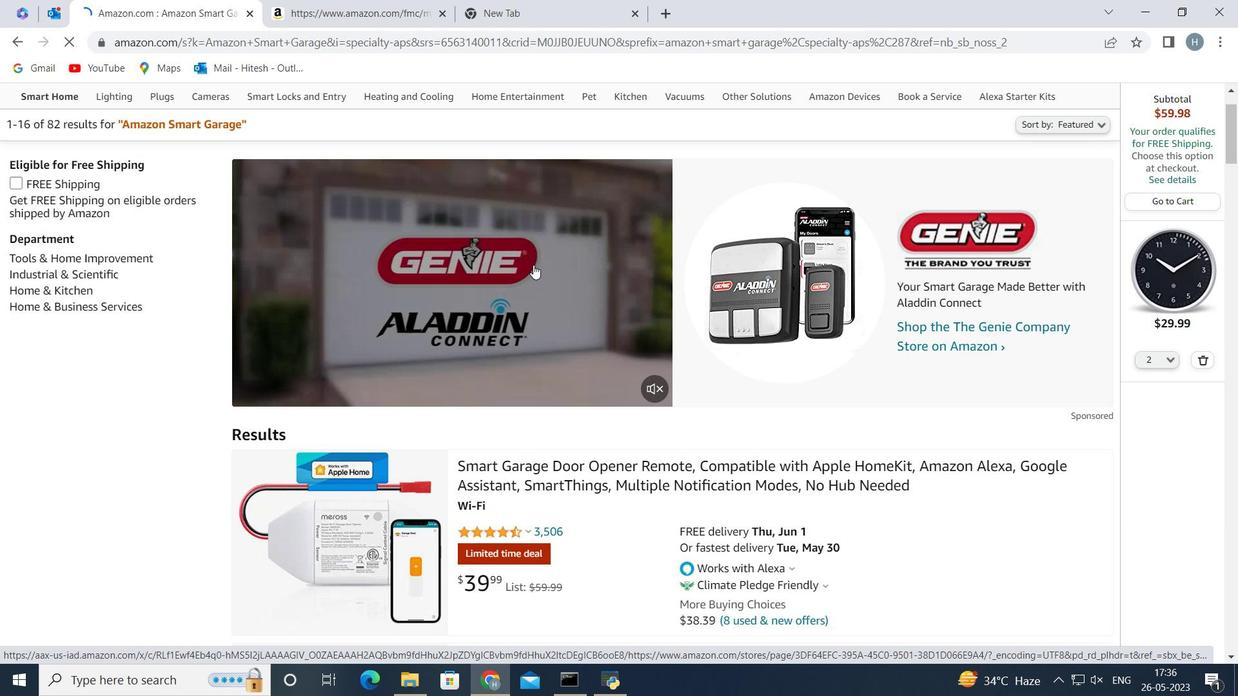 
Action: Mouse moved to (534, 267)
Screenshot: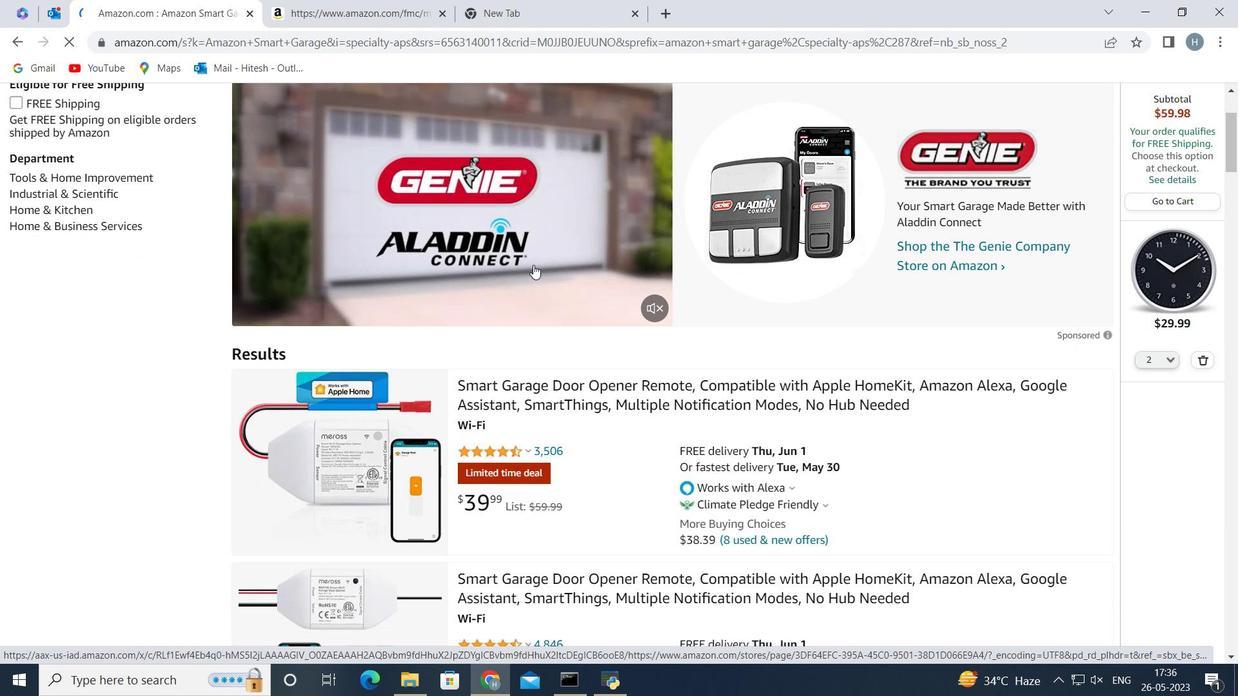 
Action: Mouse scrolled (534, 266) with delta (0, 0)
Screenshot: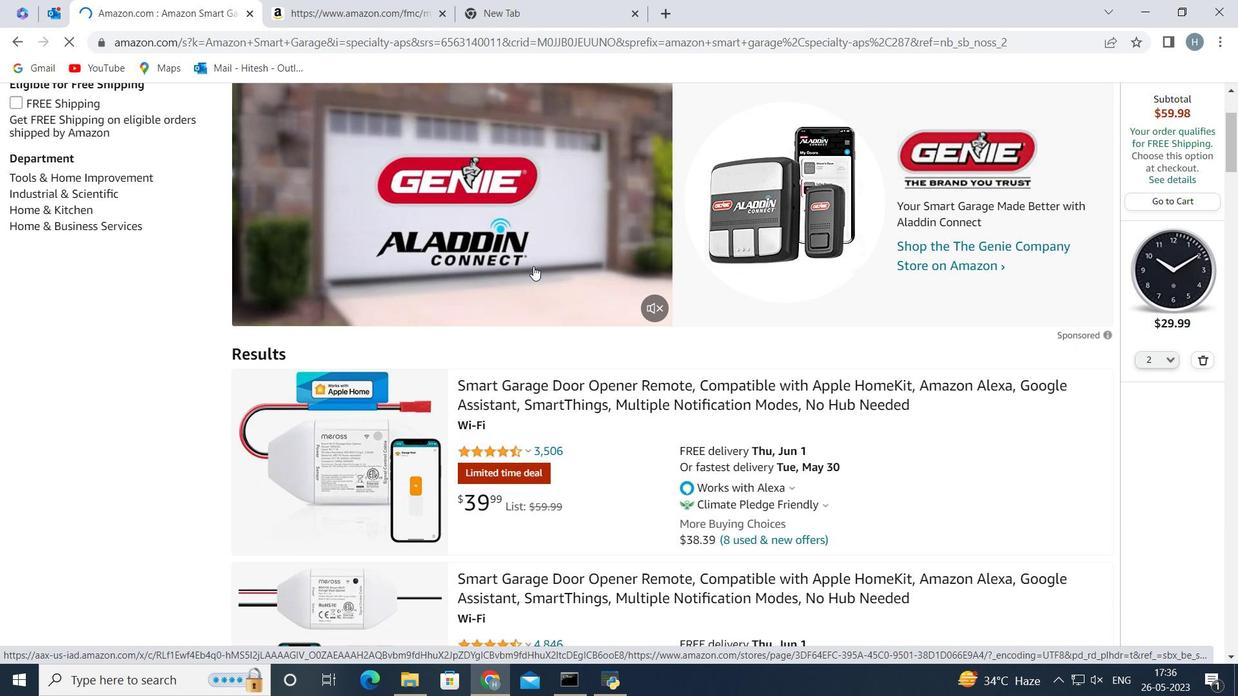 
Action: Mouse moved to (665, 345)
Screenshot: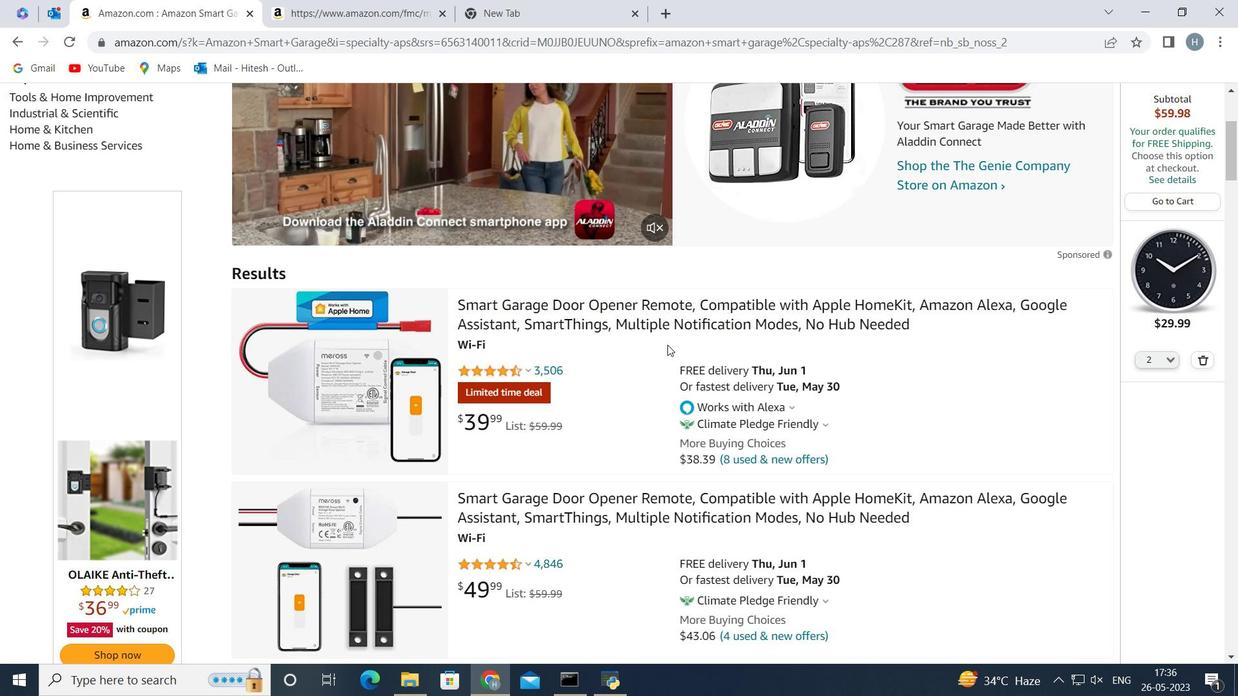 
Action: Mouse scrolled (665, 344) with delta (0, 0)
Screenshot: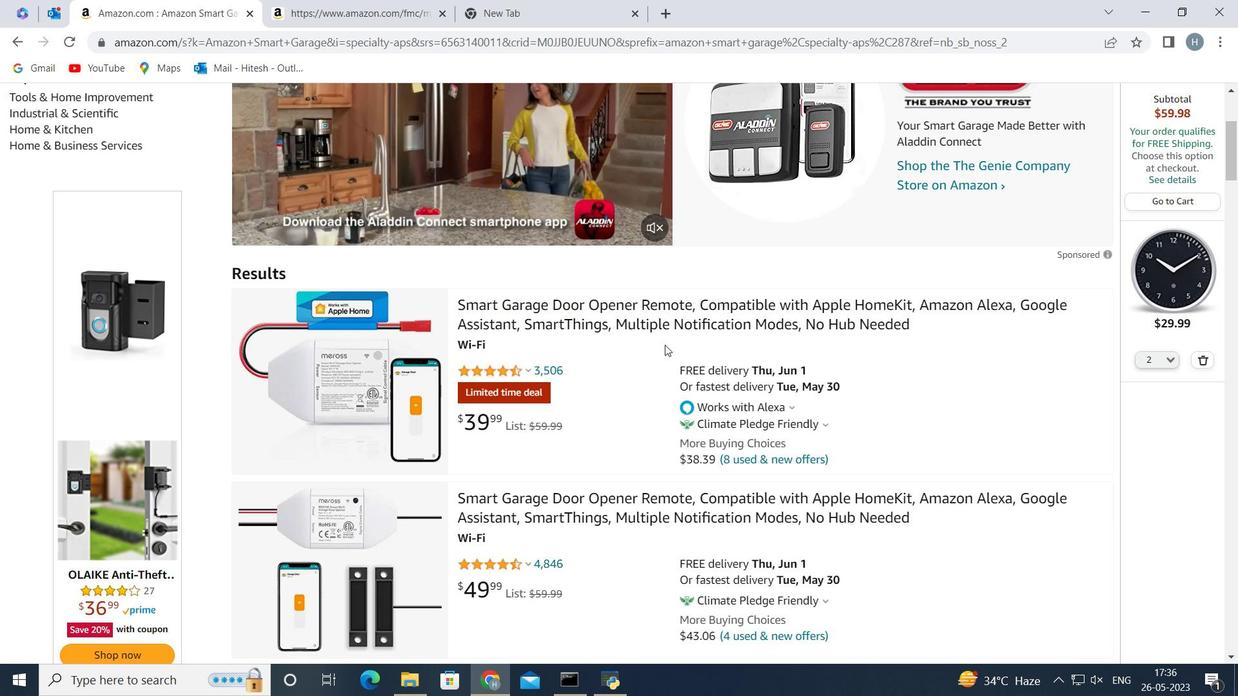 
Action: Mouse scrolled (665, 344) with delta (0, 0)
Screenshot: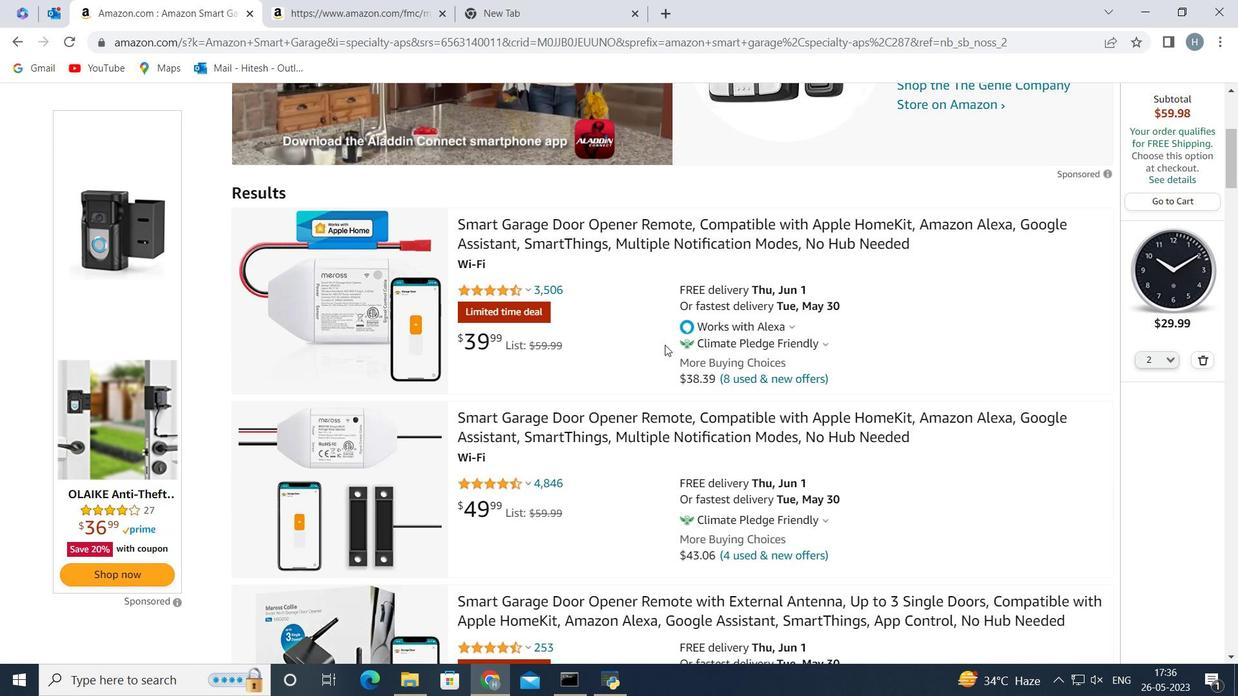 
Action: Mouse scrolled (665, 344) with delta (0, 0)
Screenshot: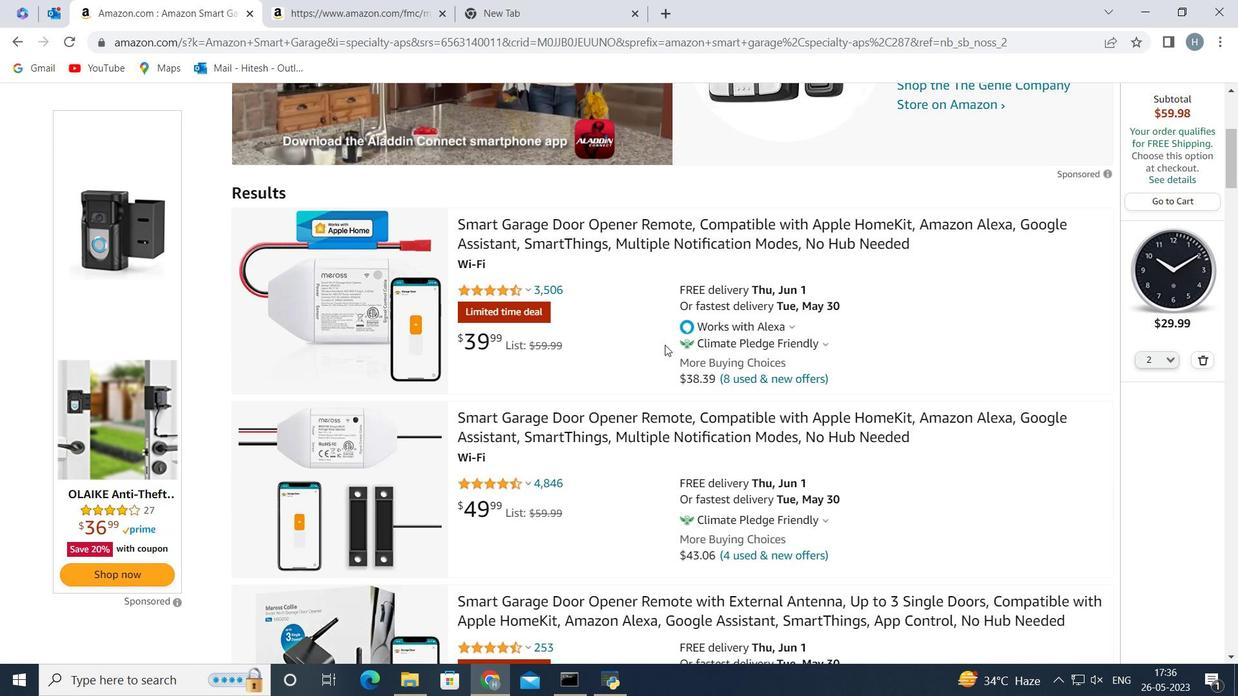 
Action: Mouse scrolled (665, 344) with delta (0, 0)
Screenshot: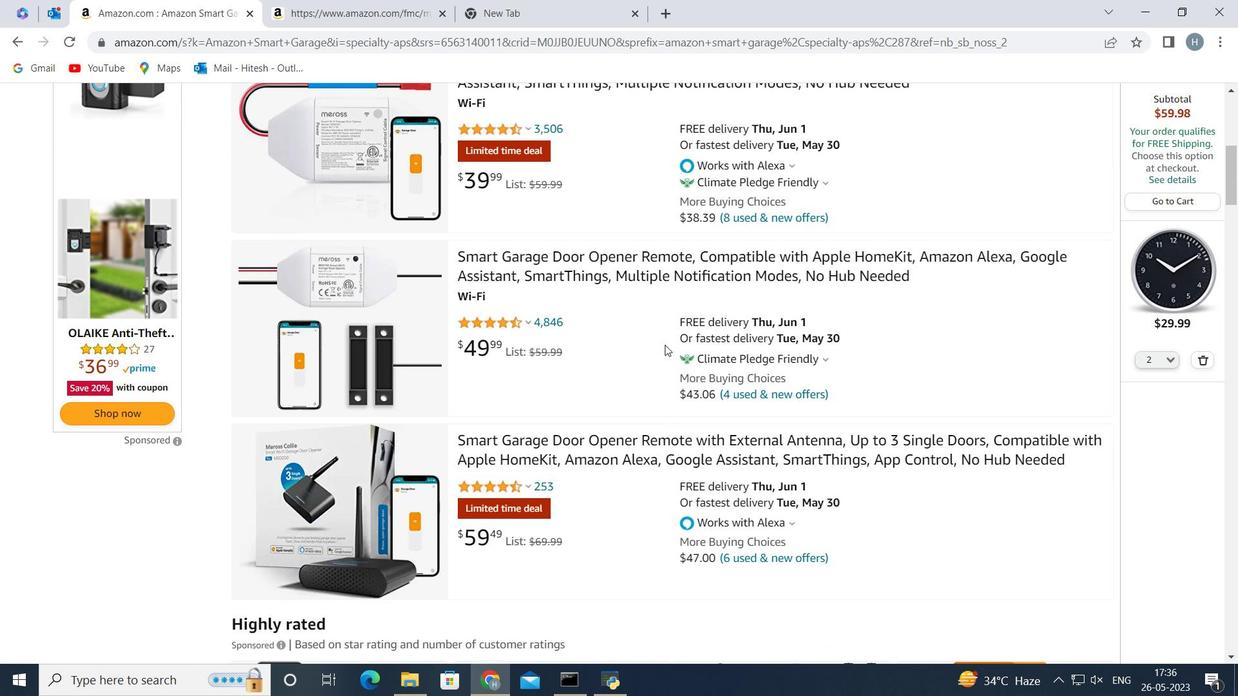 
Action: Mouse moved to (643, 363)
Screenshot: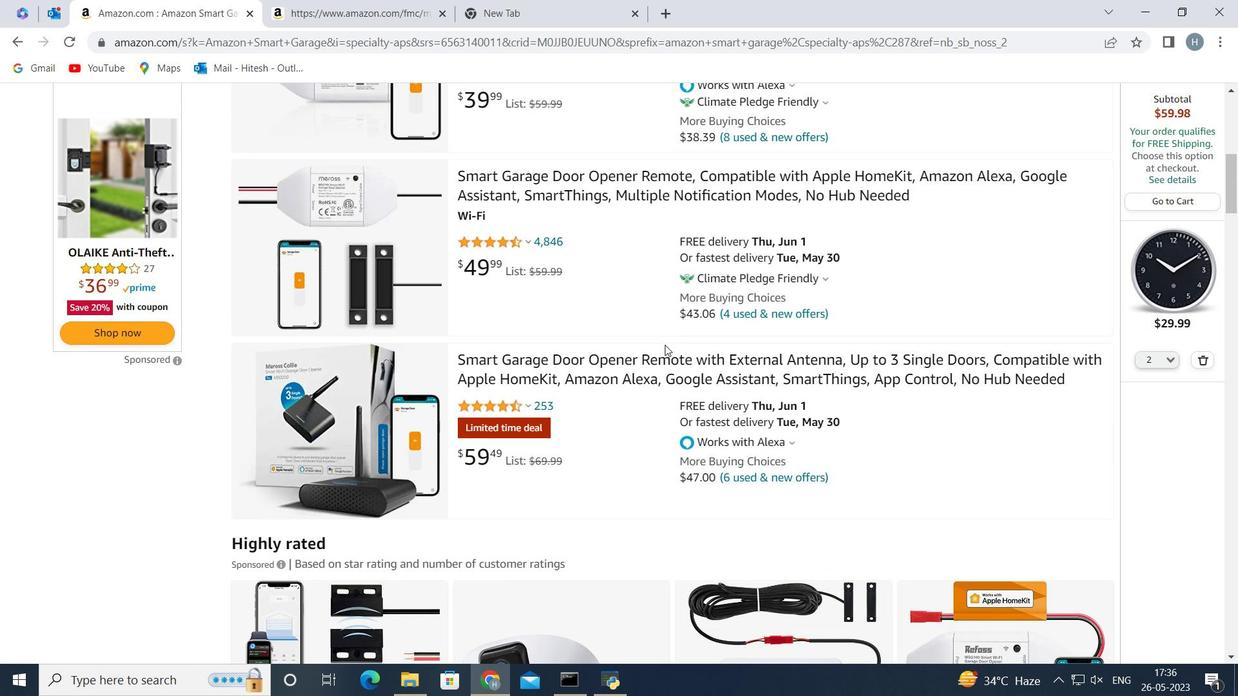 
Action: Mouse scrolled (643, 362) with delta (0, 0)
Screenshot: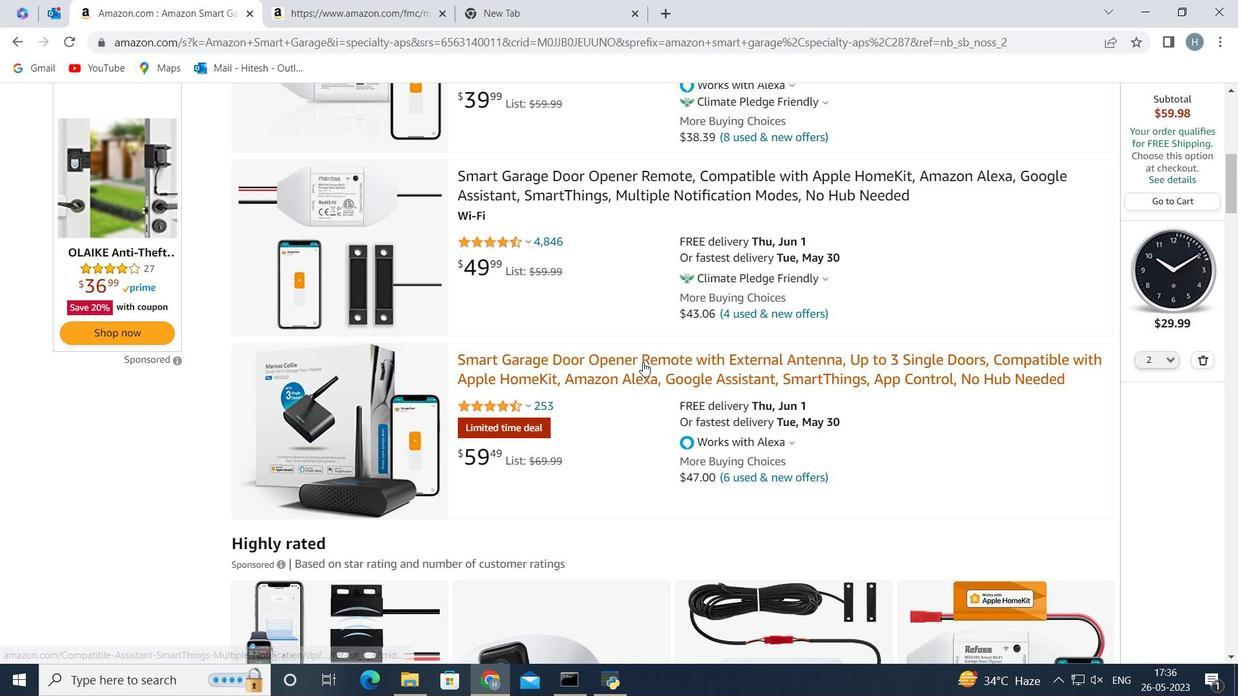 
Action: Mouse scrolled (643, 362) with delta (0, 0)
Screenshot: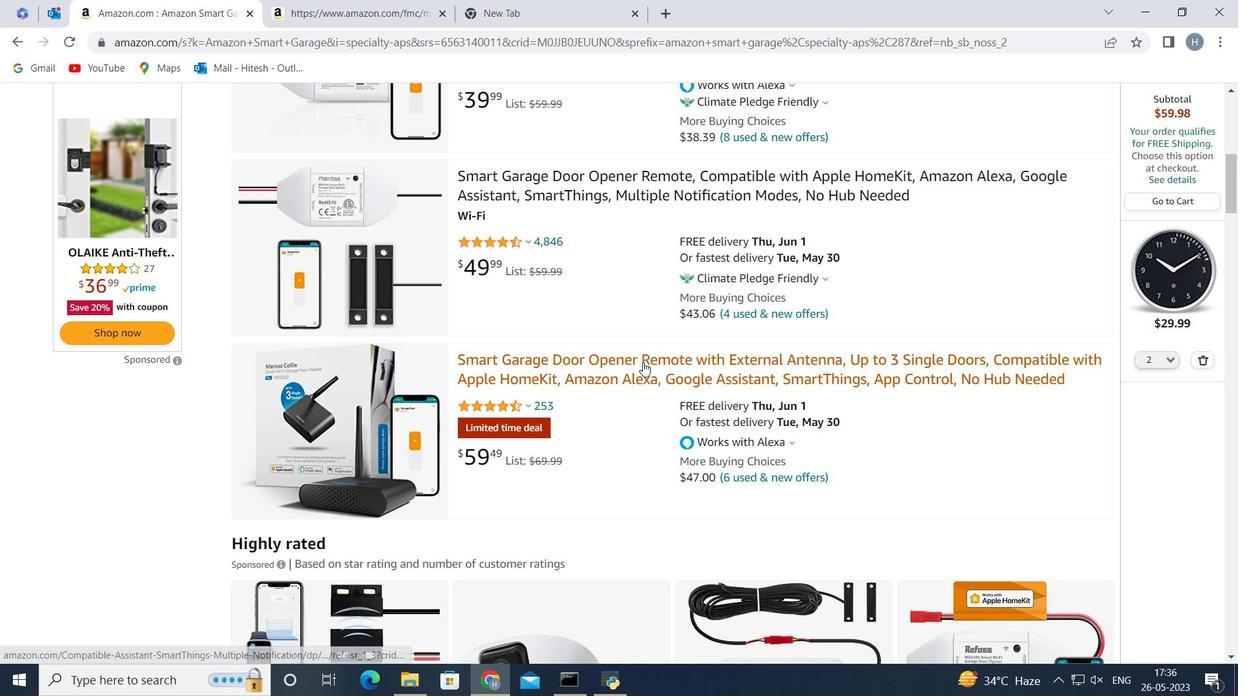 
Action: Mouse moved to (627, 341)
Screenshot: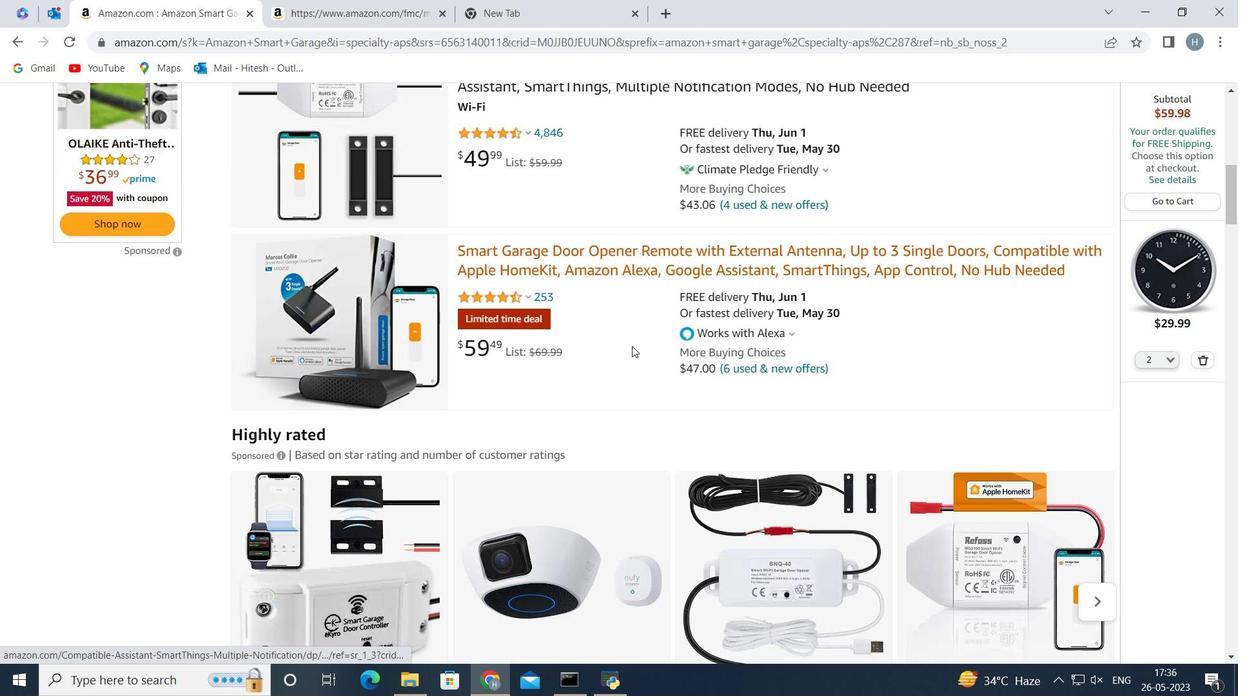 
Action: Mouse scrolled (627, 341) with delta (0, 0)
Screenshot: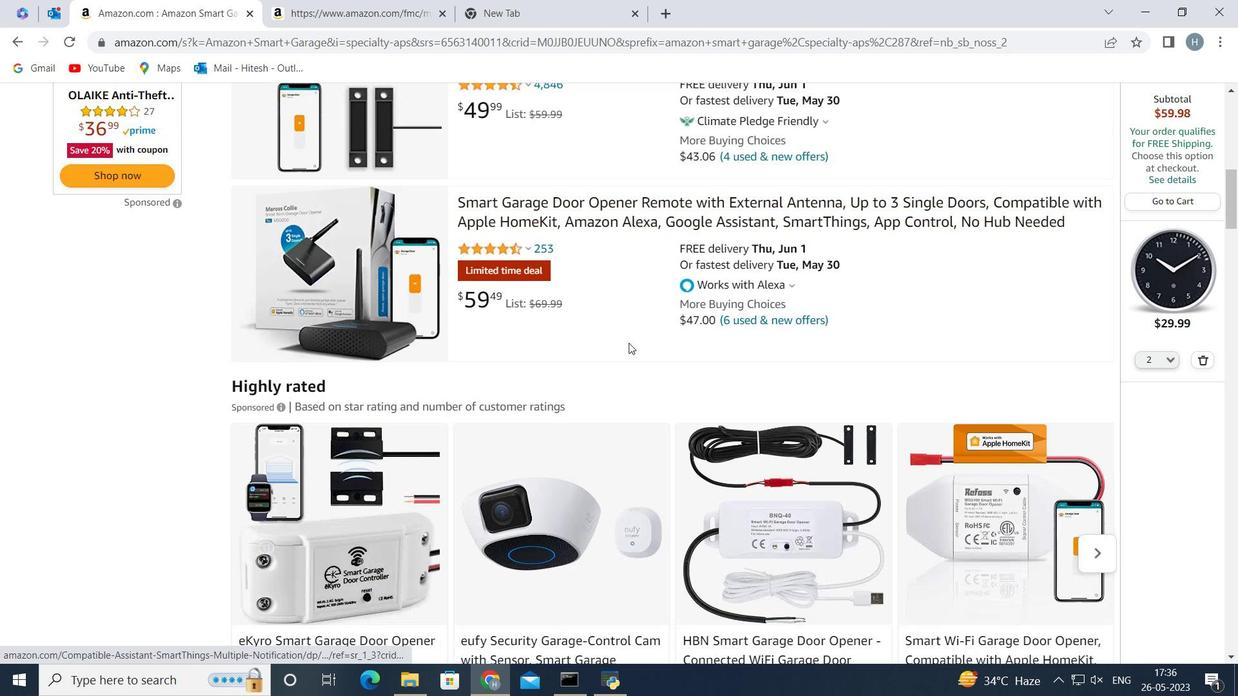 
Action: Mouse scrolled (627, 341) with delta (0, 0)
Screenshot: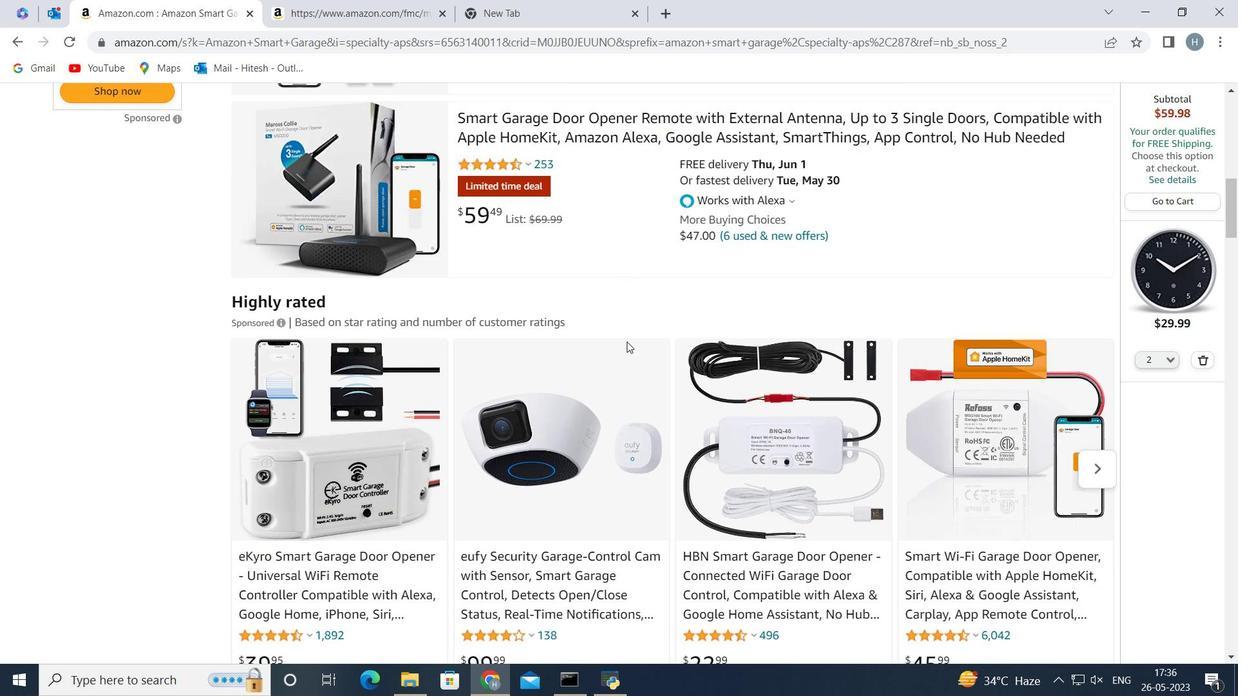 
Action: Mouse scrolled (627, 341) with delta (0, 0)
Screenshot: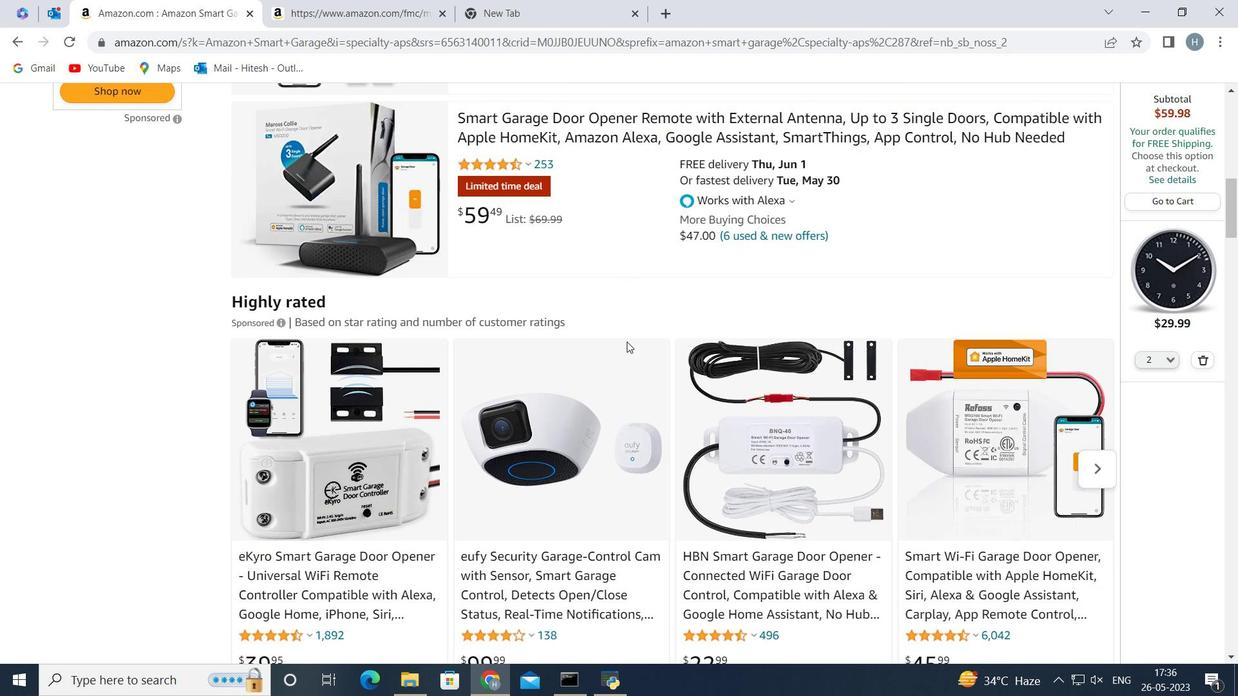 
Action: Mouse scrolled (627, 341) with delta (0, 0)
Screenshot: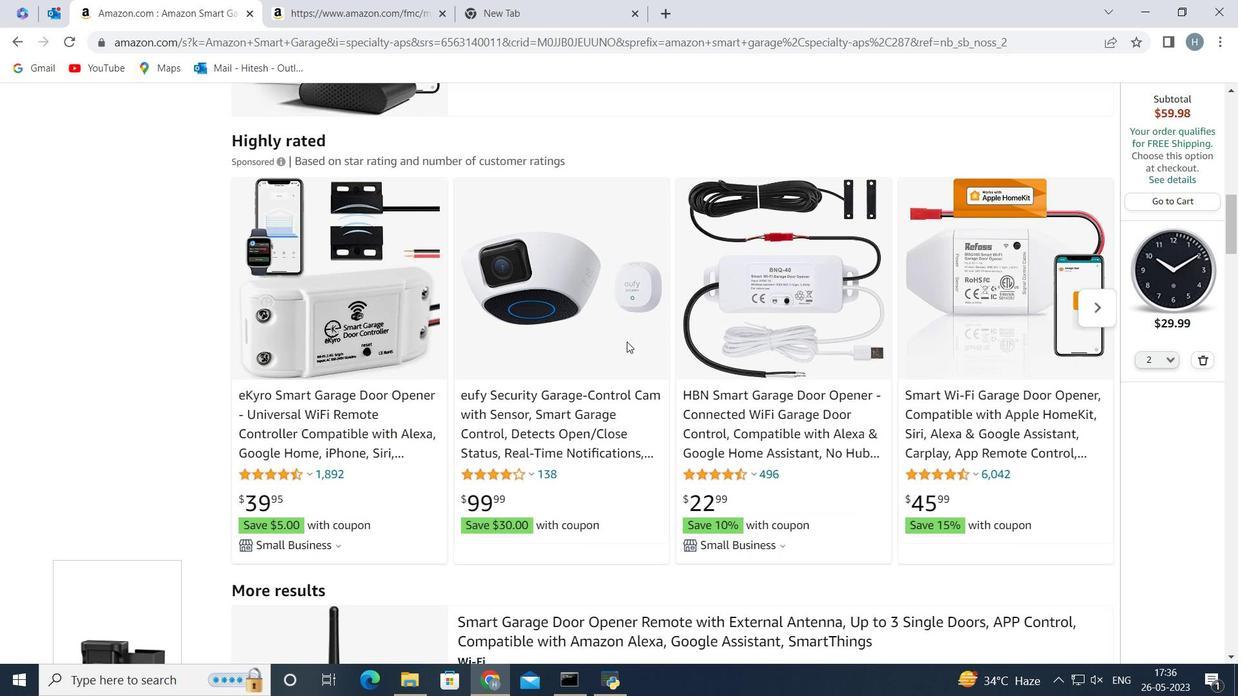 
Action: Mouse moved to (584, 307)
Screenshot: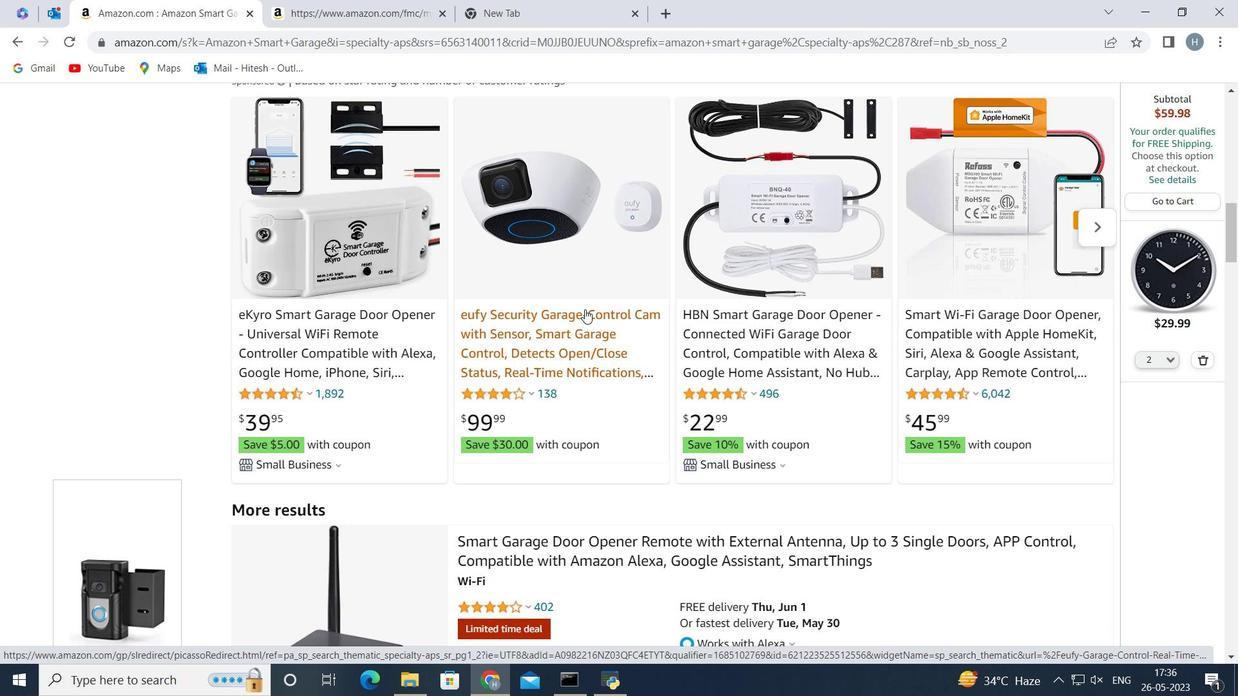 
Action: Mouse scrolled (584, 308) with delta (0, 0)
Screenshot: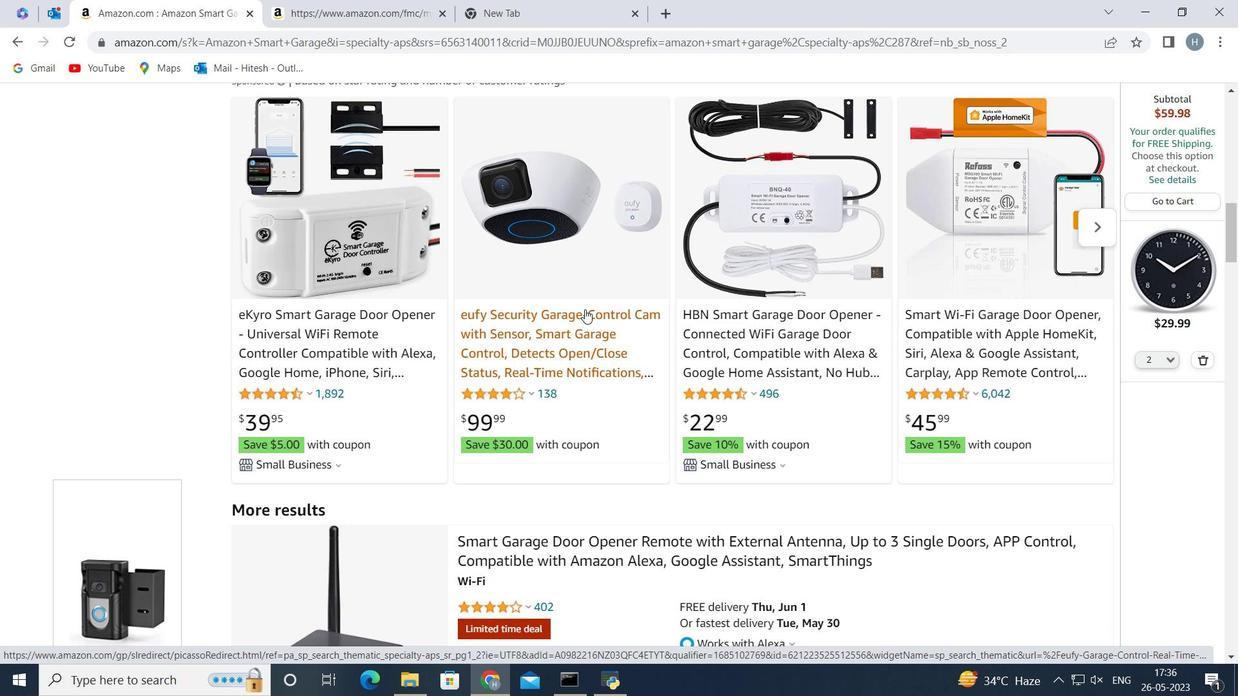 
Action: Mouse moved to (584, 301)
Screenshot: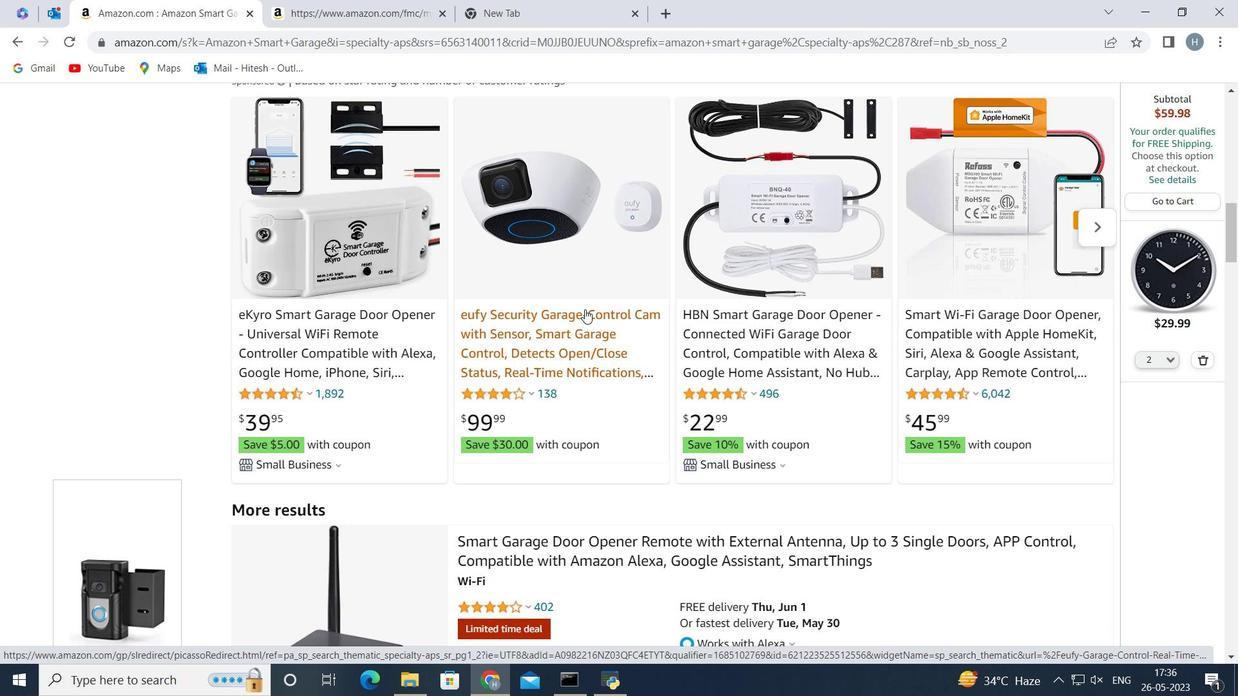 
Action: Mouse scrolled (584, 301) with delta (0, 0)
Screenshot: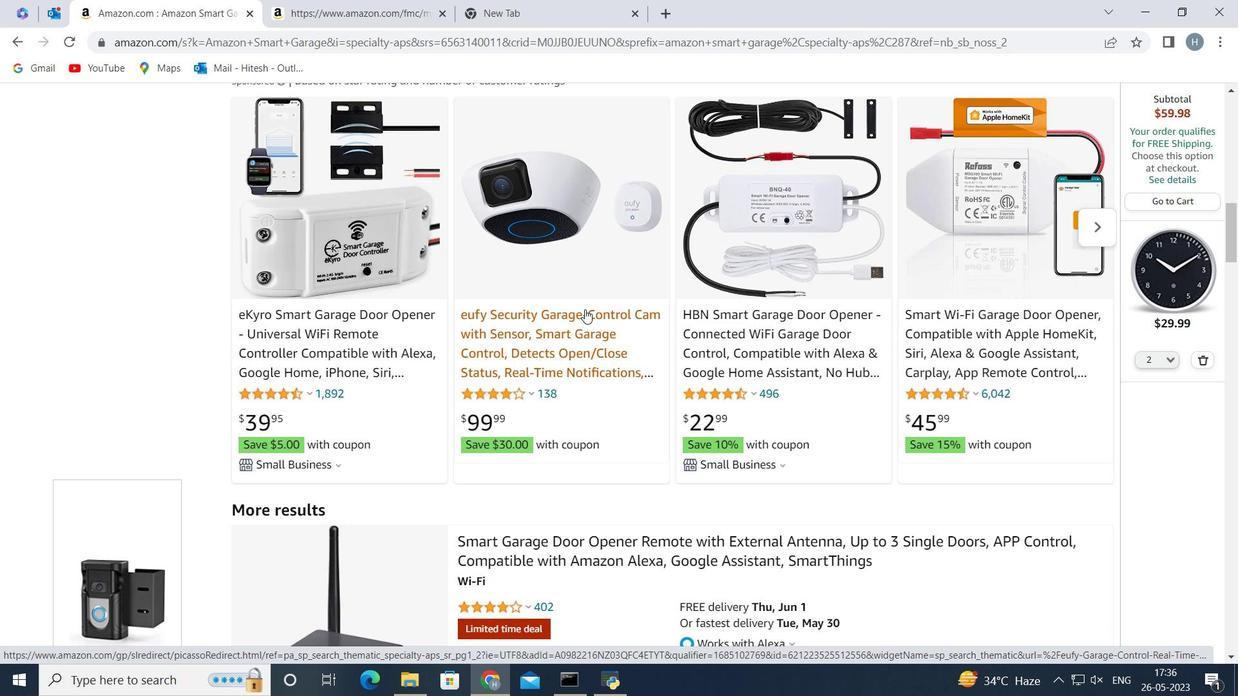
Action: Mouse moved to (583, 299)
Screenshot: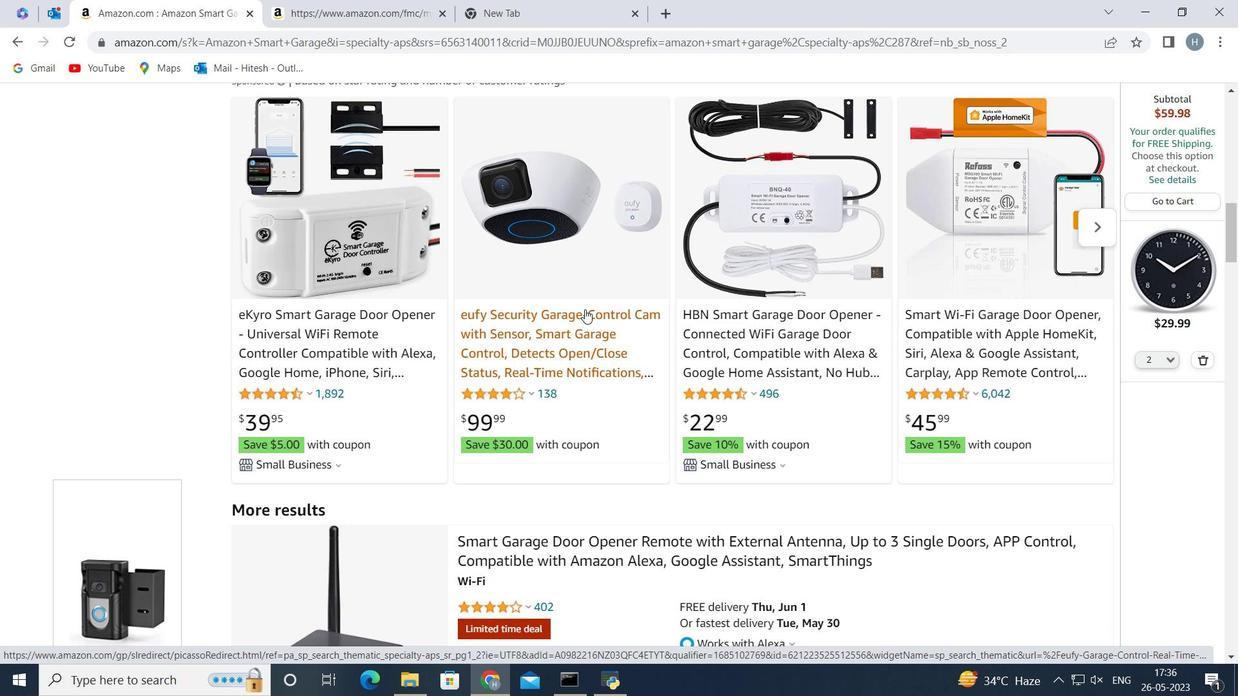 
Action: Mouse scrolled (583, 300) with delta (0, 0)
Screenshot: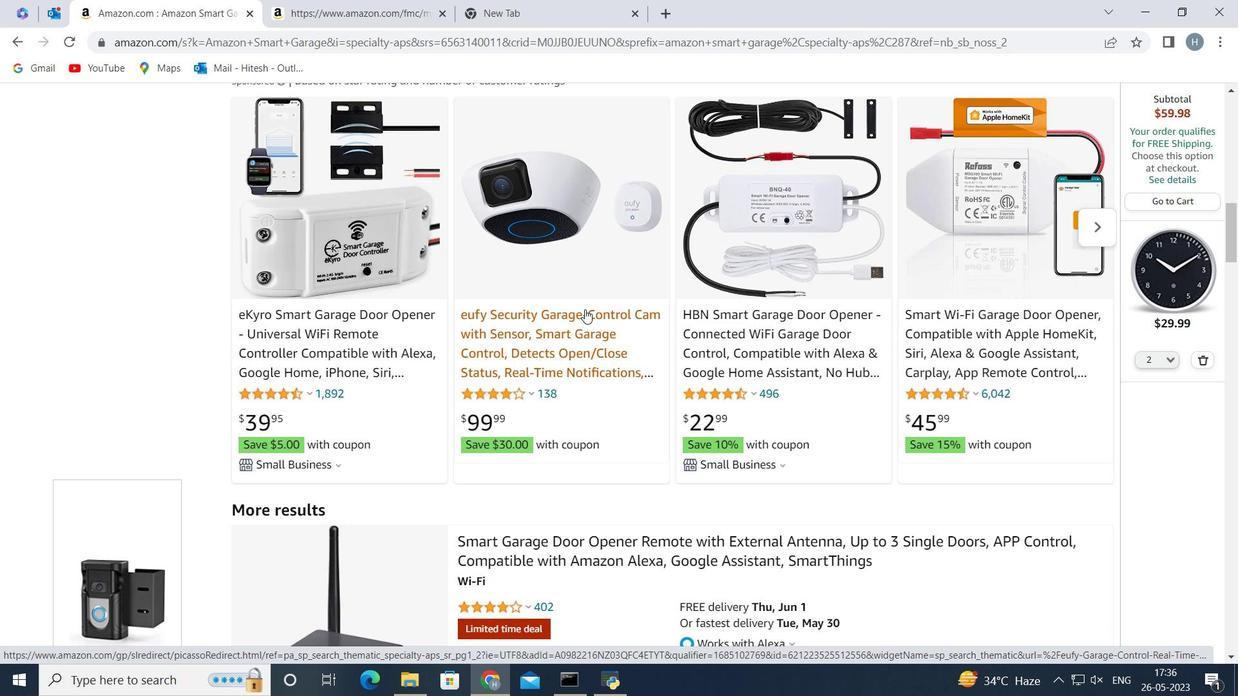 
Action: Mouse scrolled (583, 300) with delta (0, 0)
Screenshot: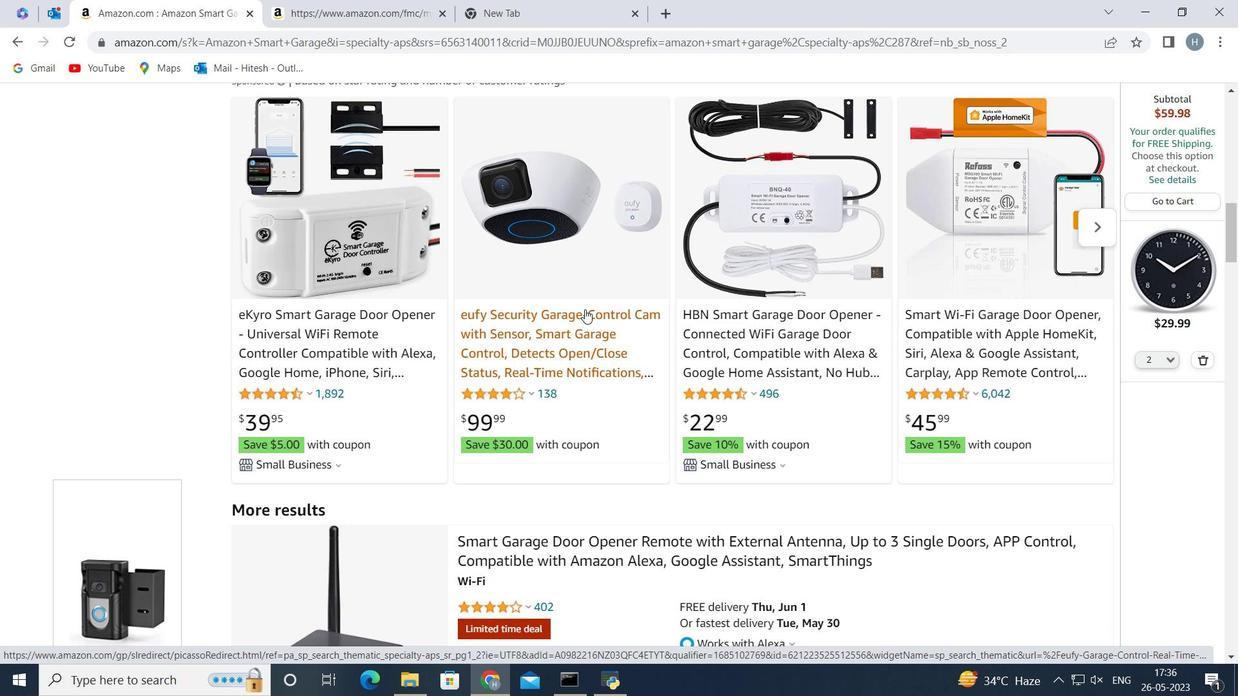 
Action: Mouse scrolled (583, 300) with delta (0, 0)
Screenshot: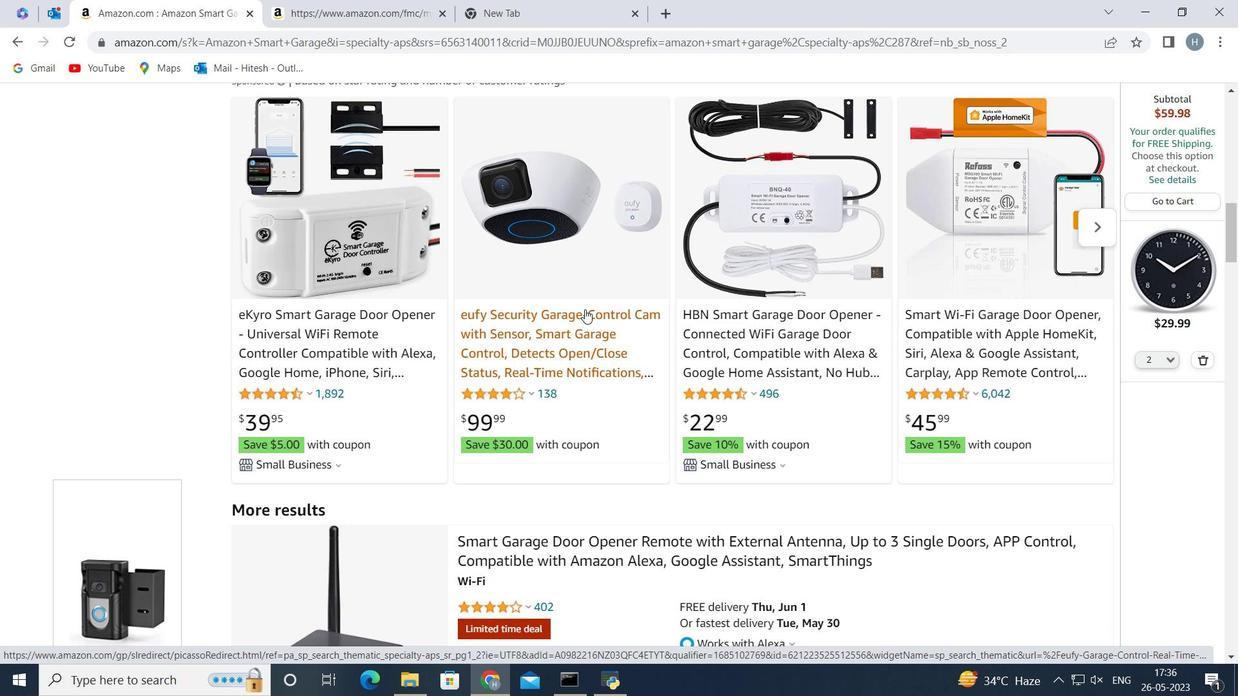 
Action: Mouse moved to (582, 296)
Screenshot: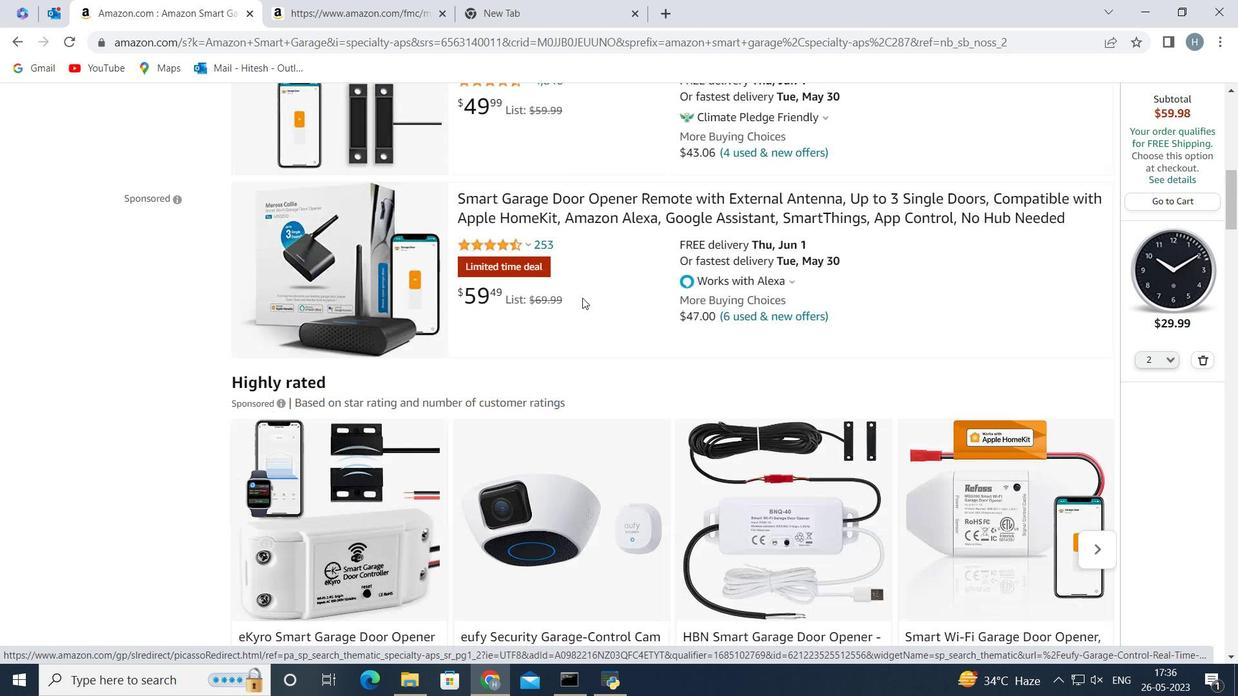 
Action: Mouse scrolled (582, 297) with delta (0, 0)
Screenshot: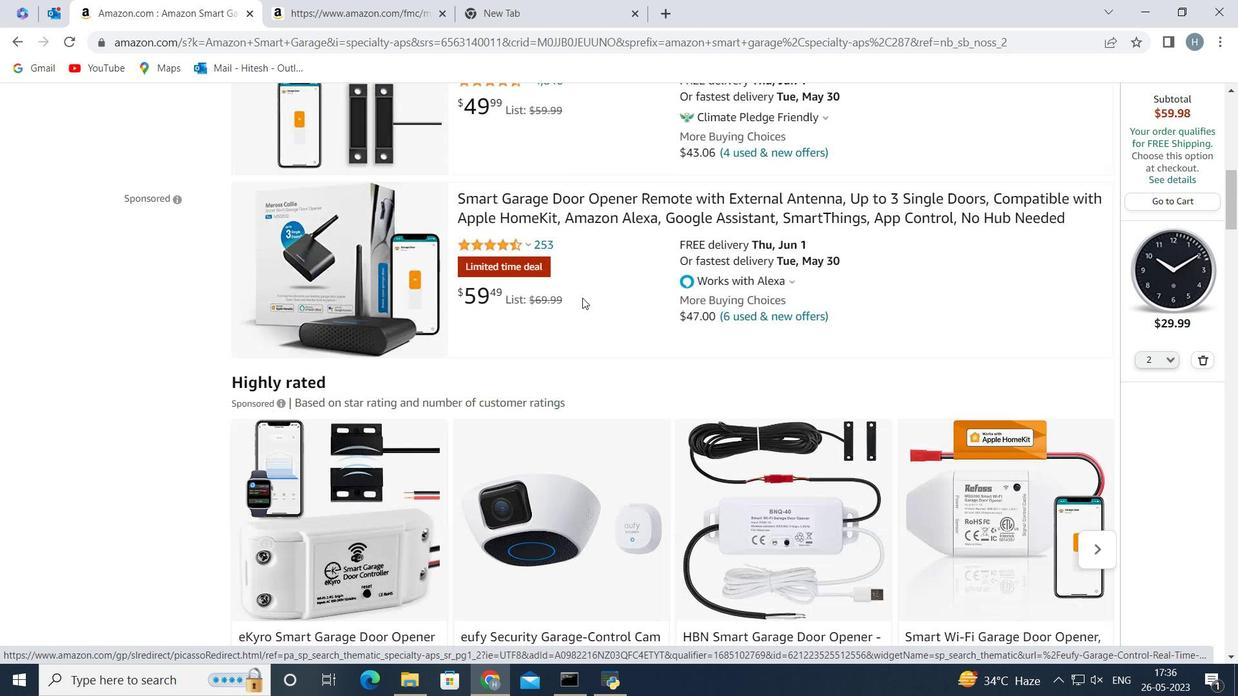 
Action: Mouse scrolled (582, 297) with delta (0, 0)
Screenshot: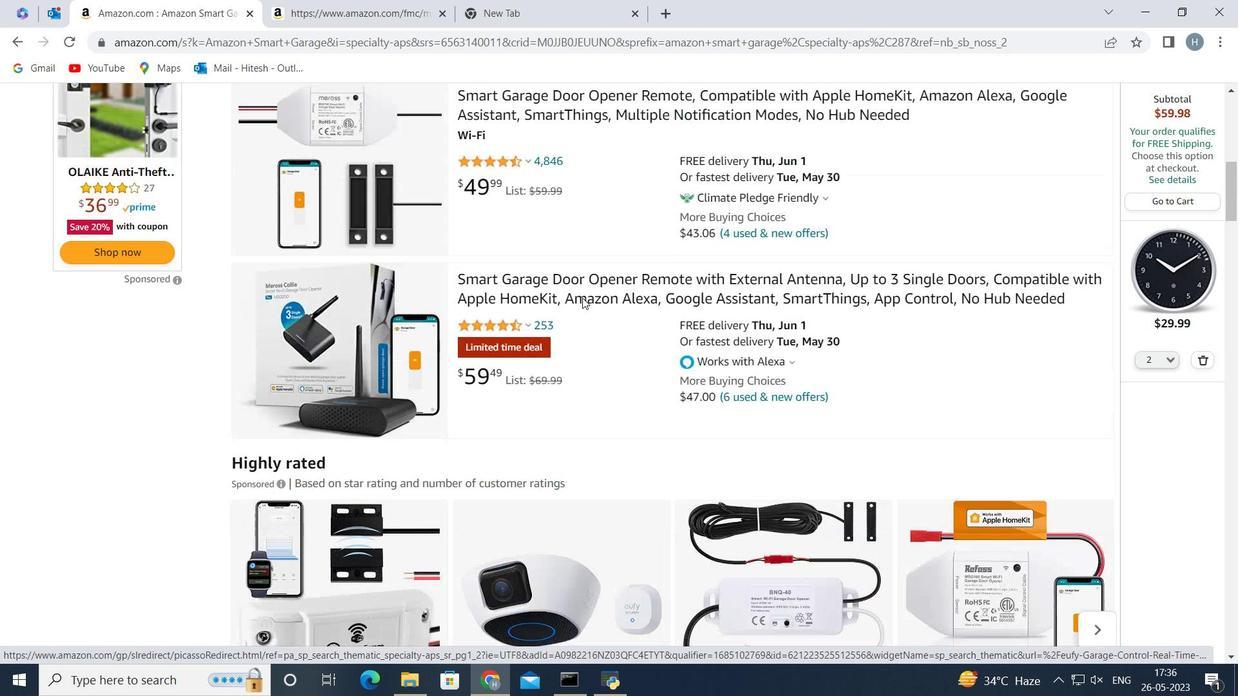 
Action: Mouse scrolled (582, 297) with delta (0, 0)
Screenshot: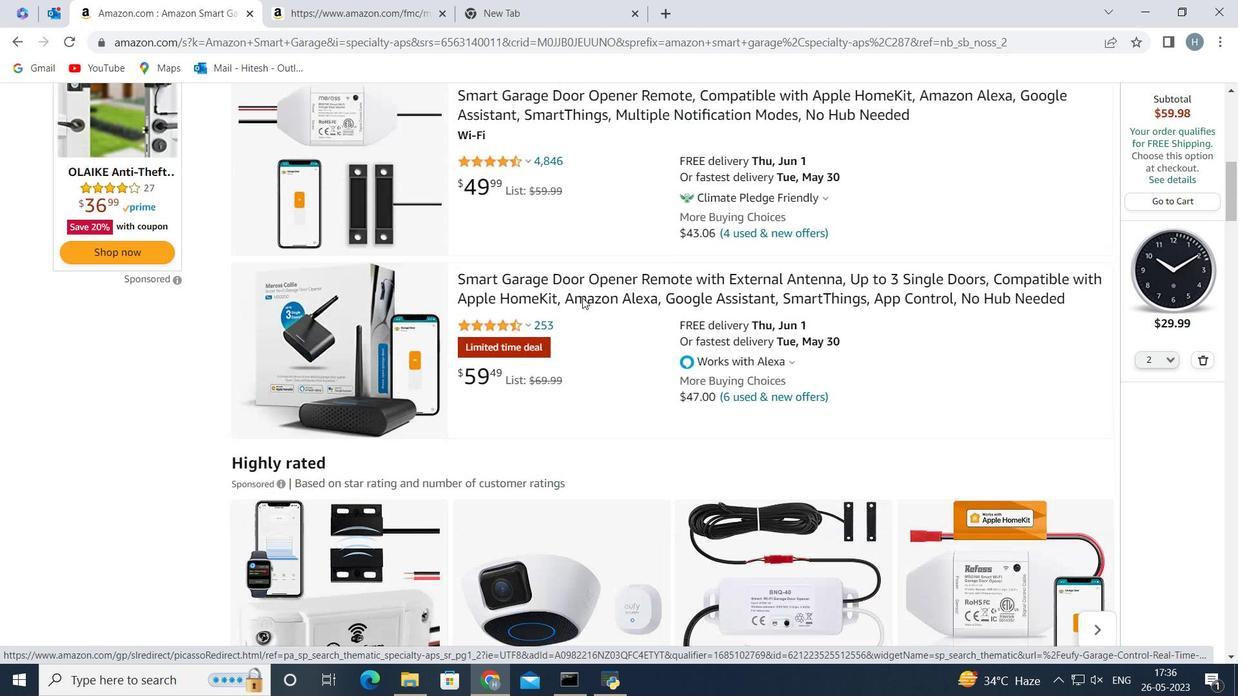 
Action: Mouse scrolled (582, 297) with delta (0, 0)
Screenshot: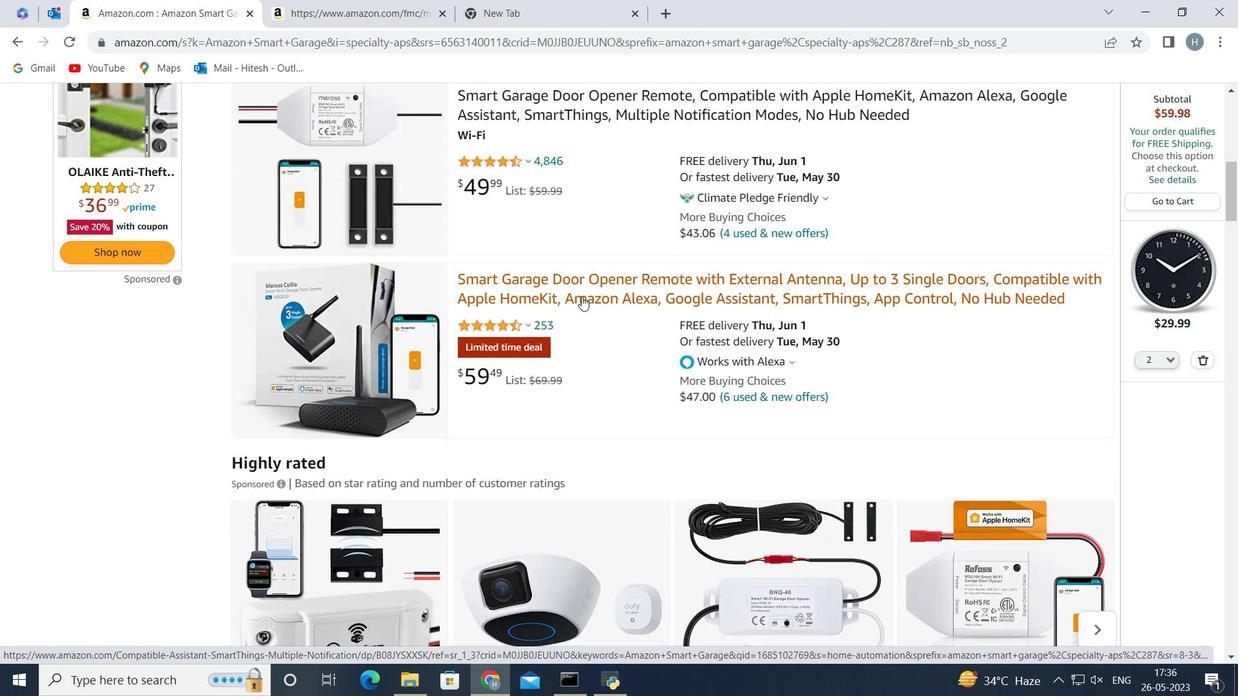 
Action: Mouse moved to (360, 293)
Screenshot: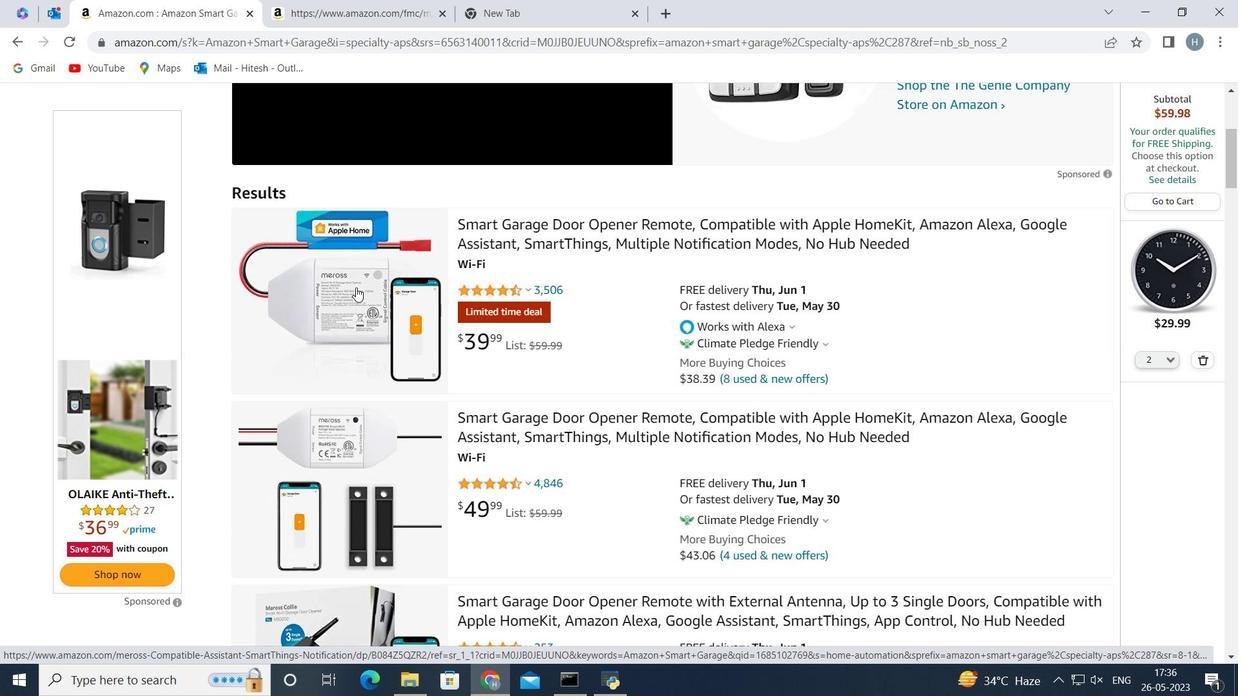 
Action: Mouse pressed left at (360, 293)
Screenshot: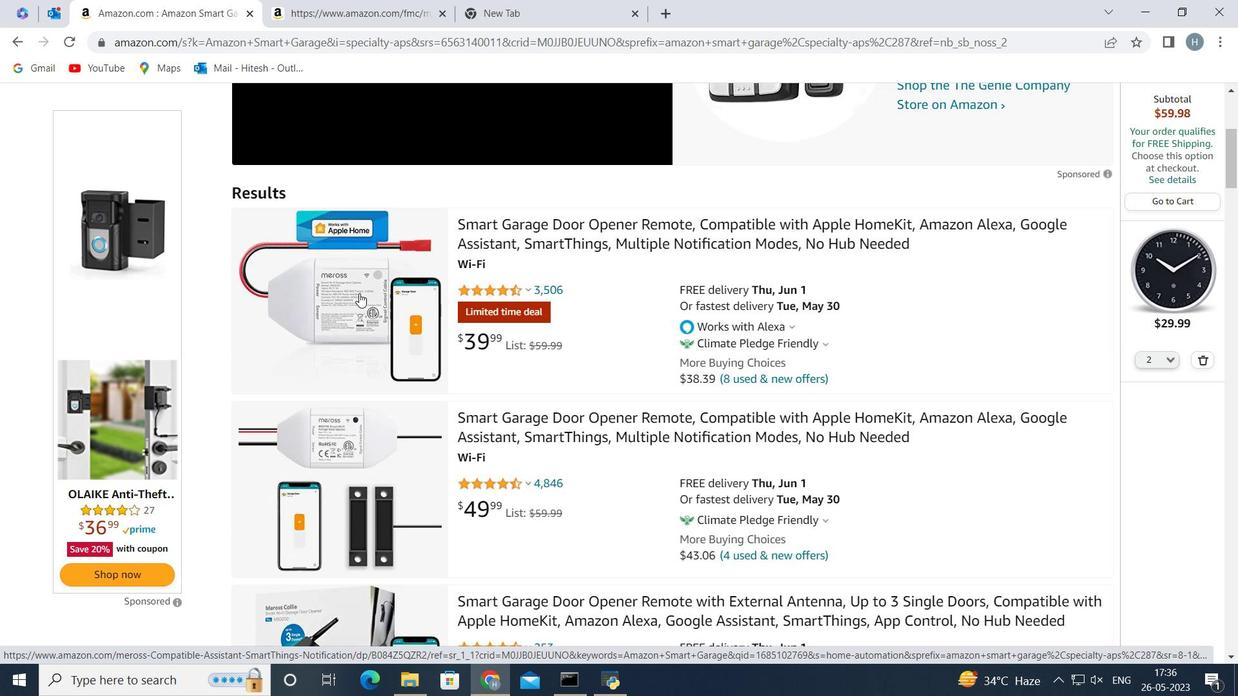 
Action: Mouse moved to (454, 291)
Screenshot: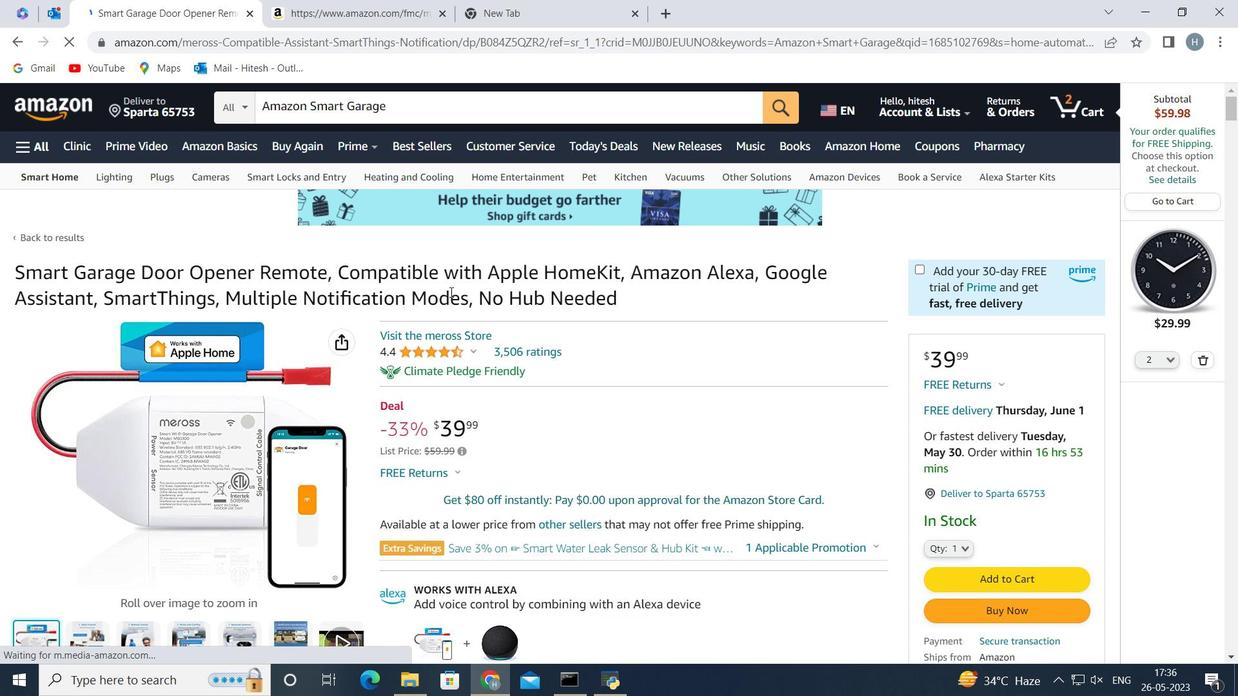 
Action: Mouse scrolled (454, 290) with delta (0, 0)
Screenshot: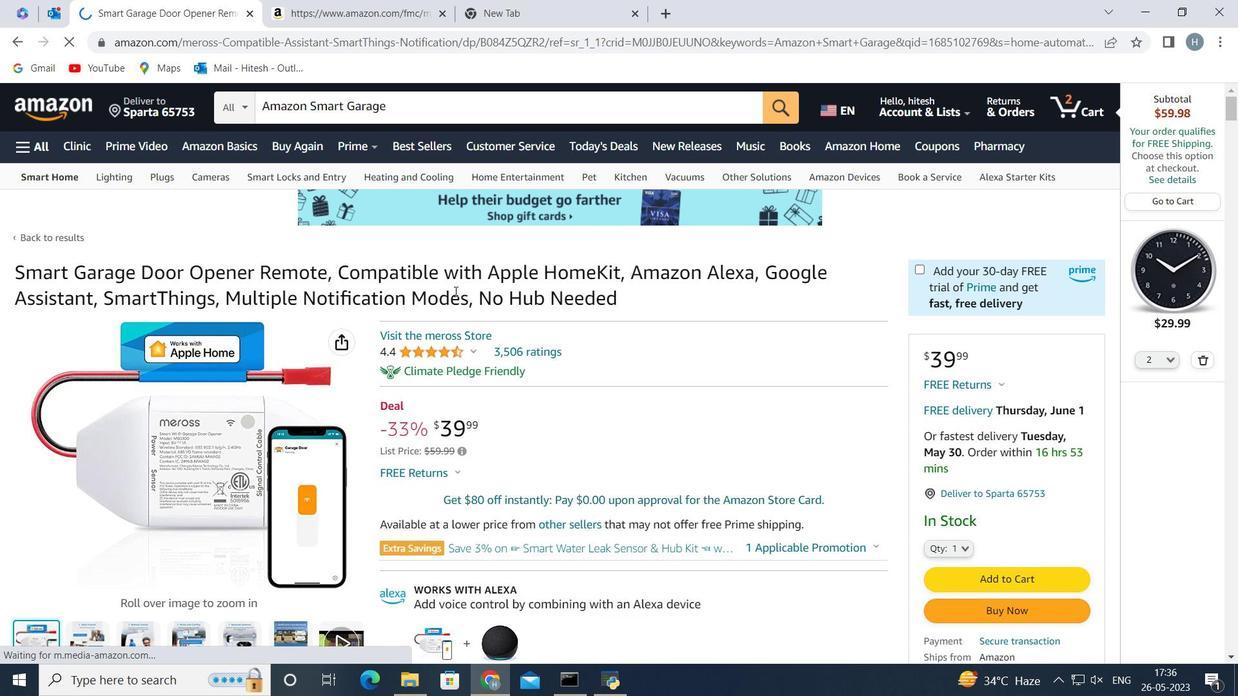 
Action: Mouse scrolled (454, 290) with delta (0, 0)
Screenshot: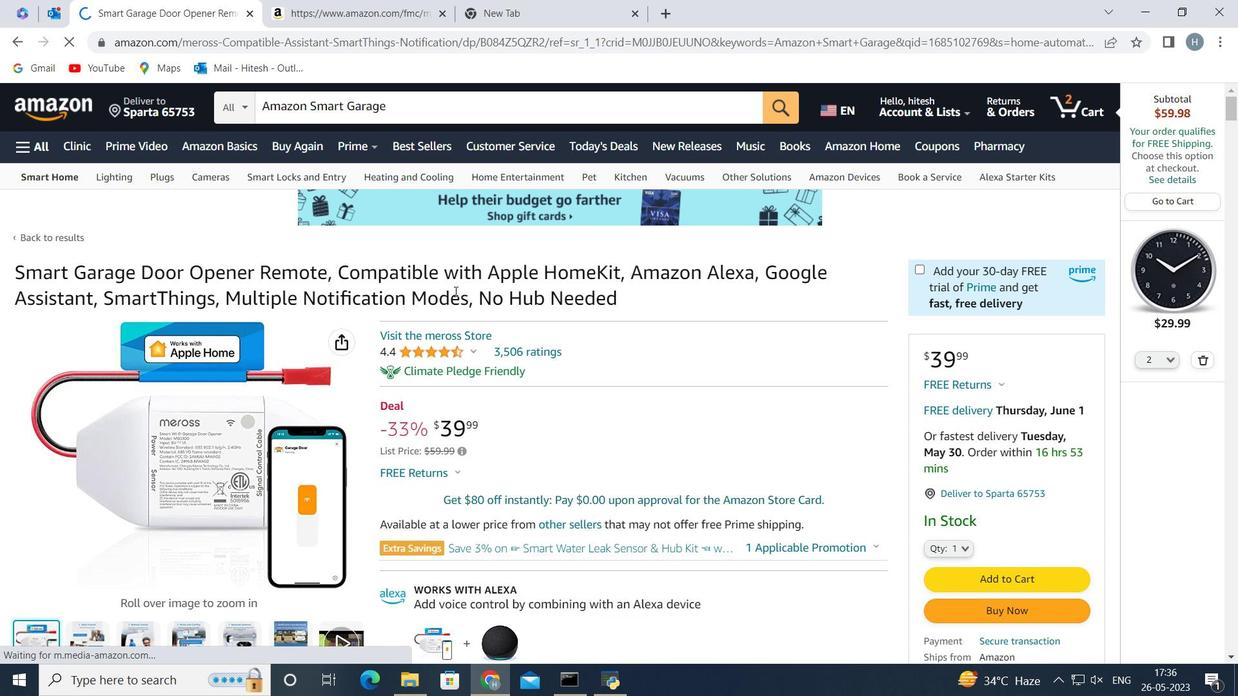 
Action: Mouse moved to (341, 479)
Screenshot: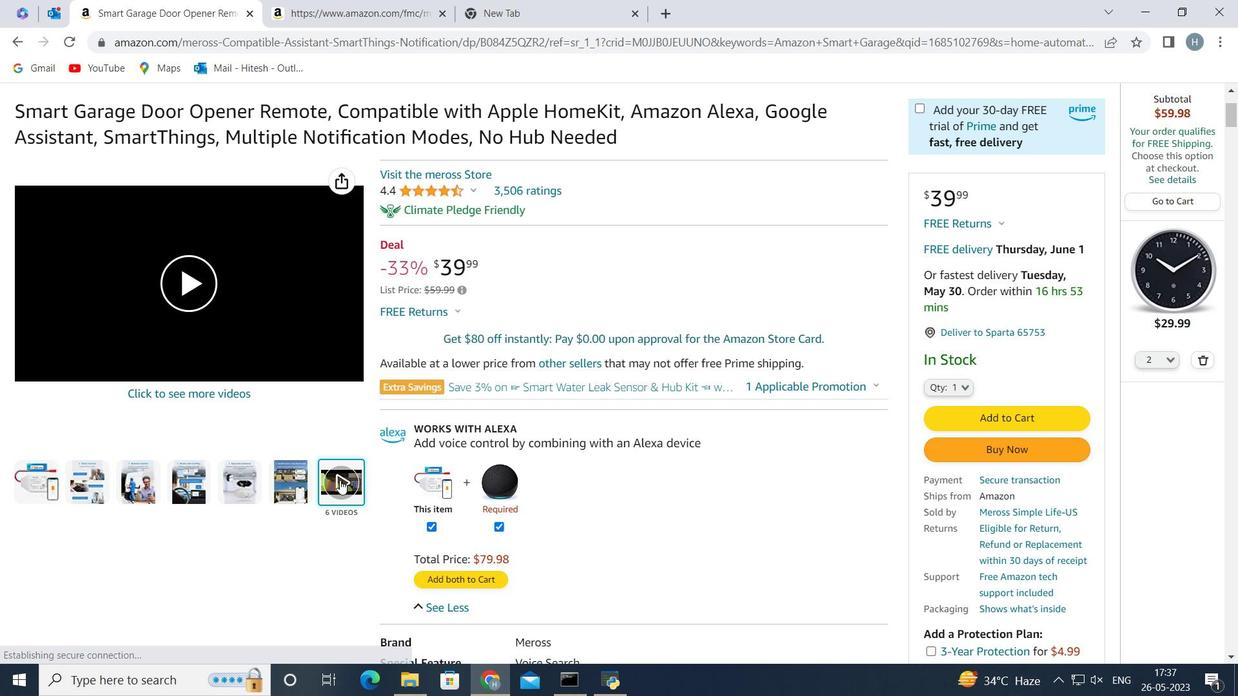 
Action: Mouse pressed left at (341, 479)
Screenshot: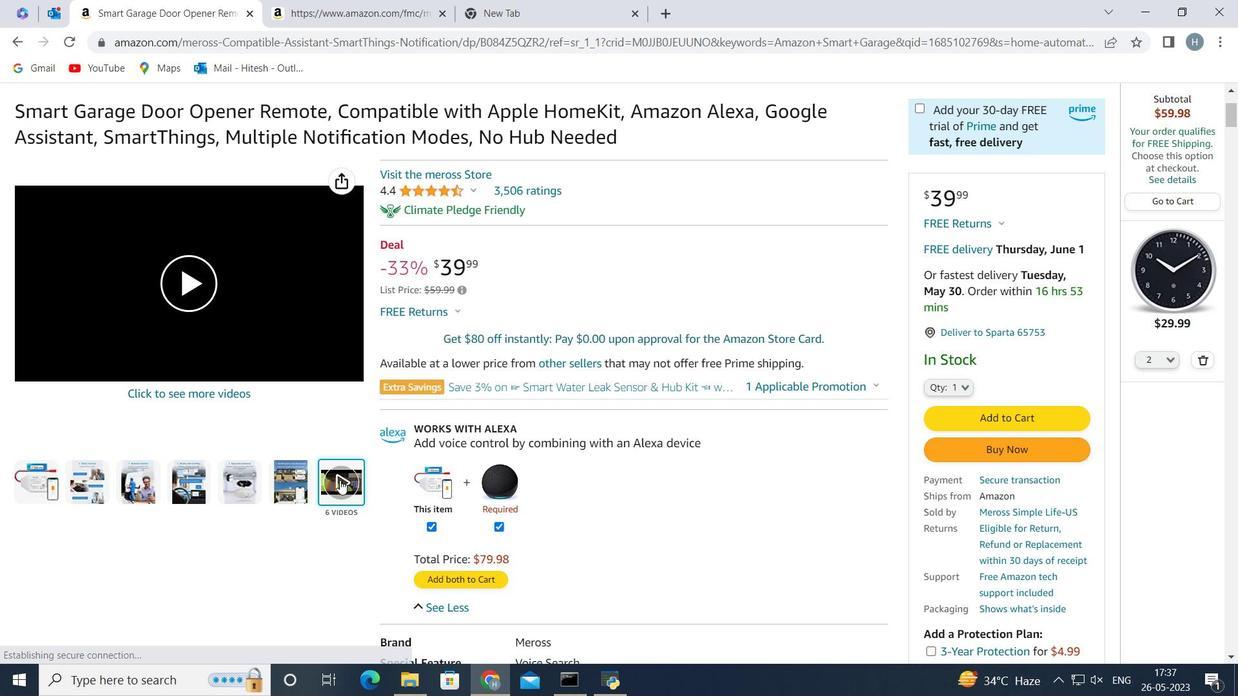 
Action: Mouse moved to (1186, 152)
Screenshot: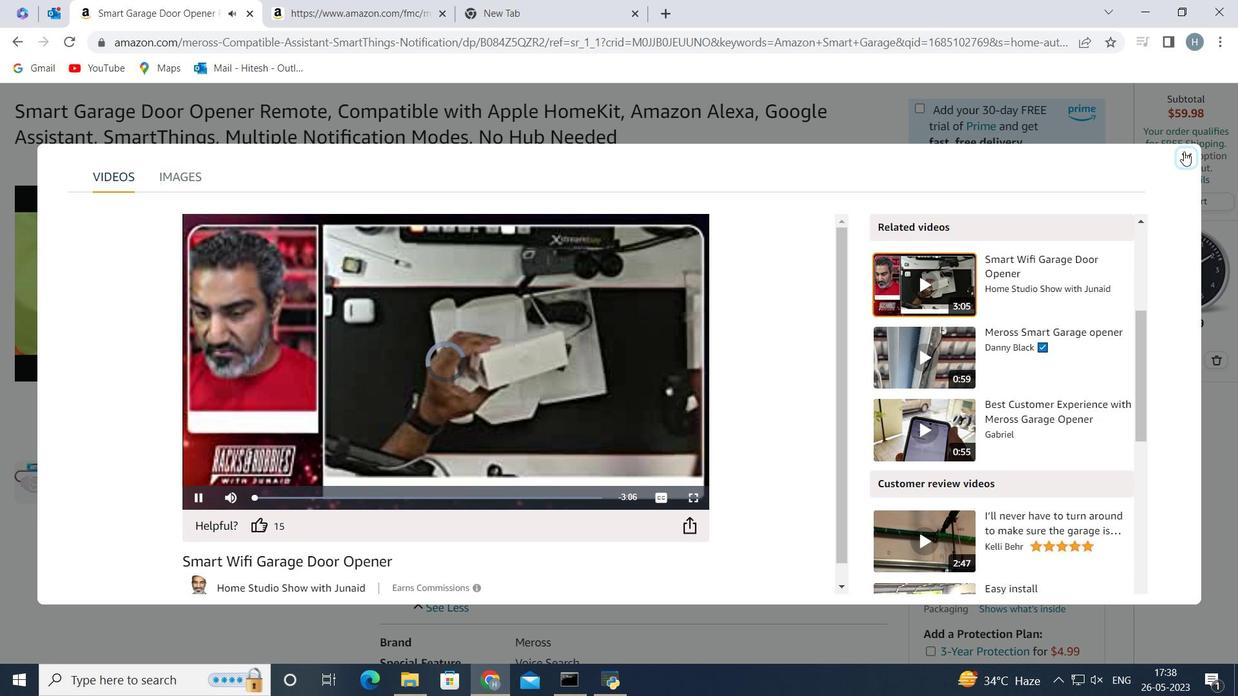
Action: Mouse pressed left at (1186, 152)
Screenshot: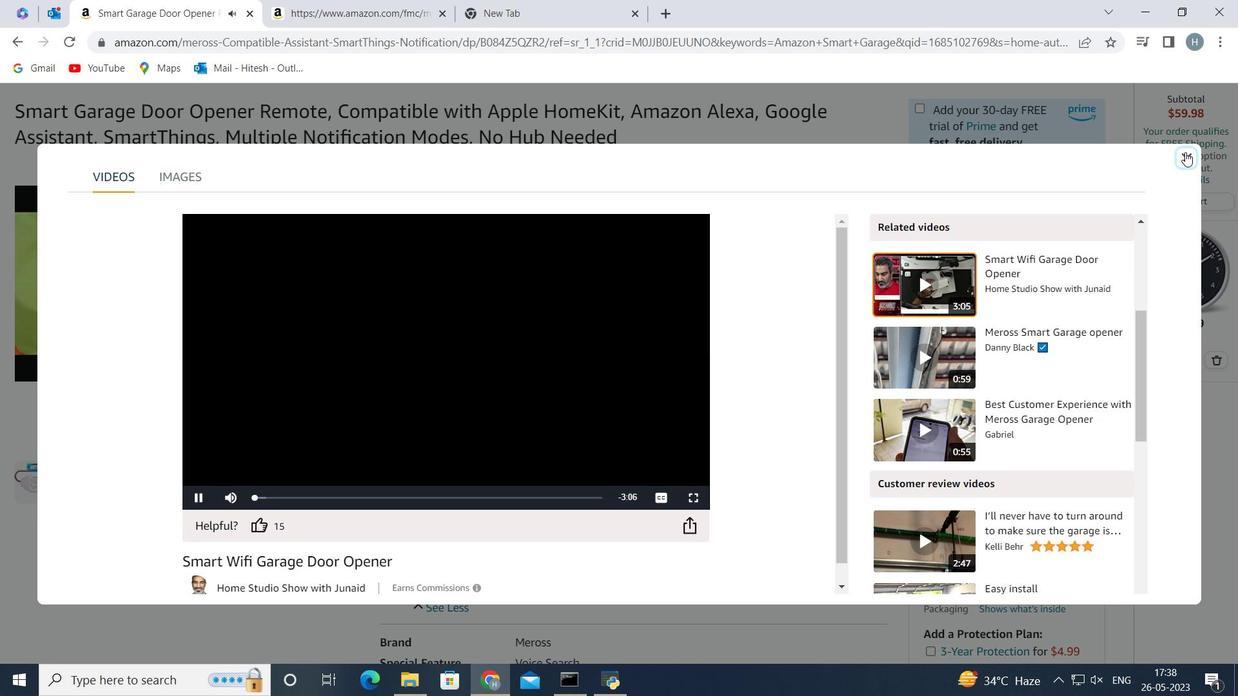 
Action: Mouse moved to (516, 283)
Screenshot: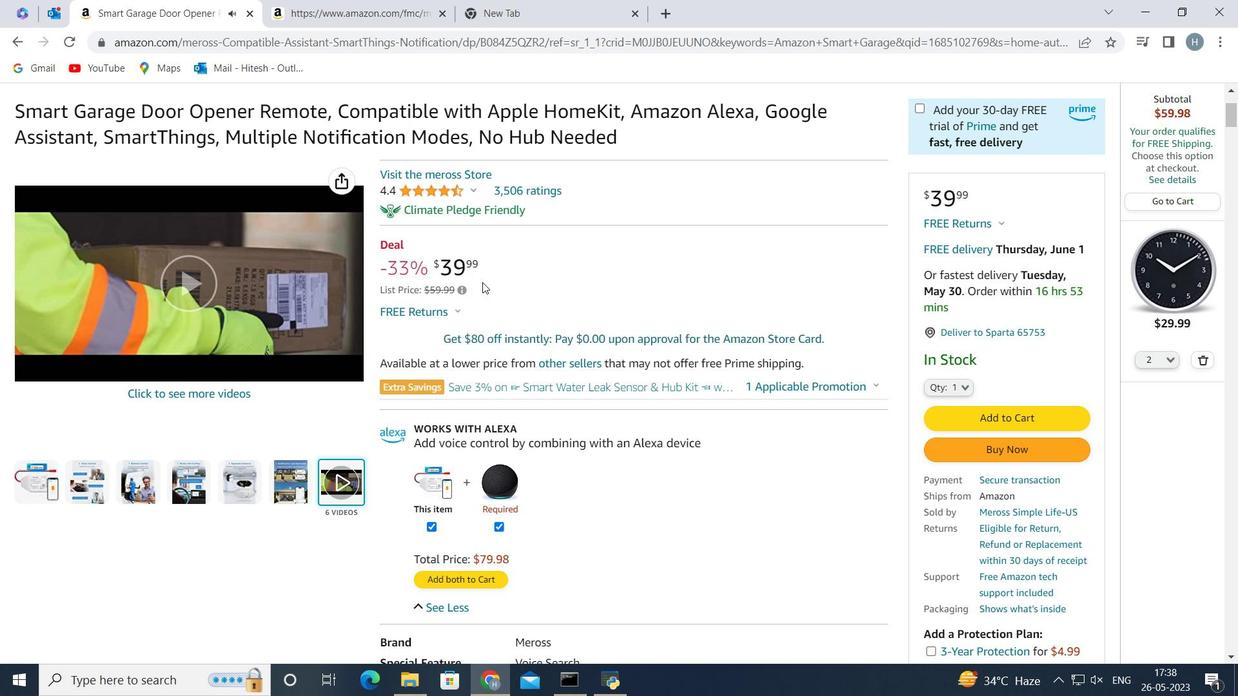 
Action: Mouse scrolled (516, 283) with delta (0, 0)
Screenshot: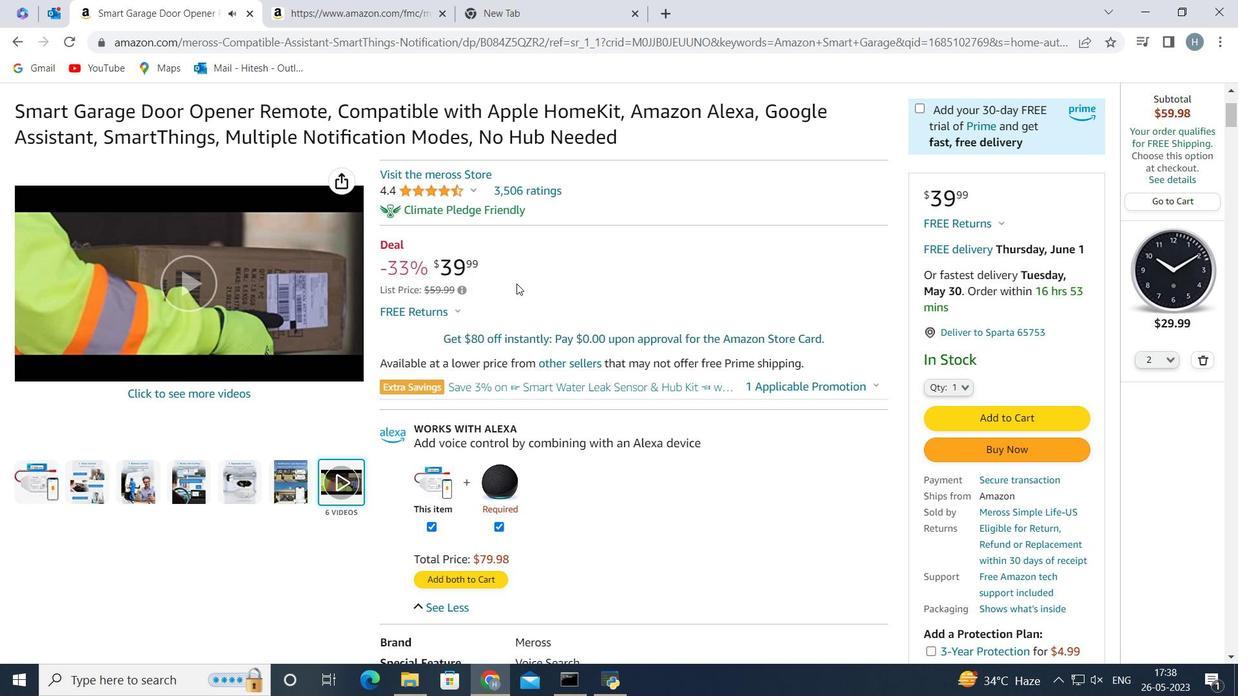 
Action: Mouse scrolled (516, 283) with delta (0, 0)
Screenshot: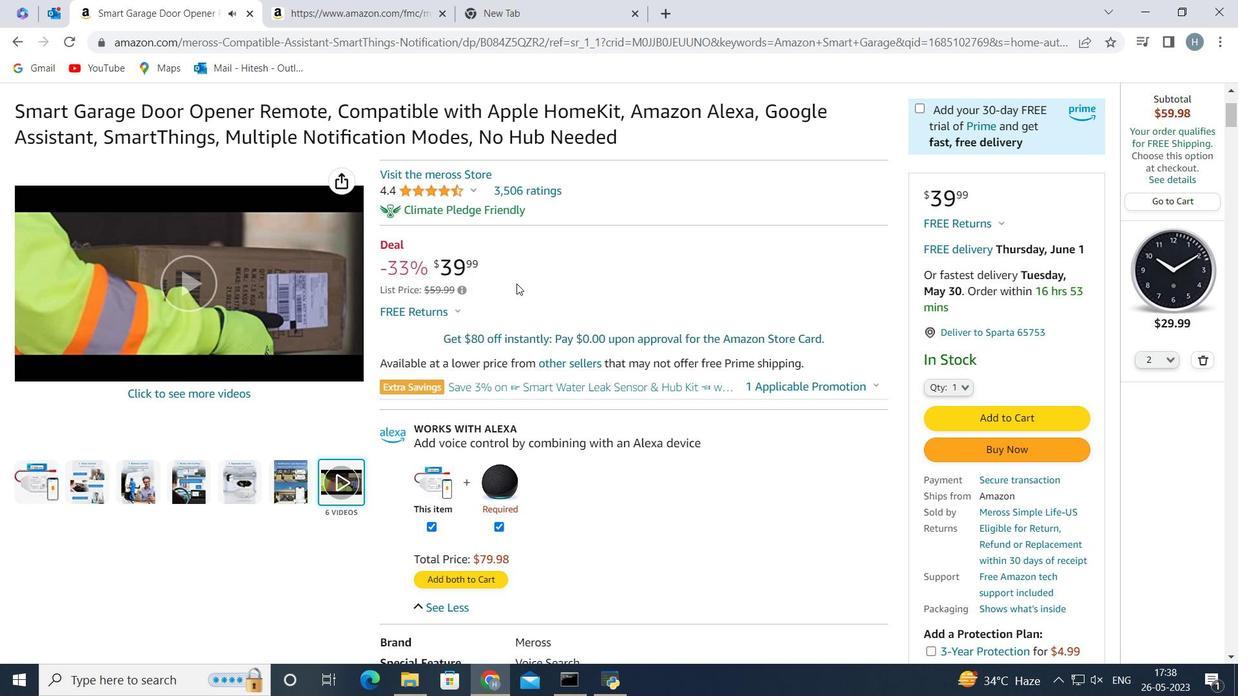 
Action: Mouse scrolled (516, 283) with delta (0, 0)
Screenshot: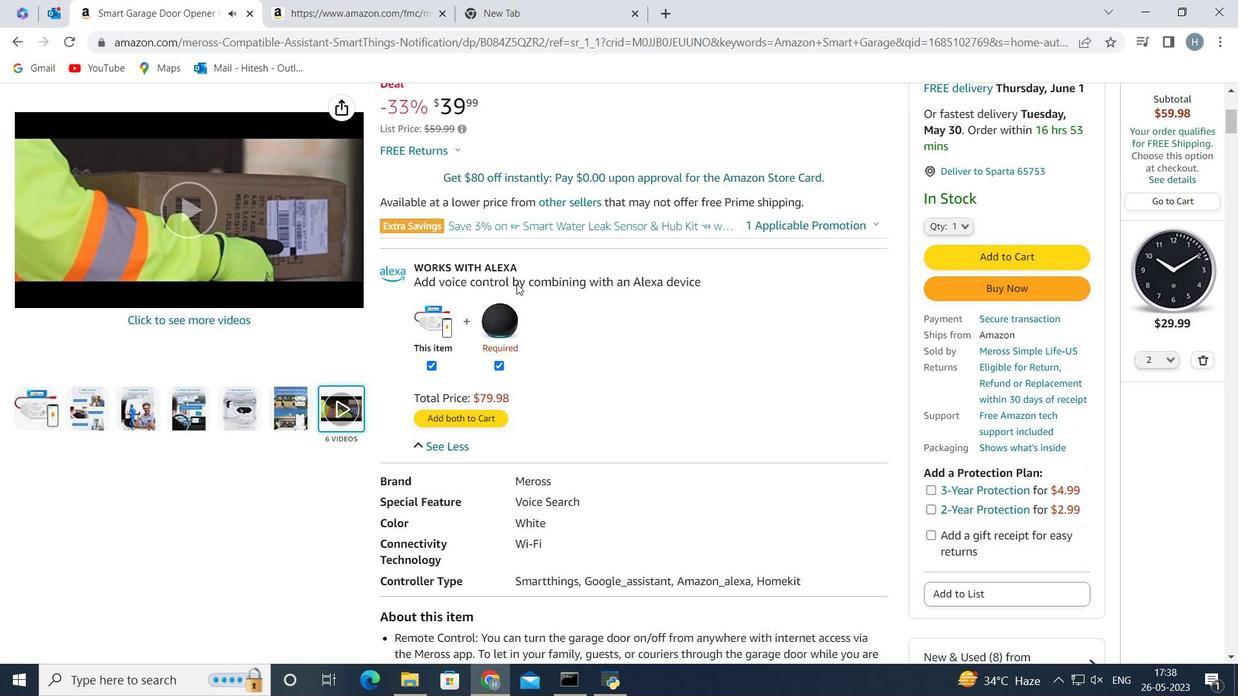 
Action: Mouse moved to (566, 441)
Screenshot: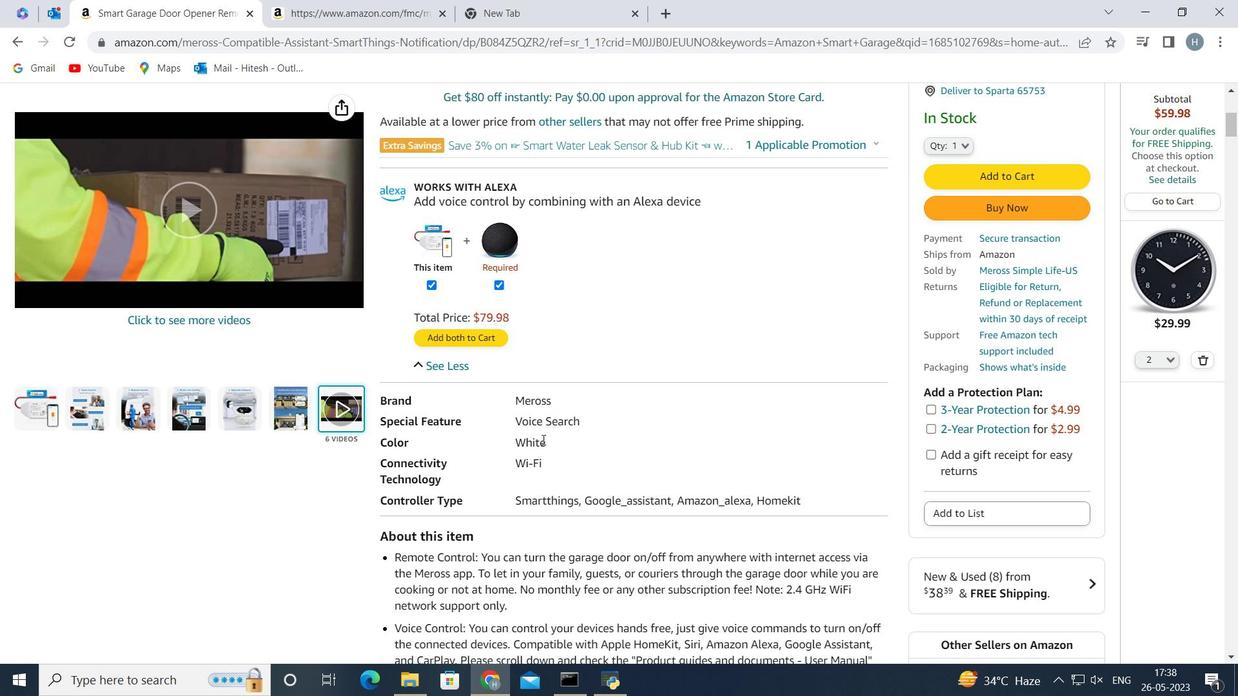 
Action: Mouse scrolled (566, 440) with delta (0, 0)
Screenshot: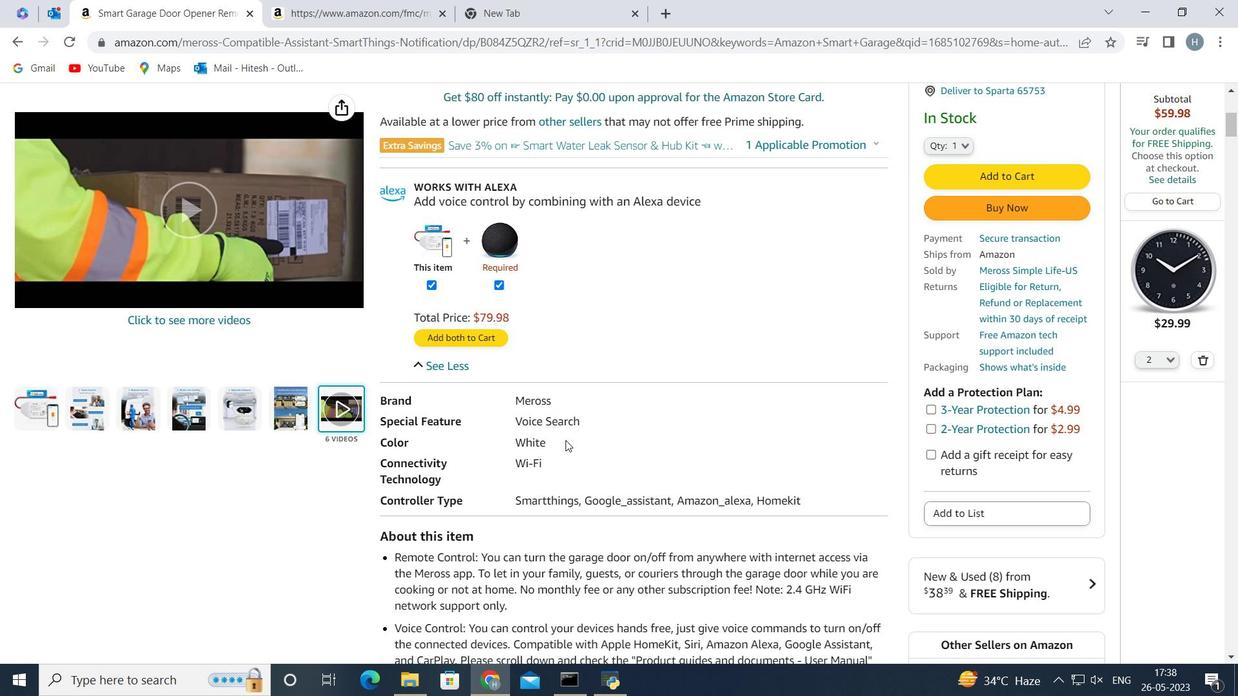 
Action: Mouse moved to (681, 394)
Screenshot: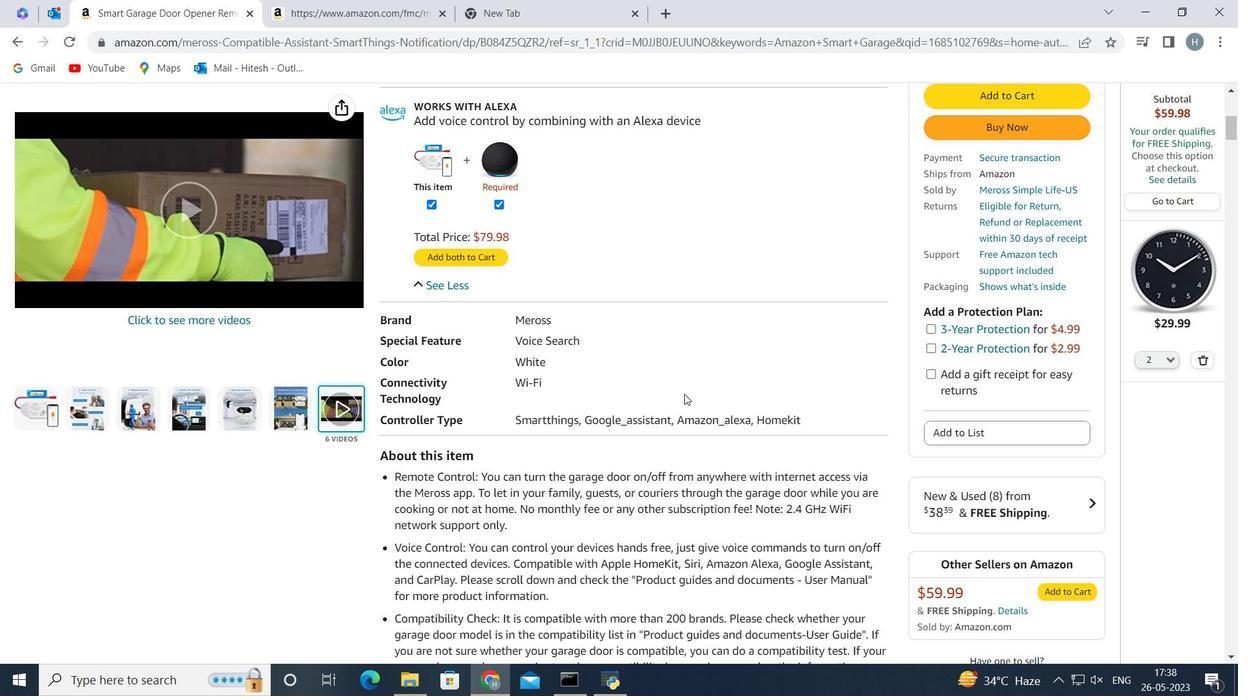 
Action: Mouse scrolled (681, 393) with delta (0, 0)
Screenshot: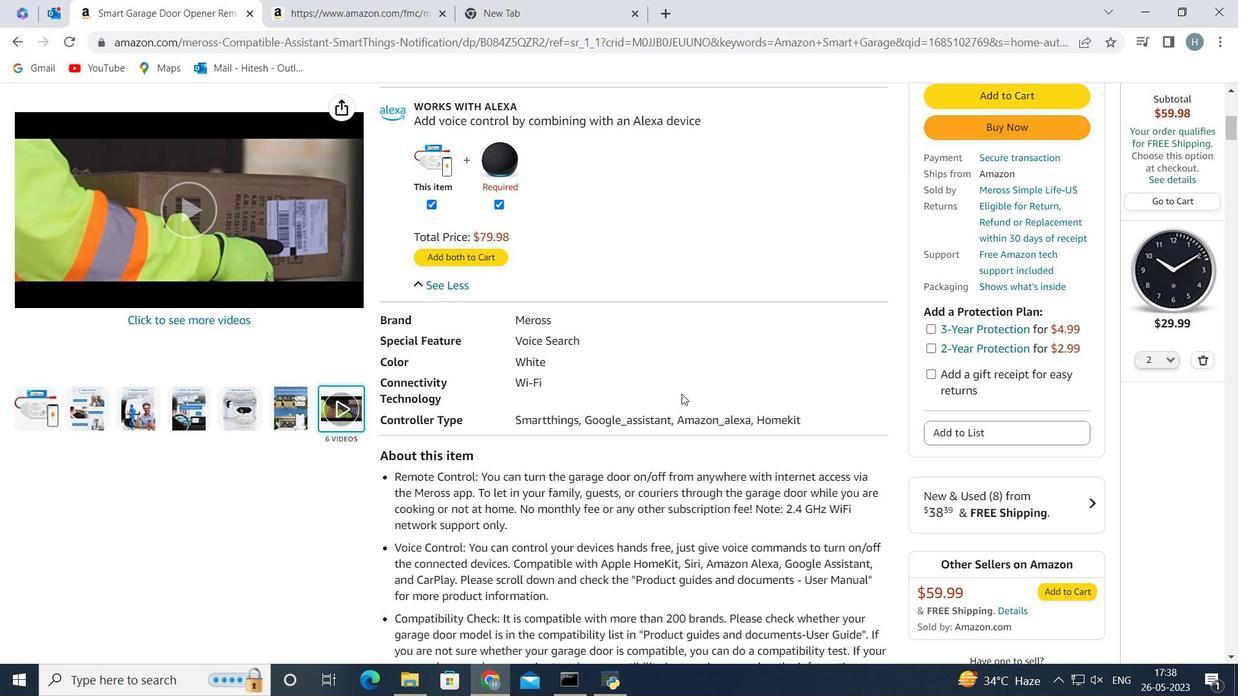 
Action: Mouse scrolled (681, 393) with delta (0, 0)
Screenshot: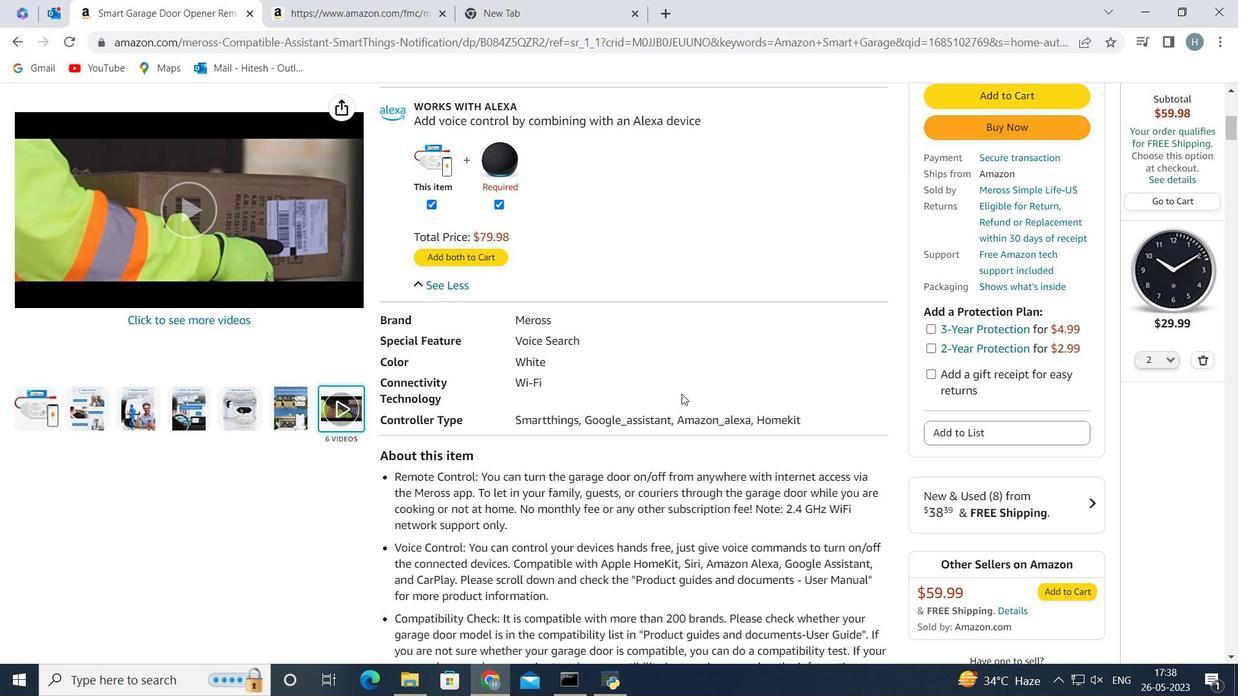 
Action: Mouse moved to (543, 363)
Screenshot: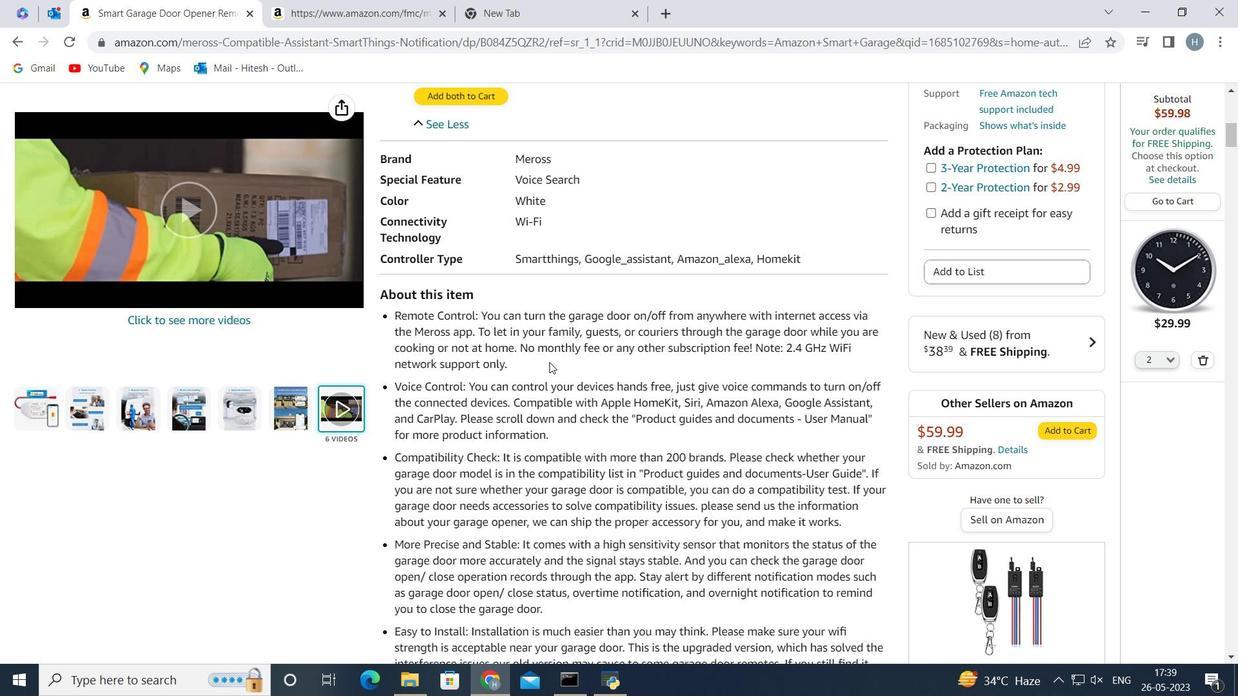 
Action: Mouse scrolled (543, 362) with delta (0, 0)
Screenshot: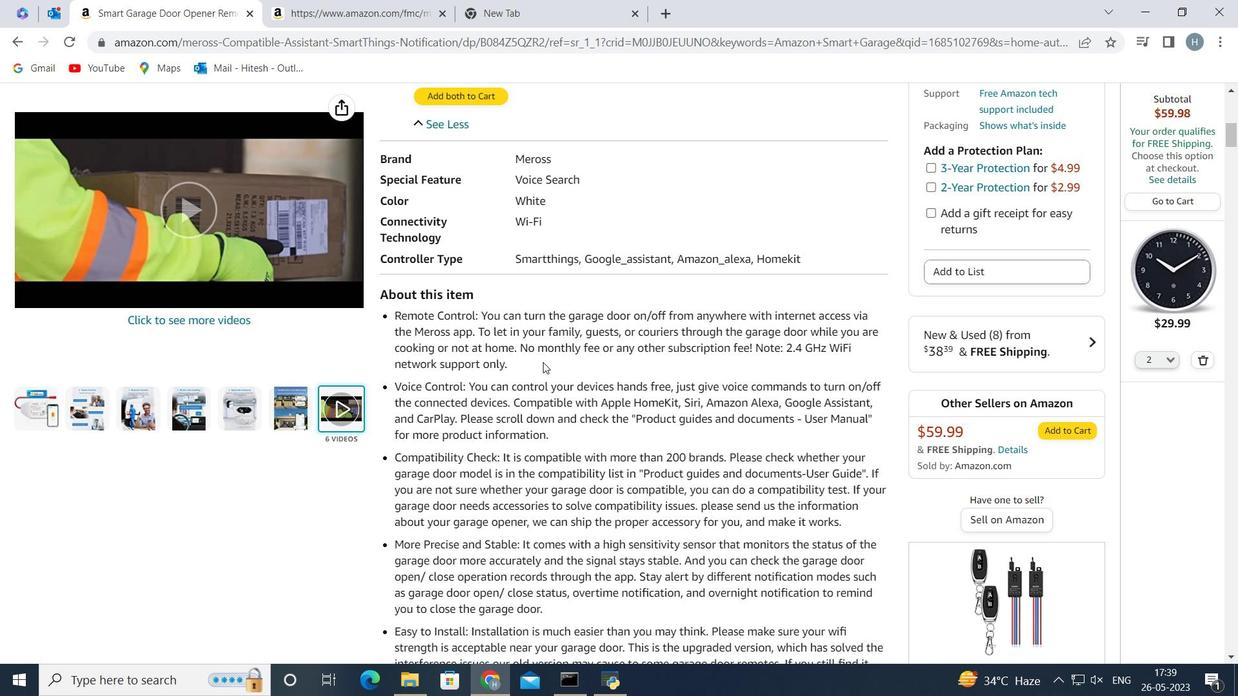 
Action: Mouse moved to (672, 422)
Screenshot: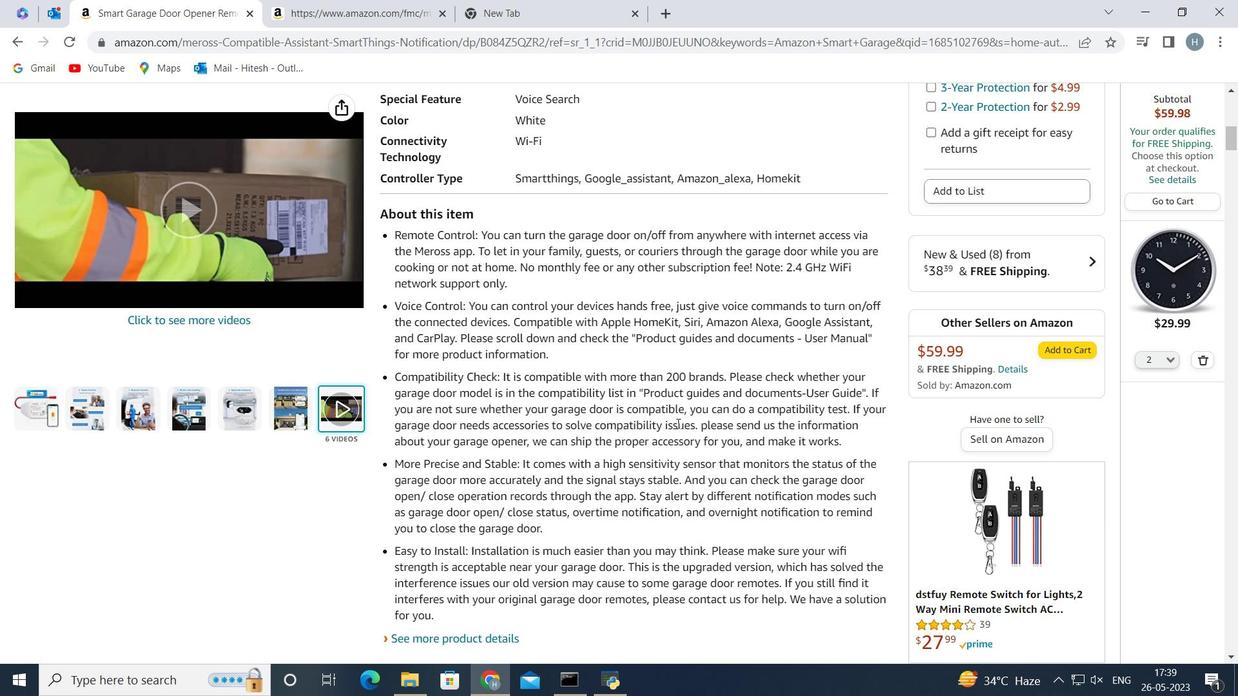 
Action: Mouse scrolled (672, 421) with delta (0, 0)
Screenshot: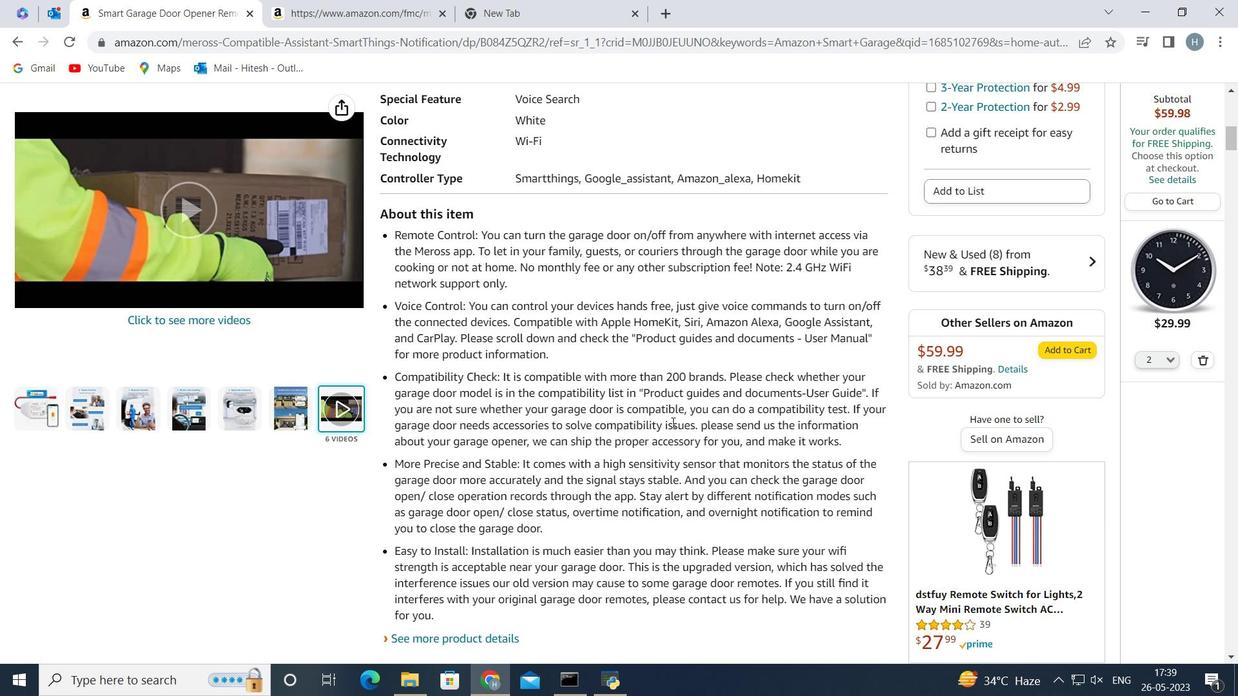 
Action: Mouse scrolled (672, 421) with delta (0, 0)
Screenshot: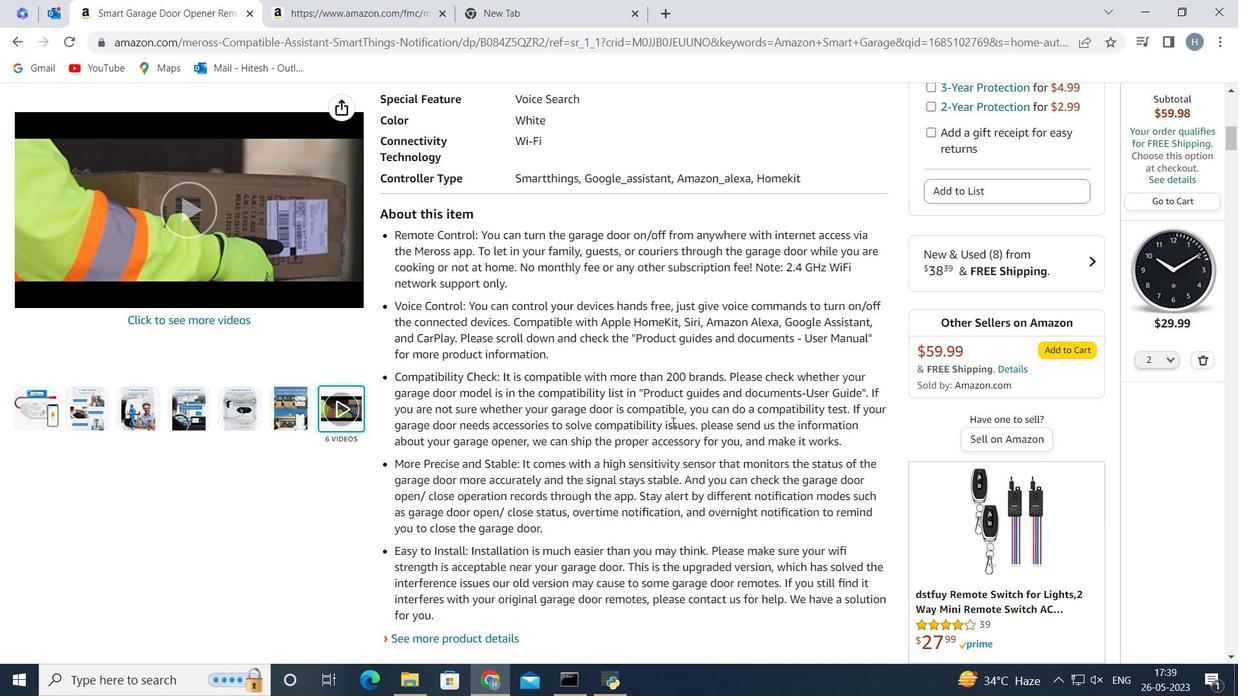 
Action: Mouse moved to (441, 341)
Screenshot: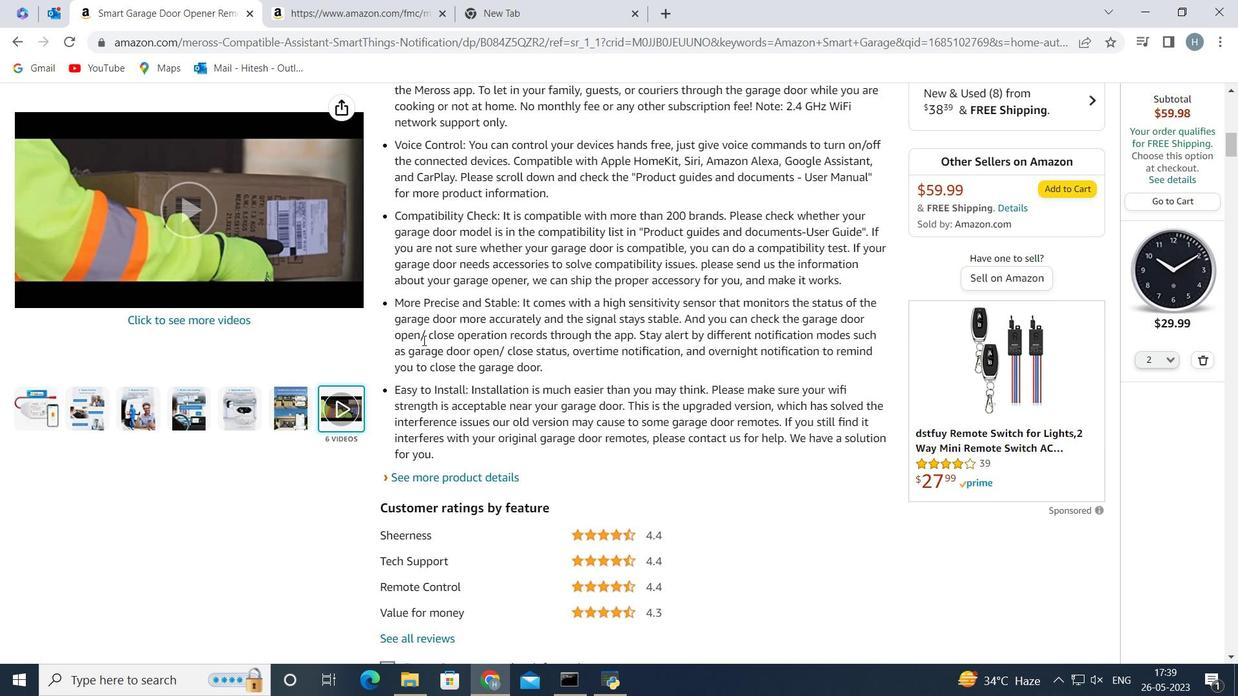 
Action: Mouse scrolled (441, 341) with delta (0, 0)
Screenshot: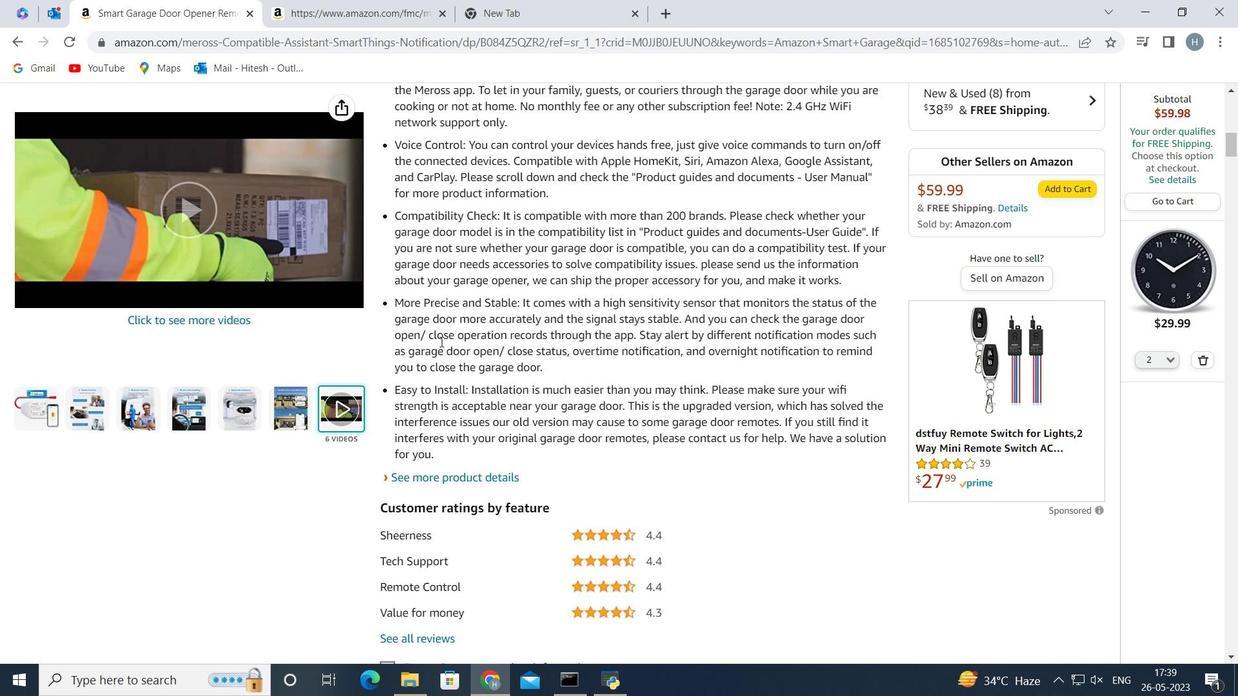 
Action: Mouse scrolled (441, 341) with delta (0, 0)
Screenshot: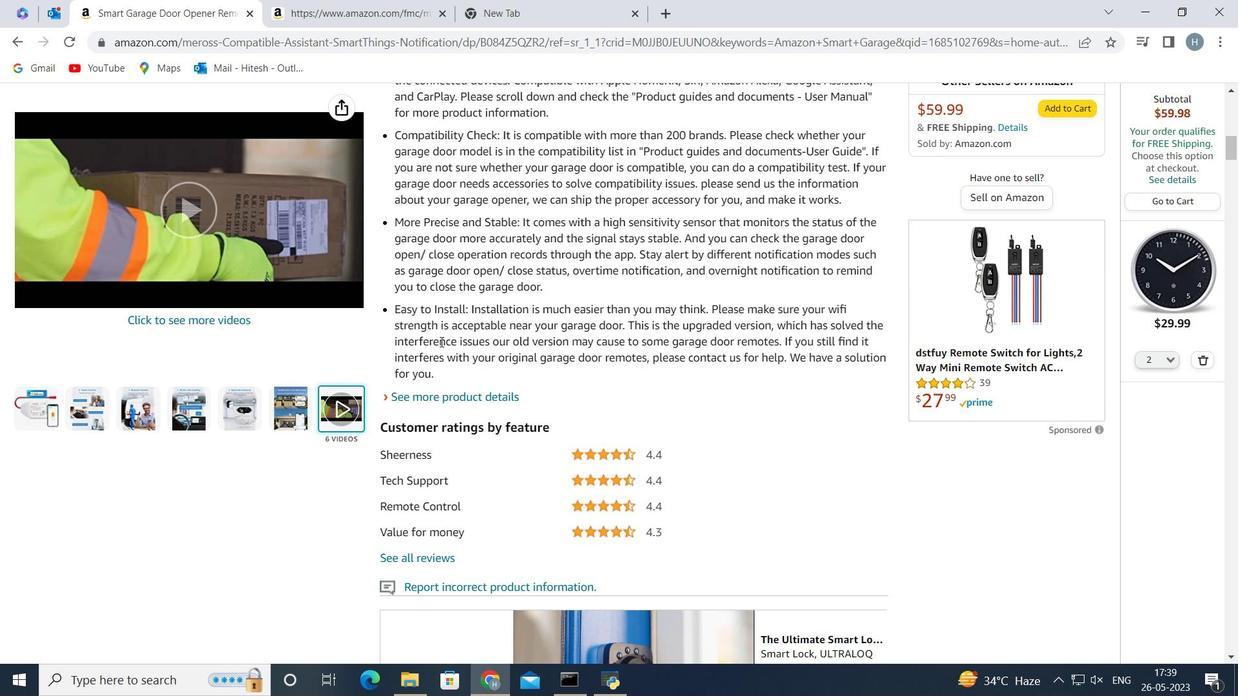 
Action: Mouse moved to (684, 380)
Screenshot: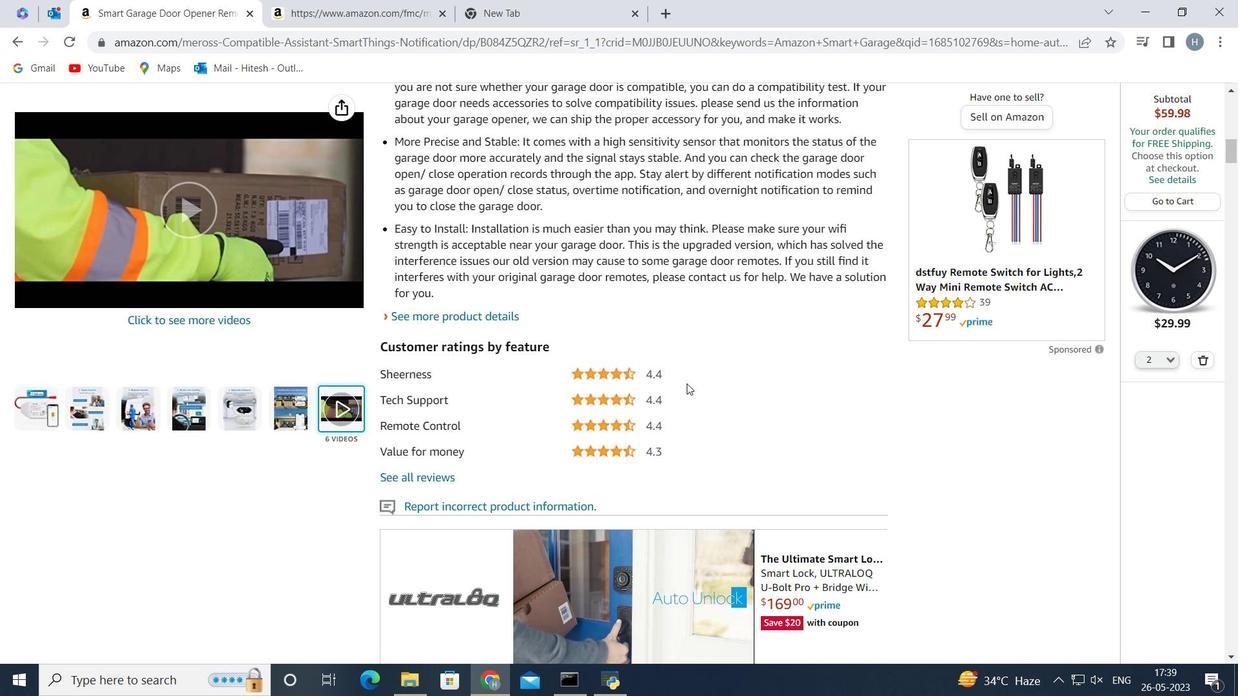 
Action: Mouse scrolled (684, 380) with delta (0, 0)
Screenshot: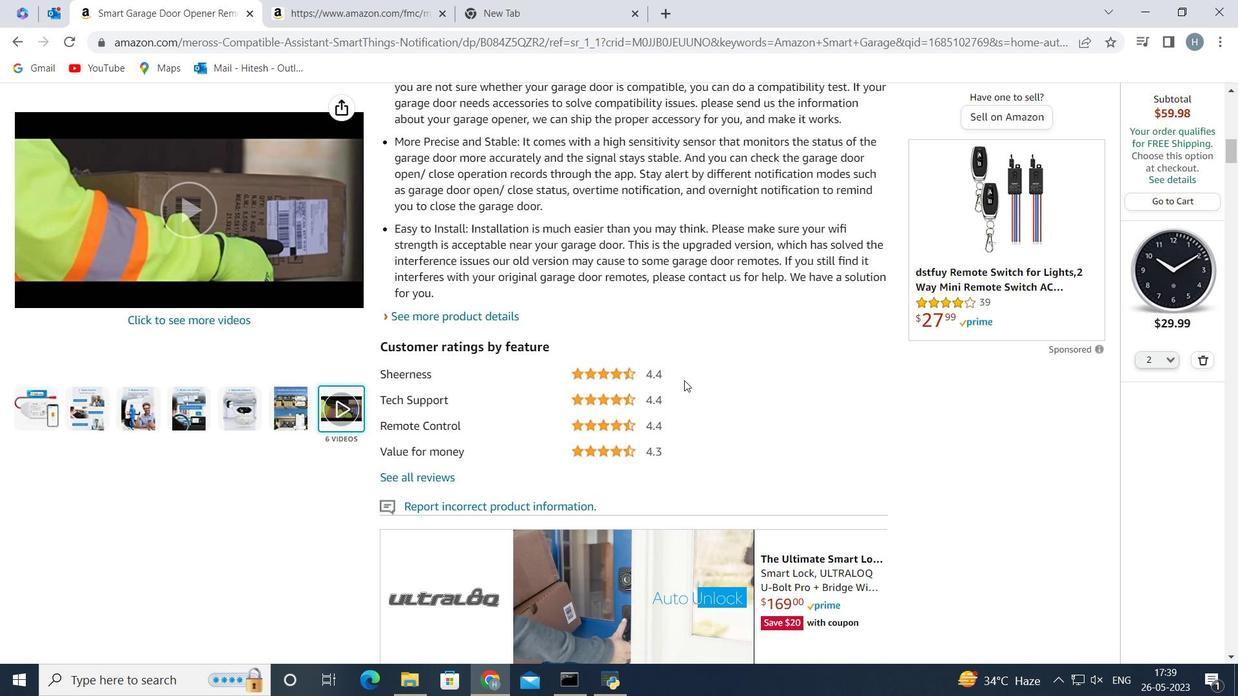 
Action: Mouse moved to (684, 379)
Screenshot: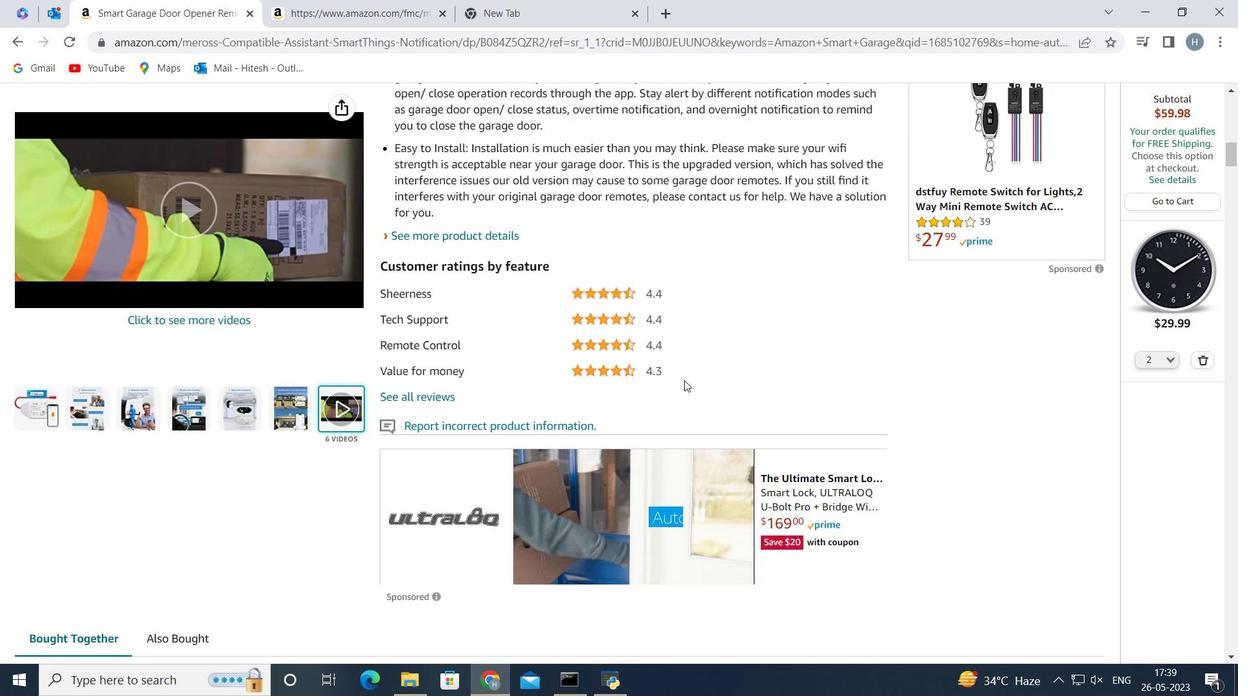 
Action: Mouse scrolled (684, 378) with delta (0, 0)
Screenshot: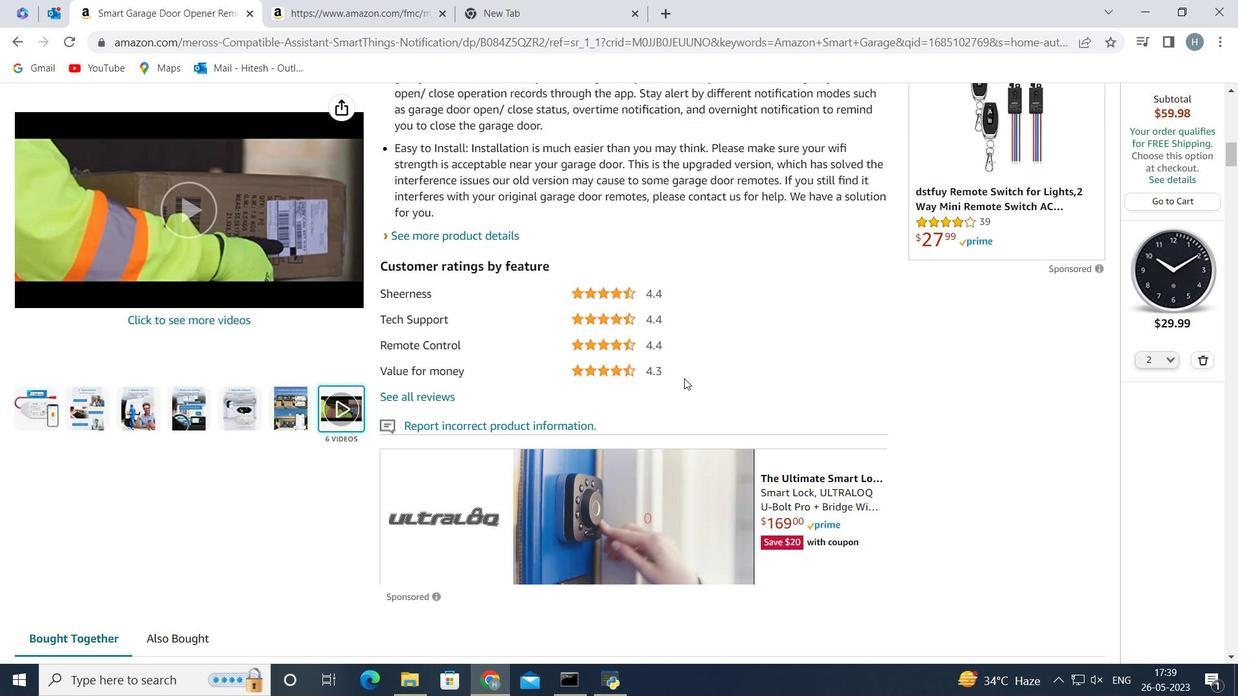
Action: Mouse scrolled (684, 378) with delta (0, 0)
Screenshot: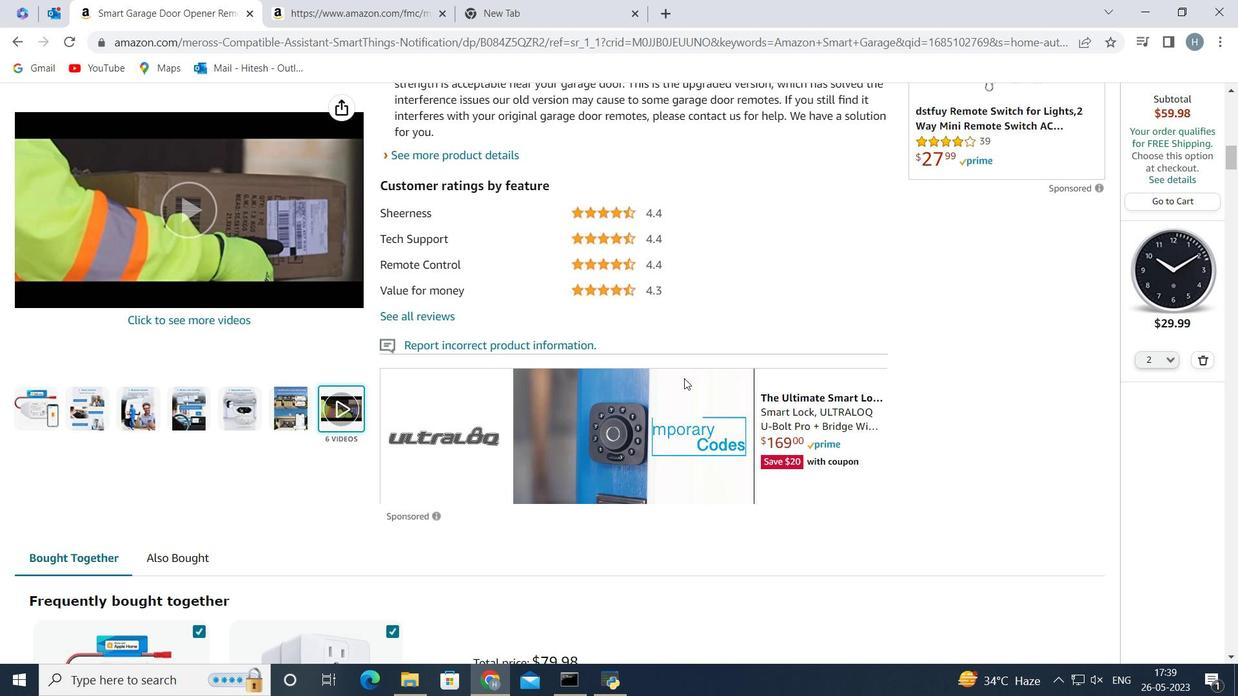 
Action: Mouse scrolled (684, 378) with delta (0, 0)
Screenshot: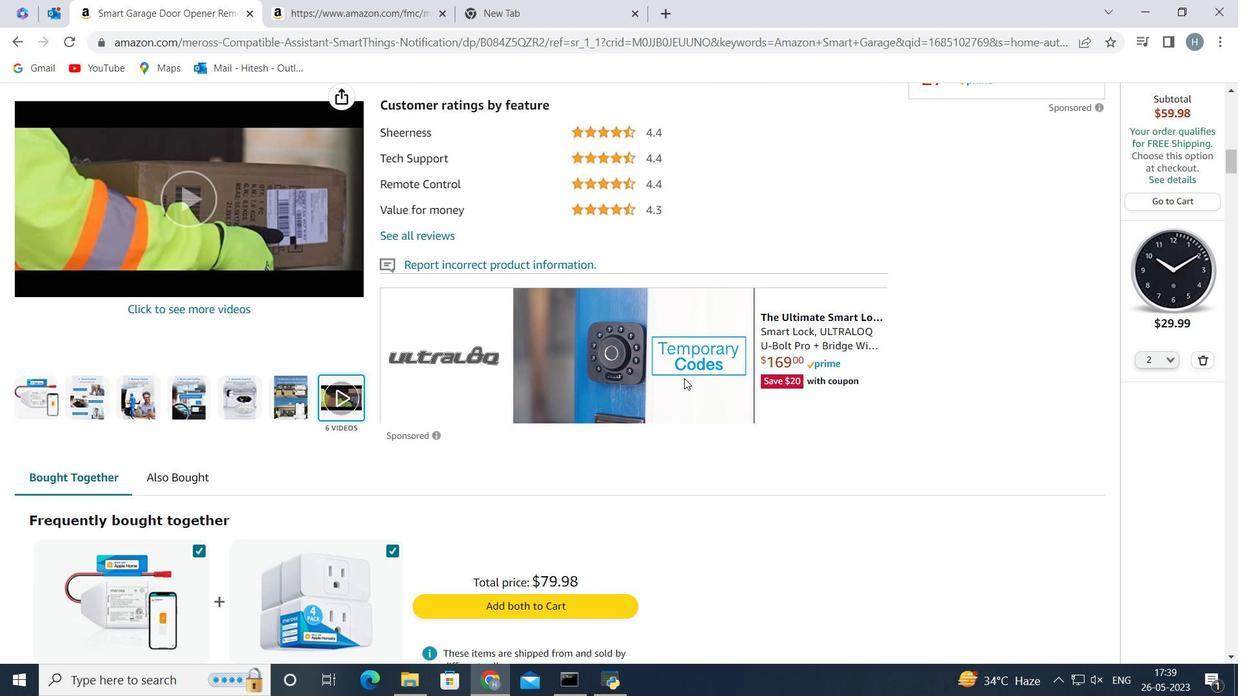 
Action: Mouse scrolled (684, 378) with delta (0, 0)
Screenshot: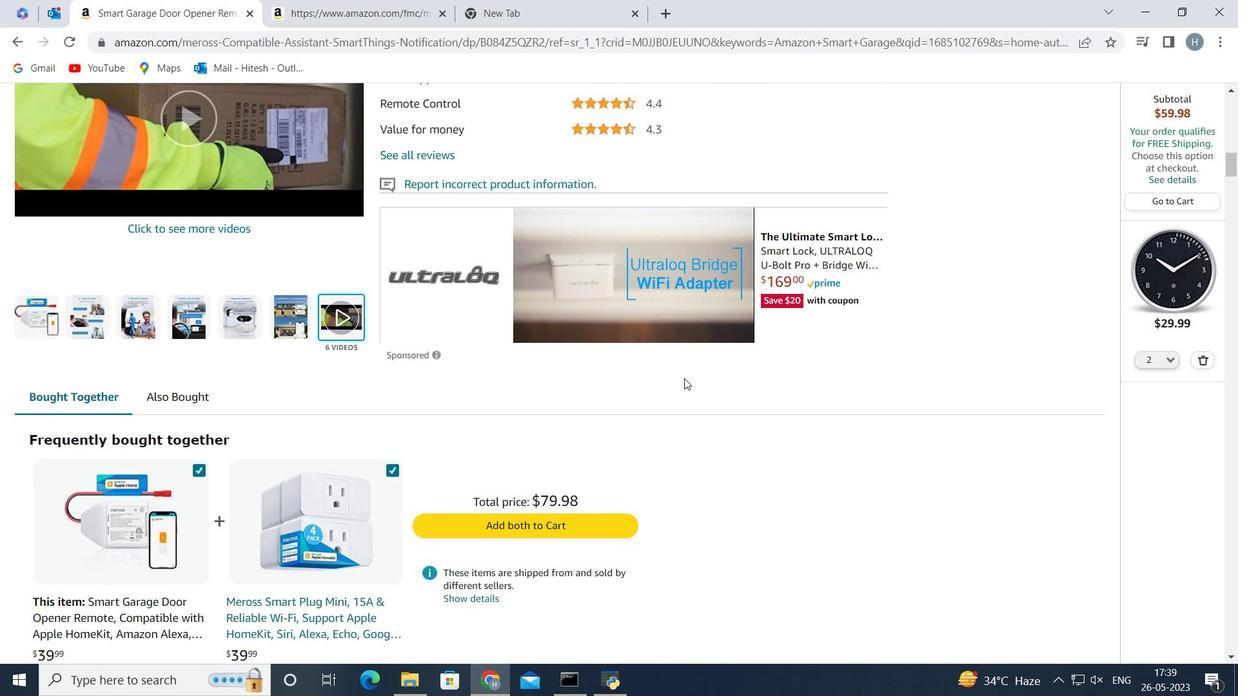 
Action: Mouse scrolled (684, 378) with delta (0, 0)
Screenshot: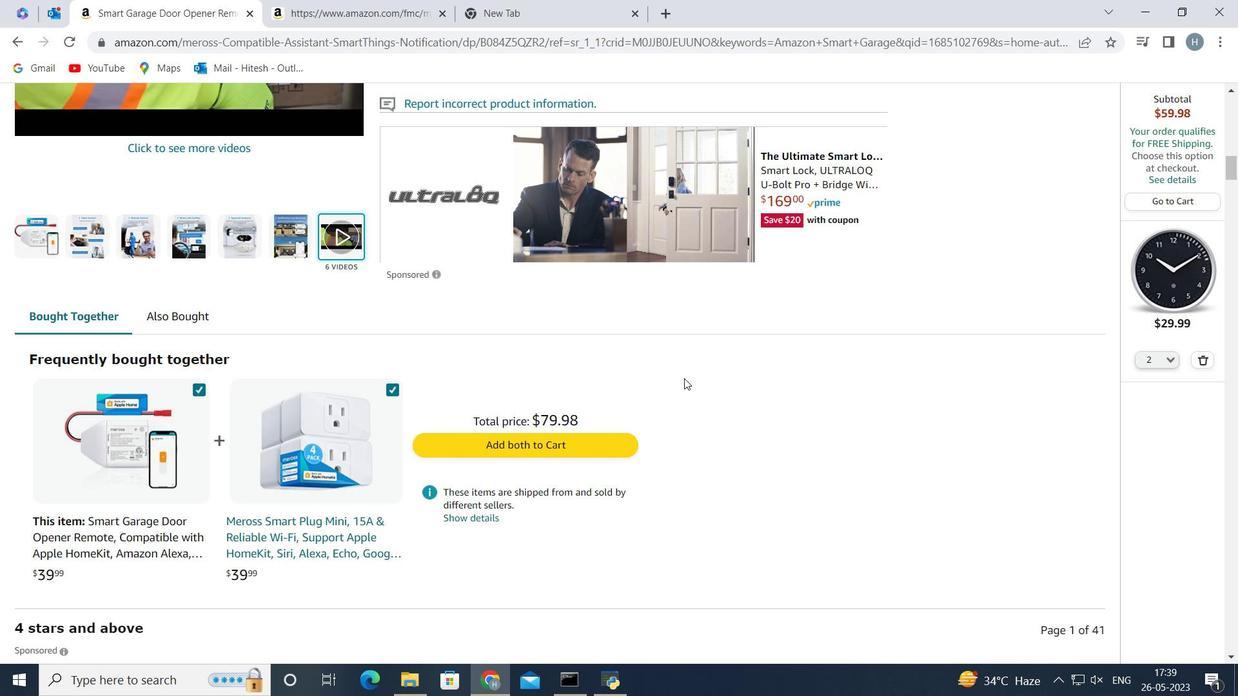 
Action: Mouse scrolled (684, 378) with delta (0, 0)
Screenshot: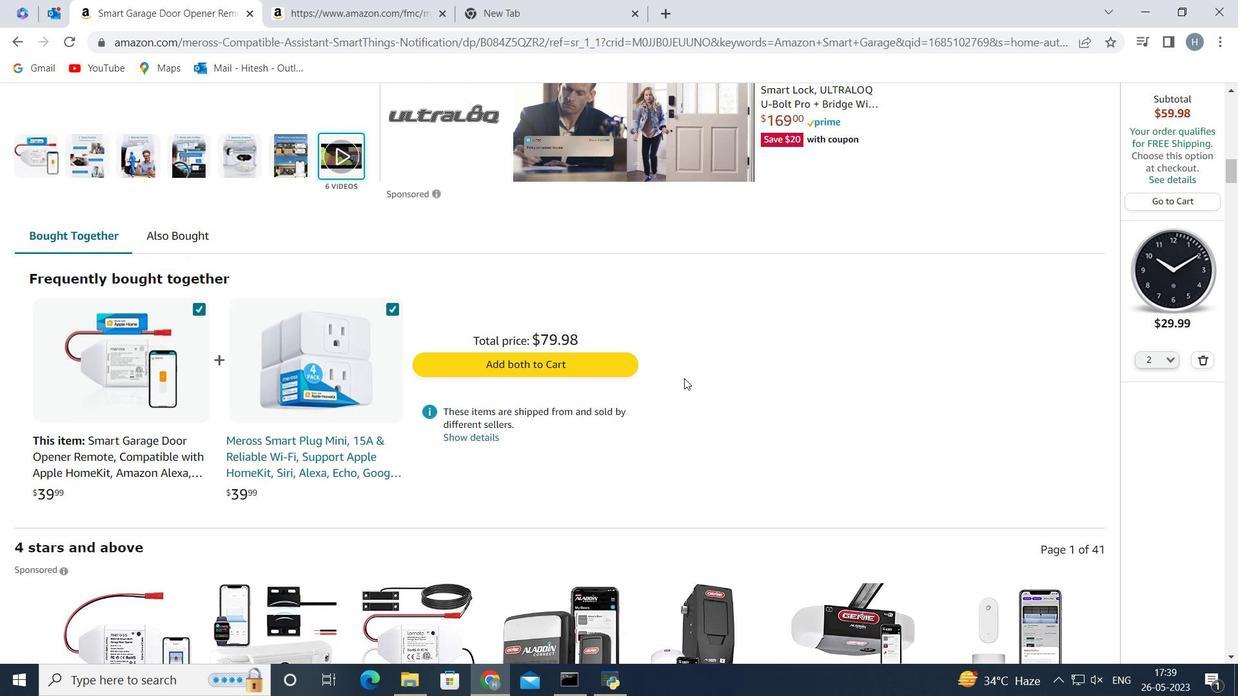 
Action: Mouse moved to (585, 387)
Screenshot: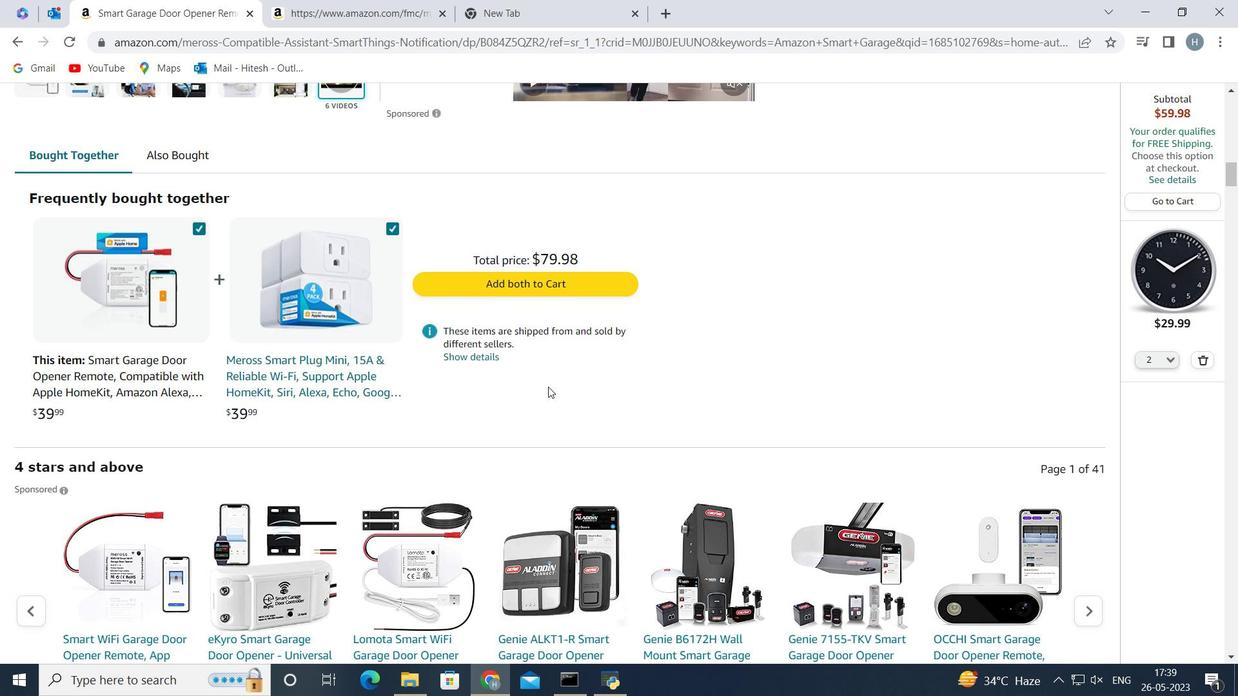 
Action: Mouse scrolled (585, 386) with delta (0, 0)
Screenshot: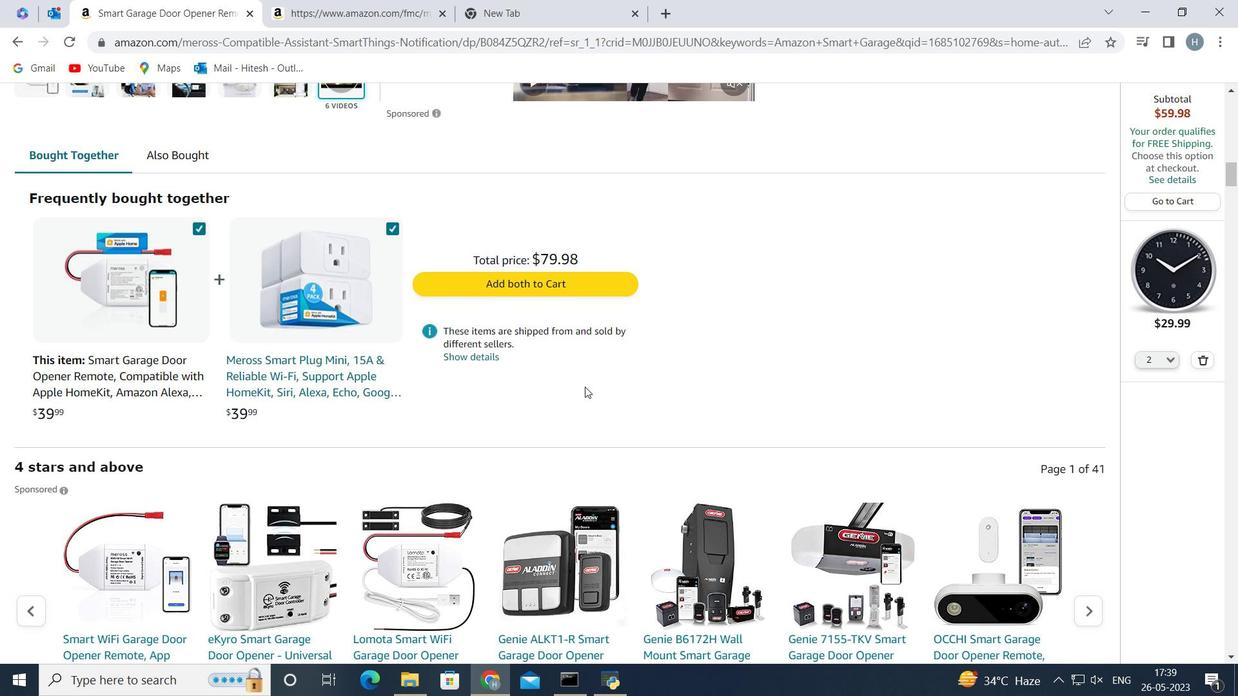 
Action: Mouse moved to (585, 387)
Screenshot: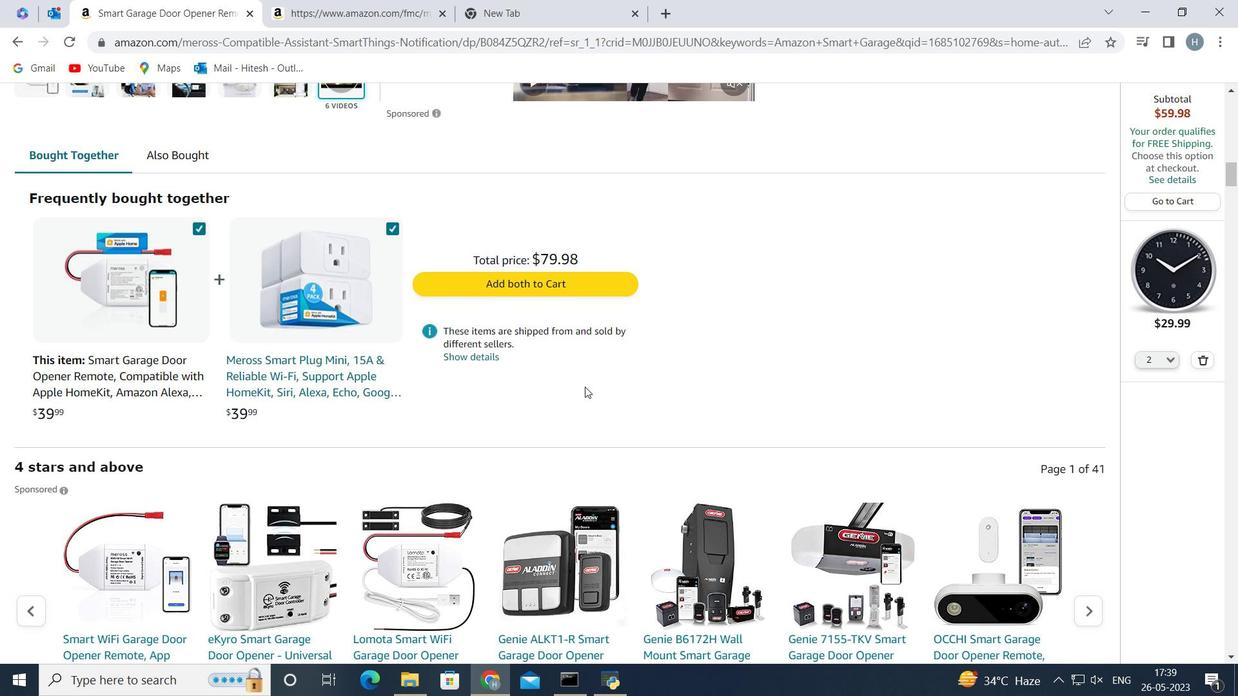 
Action: Mouse scrolled (585, 386) with delta (0, 0)
Screenshot: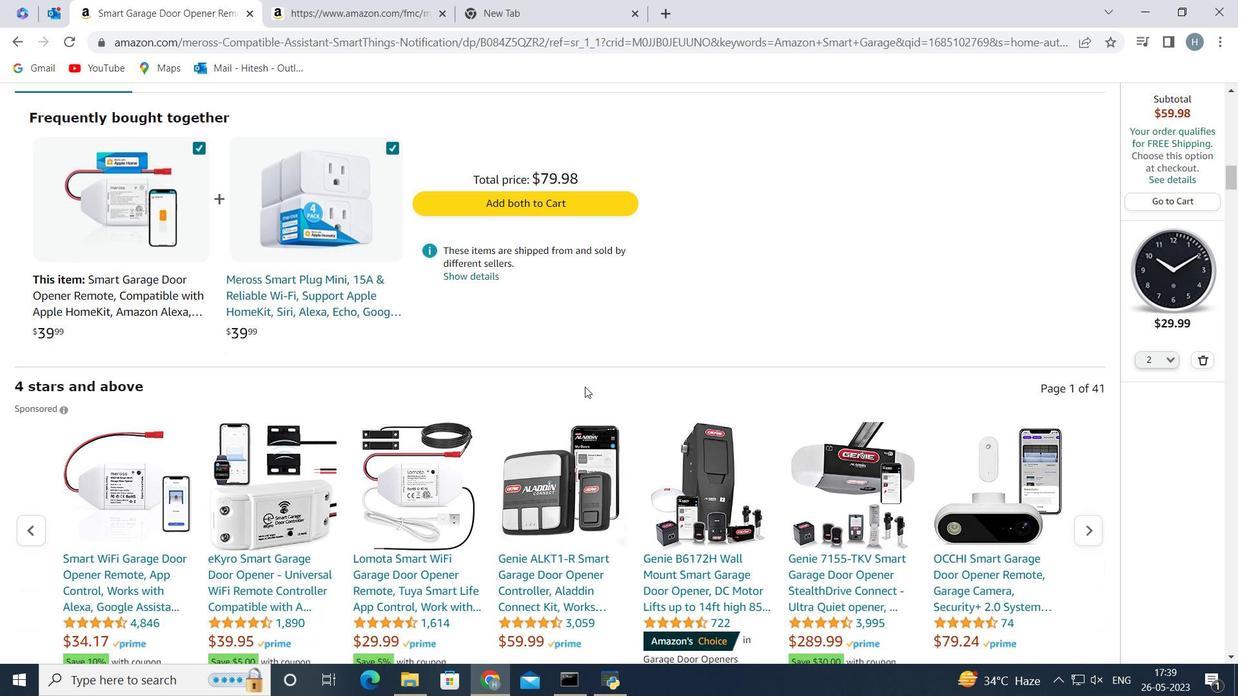 
Action: Mouse scrolled (585, 386) with delta (0, 0)
Screenshot: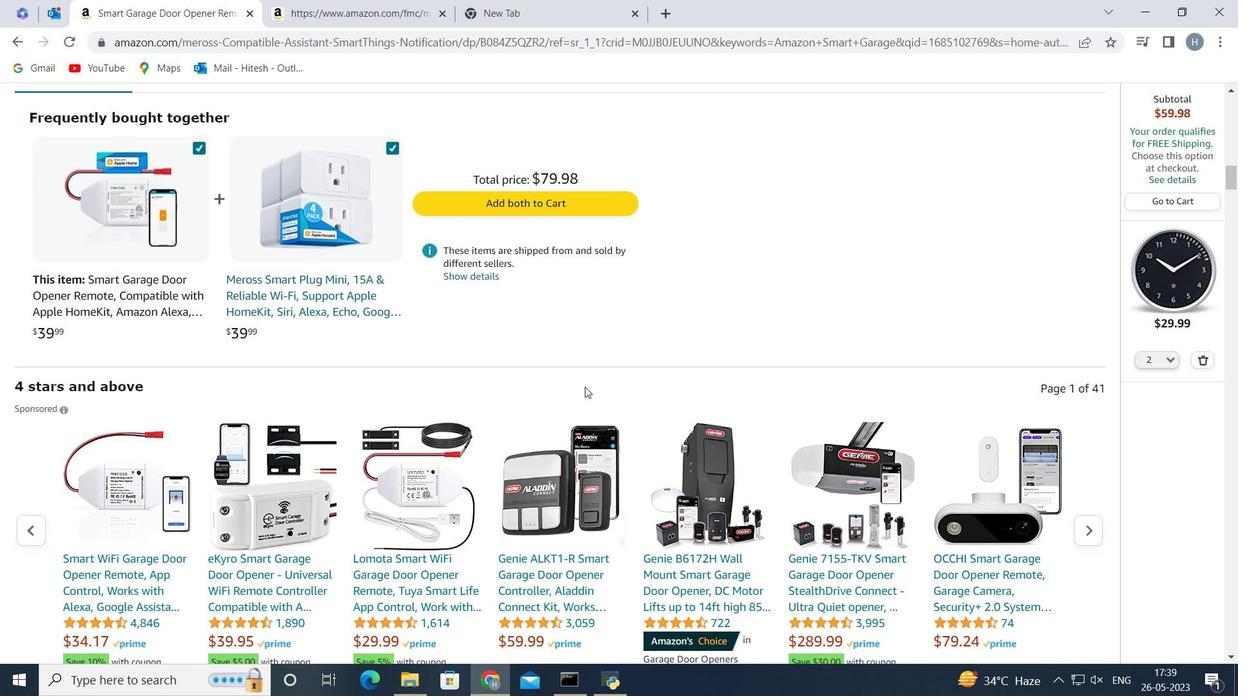 
Action: Mouse scrolled (585, 386) with delta (0, 0)
Screenshot: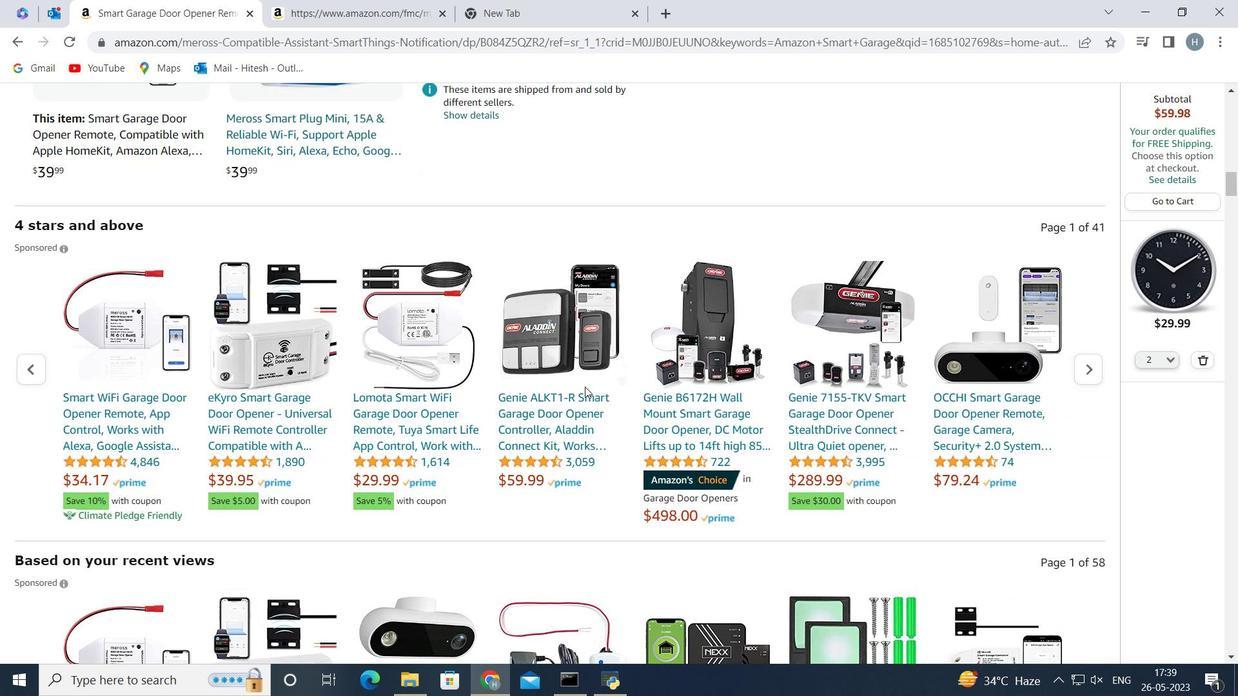 
Action: Mouse scrolled (585, 386) with delta (0, 0)
Screenshot: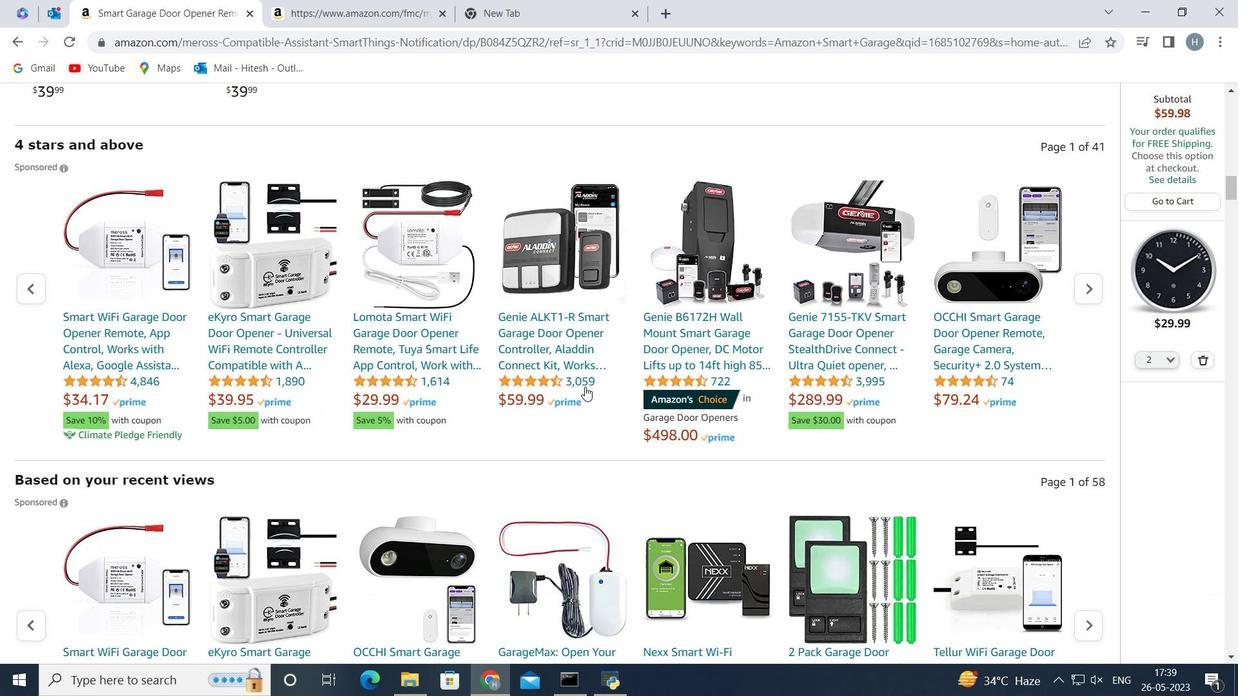 
Action: Mouse scrolled (585, 386) with delta (0, 0)
Screenshot: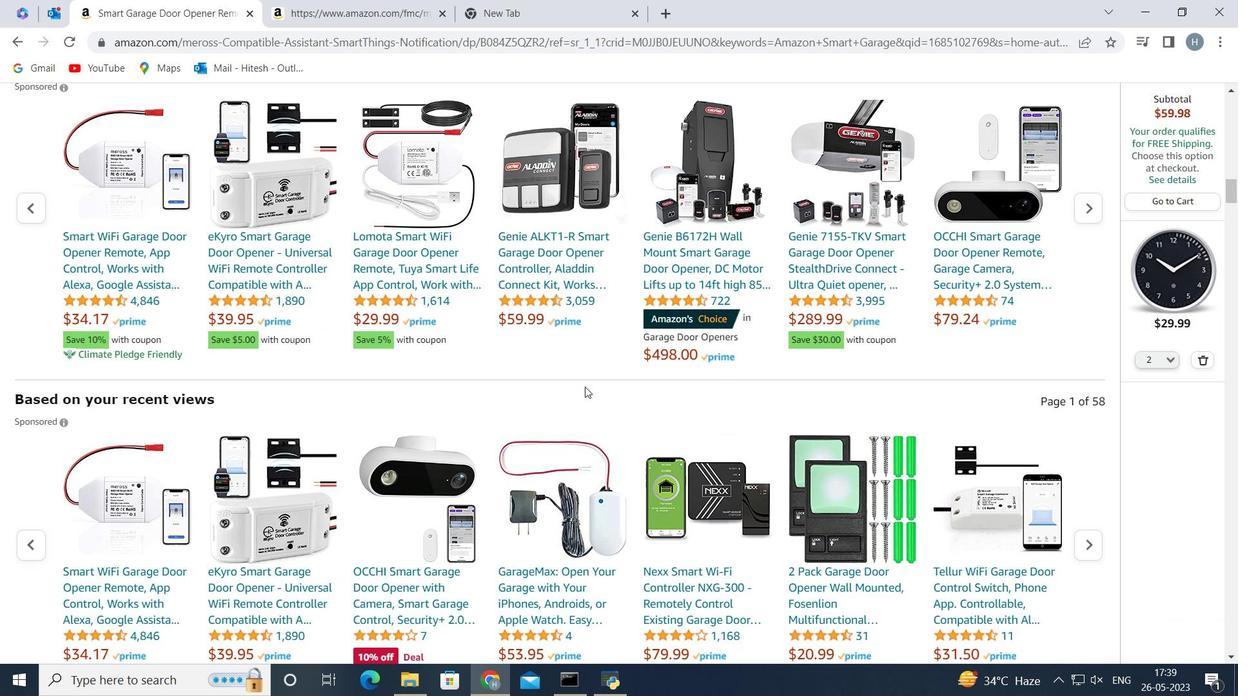 
Action: Mouse moved to (585, 388)
Screenshot: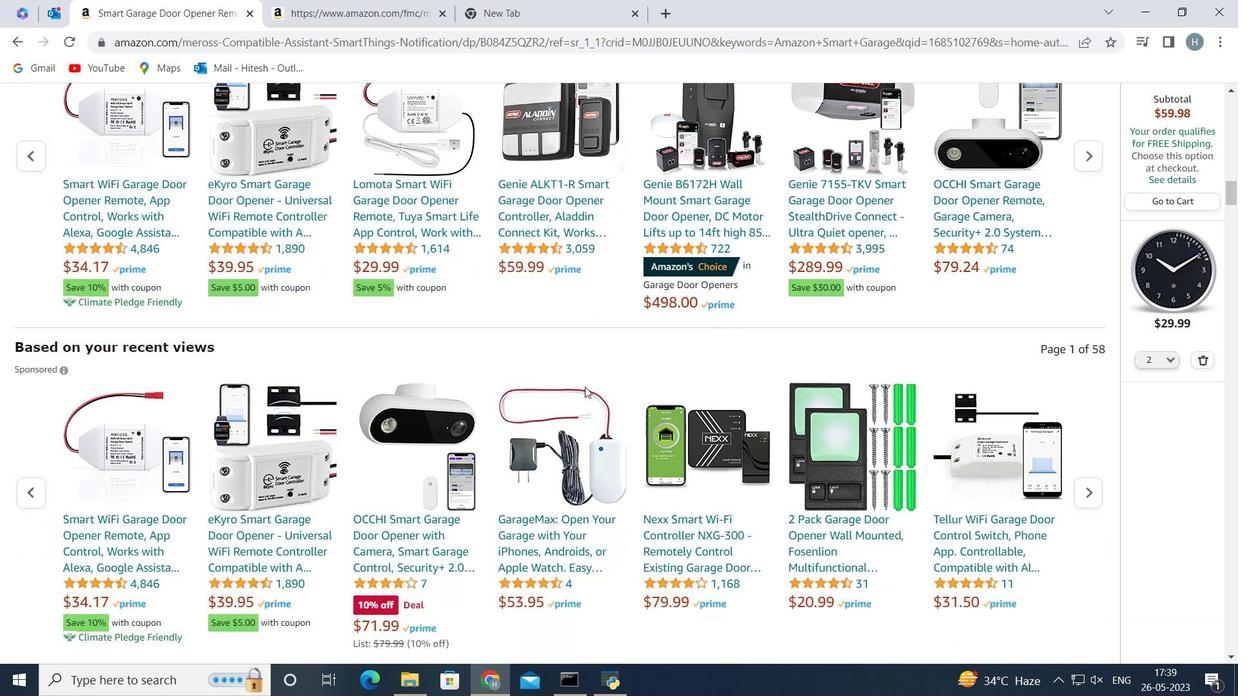 
Action: Mouse scrolled (585, 387) with delta (0, 0)
Screenshot: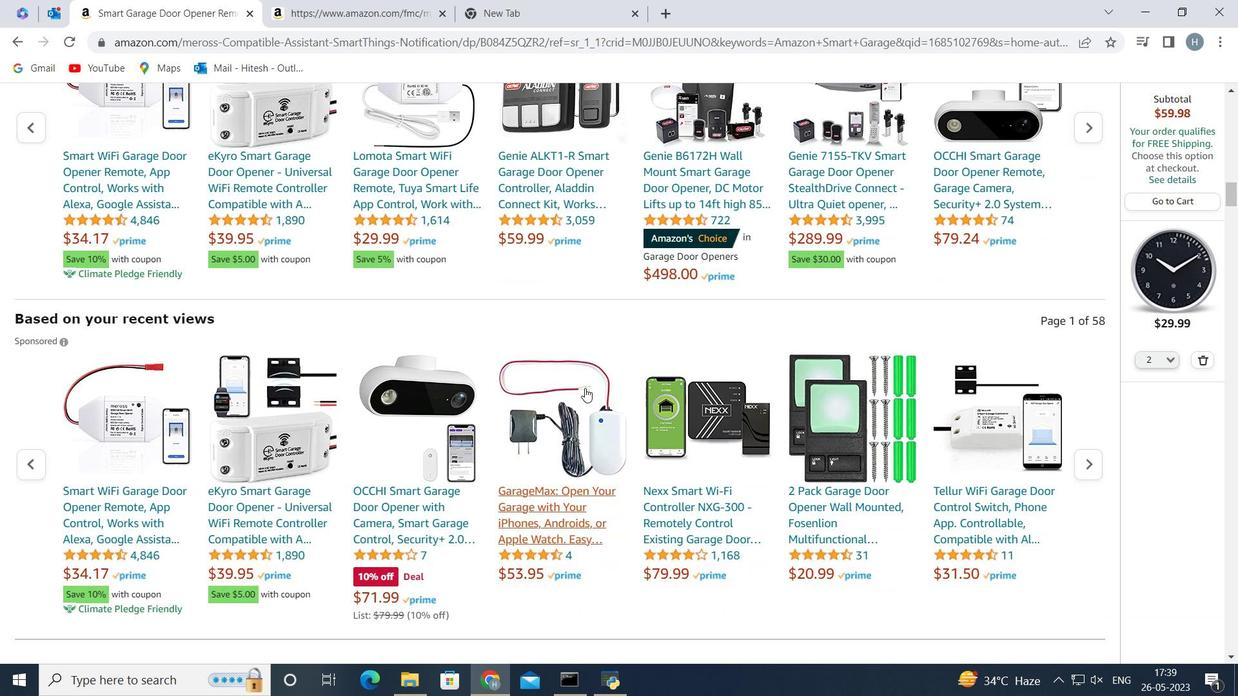 
Action: Mouse scrolled (585, 387) with delta (0, 0)
Screenshot: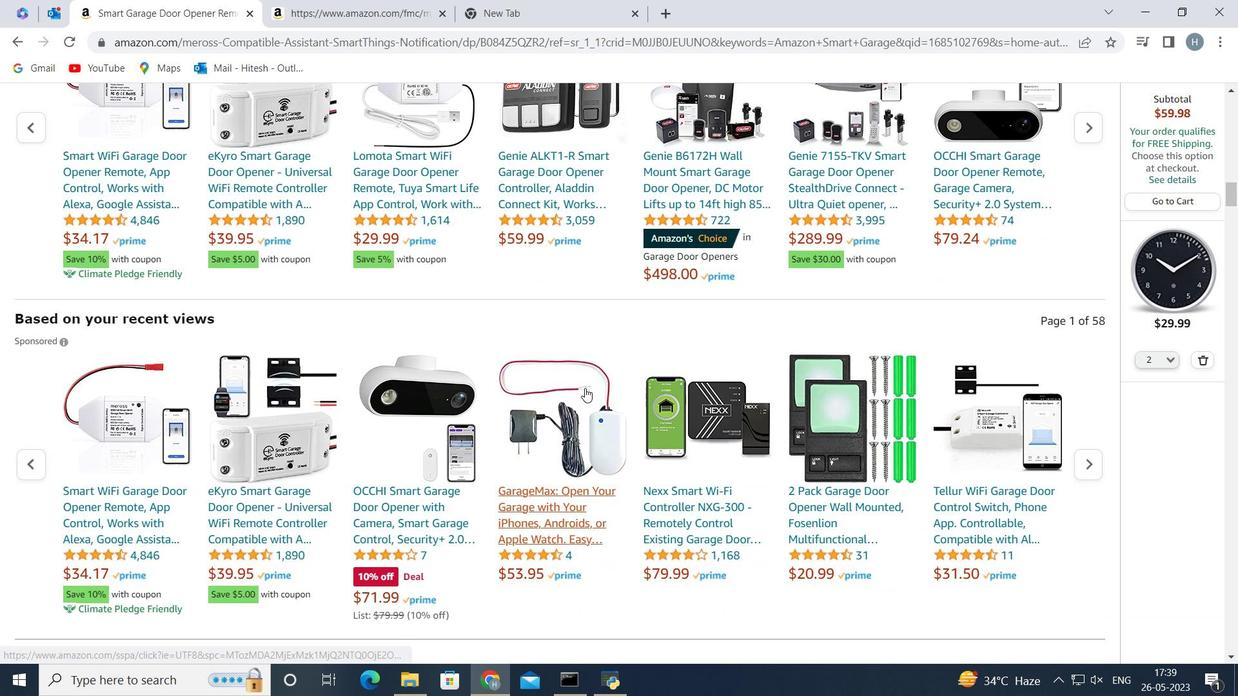
Action: Mouse scrolled (585, 387) with delta (0, 0)
Screenshot: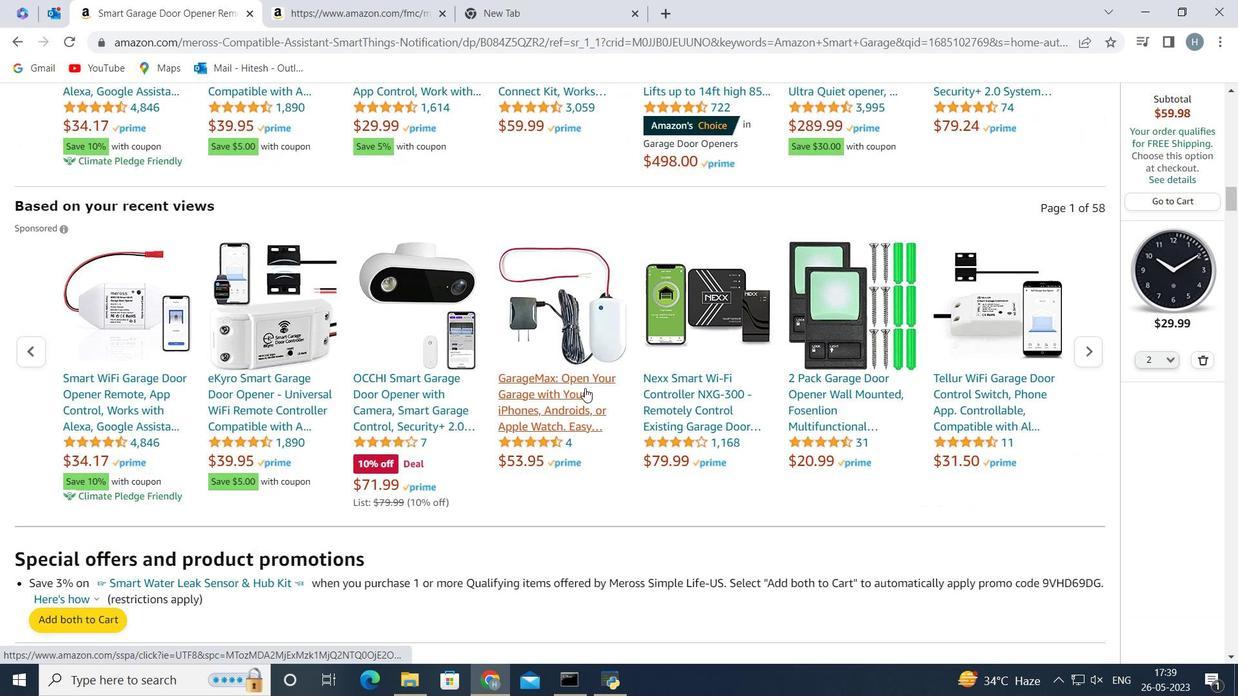 
Action: Mouse scrolled (585, 387) with delta (0, 0)
Screenshot: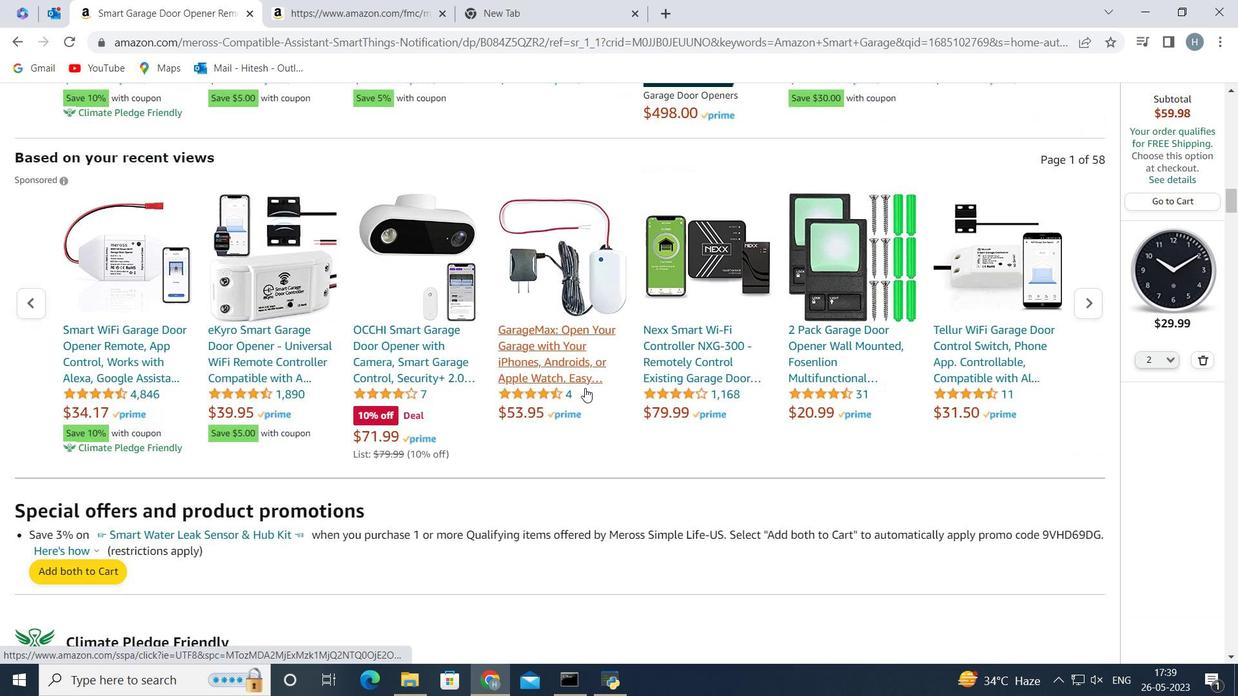 
Action: Mouse scrolled (585, 387) with delta (0, 0)
Screenshot: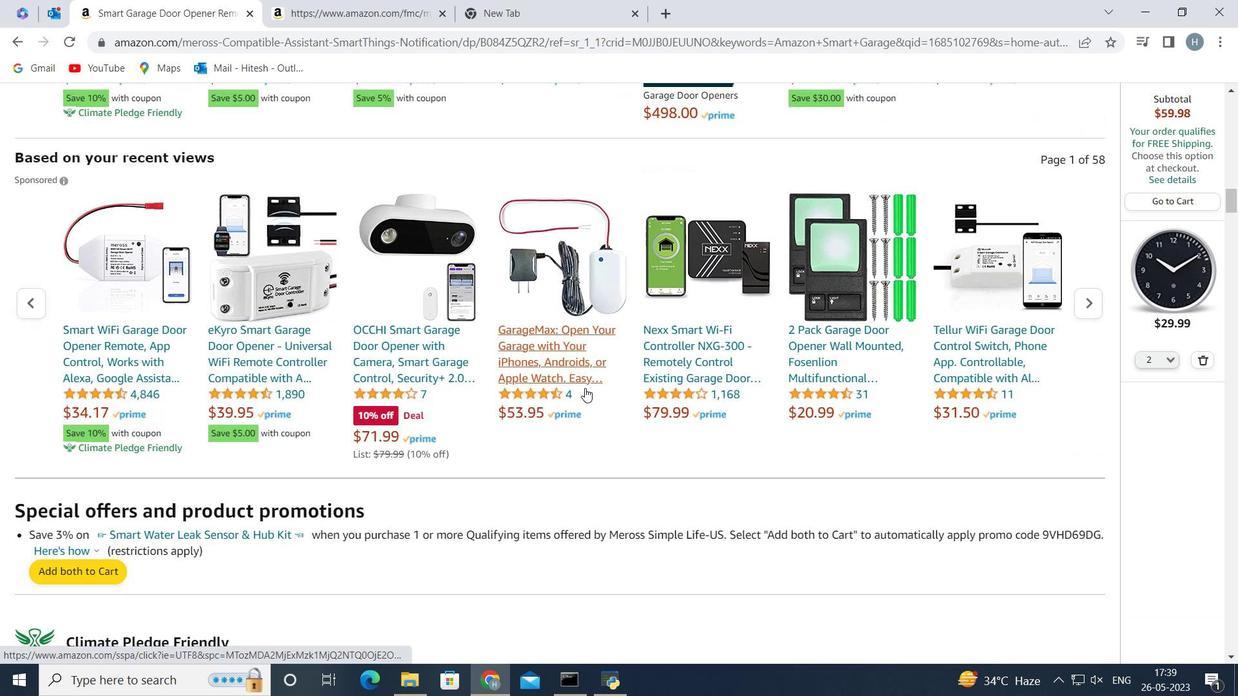 
Action: Mouse scrolled (585, 387) with delta (0, 0)
Screenshot: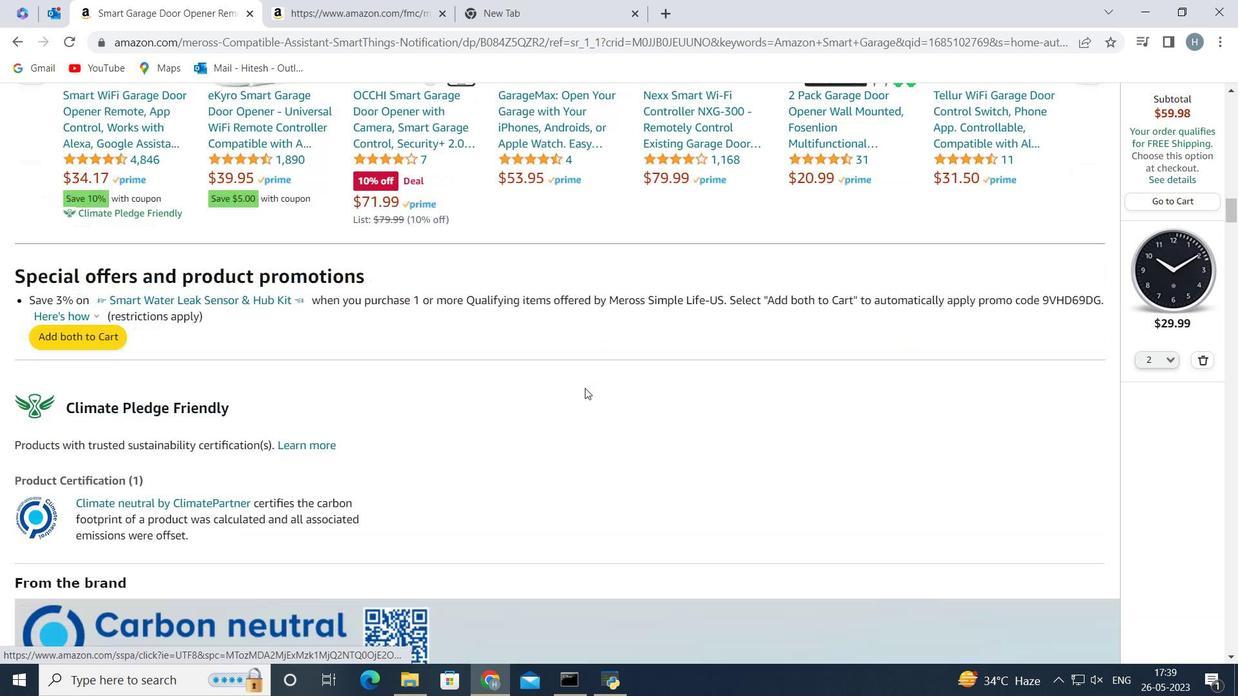
Action: Mouse scrolled (585, 387) with delta (0, 0)
Screenshot: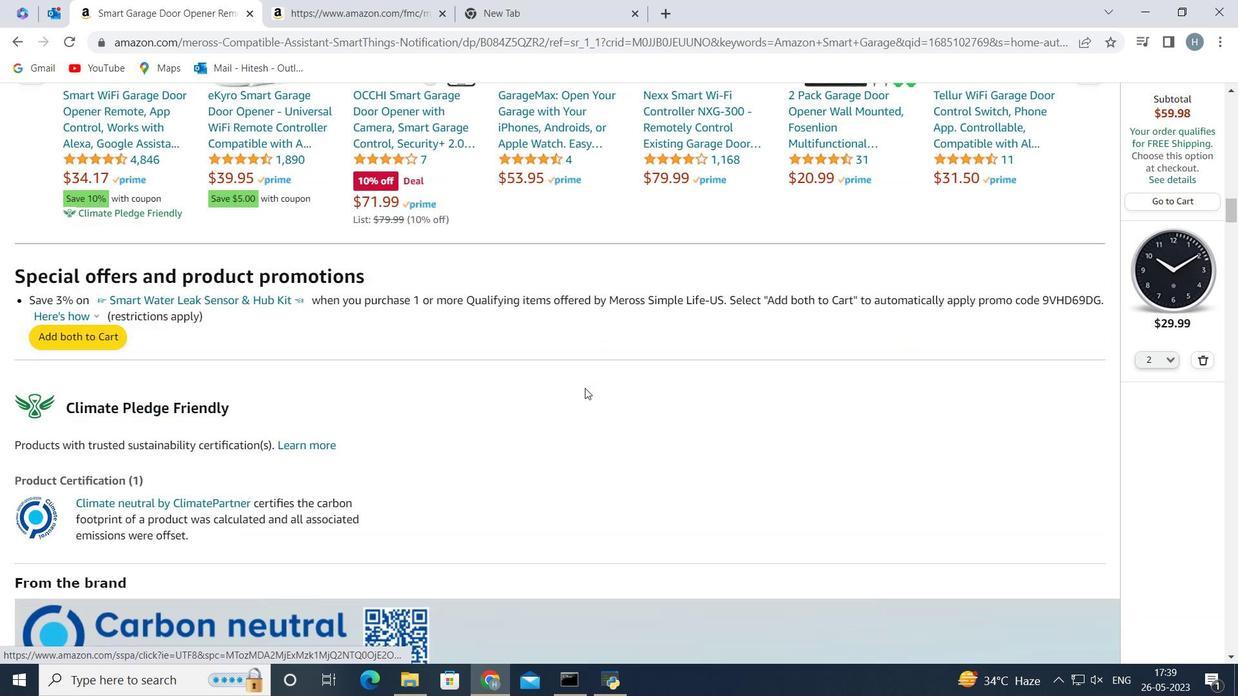 
Action: Mouse moved to (181, 376)
Screenshot: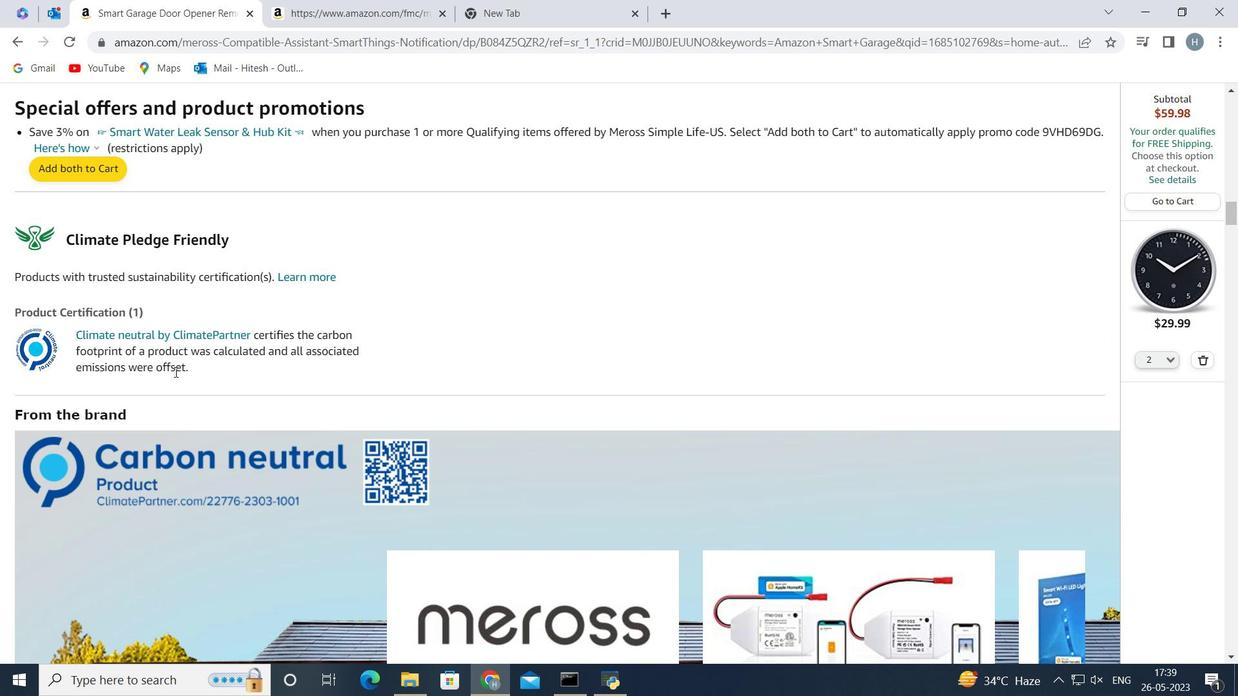 
Action: Mouse scrolled (181, 376) with delta (0, 0)
Screenshot: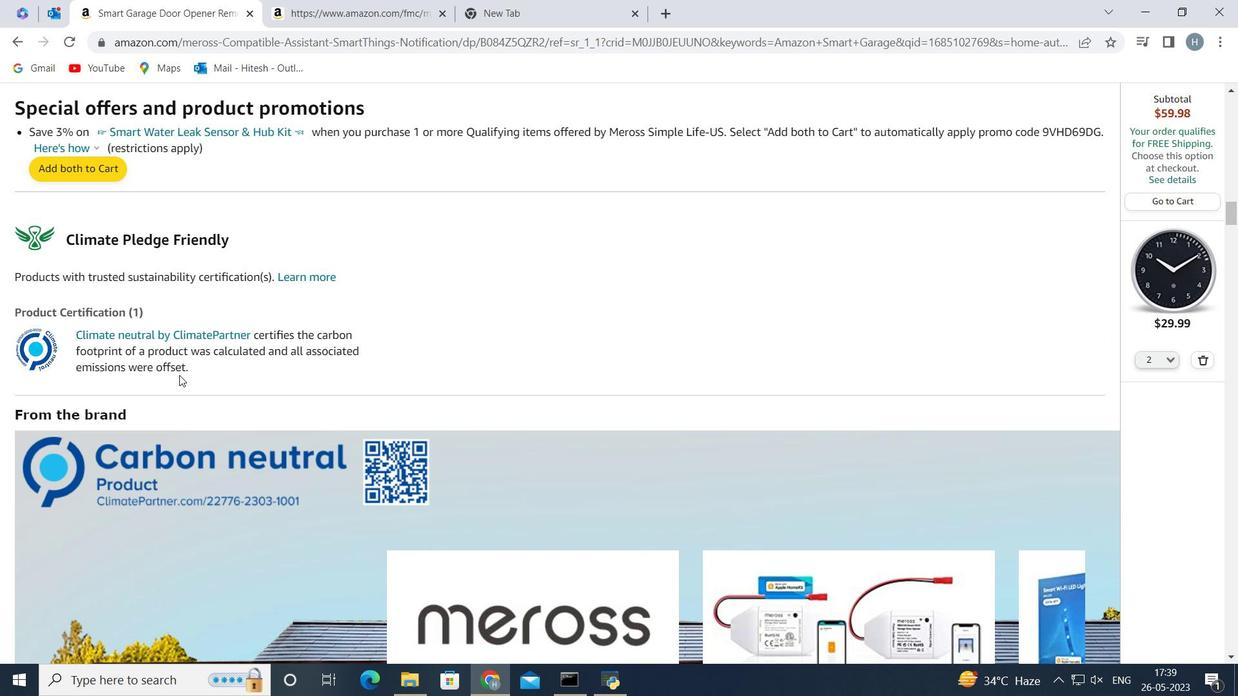 
Action: Mouse scrolled (181, 376) with delta (0, 0)
Screenshot: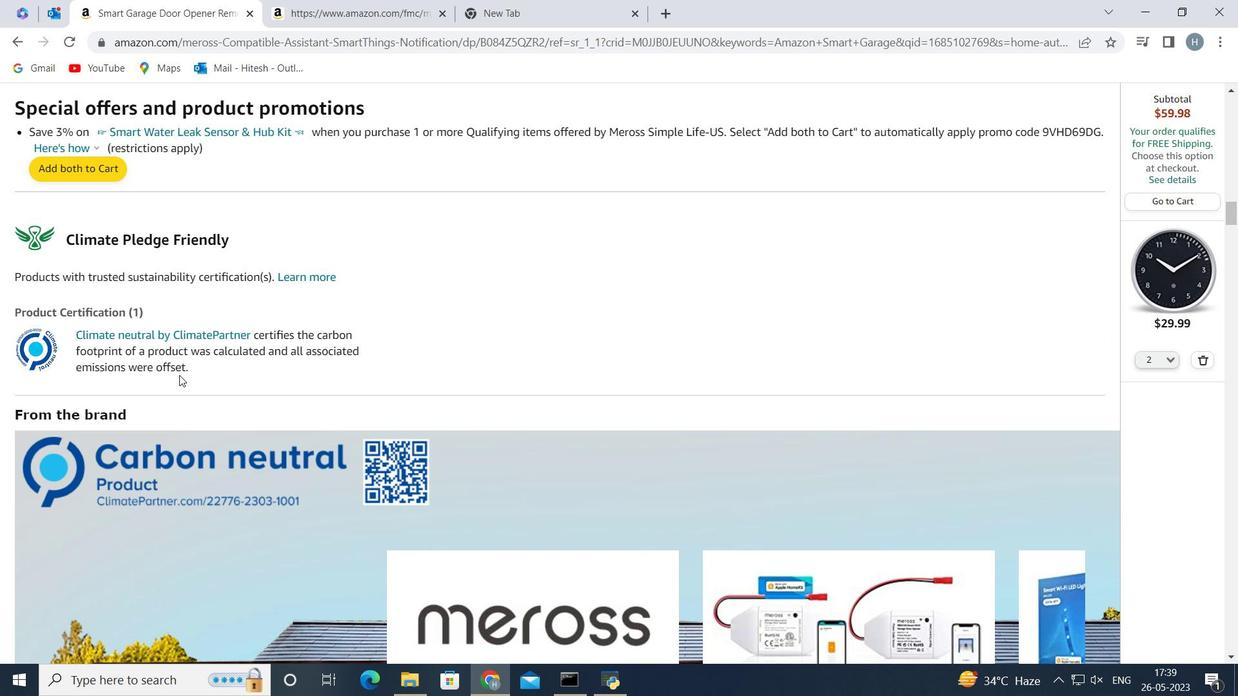 
Action: Mouse moved to (509, 409)
Screenshot: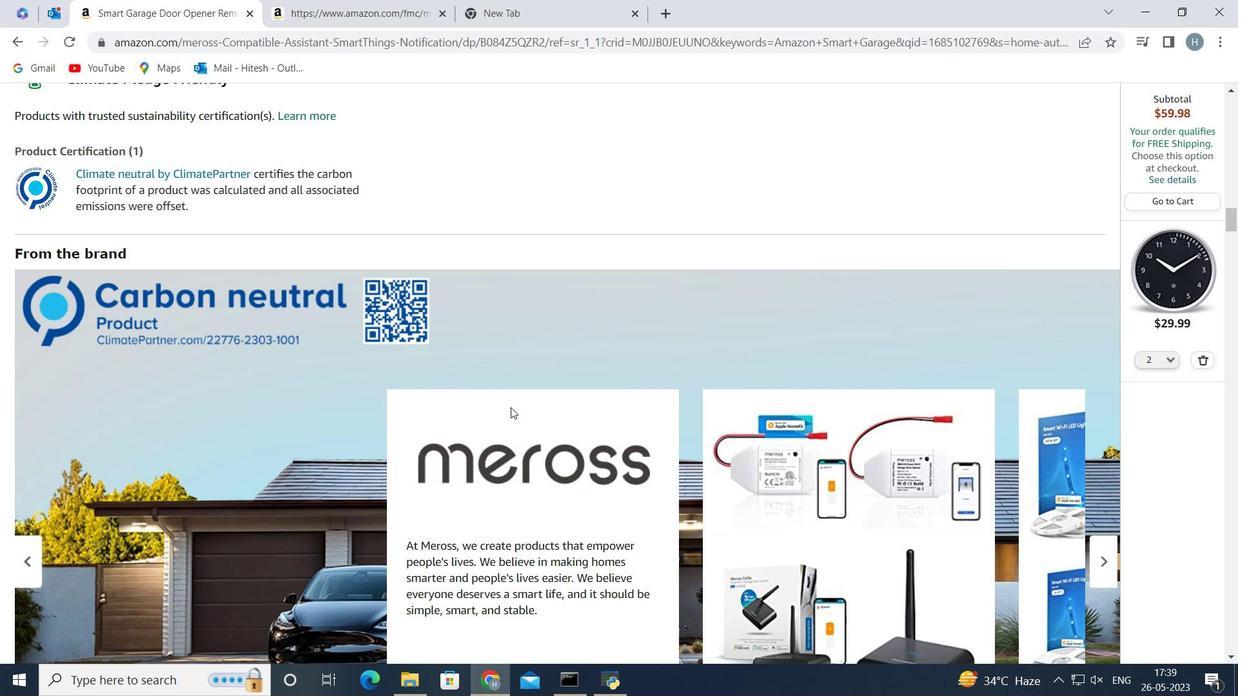 
Action: Mouse scrolled (509, 409) with delta (0, 0)
Screenshot: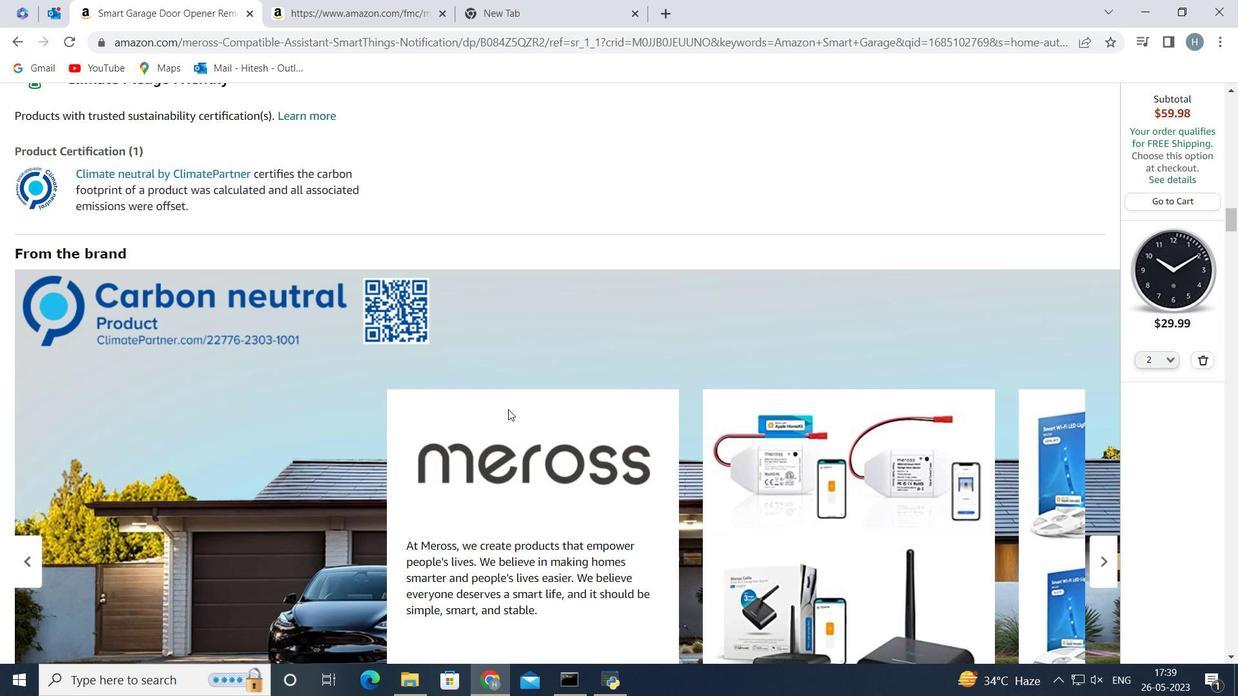 
Action: Mouse scrolled (509, 409) with delta (0, 0)
Screenshot: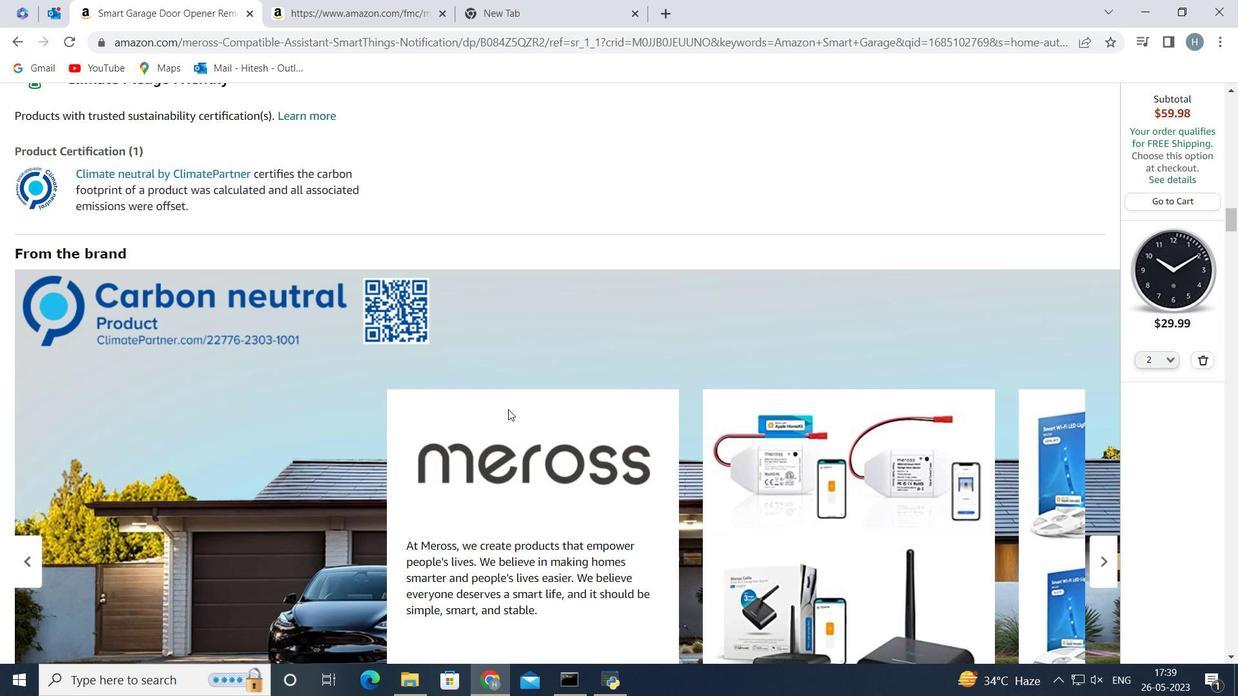 
Action: Mouse moved to (957, 337)
Screenshot: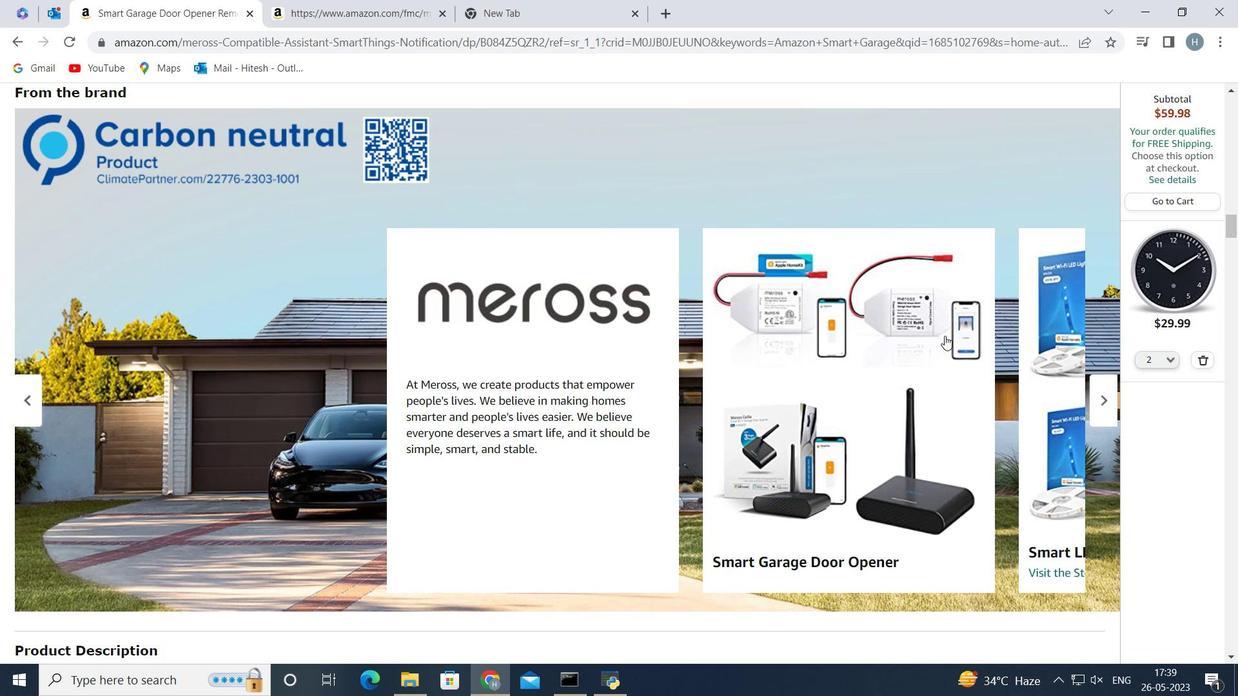 
Action: Mouse scrolled (957, 336) with delta (0, 0)
Screenshot: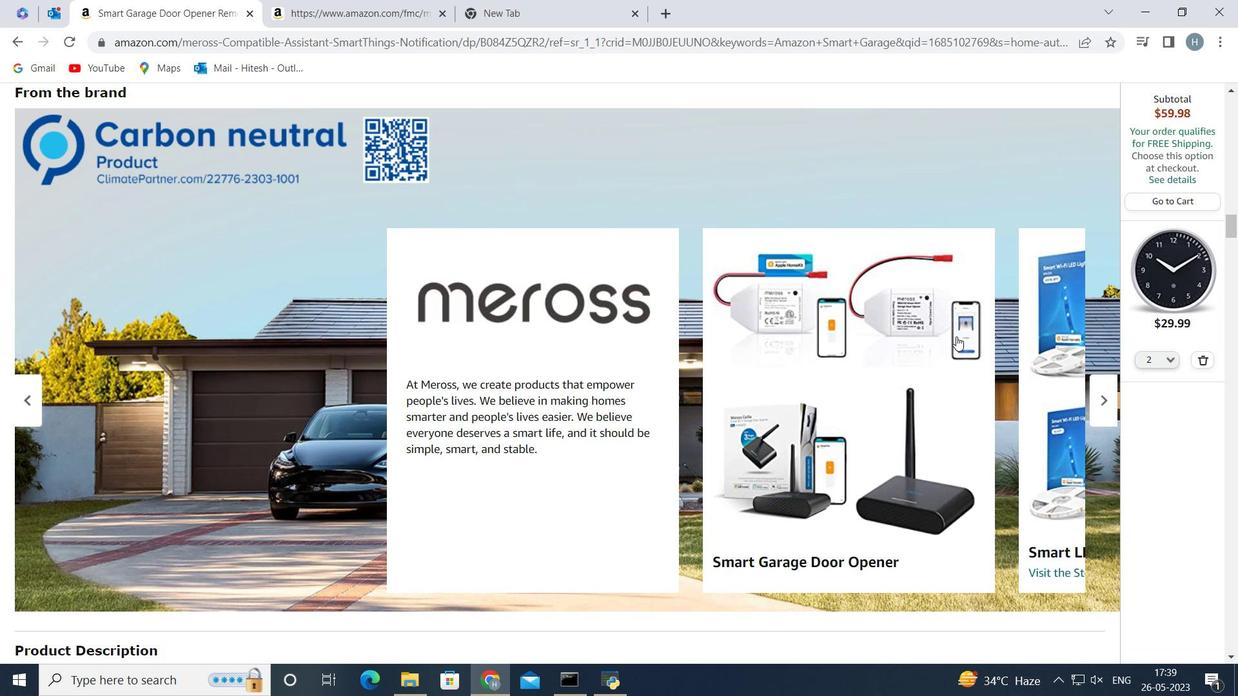 
Action: Mouse moved to (1115, 314)
Screenshot: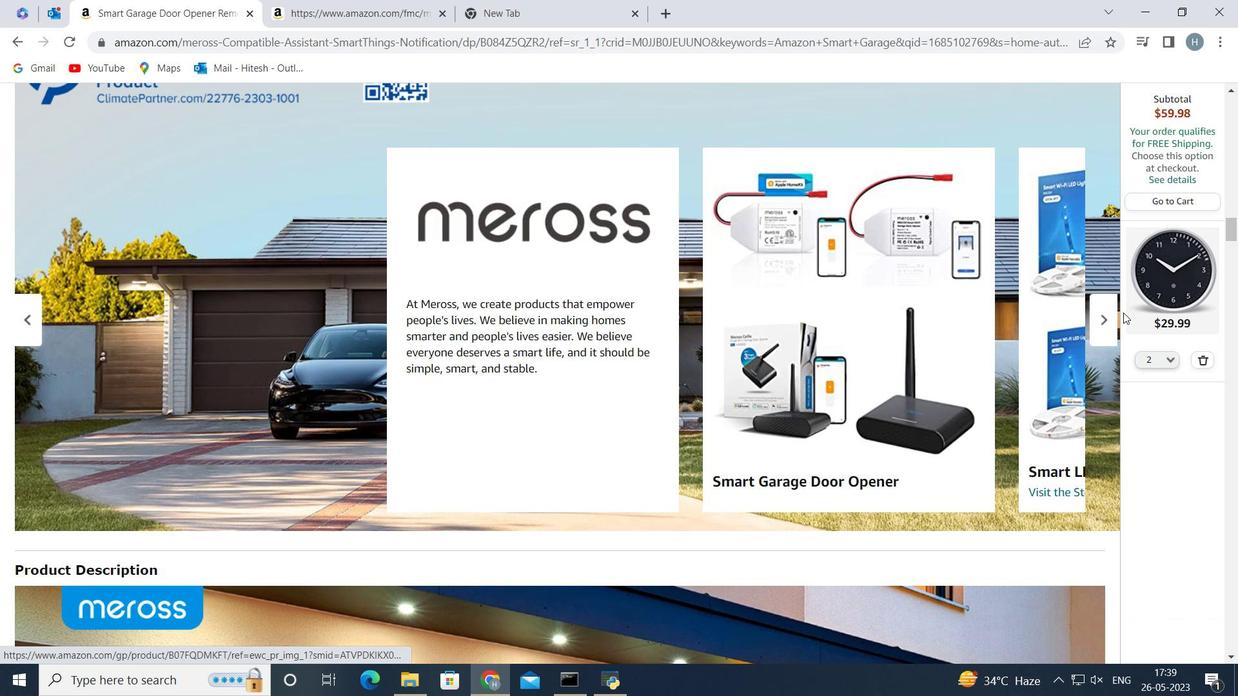 
Action: Mouse pressed left at (1115, 314)
Screenshot: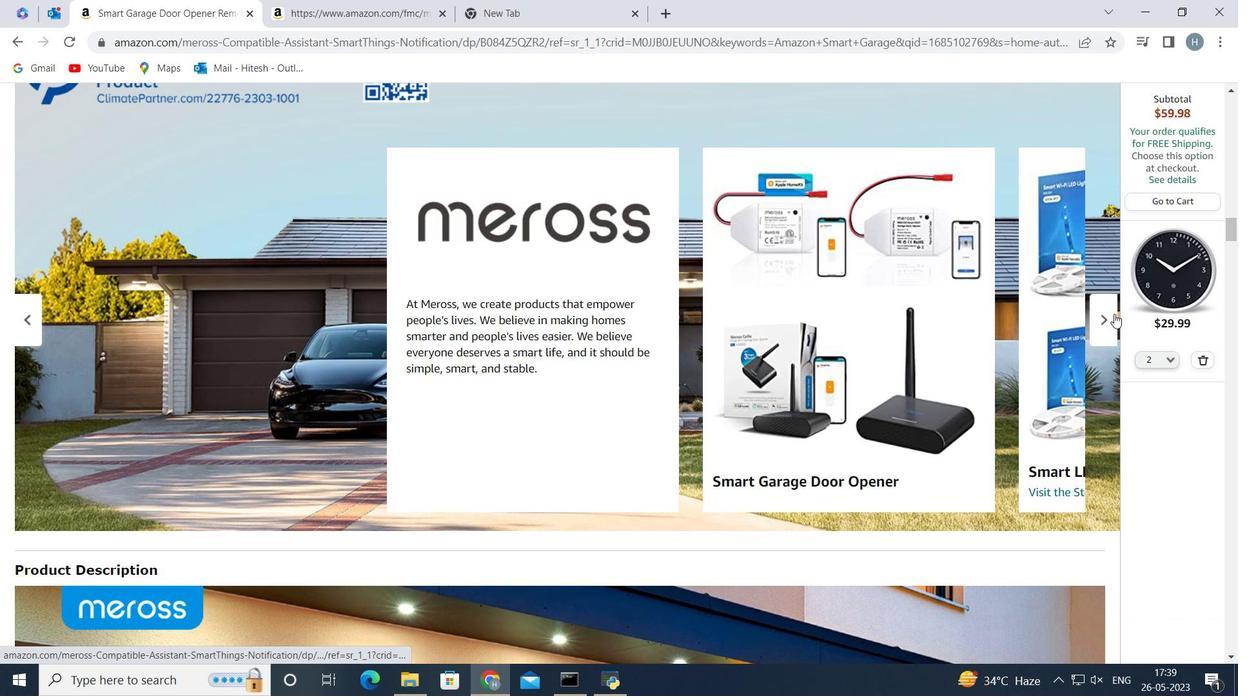 
Action: Mouse moved to (520, 256)
